 Task: Design a Vector Pattern for a Space Travel Advertisement.
Action: Mouse moved to (163, 132)
Screenshot: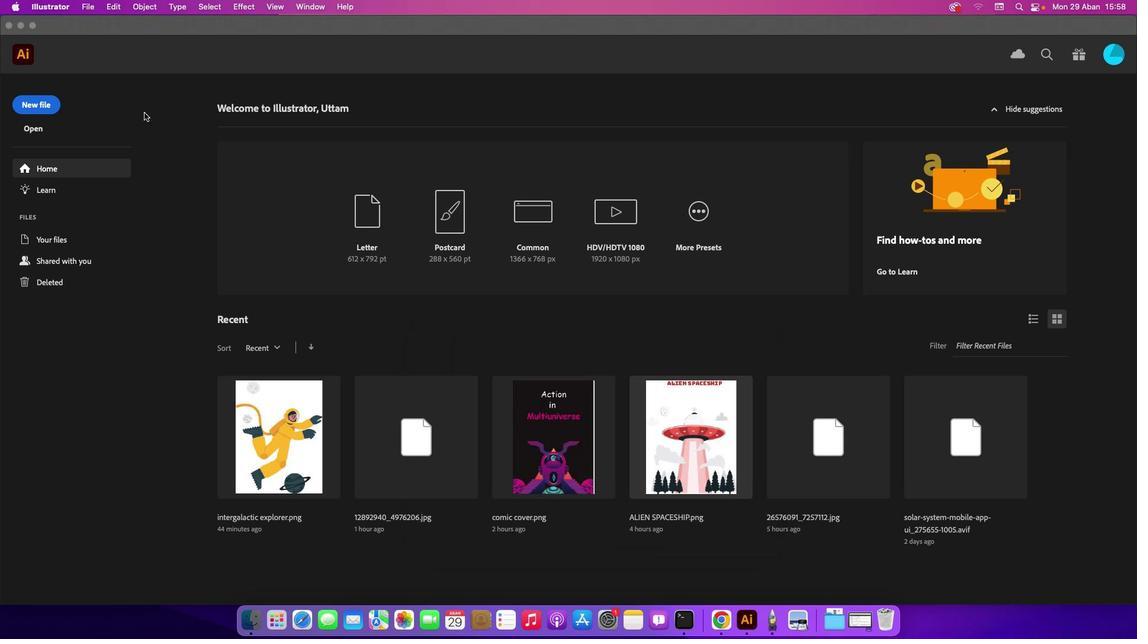 
Action: Mouse pressed left at (163, 132)
Screenshot: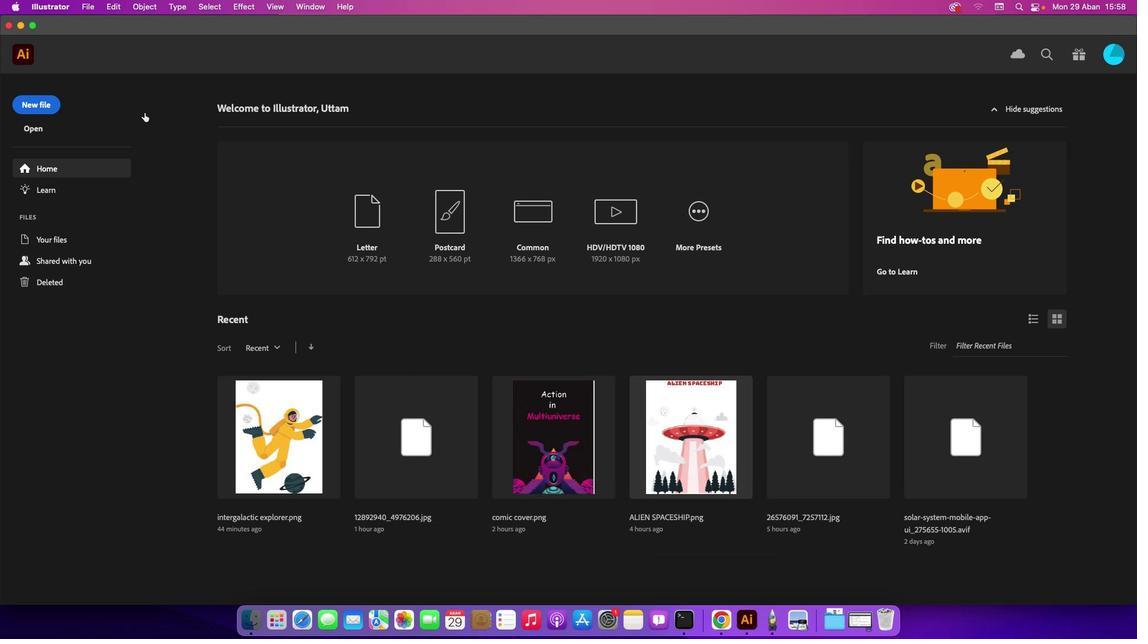 
Action: Mouse moved to (55, 121)
Screenshot: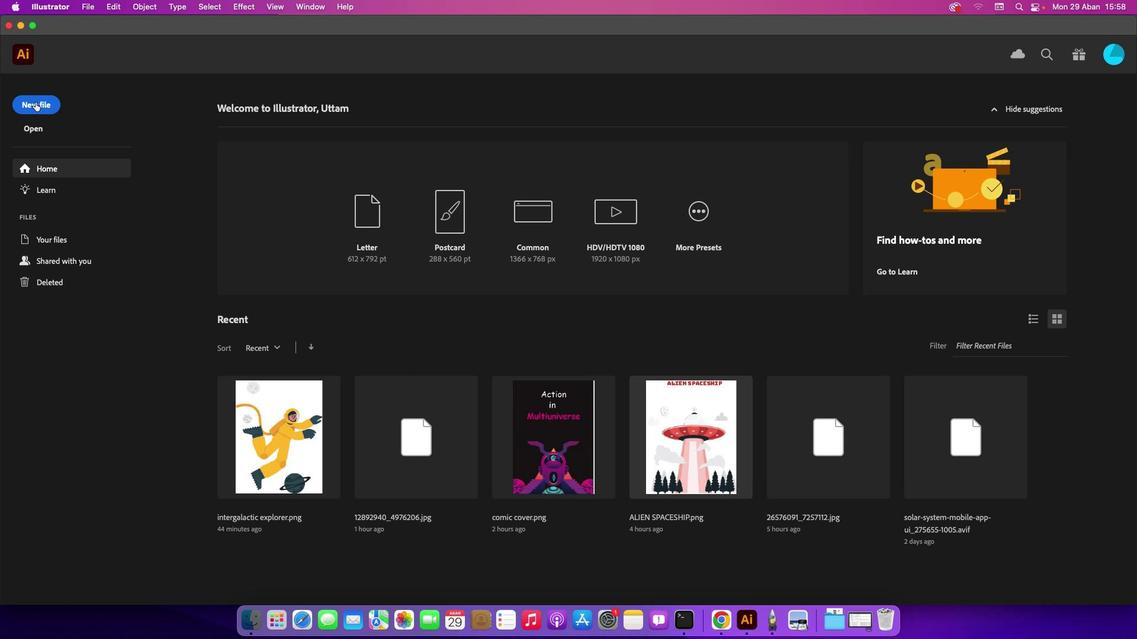 
Action: Mouse pressed left at (55, 121)
Screenshot: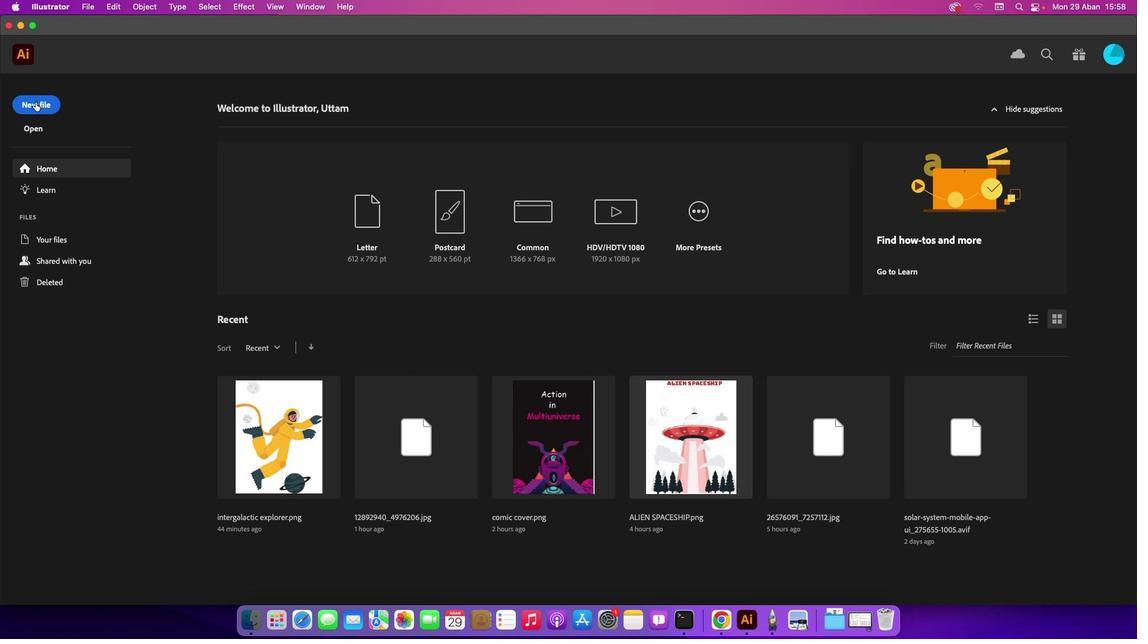 
Action: Mouse moved to (842, 507)
Screenshot: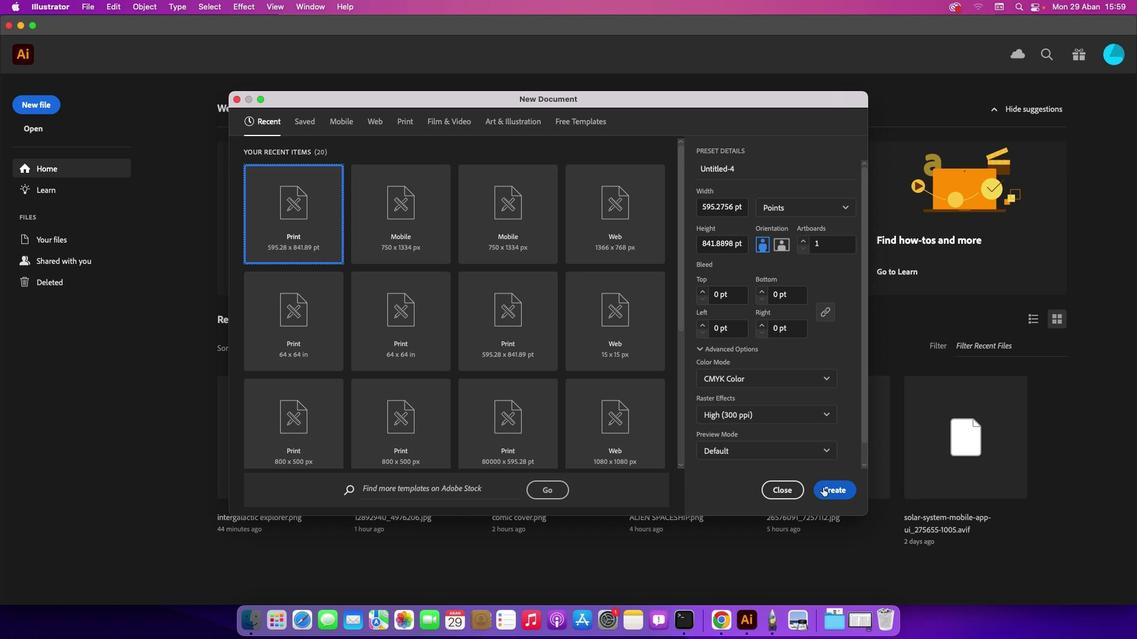 
Action: Mouse pressed left at (842, 507)
Screenshot: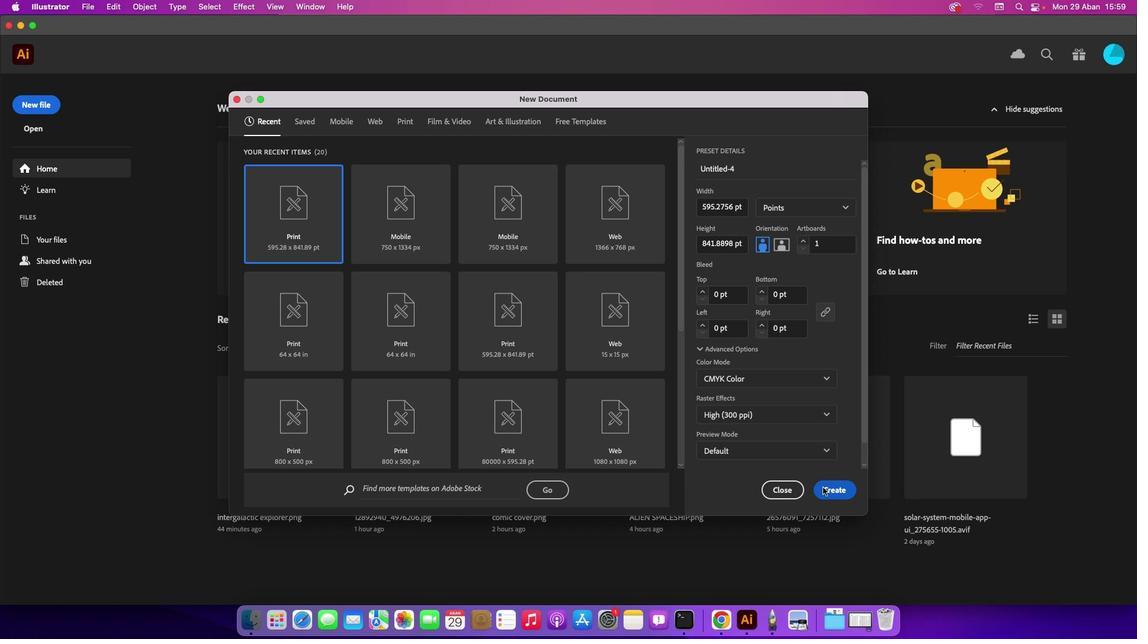 
Action: Mouse moved to (111, 25)
Screenshot: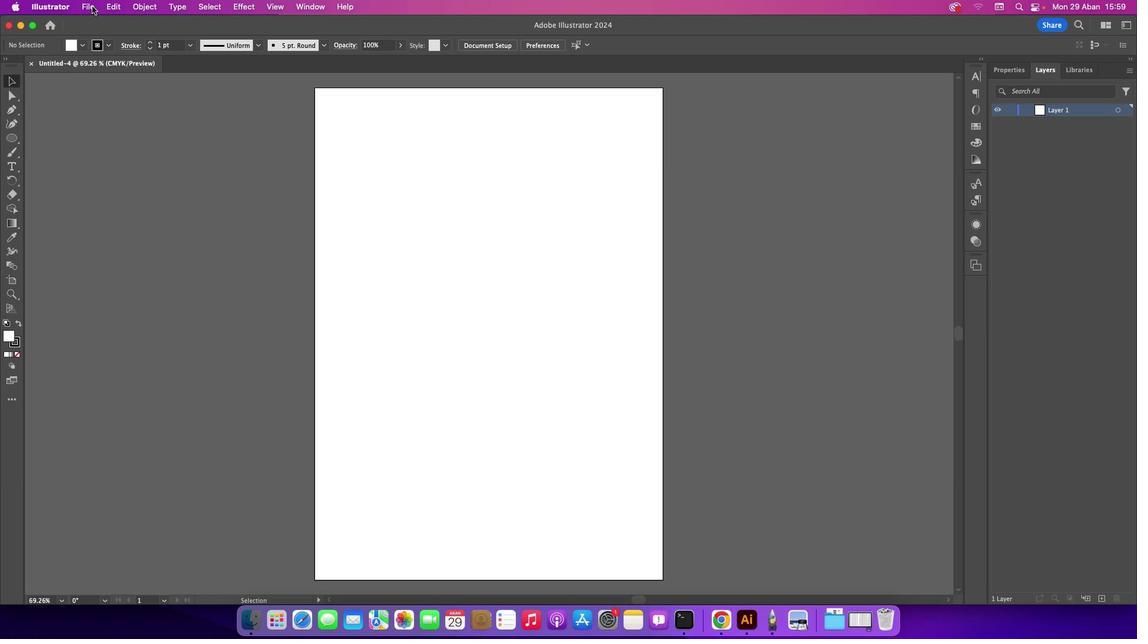 
Action: Mouse pressed left at (111, 25)
Screenshot: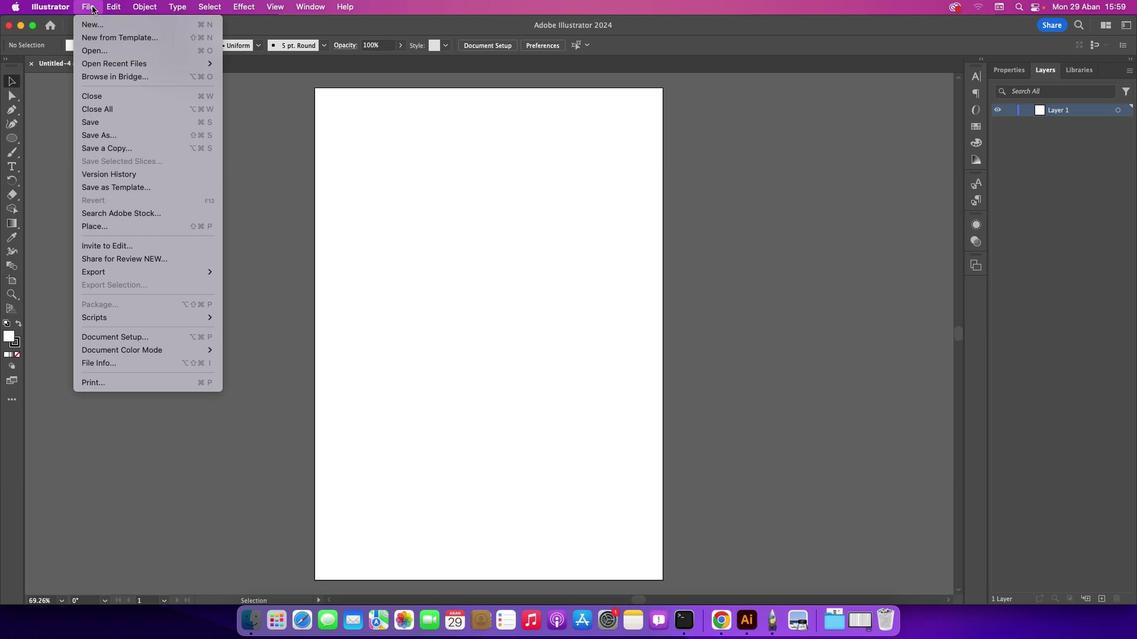 
Action: Mouse moved to (125, 69)
Screenshot: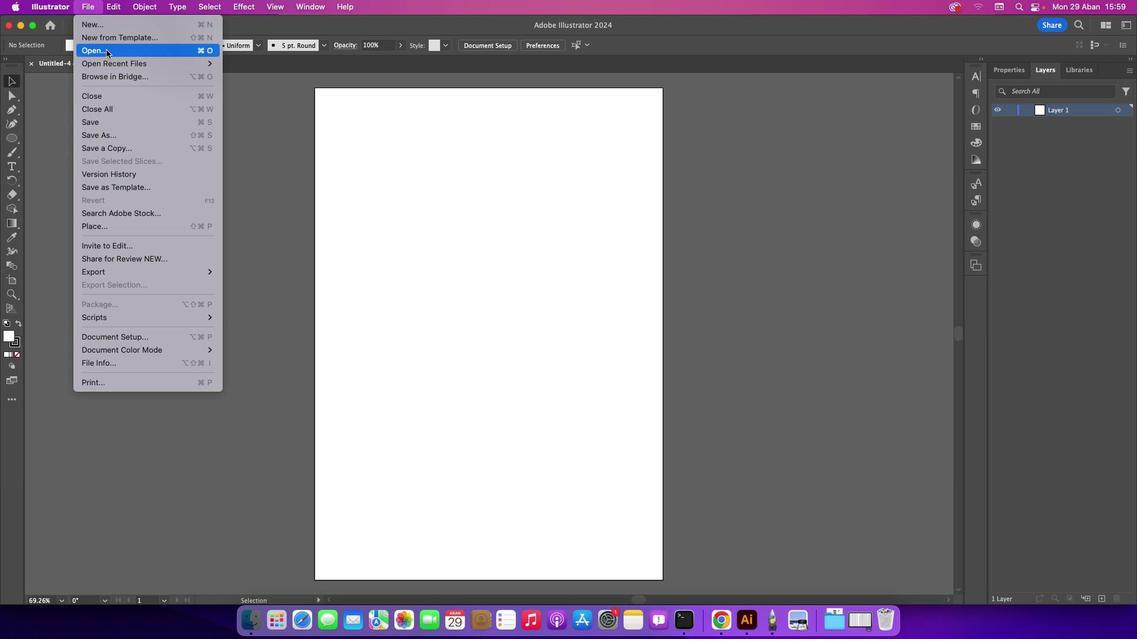 
Action: Mouse pressed left at (125, 69)
Screenshot: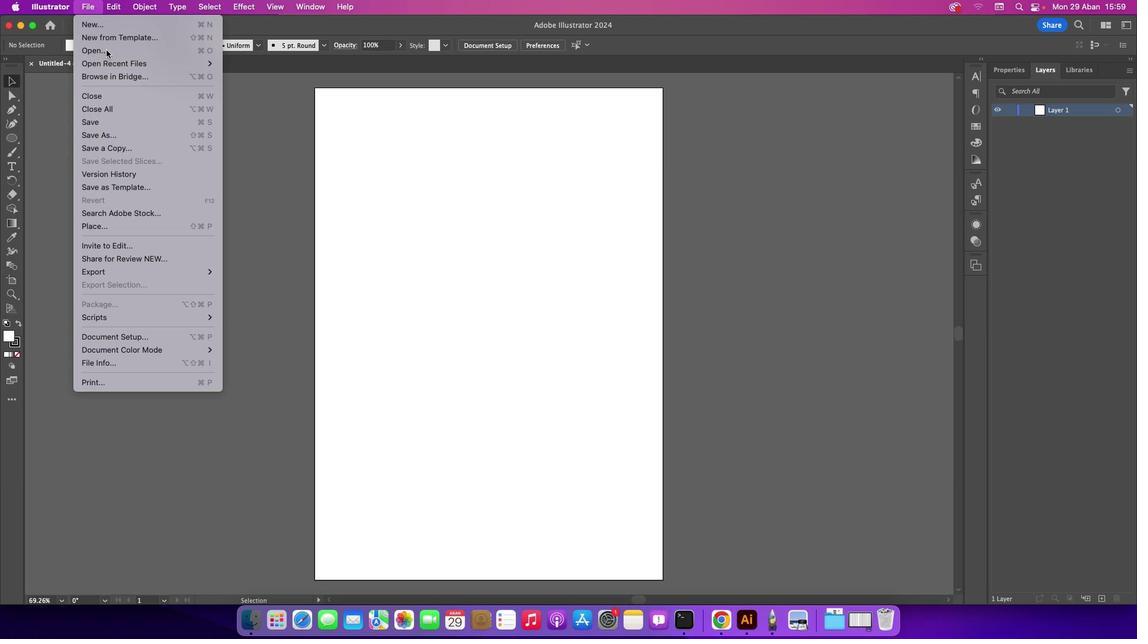 
Action: Mouse moved to (529, 183)
Screenshot: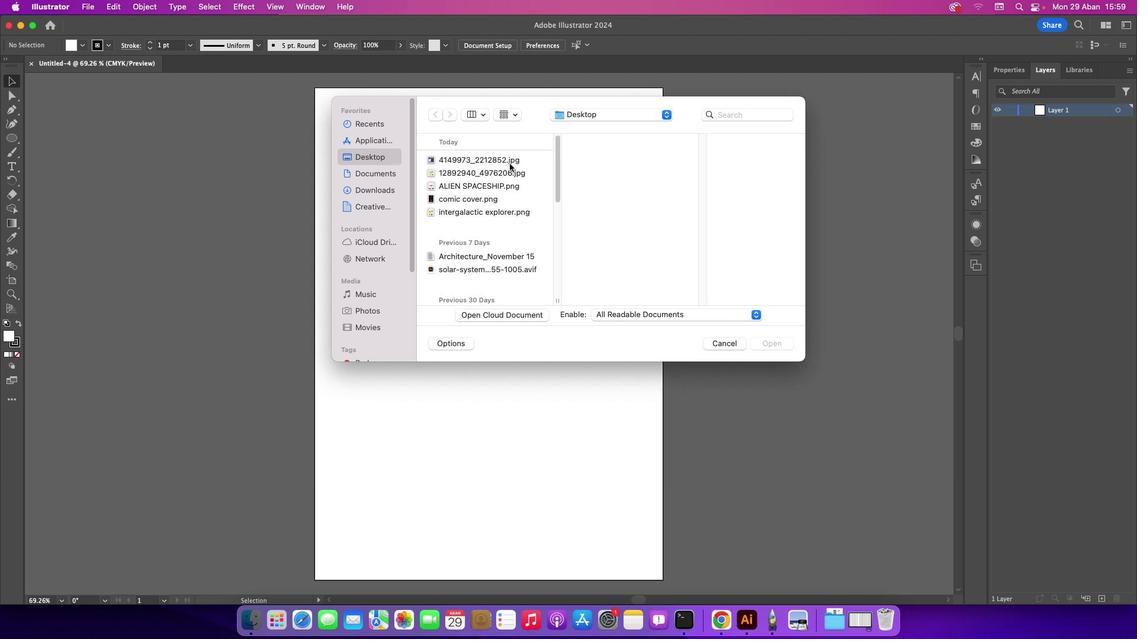 
Action: Mouse pressed left at (529, 183)
Screenshot: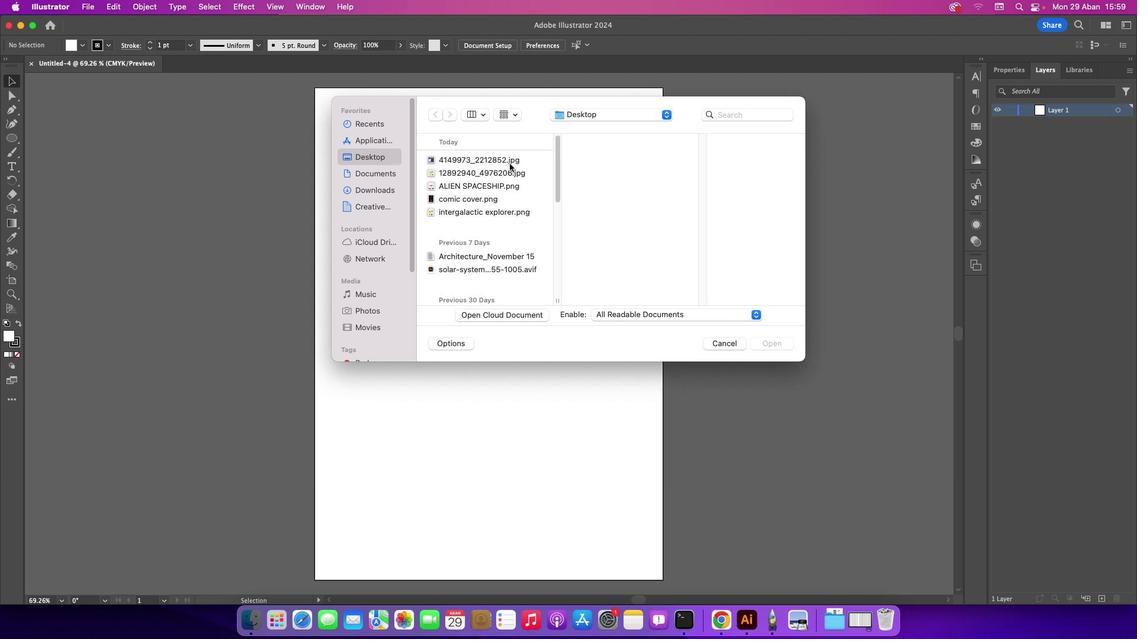 
Action: Mouse moved to (787, 360)
Screenshot: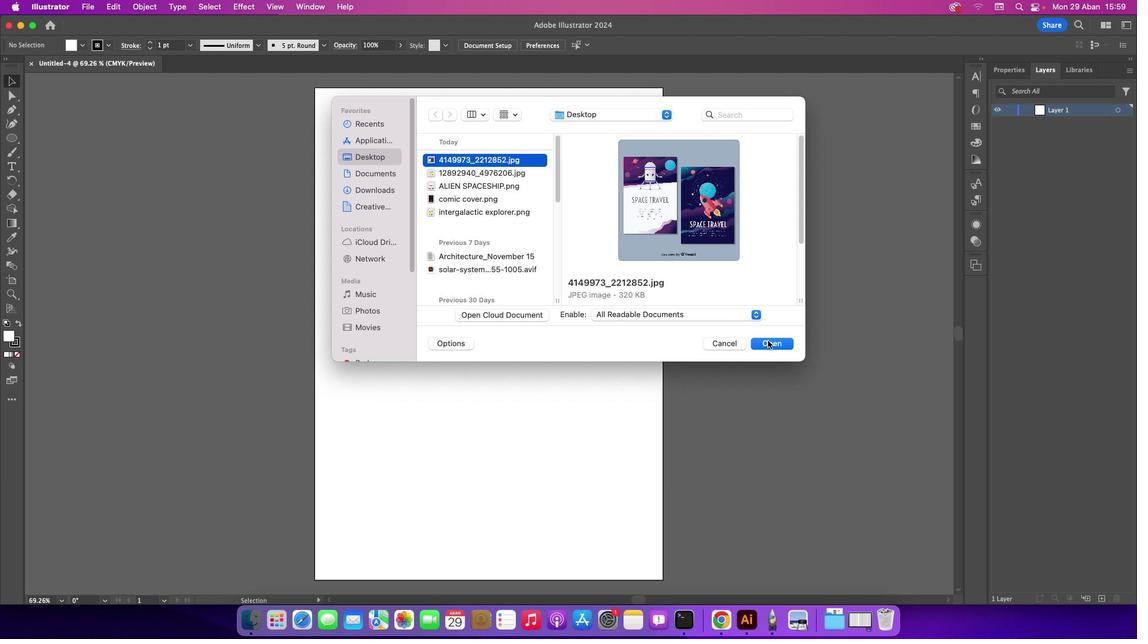 
Action: Mouse pressed left at (787, 360)
Screenshot: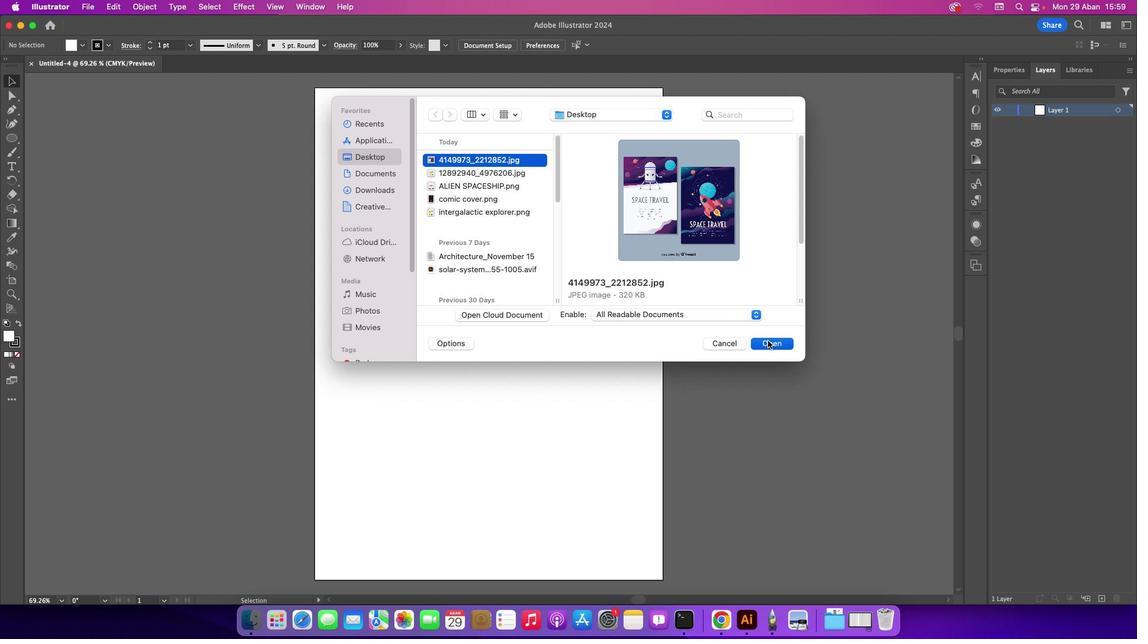 
Action: Mouse moved to (1045, 130)
Screenshot: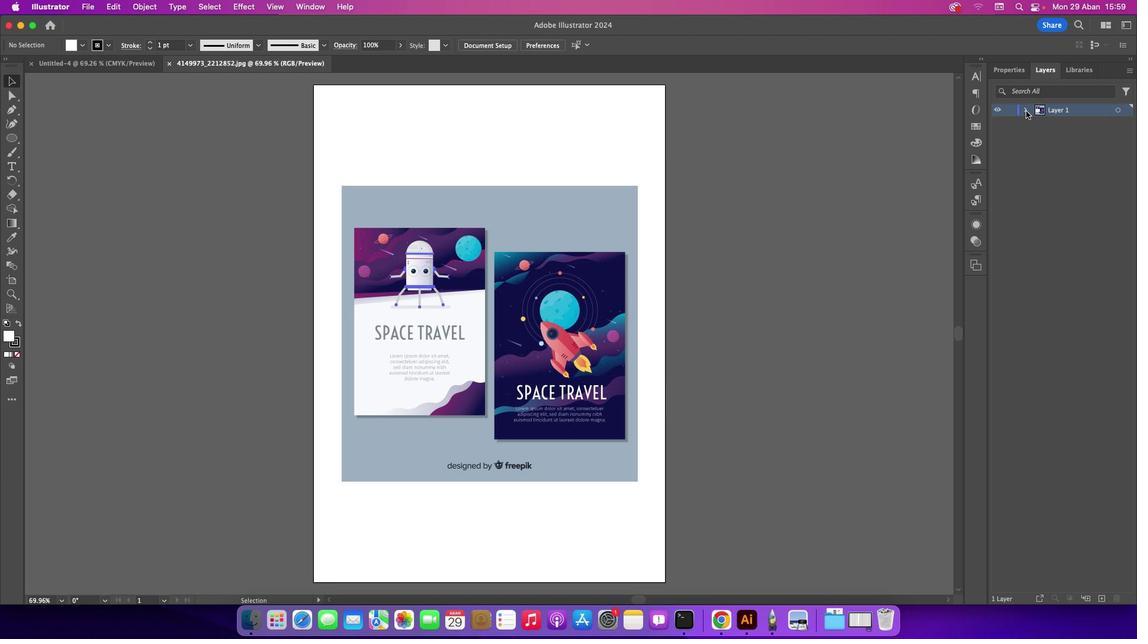 
Action: Mouse pressed left at (1045, 130)
Screenshot: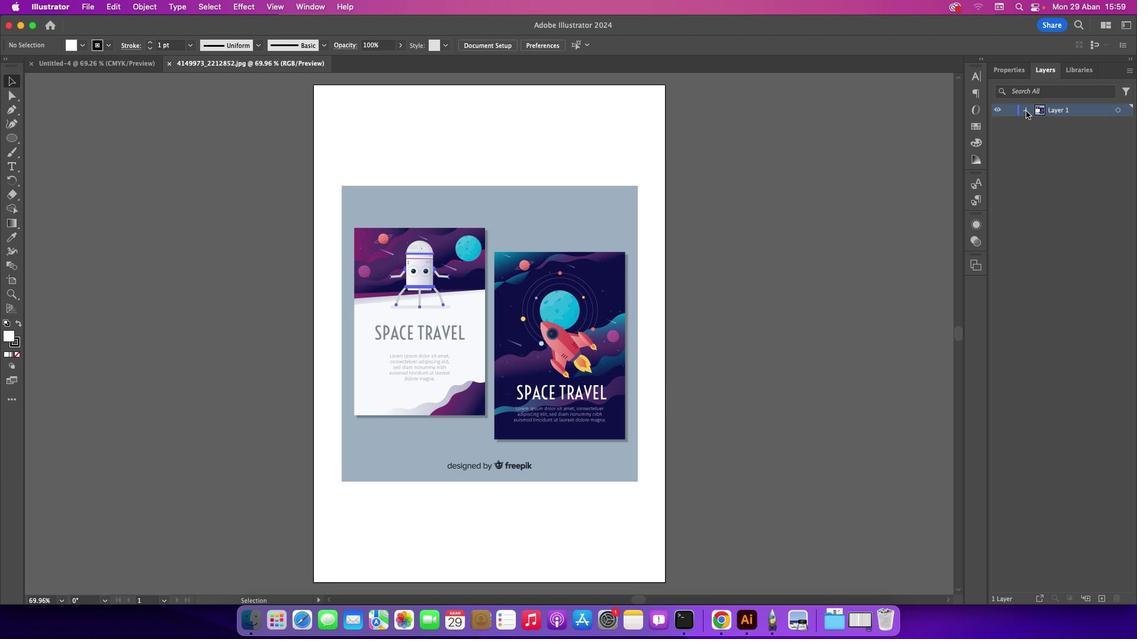 
Action: Mouse moved to (1033, 146)
Screenshot: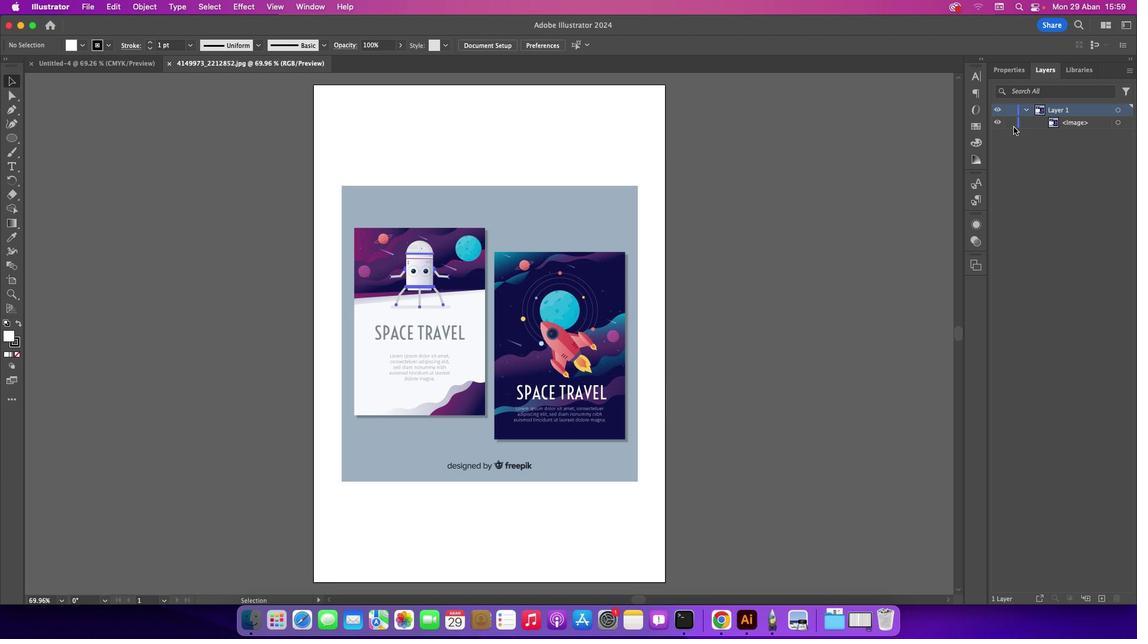 
Action: Mouse pressed left at (1033, 146)
Screenshot: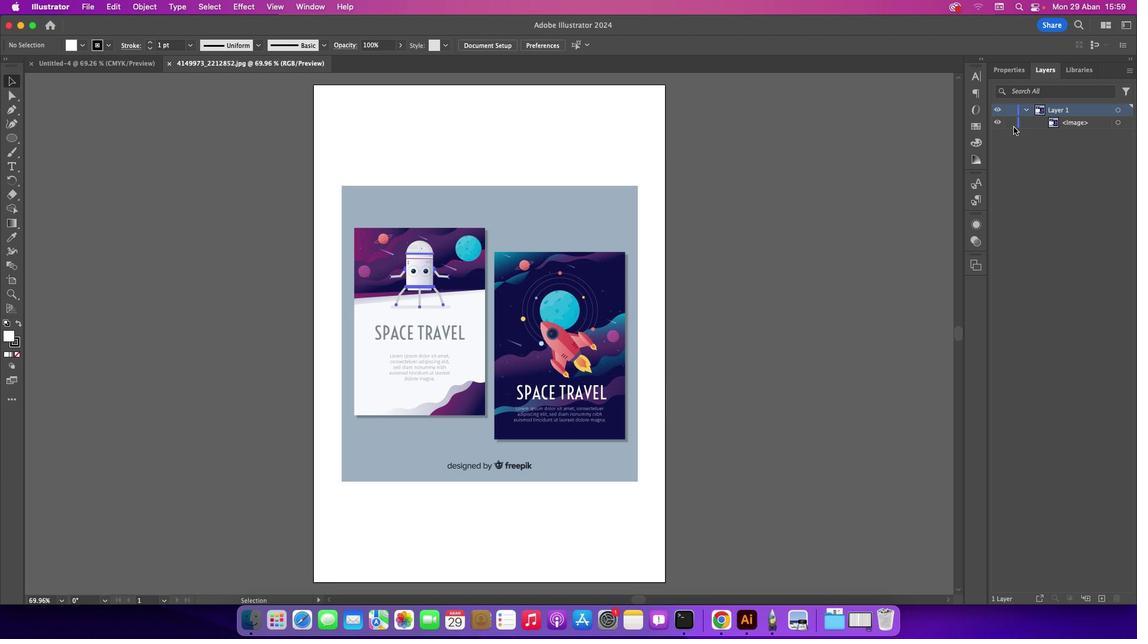 
Action: Mouse moved to (1029, 145)
Screenshot: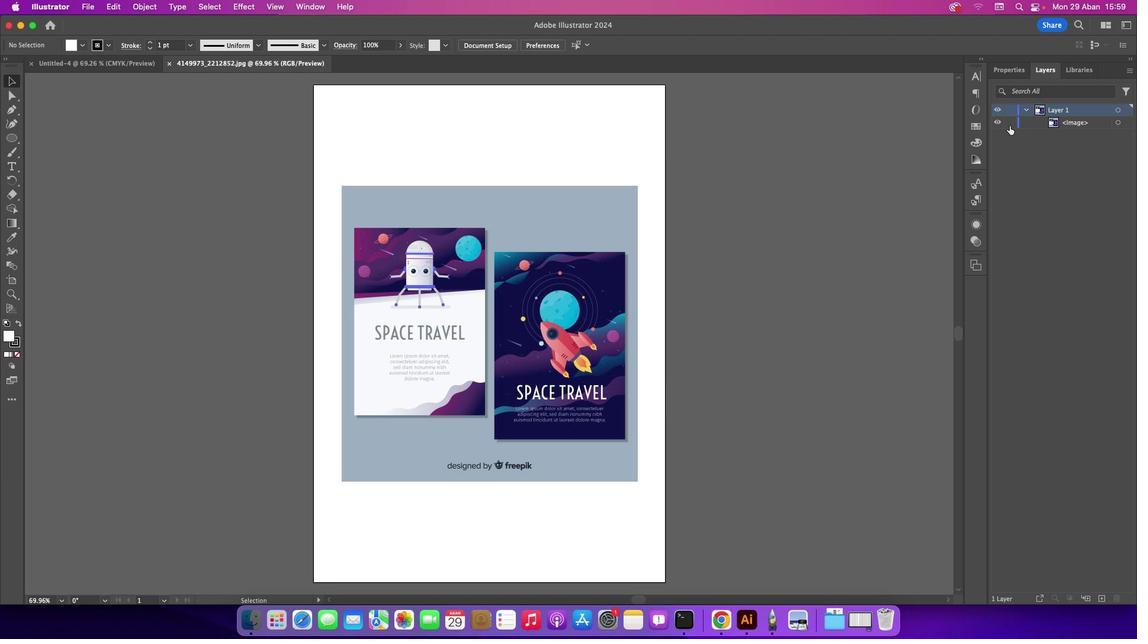 
Action: Mouse pressed left at (1029, 145)
Screenshot: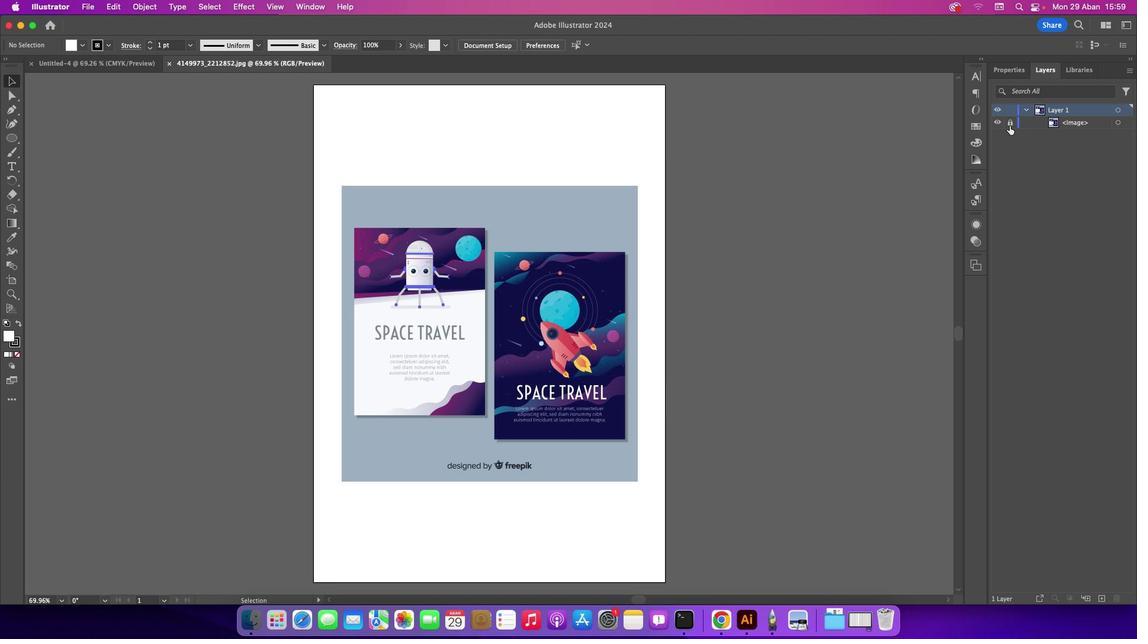 
Action: Mouse moved to (786, 256)
Screenshot: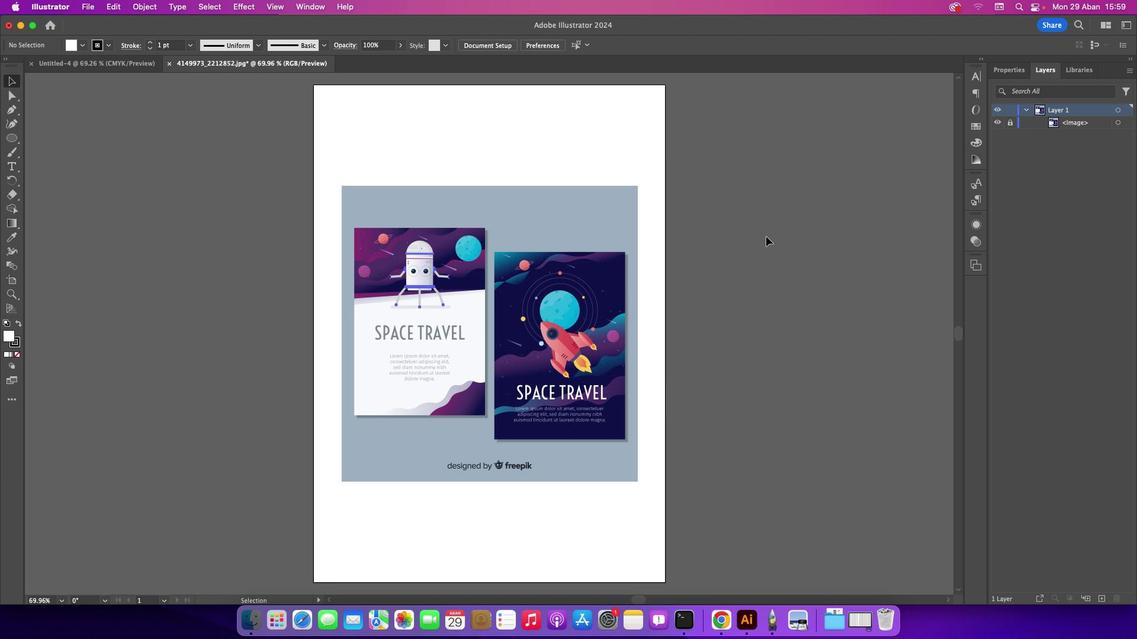 
Action: Mouse pressed left at (786, 256)
Screenshot: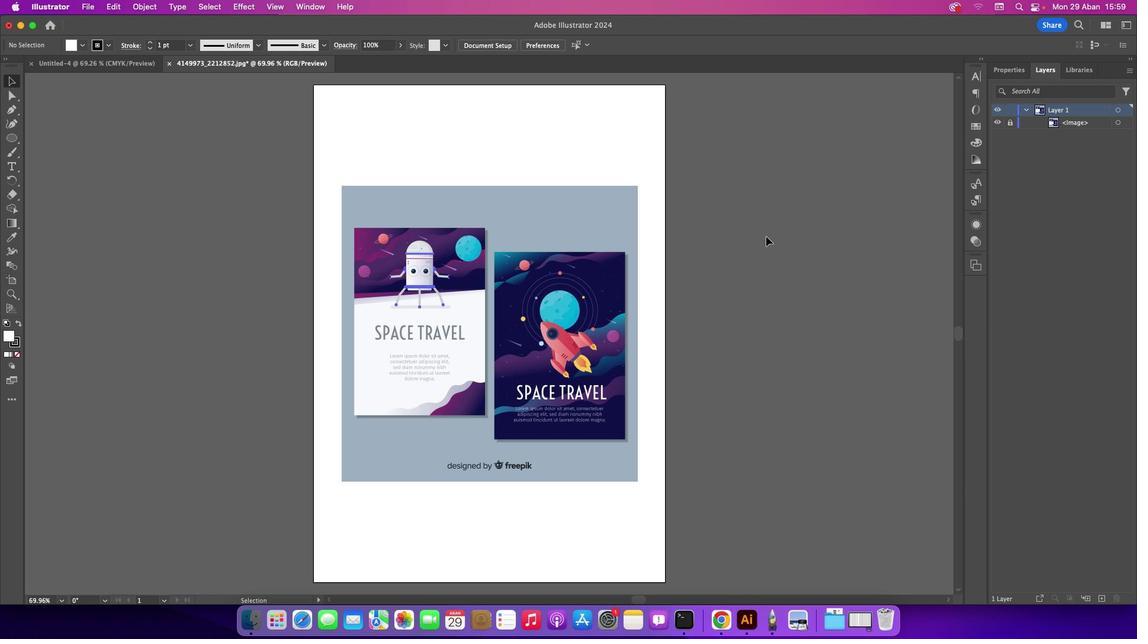 
Action: Mouse moved to (721, 382)
Screenshot: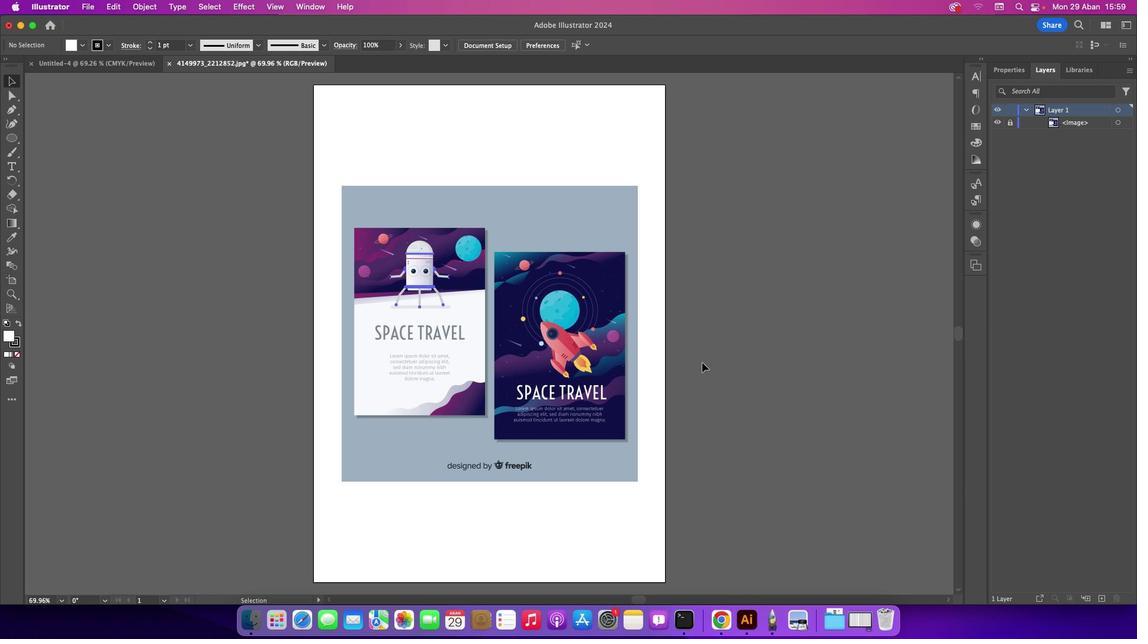 
Action: Key pressed Key.cmd_r'=''=''='
Screenshot: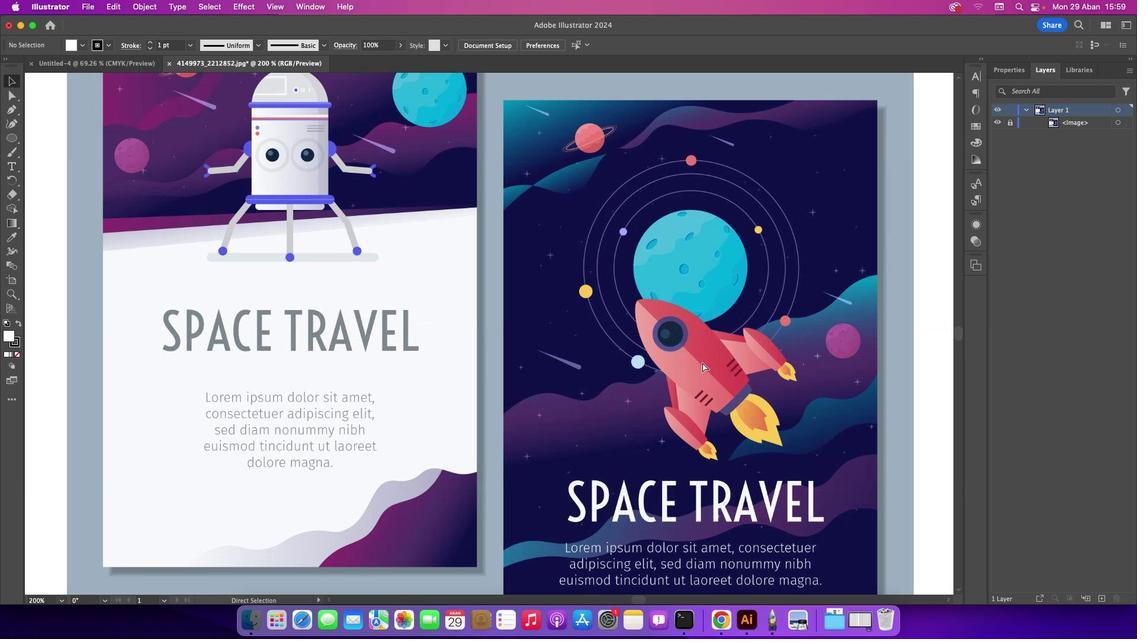 
Action: Mouse moved to (656, 621)
Screenshot: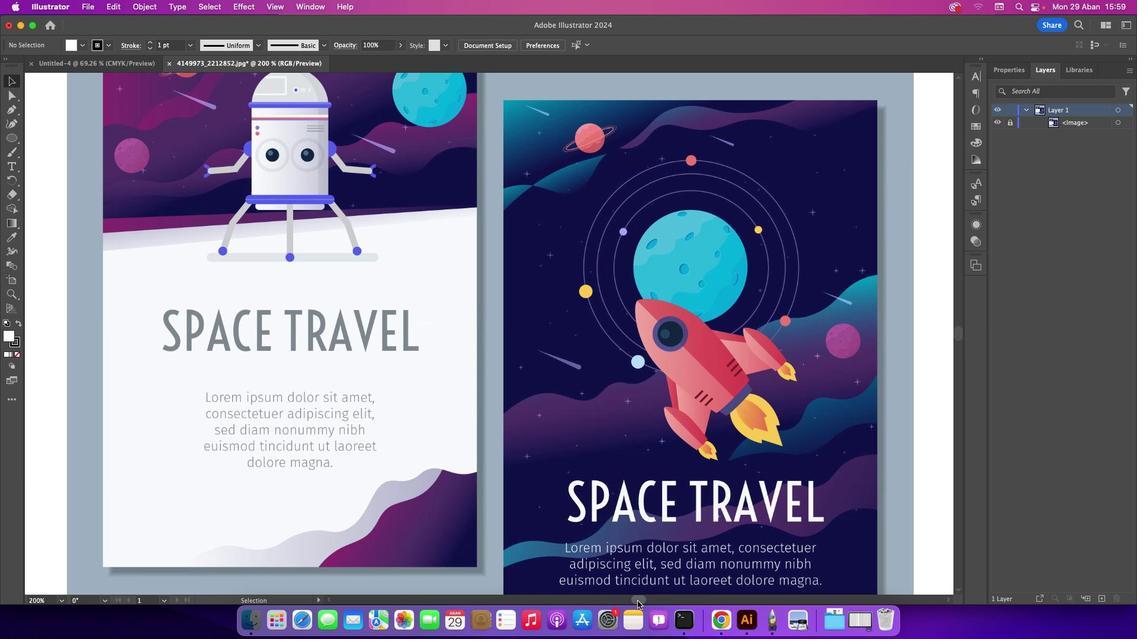 
Action: Mouse pressed left at (656, 621)
Screenshot: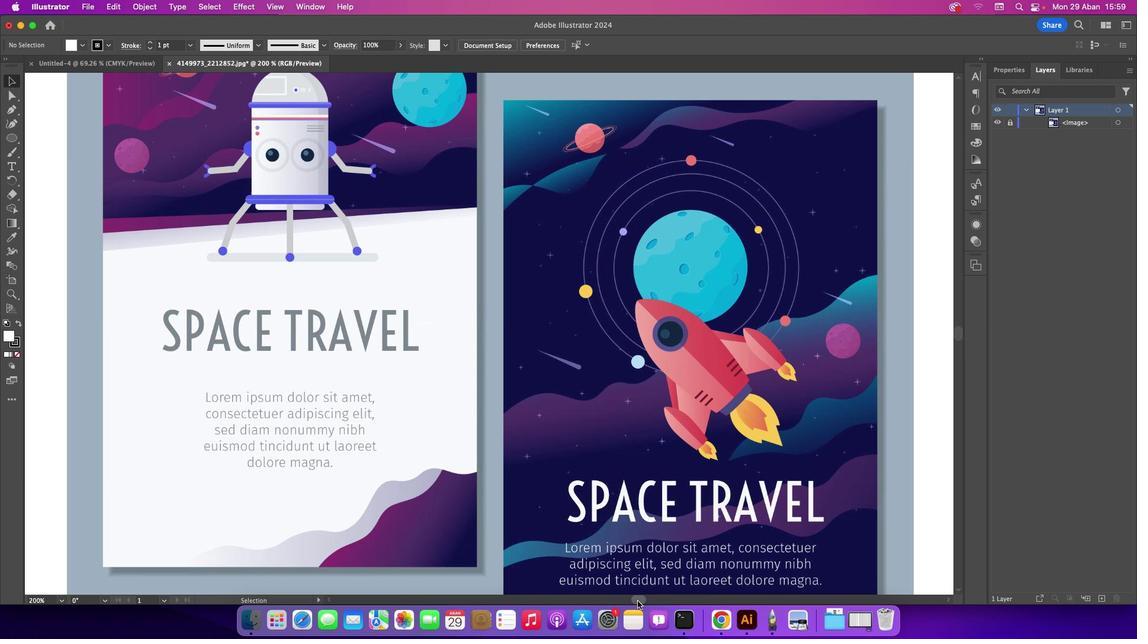 
Action: Mouse moved to (594, 520)
Screenshot: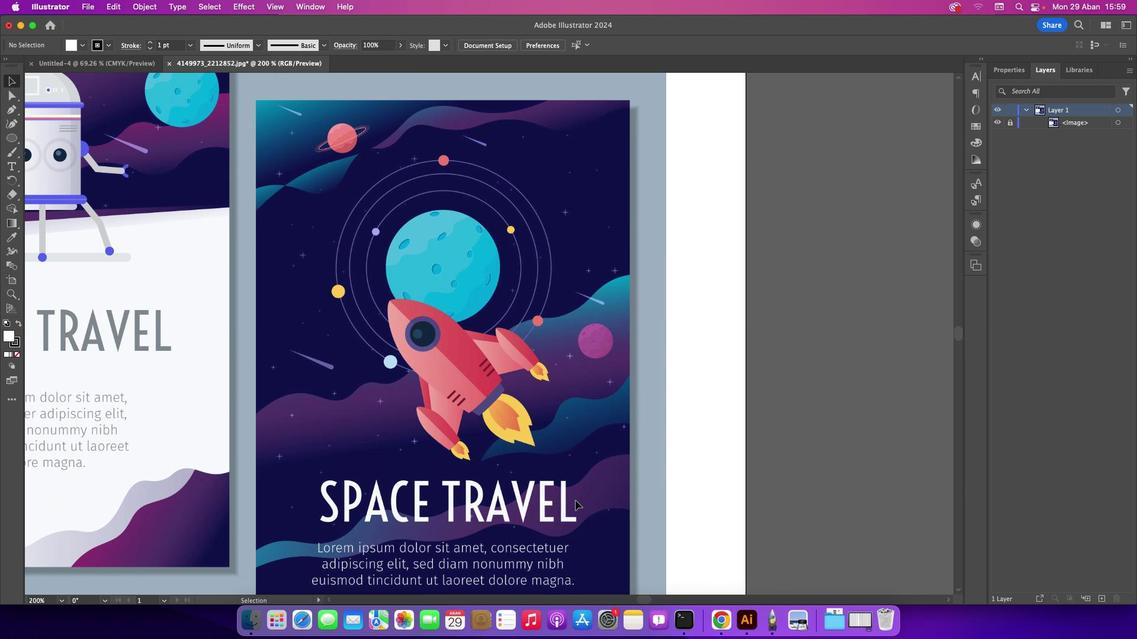 
Action: Key pressed Key.cmd_r'=''='
Screenshot: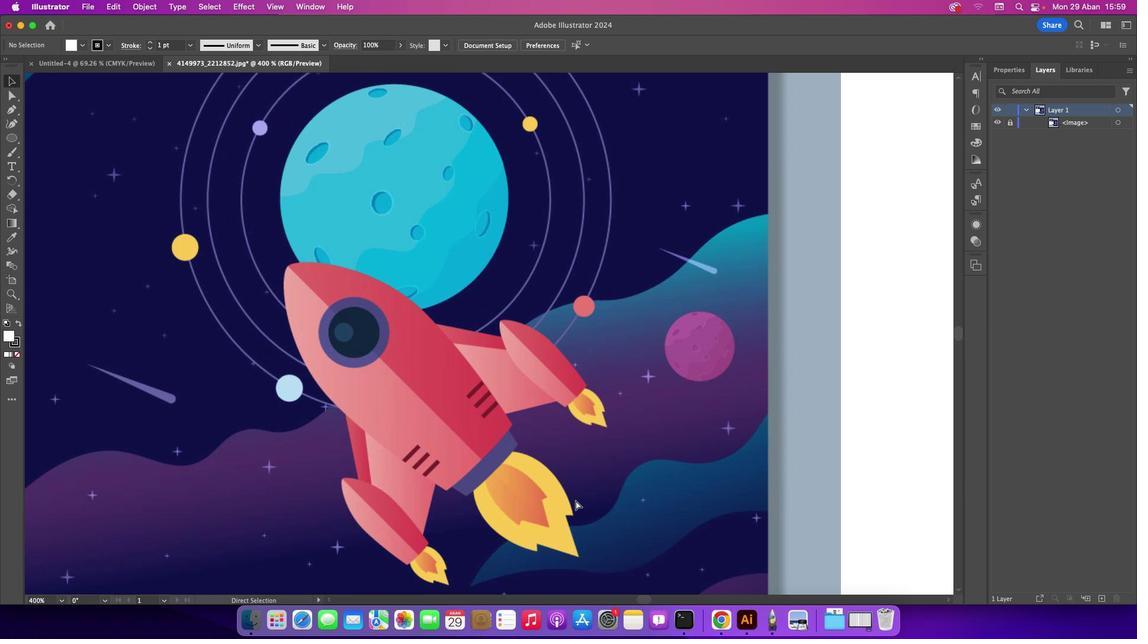 
Action: Mouse scrolled (594, 520) with delta (19, 18)
Screenshot: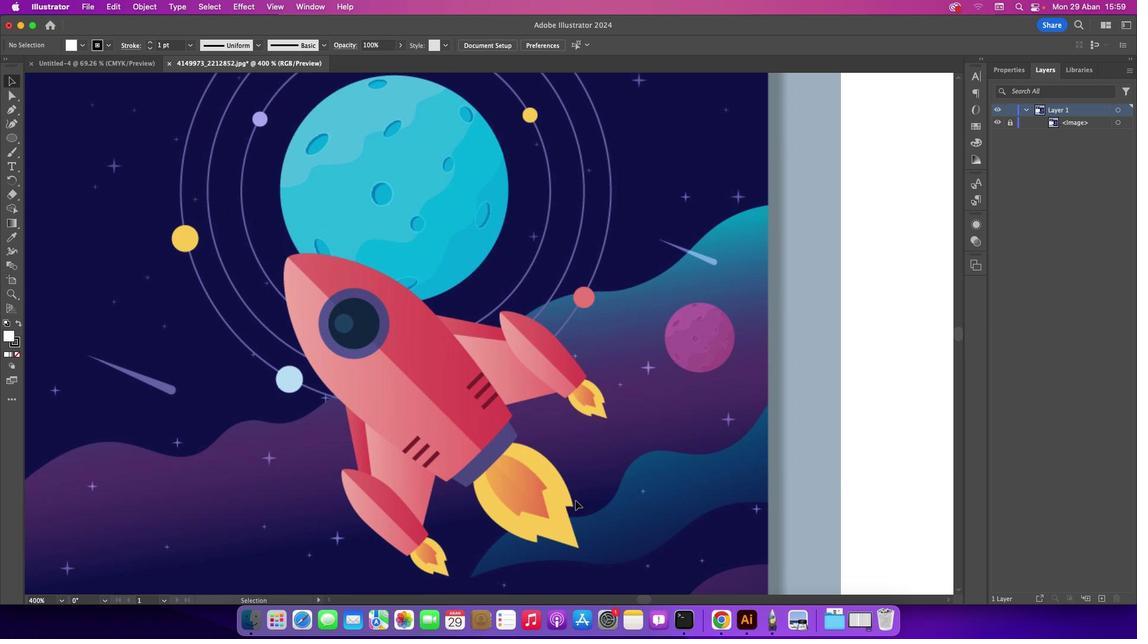 
Action: Mouse scrolled (594, 520) with delta (19, 18)
Screenshot: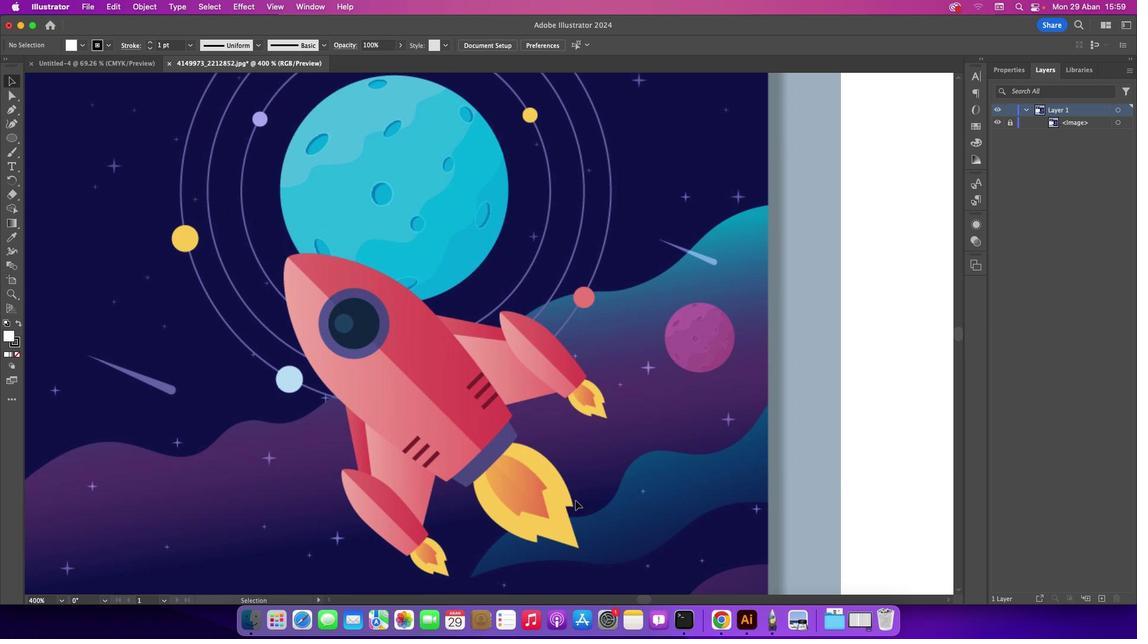 
Action: Mouse scrolled (594, 520) with delta (19, 18)
Screenshot: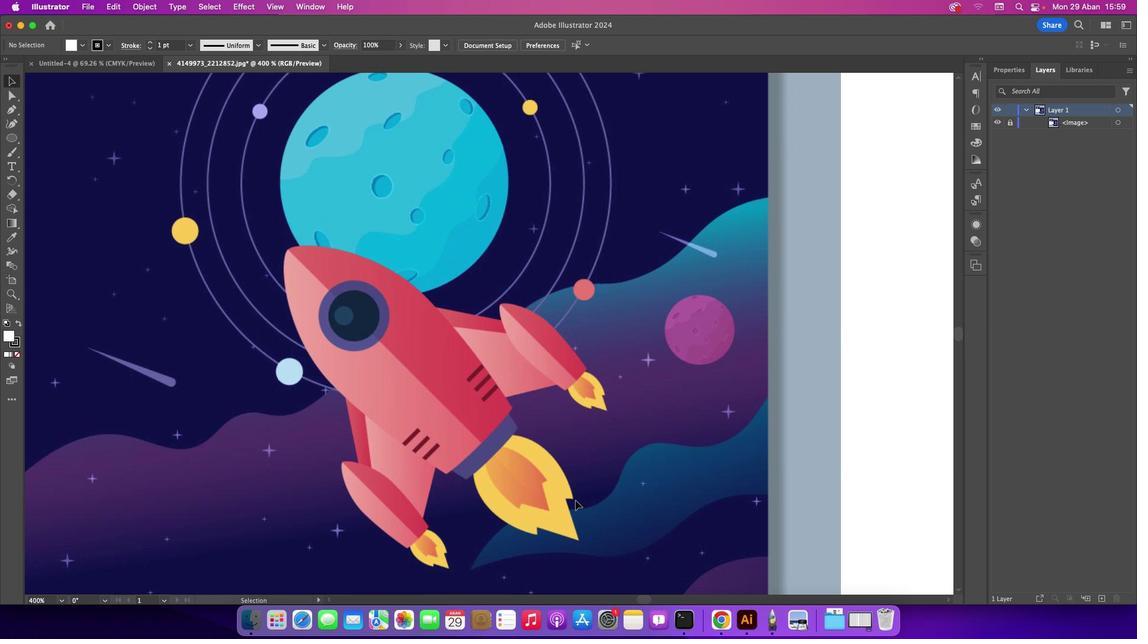 
Action: Mouse scrolled (594, 520) with delta (19, 17)
Screenshot: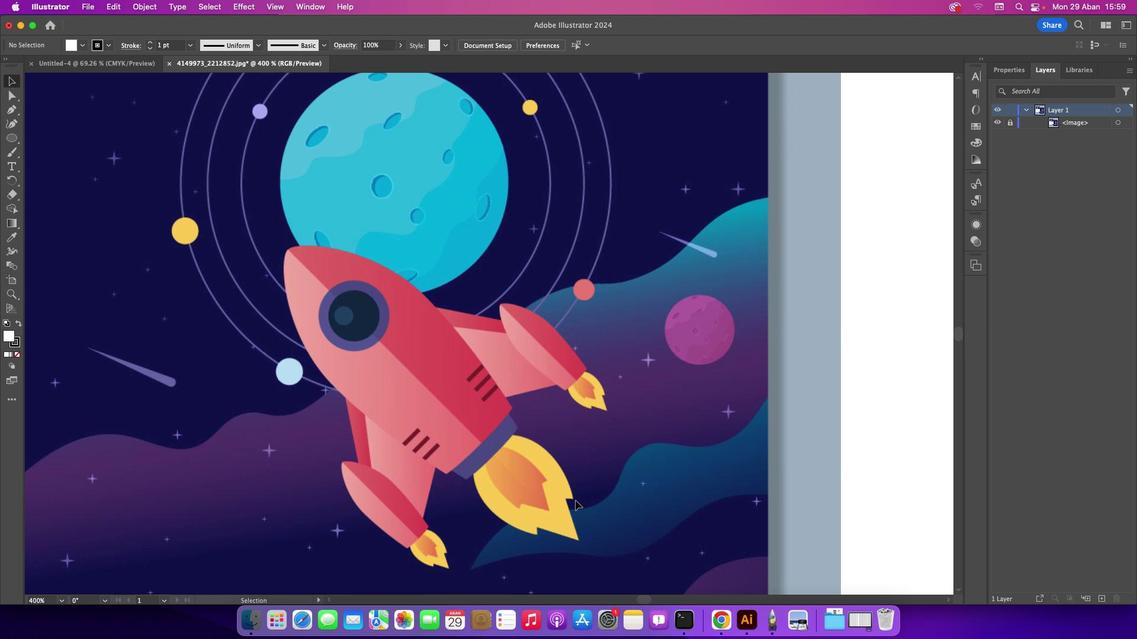 
Action: Mouse scrolled (594, 520) with delta (19, 18)
Screenshot: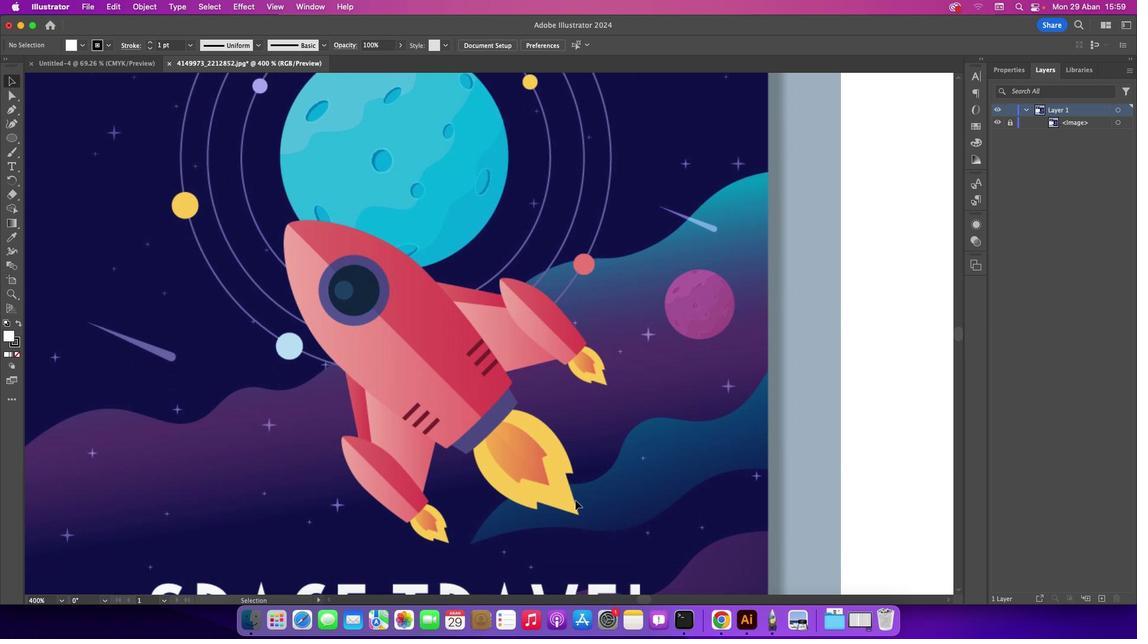
Action: Mouse scrolled (594, 520) with delta (19, 18)
Screenshot: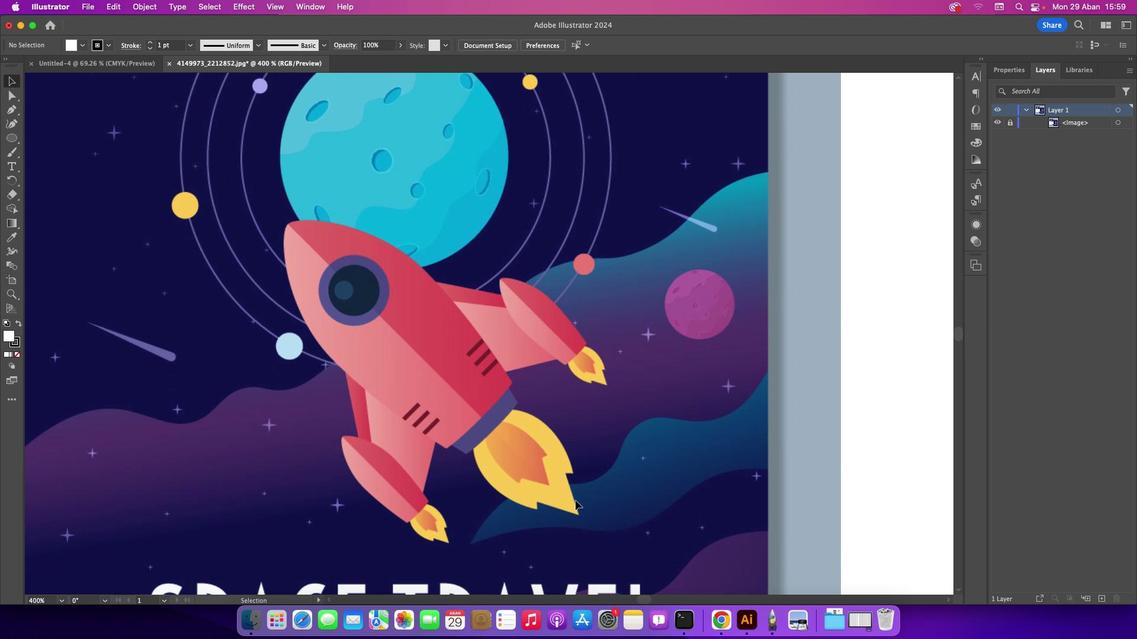 
Action: Mouse scrolled (594, 520) with delta (19, 17)
Screenshot: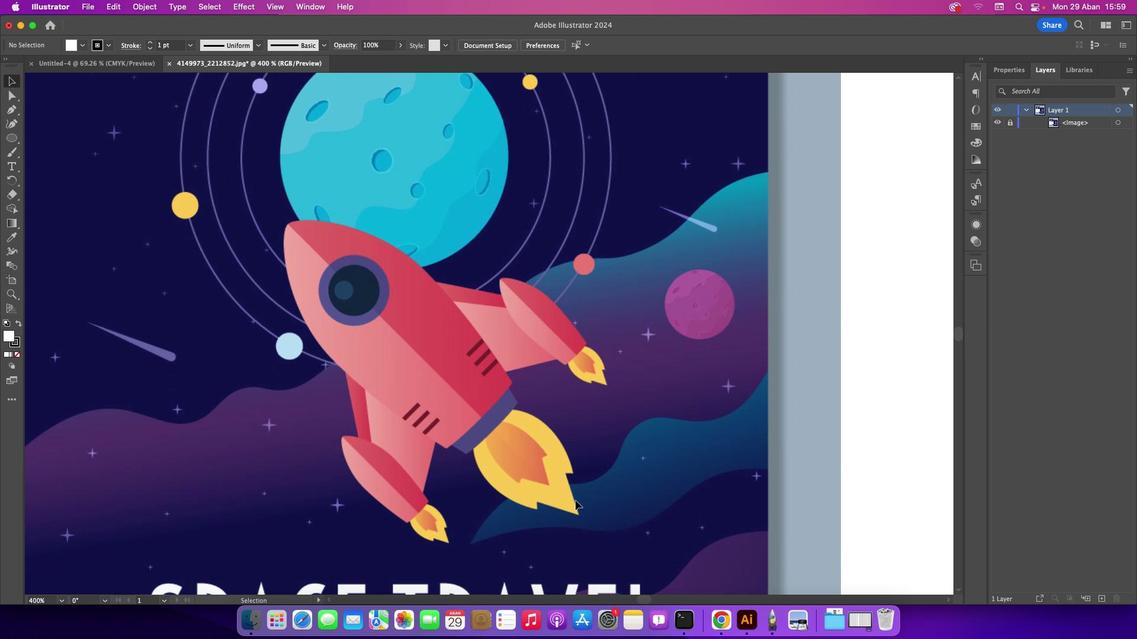
Action: Mouse scrolled (594, 520) with delta (19, 16)
Screenshot: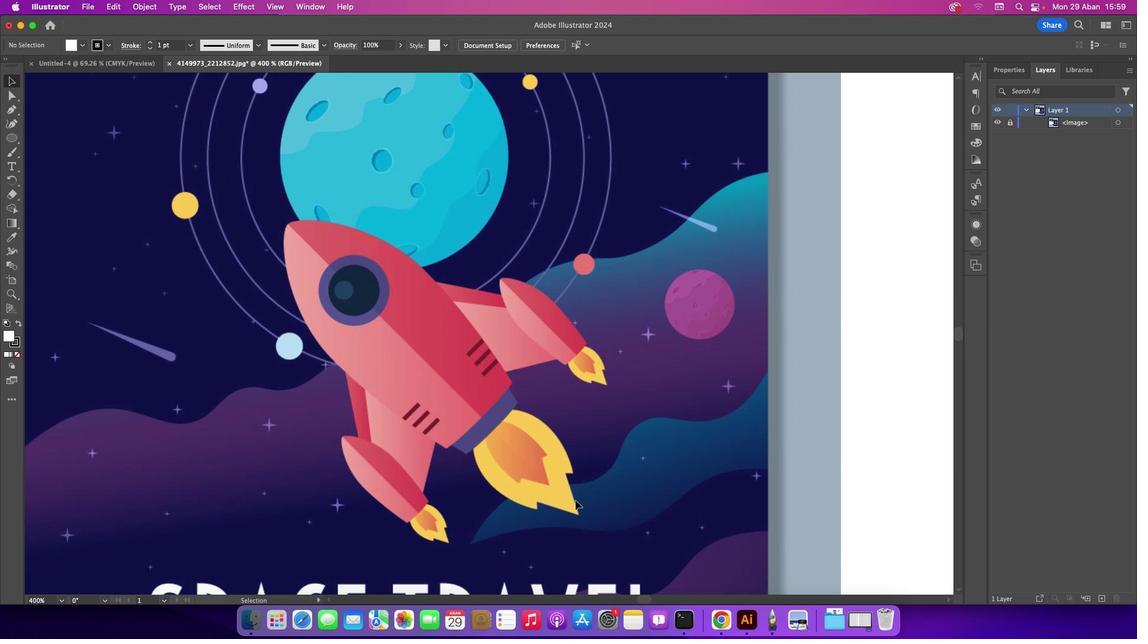 
Action: Mouse moved to (37, 133)
Screenshot: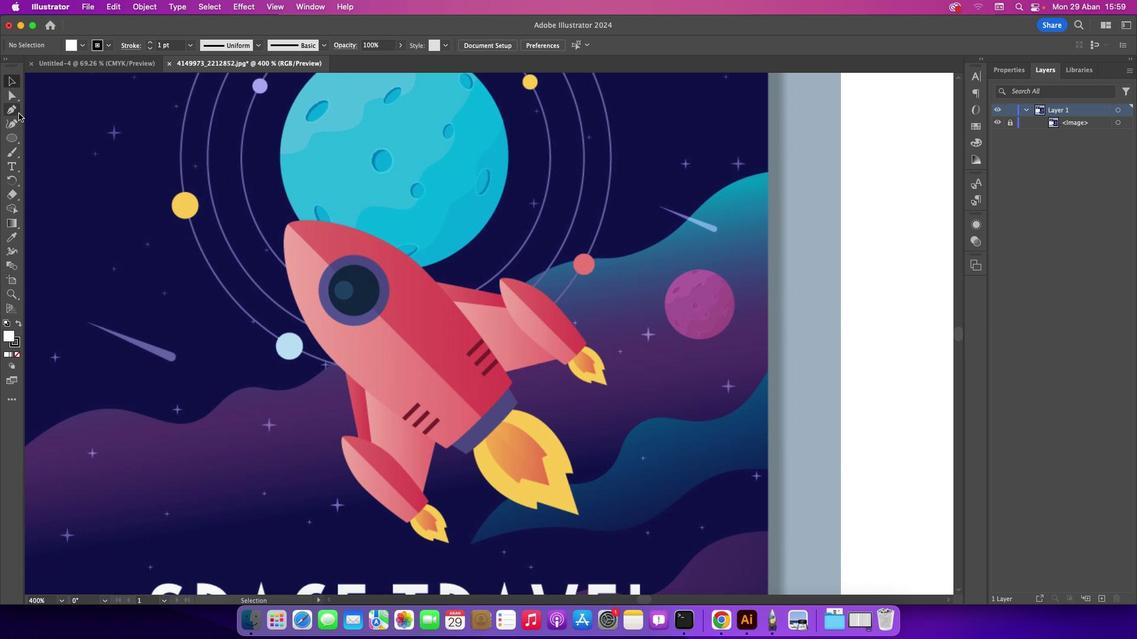 
Action: Mouse pressed left at (37, 133)
Screenshot: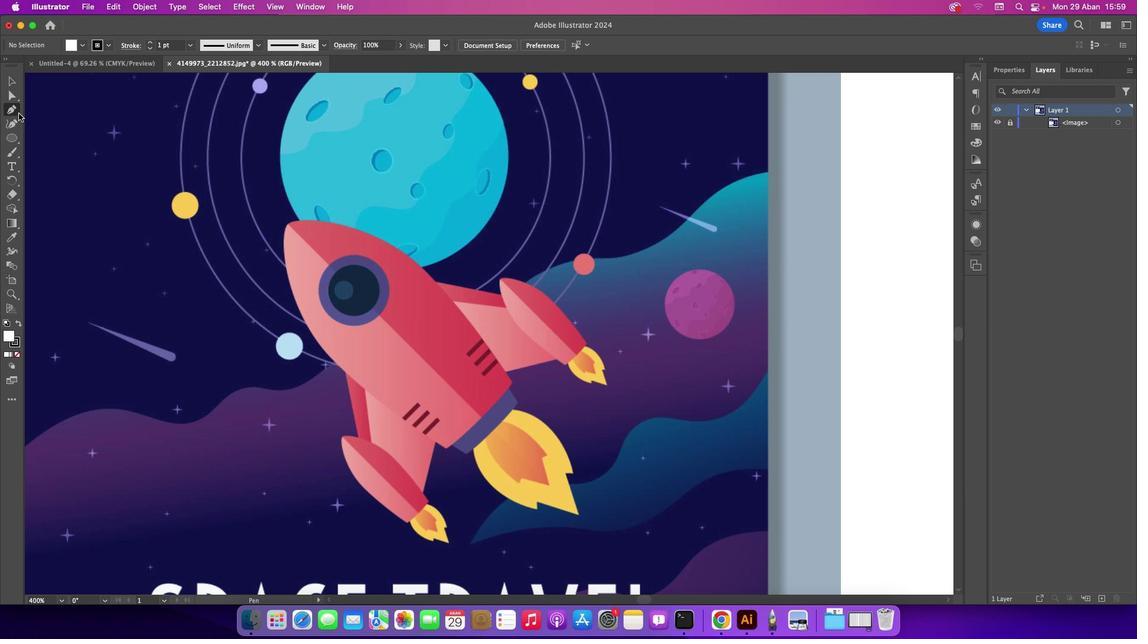 
Action: Mouse moved to (366, 249)
Screenshot: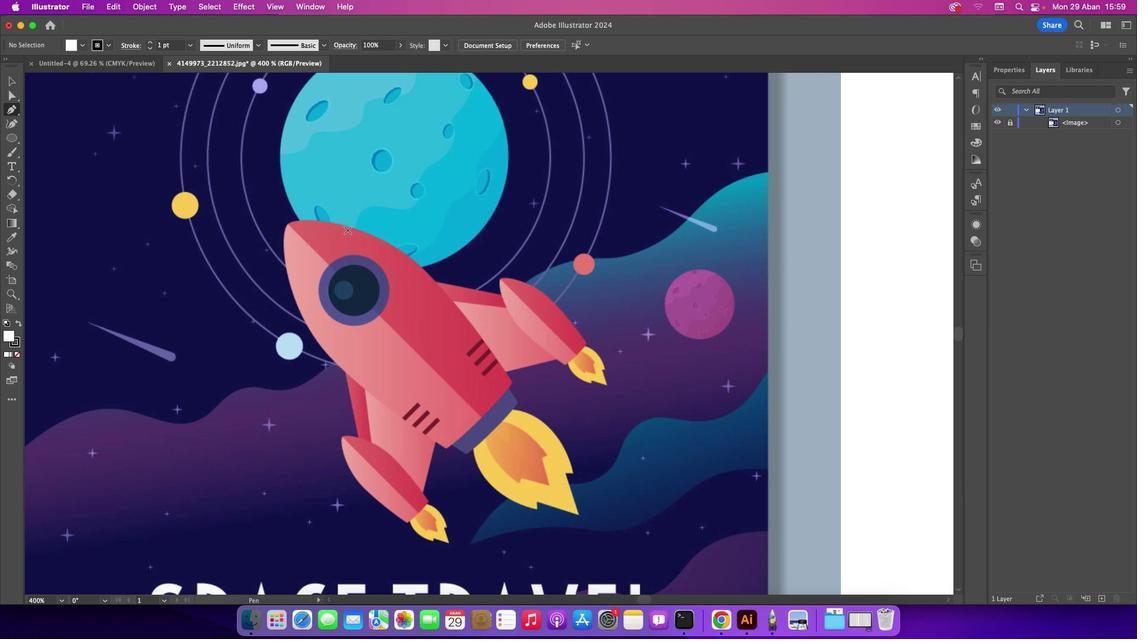 
Action: Key pressed Key.caps_lock
Screenshot: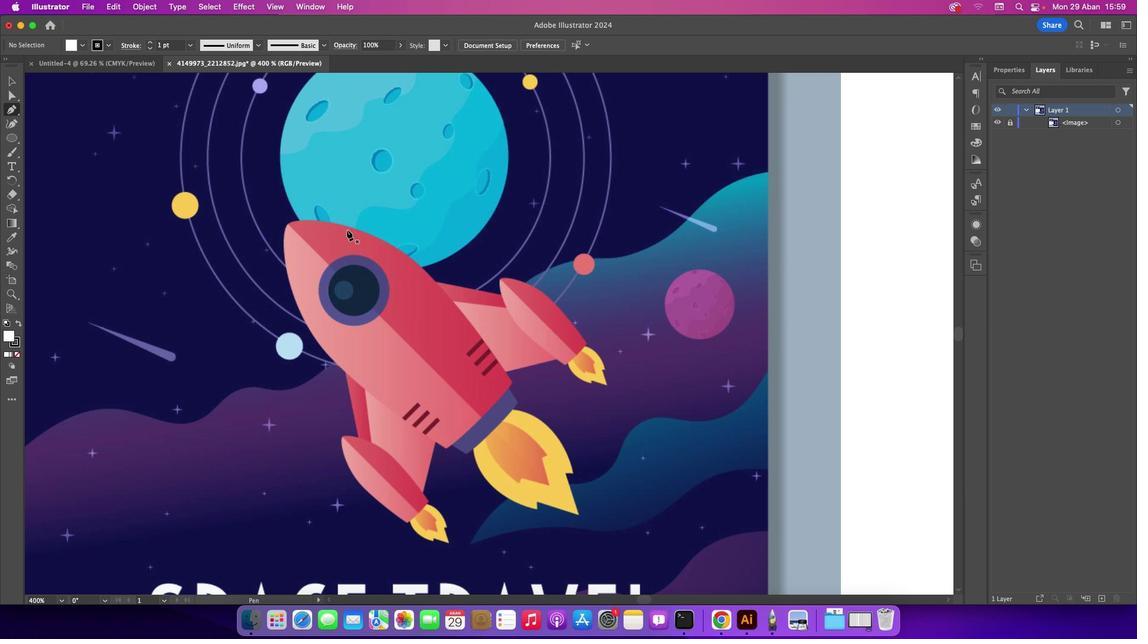 
Action: Mouse moved to (306, 244)
Screenshot: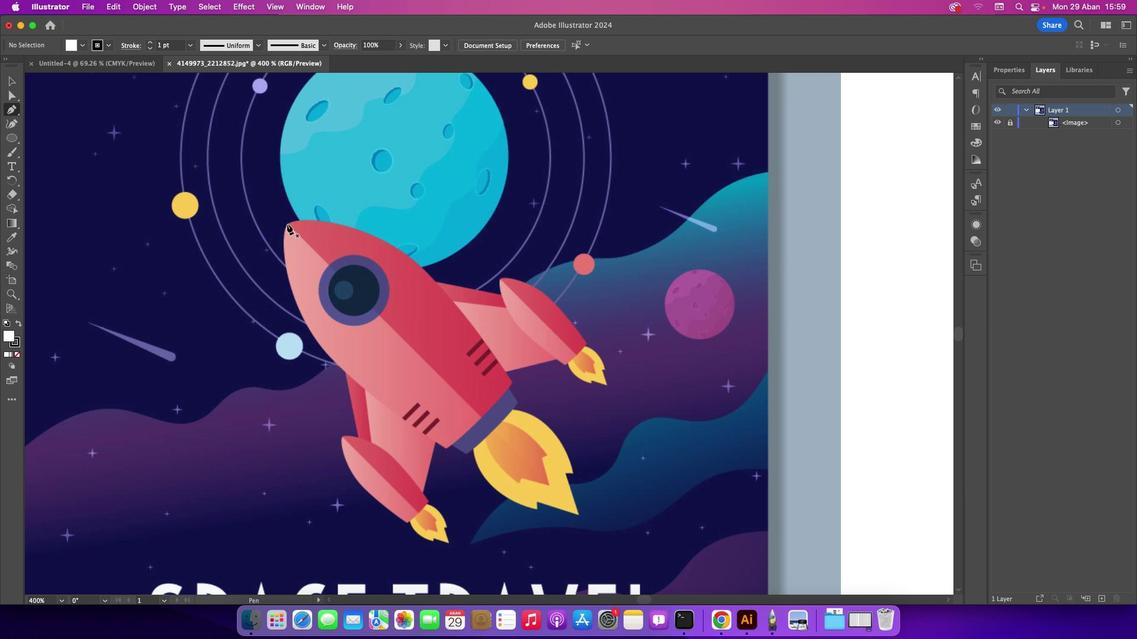 
Action: Mouse pressed left at (306, 244)
Screenshot: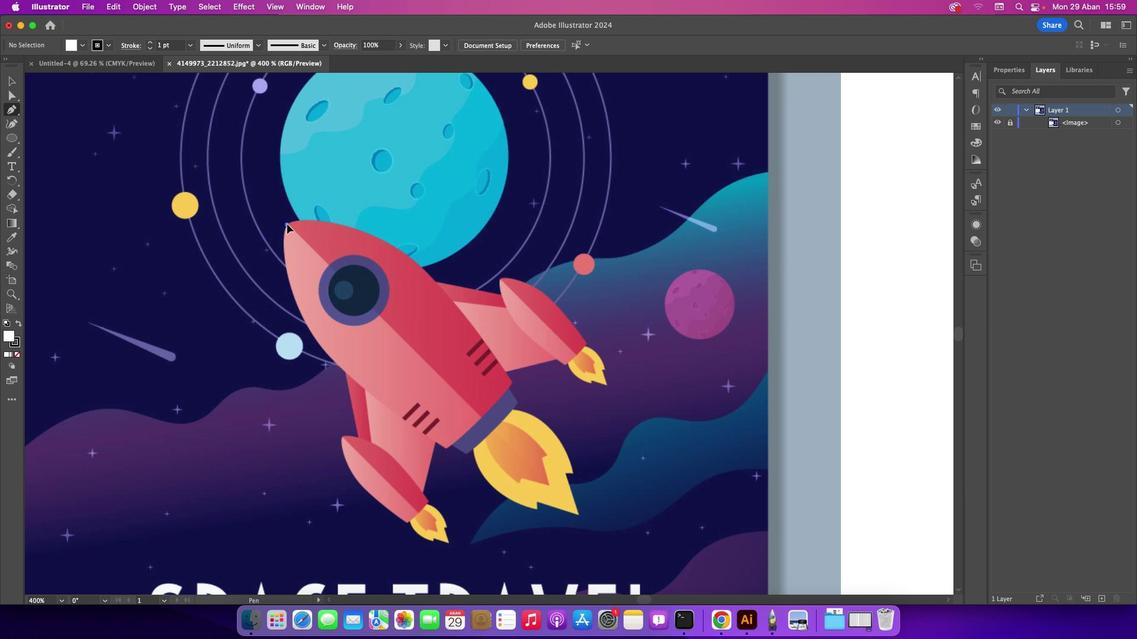 
Action: Mouse moved to (500, 437)
Screenshot: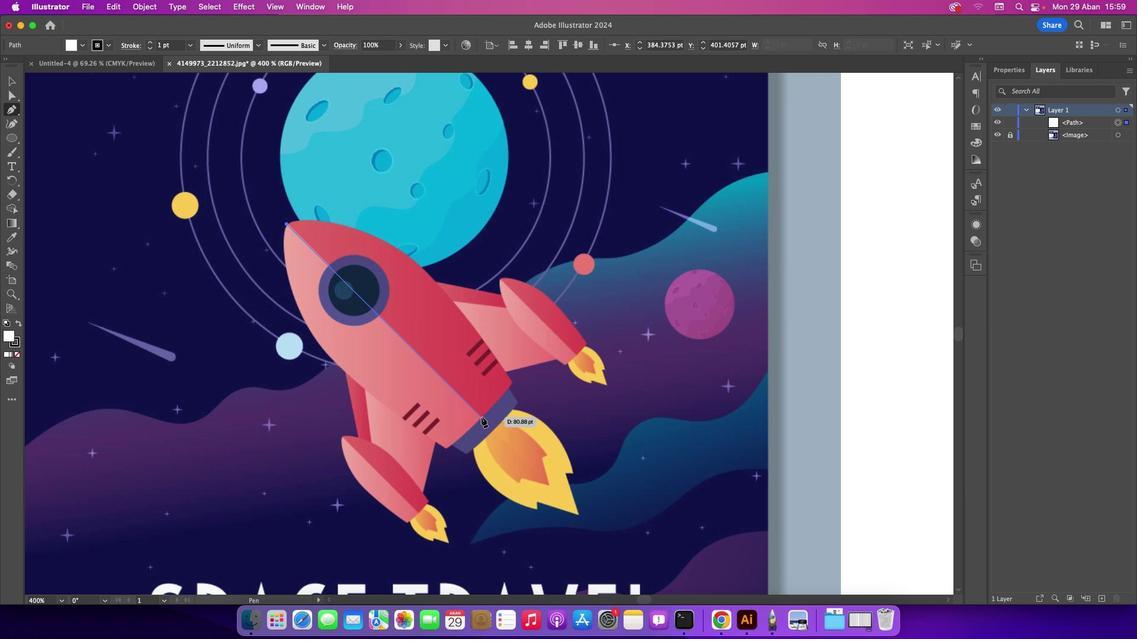 
Action: Mouse pressed left at (500, 437)
Screenshot: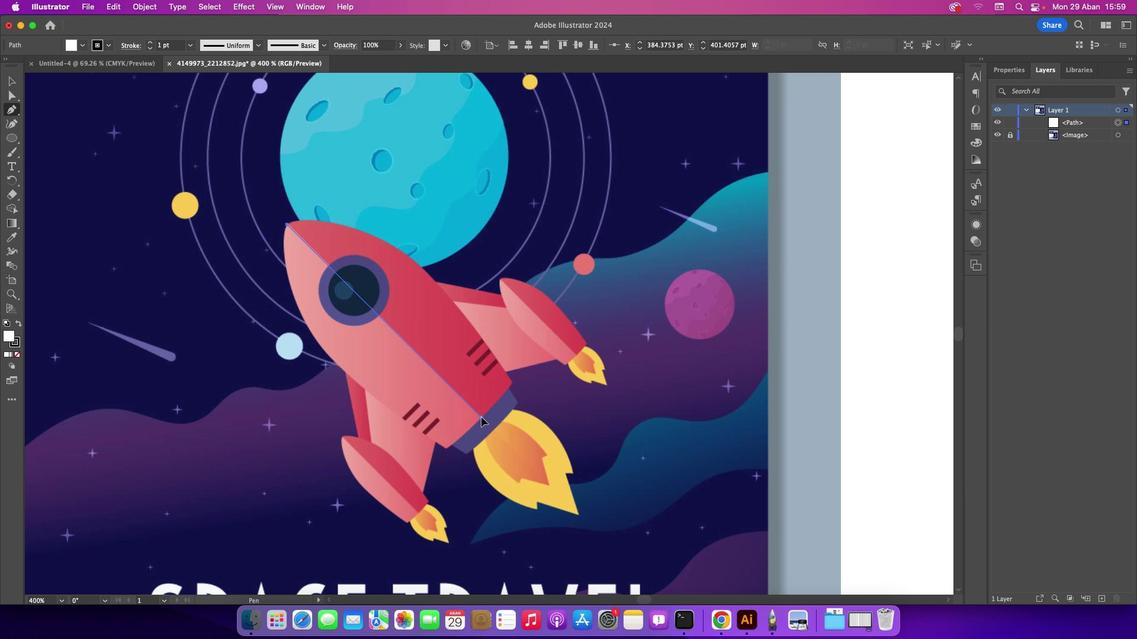 
Action: Mouse moved to (533, 402)
Screenshot: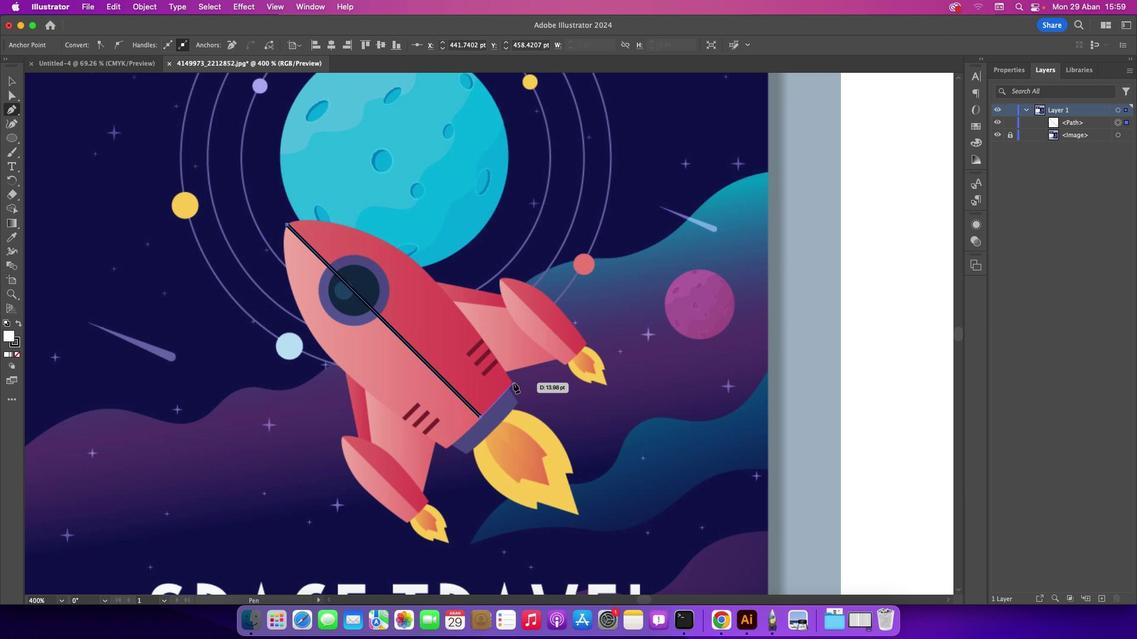 
Action: Mouse pressed left at (533, 402)
Screenshot: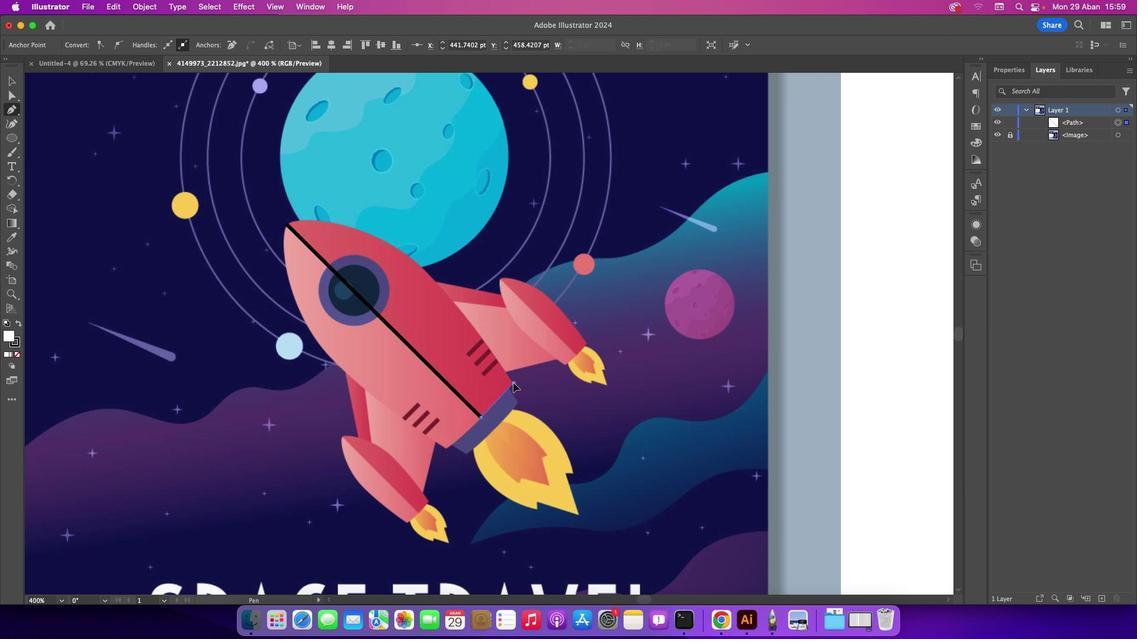 
Action: Mouse moved to (379, 250)
Screenshot: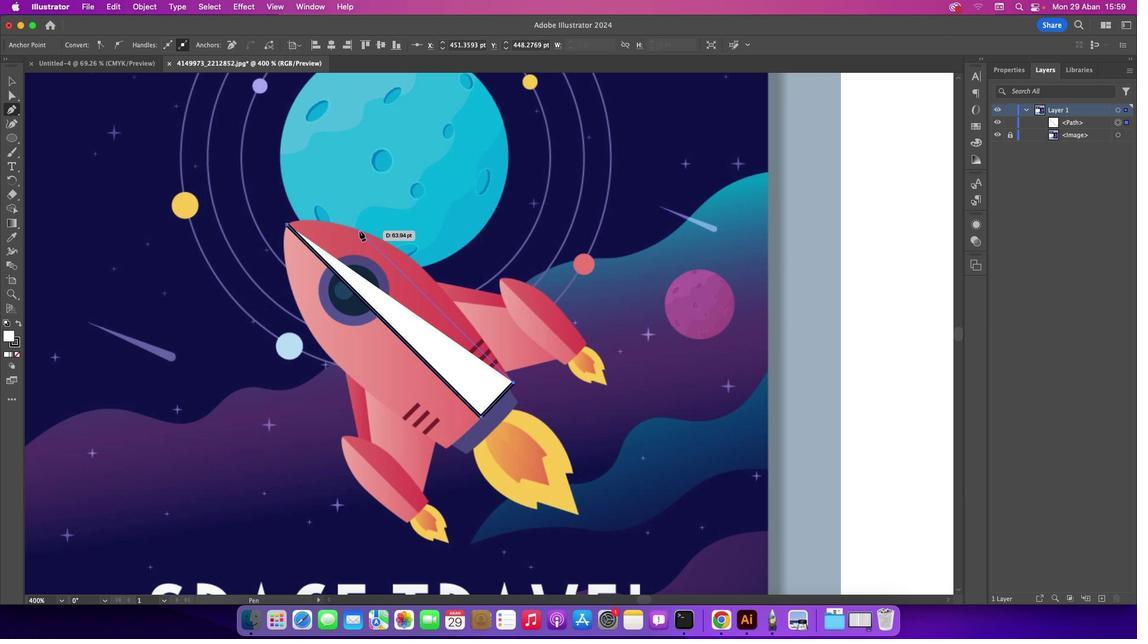 
Action: Mouse pressed left at (379, 250)
Screenshot: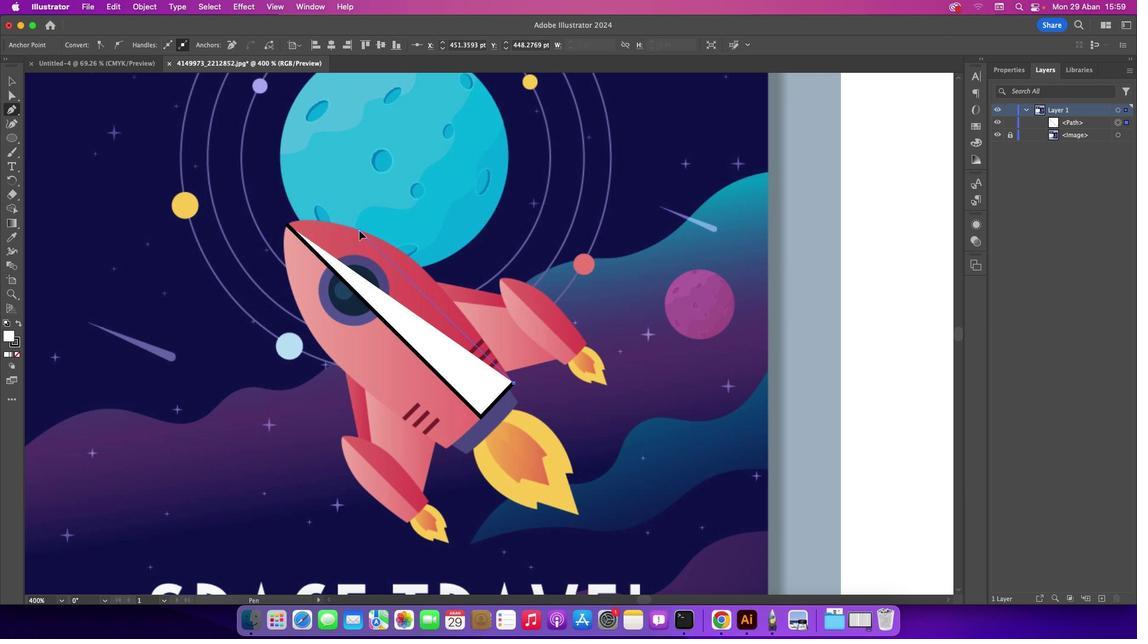 
Action: Mouse moved to (380, 251)
Screenshot: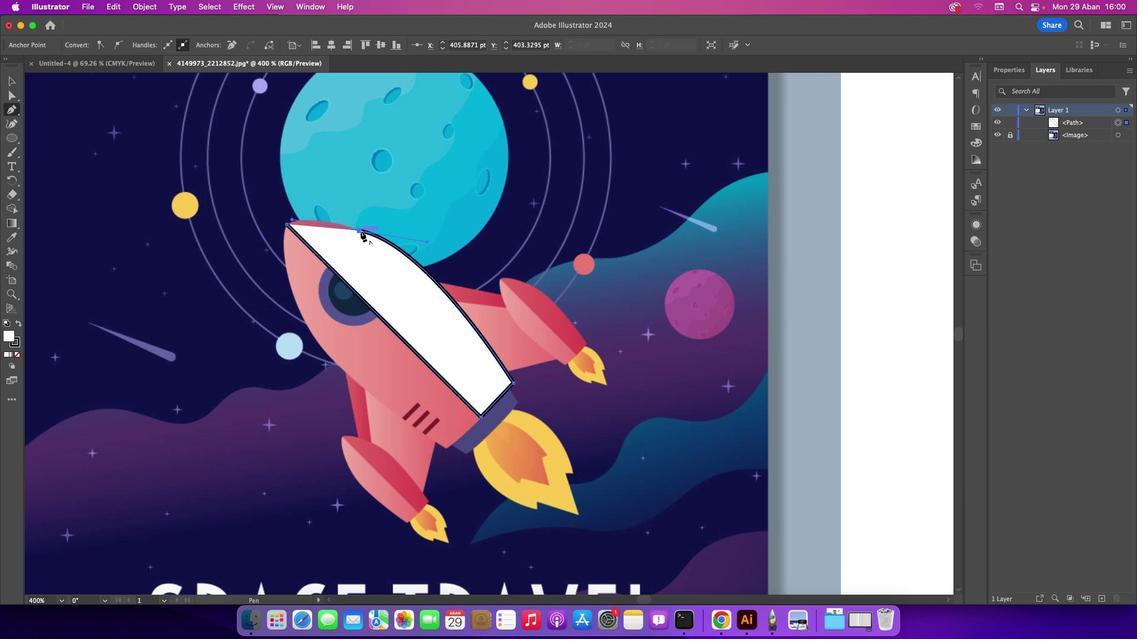 
Action: Mouse pressed left at (380, 251)
Screenshot: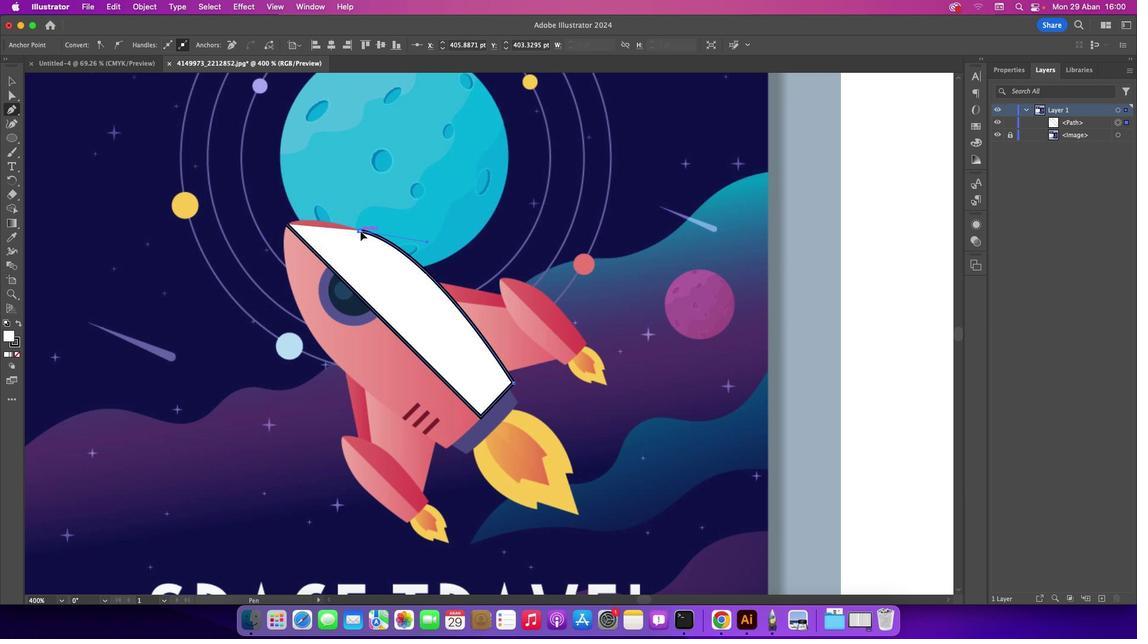 
Action: Mouse moved to (306, 242)
Screenshot: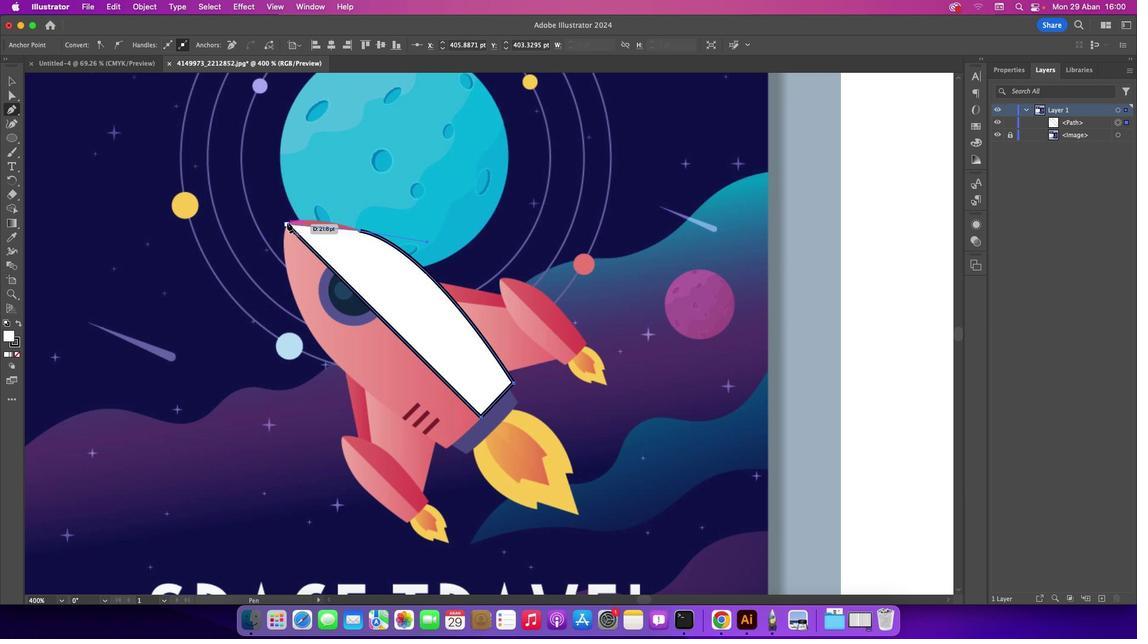 
Action: Mouse pressed left at (306, 242)
Screenshot: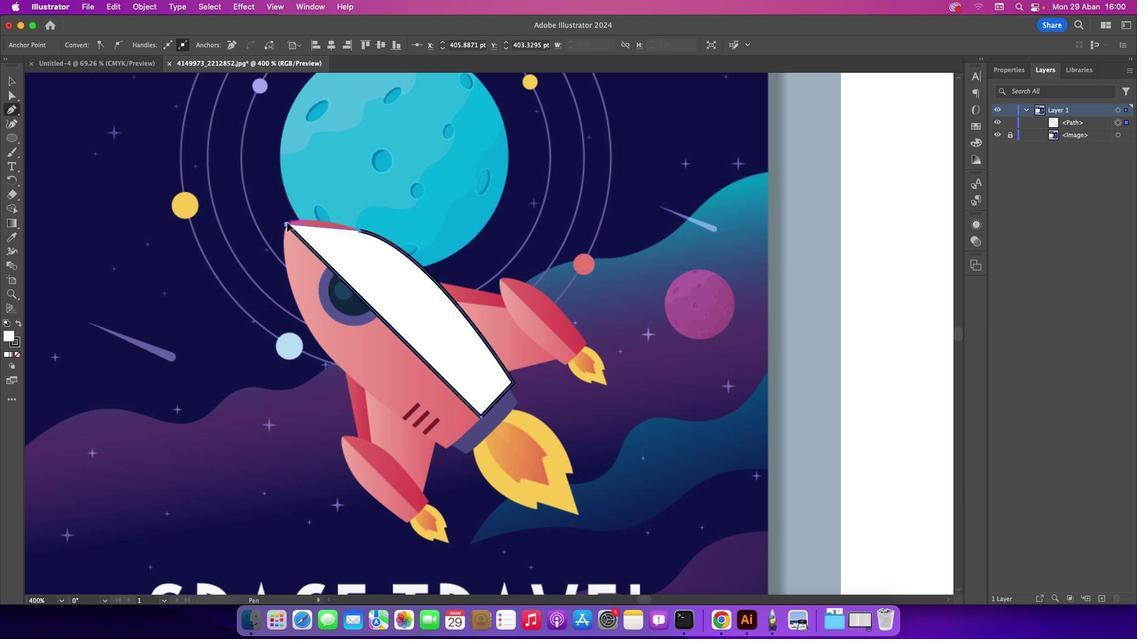
Action: Mouse moved to (33, 97)
Screenshot: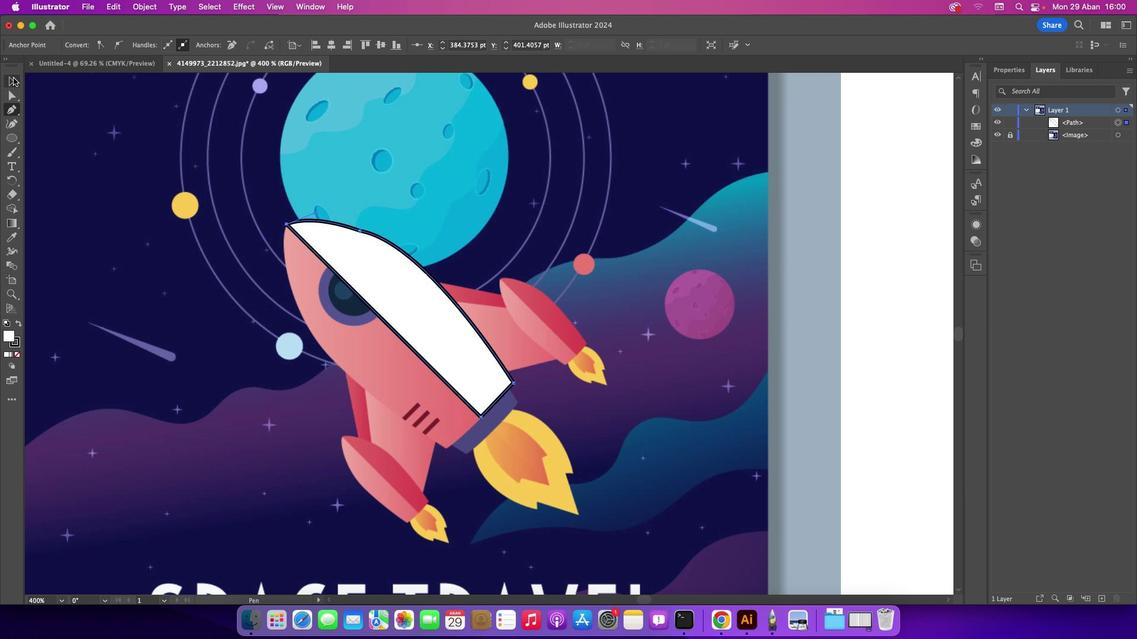 
Action: Mouse pressed left at (33, 97)
Screenshot: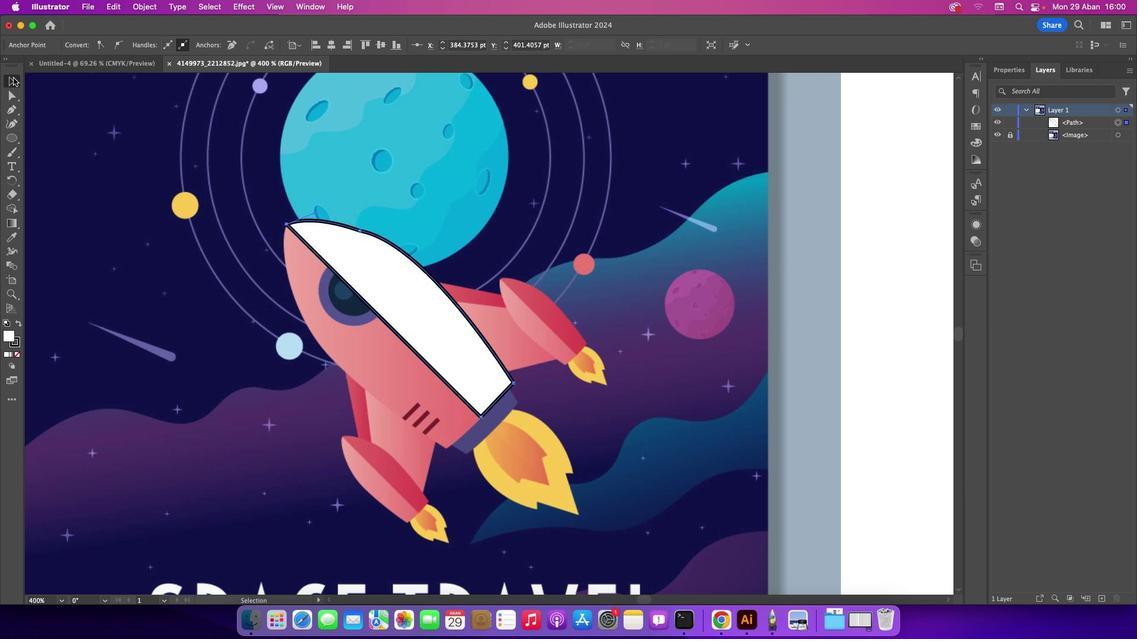 
Action: Mouse moved to (245, 208)
Screenshot: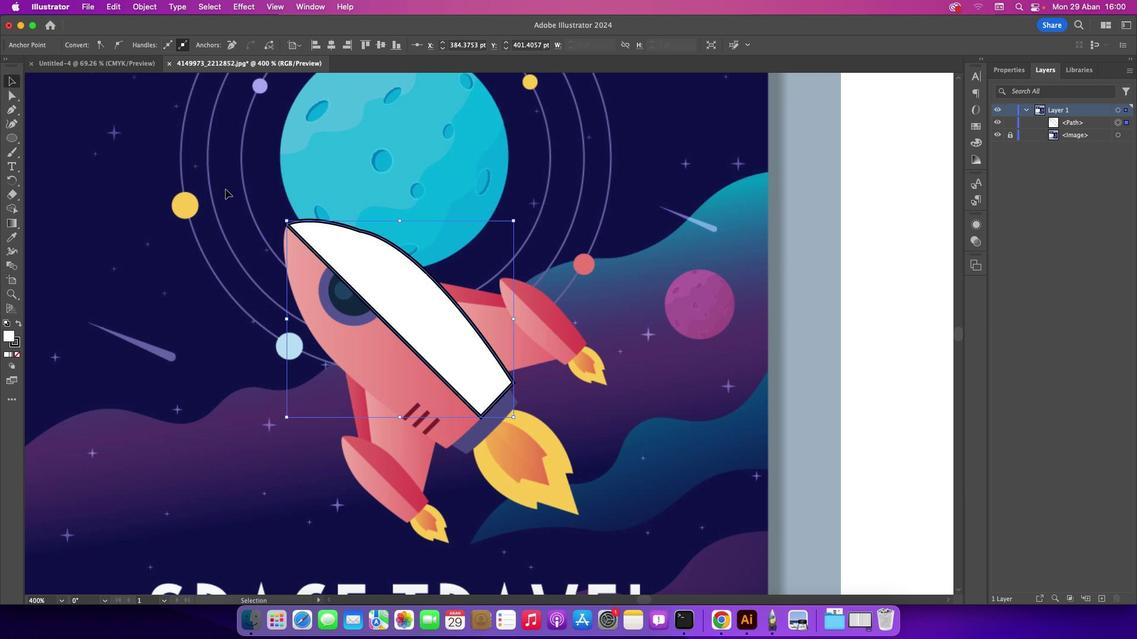 
Action: Mouse pressed left at (245, 208)
Screenshot: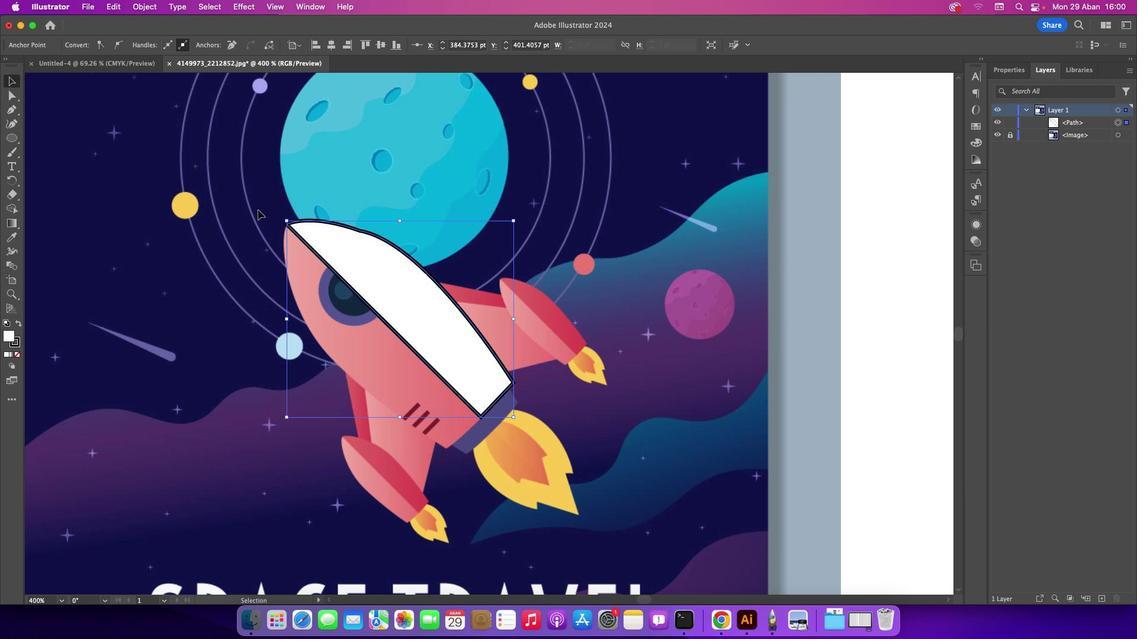 
Action: Mouse moved to (448, 293)
Screenshot: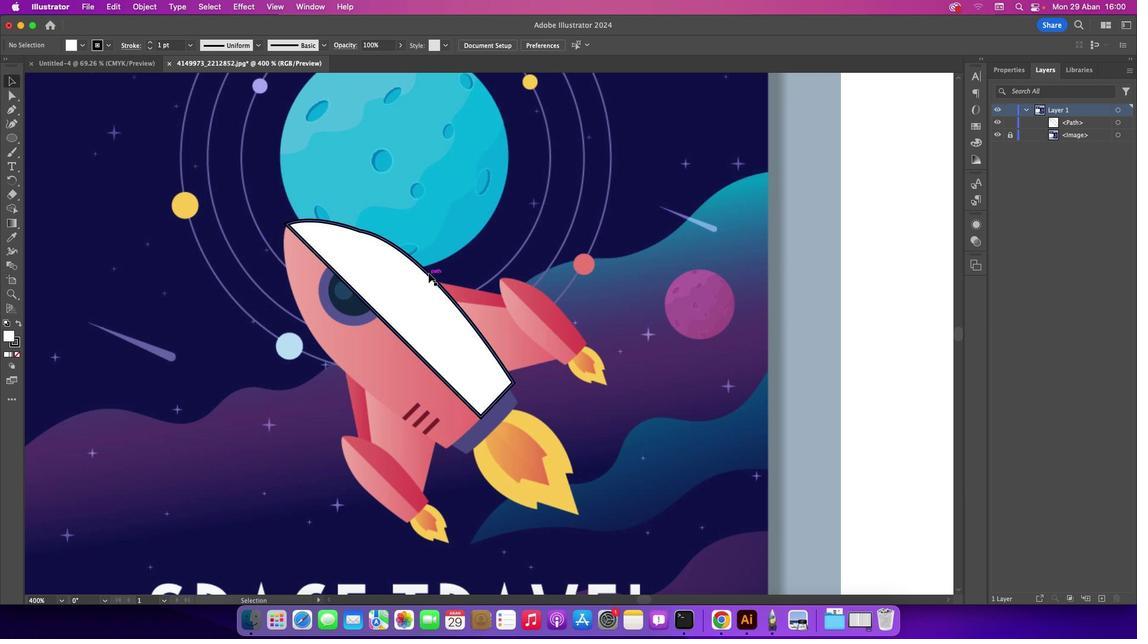 
Action: Mouse pressed left at (448, 293)
Screenshot: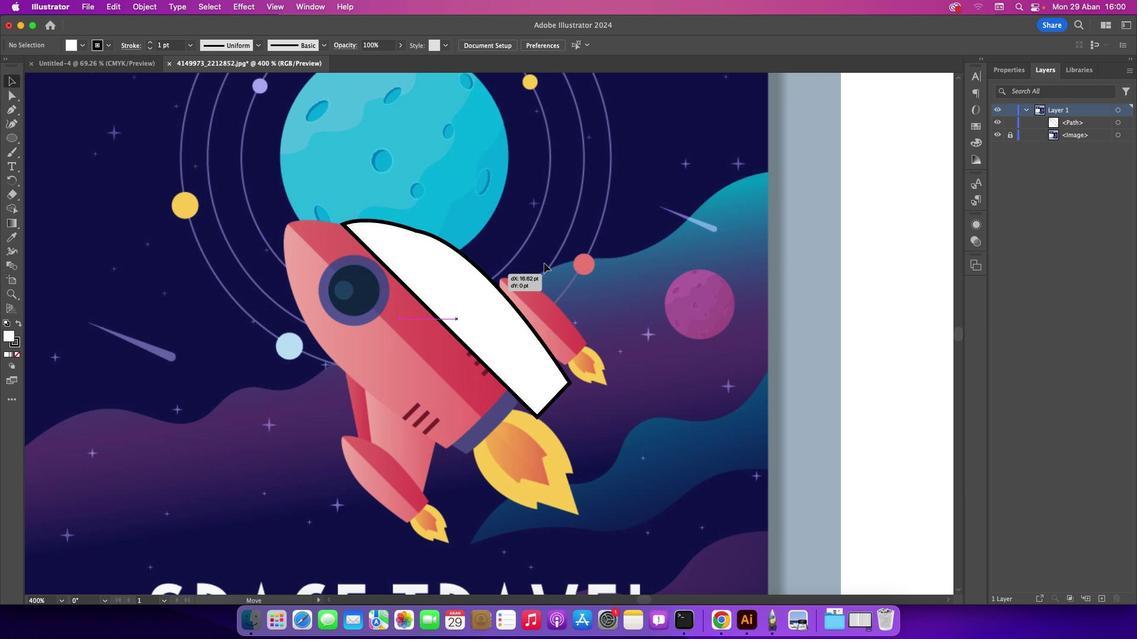 
Action: Mouse moved to (34, 256)
Screenshot: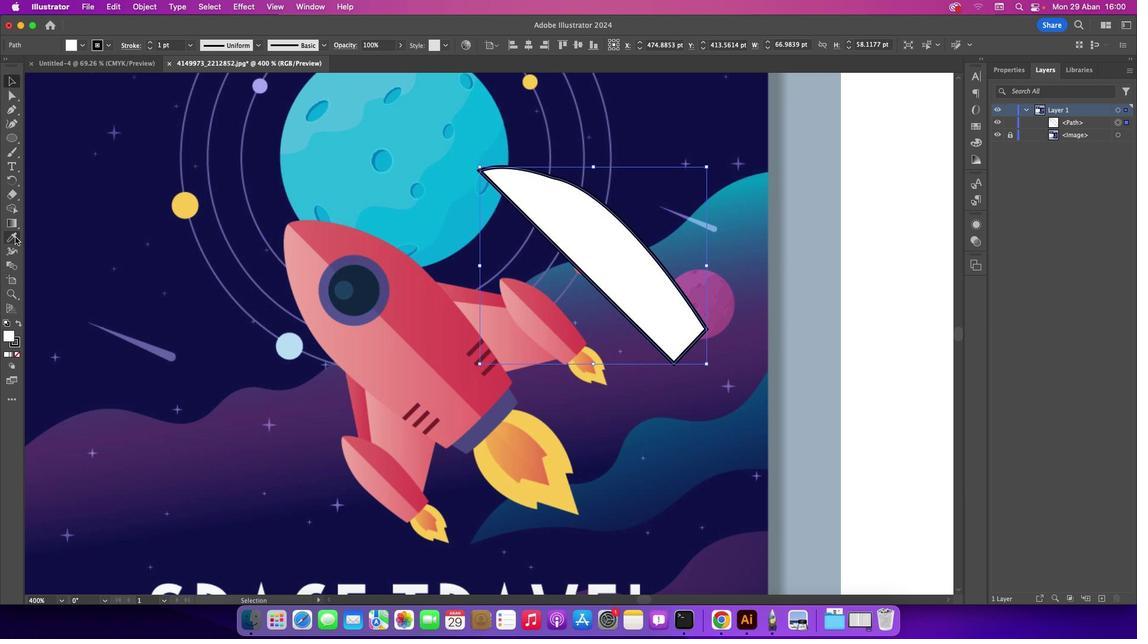 
Action: Mouse pressed left at (34, 256)
Screenshot: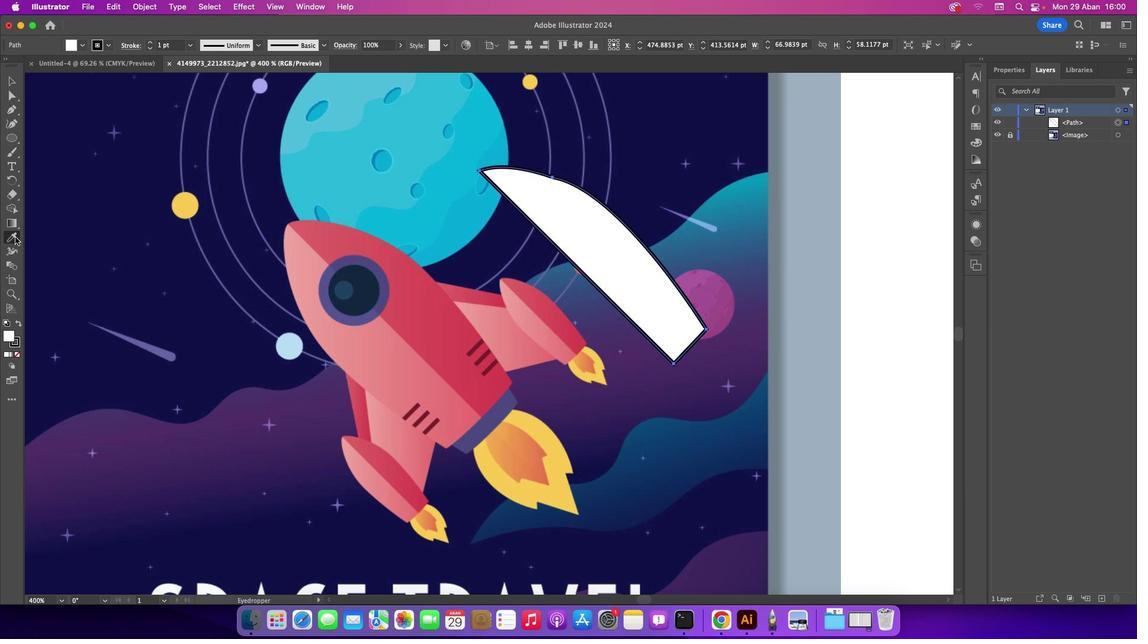 
Action: Mouse moved to (440, 320)
Screenshot: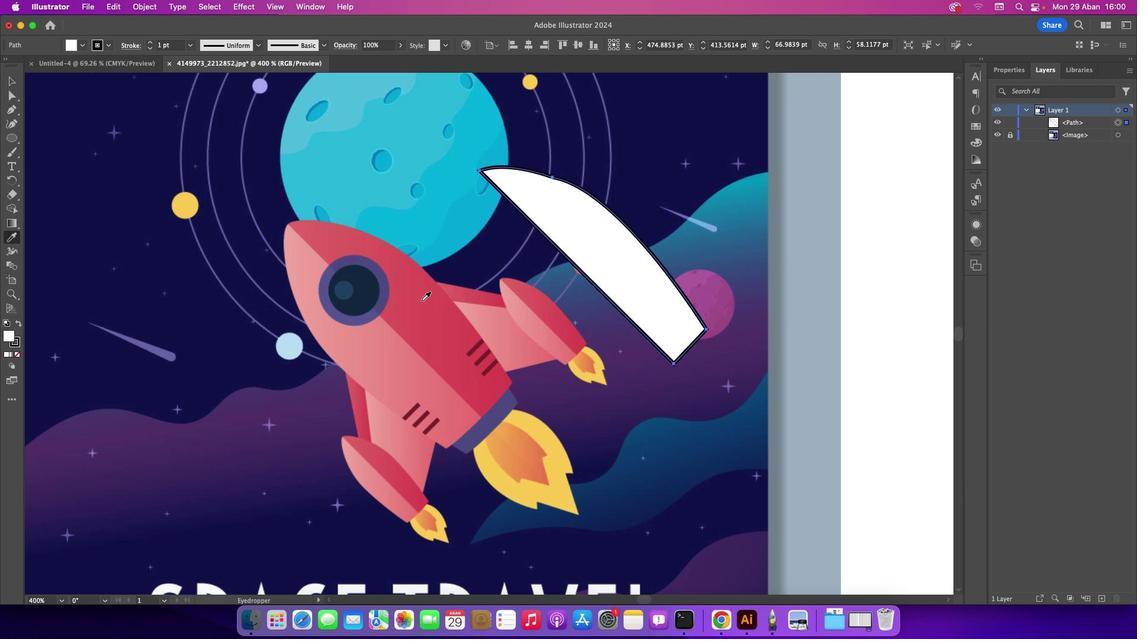 
Action: Mouse pressed left at (440, 320)
Screenshot: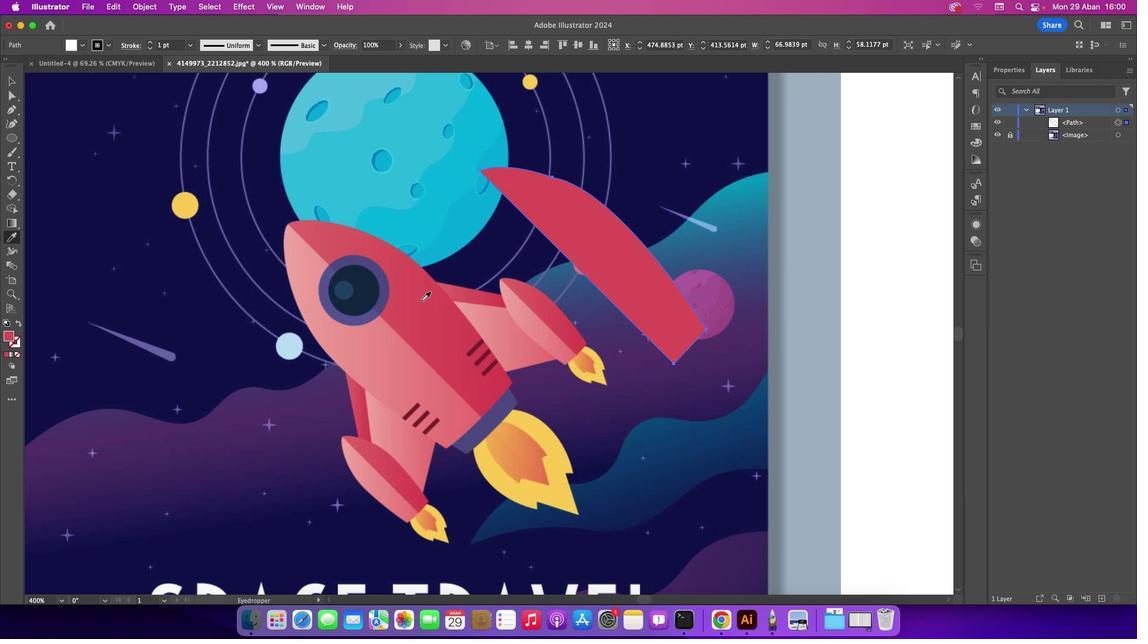 
Action: Mouse moved to (33, 103)
Screenshot: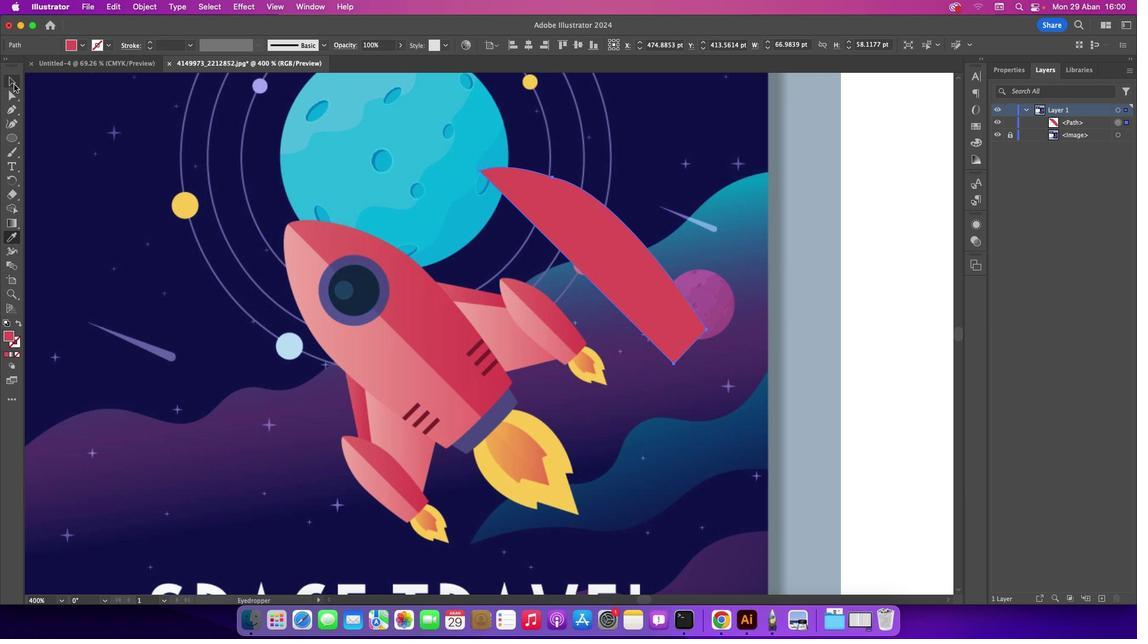 
Action: Mouse pressed left at (33, 103)
Screenshot: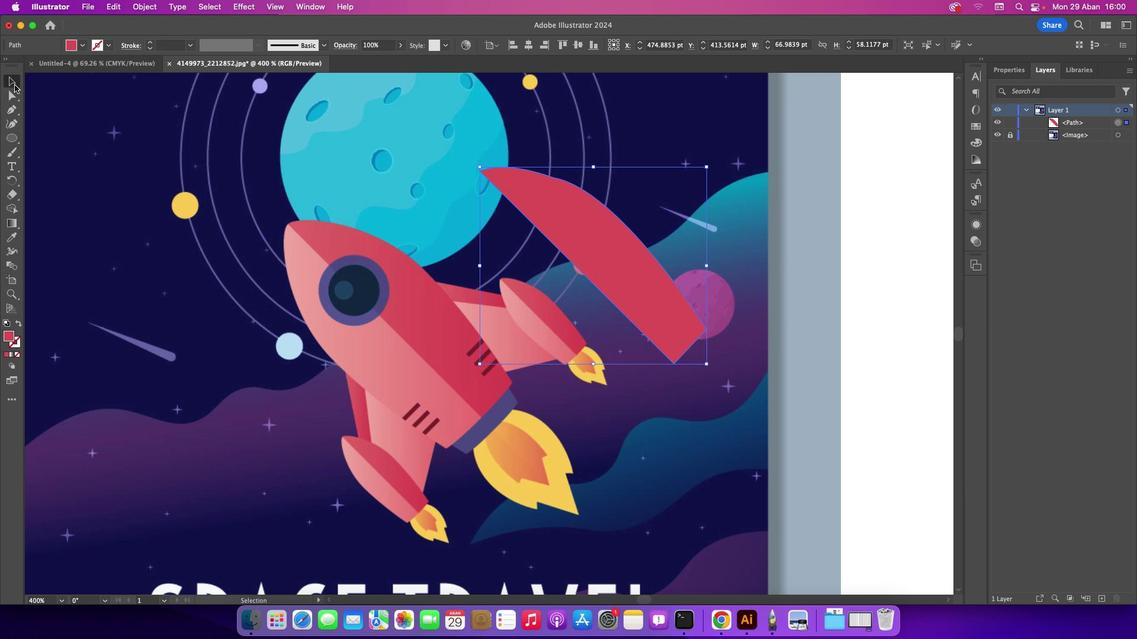 
Action: Mouse moved to (123, 158)
Screenshot: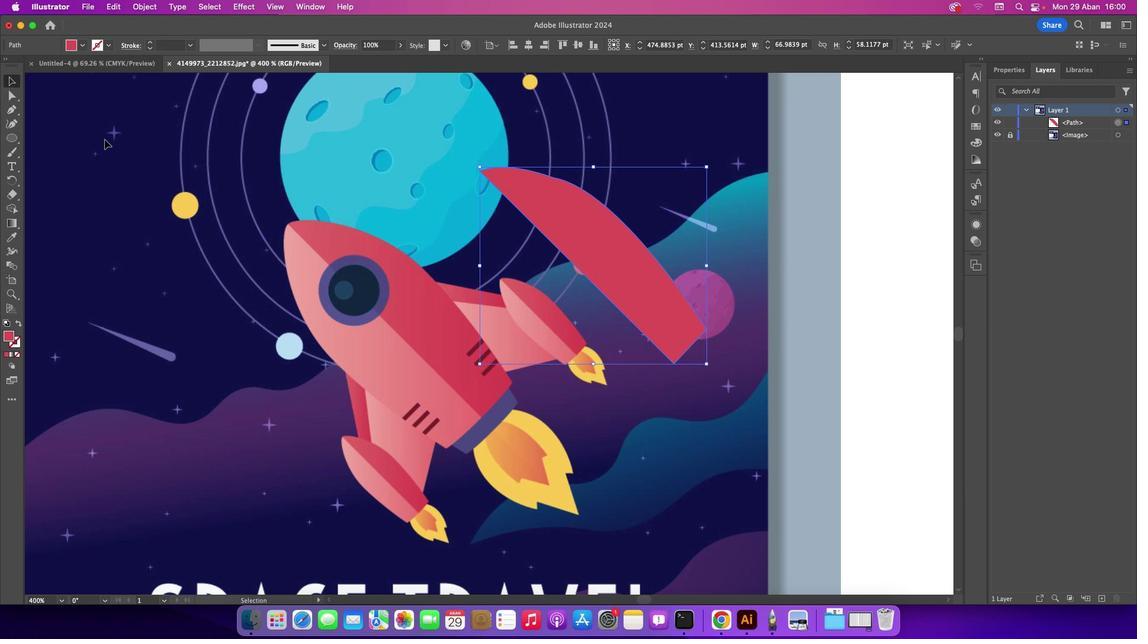 
Action: Mouse pressed left at (123, 158)
Screenshot: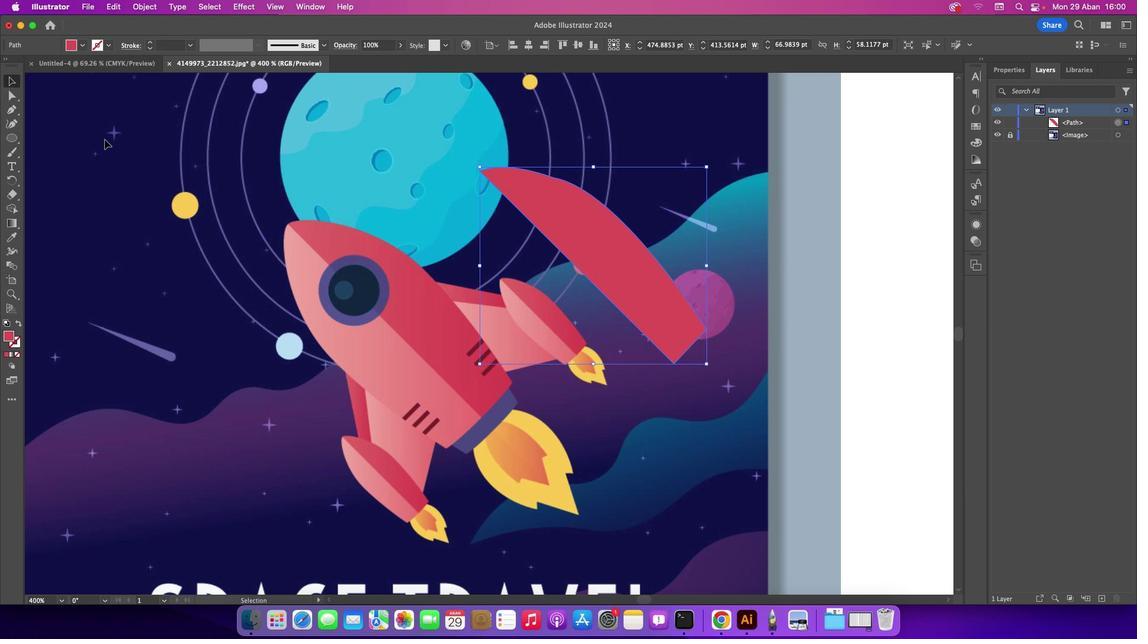 
Action: Mouse moved to (675, 338)
Screenshot: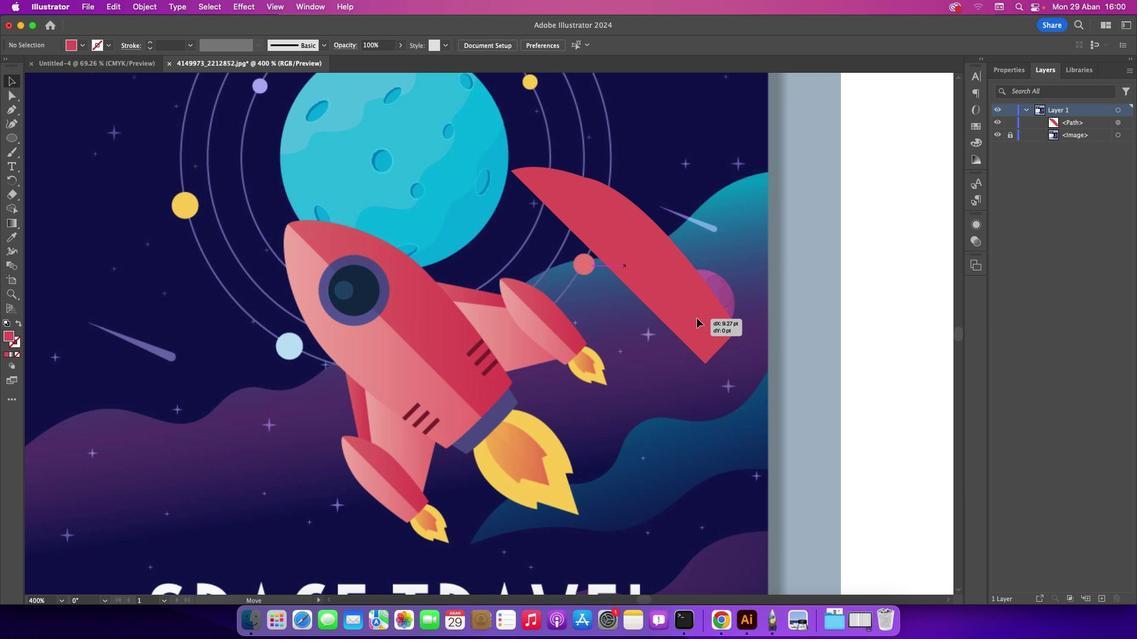 
Action: Mouse pressed left at (675, 338)
Screenshot: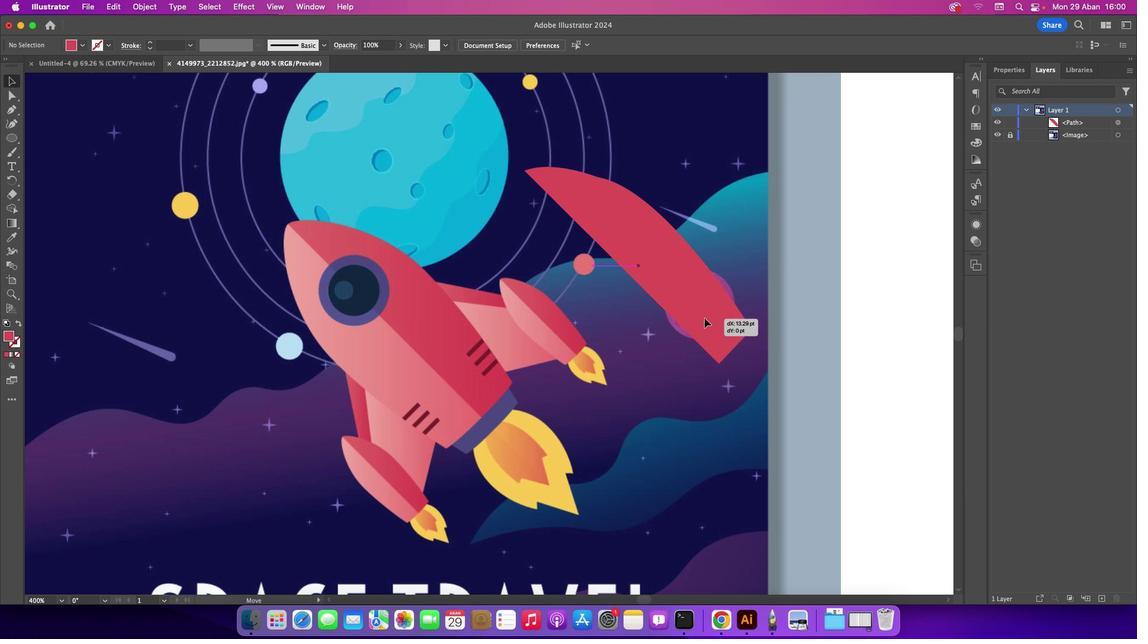 
Action: Mouse moved to (726, 317)
Screenshot: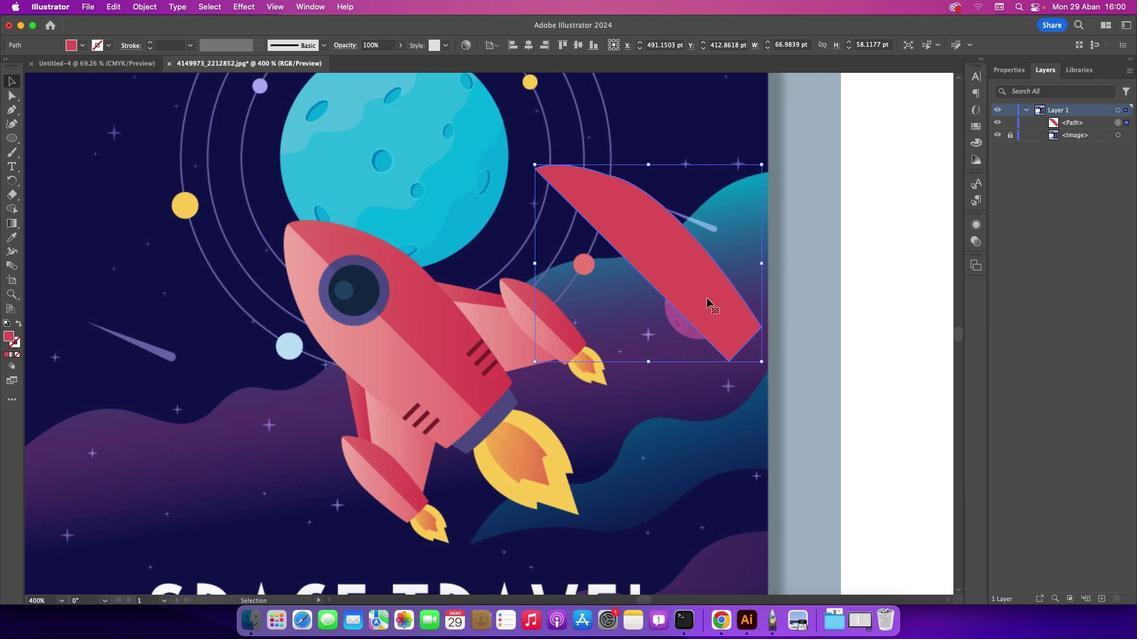 
Action: Mouse pressed left at (726, 317)
Screenshot: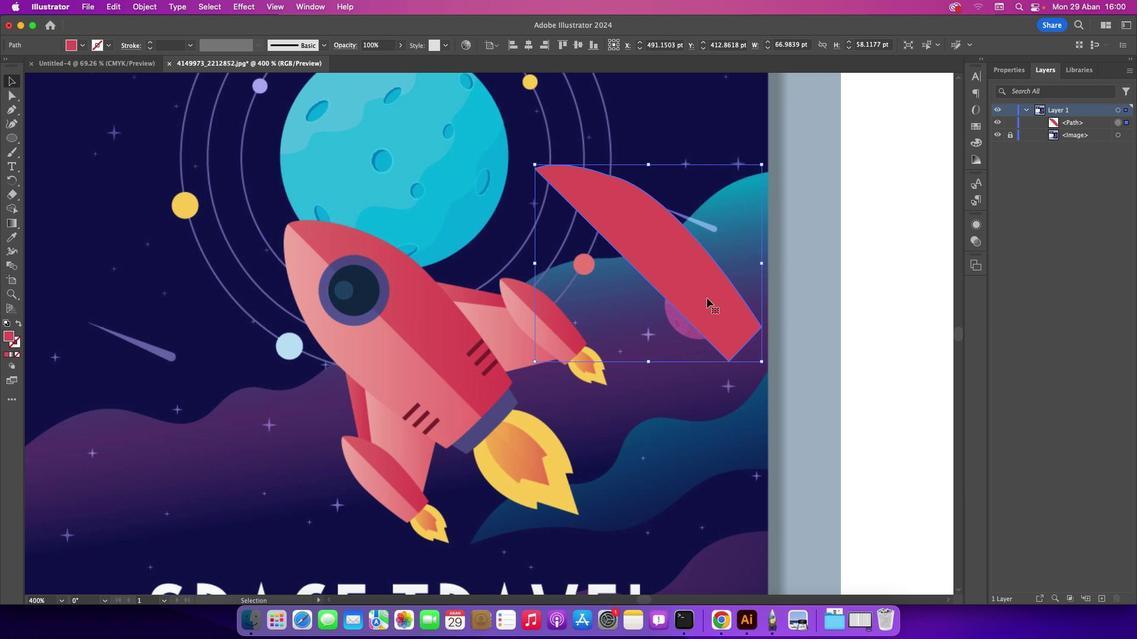 
Action: Key pressed Key.alt
Screenshot: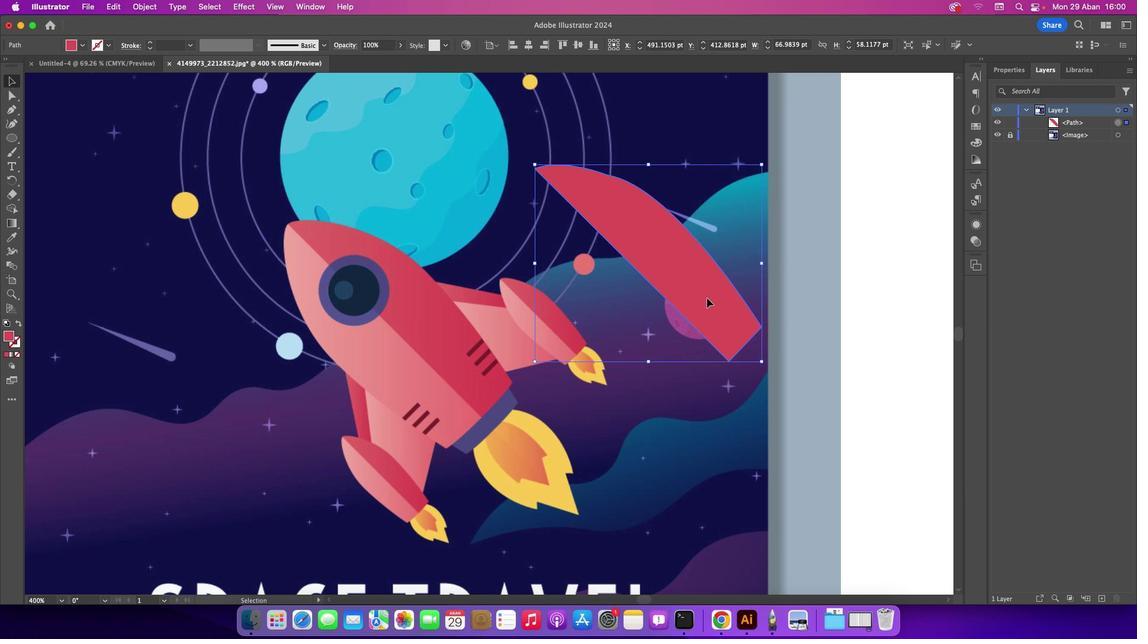 
Action: Mouse pressed left at (726, 317)
Screenshot: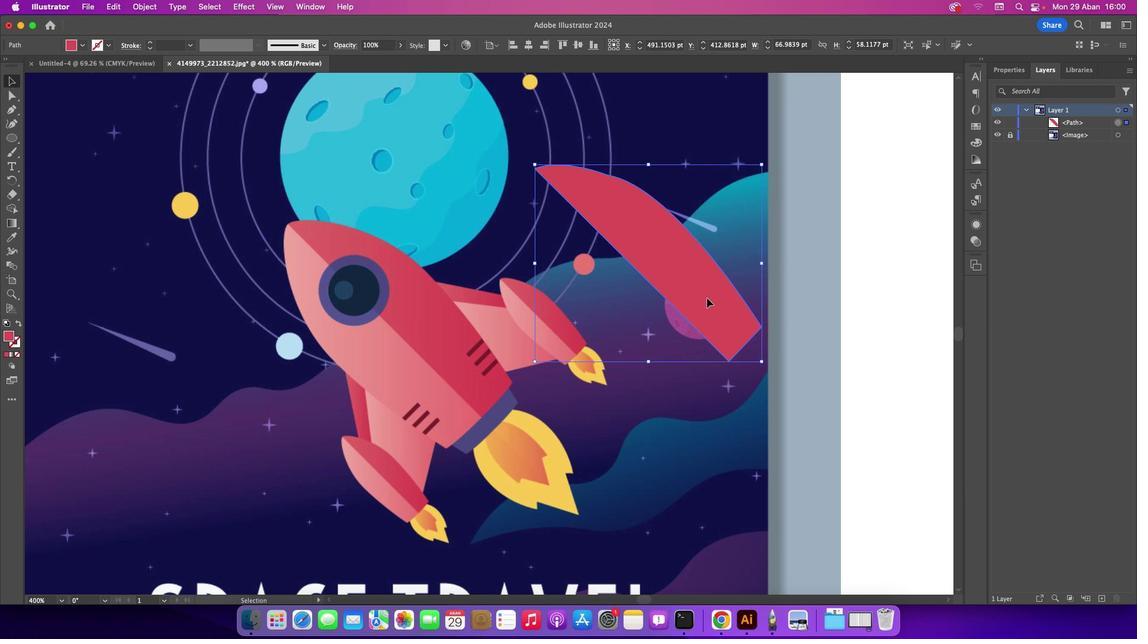 
Action: Mouse moved to (661, 375)
Screenshot: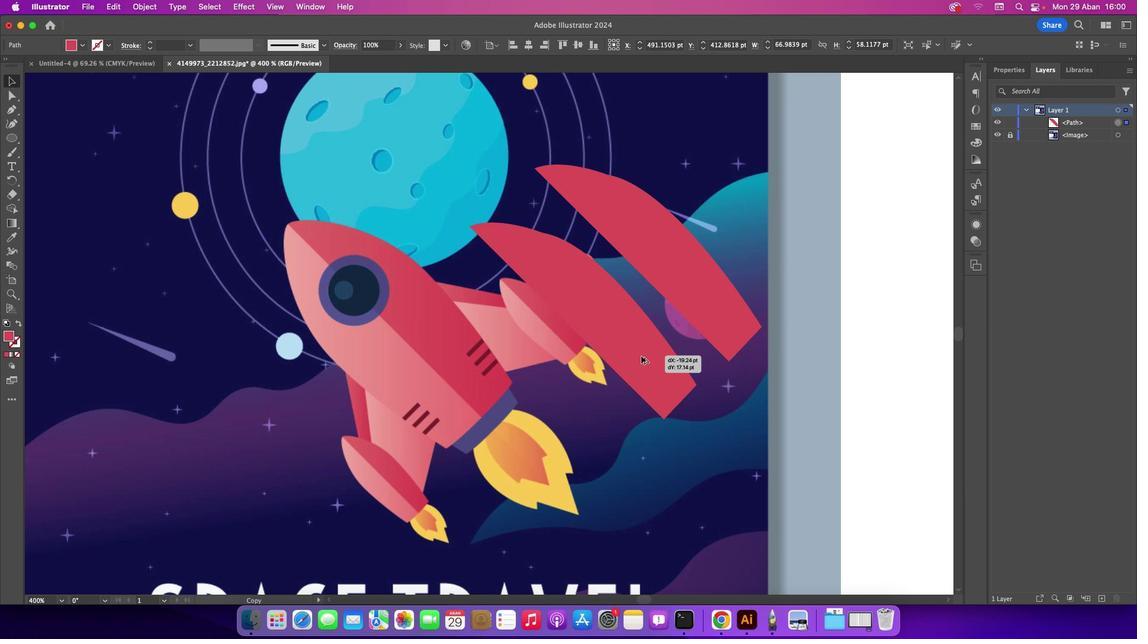 
Action: Mouse pressed right at (661, 375)
Screenshot: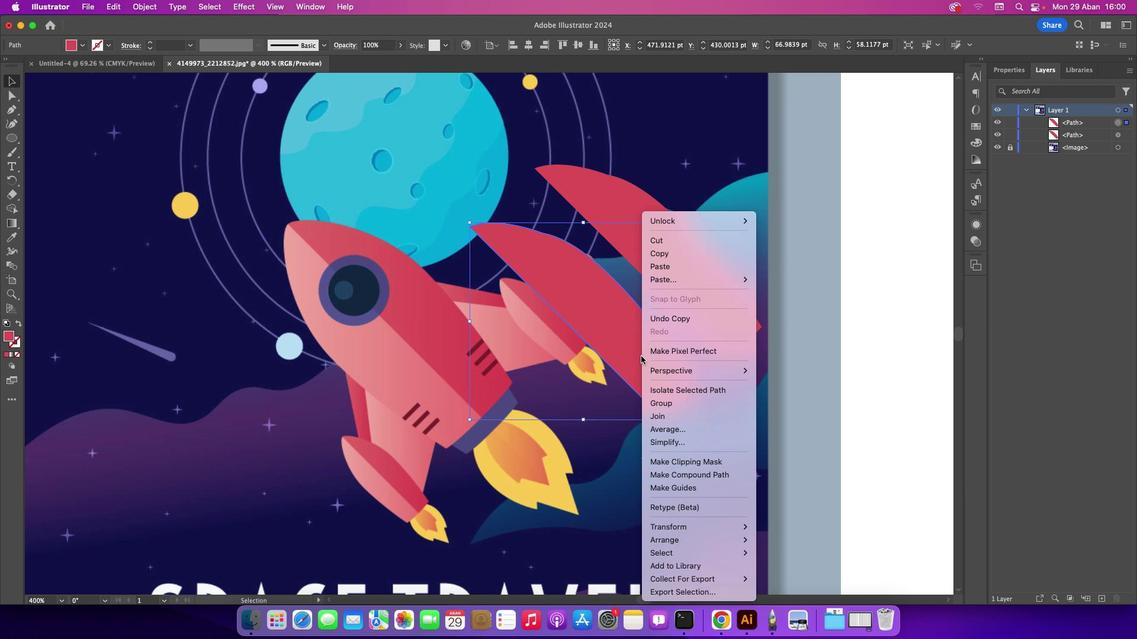 
Action: Mouse moved to (814, 543)
Screenshot: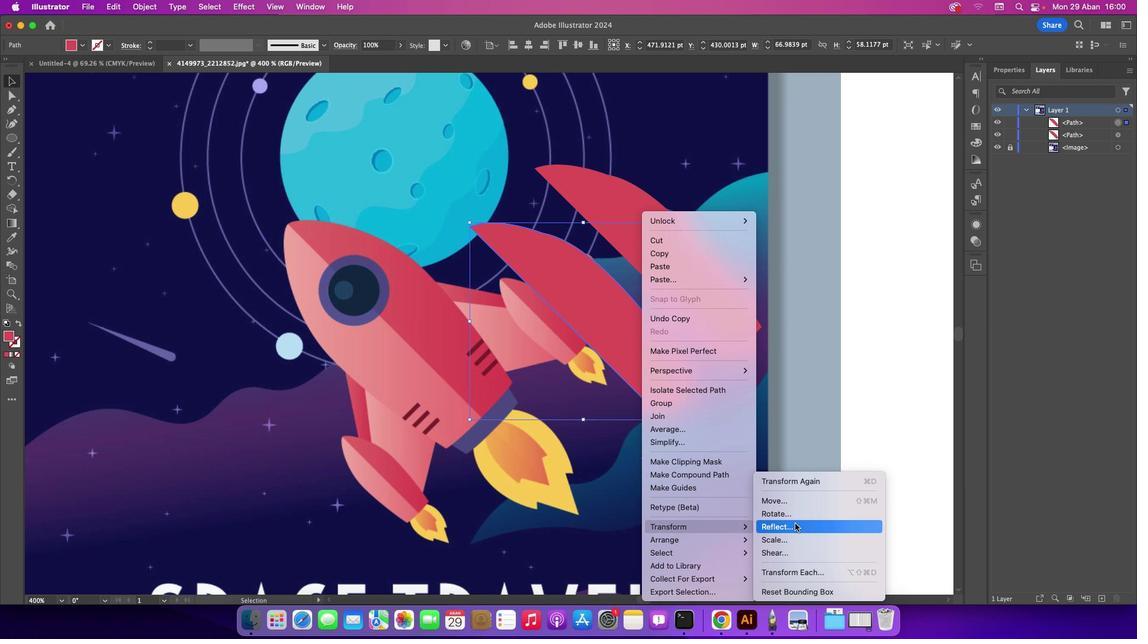 
Action: Mouse pressed left at (814, 543)
Screenshot: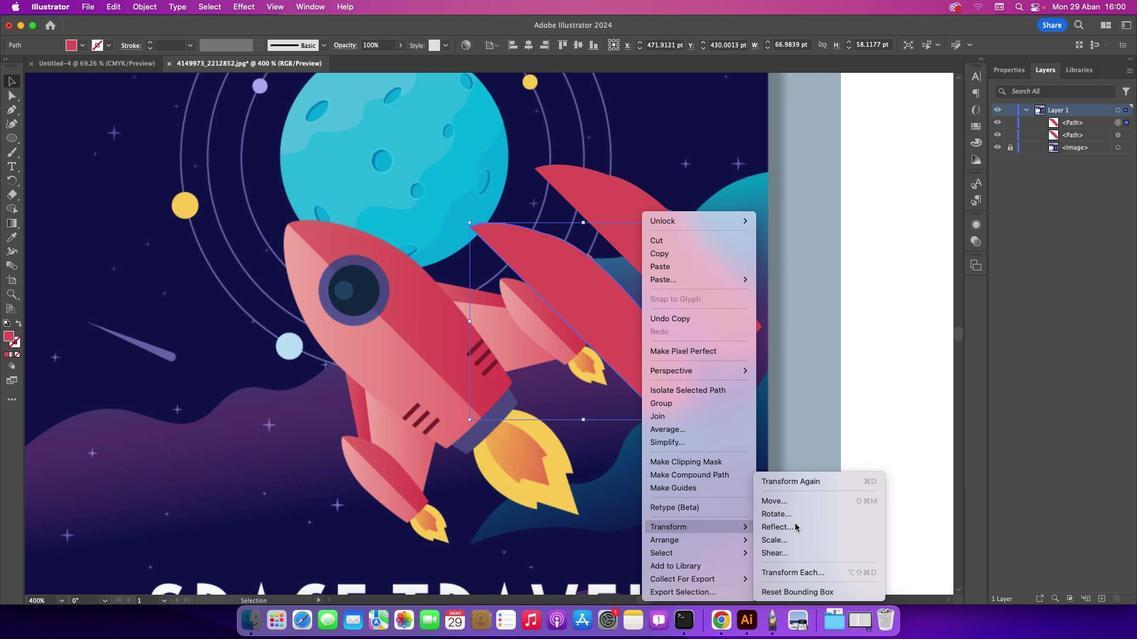 
Action: Mouse moved to (880, 528)
Screenshot: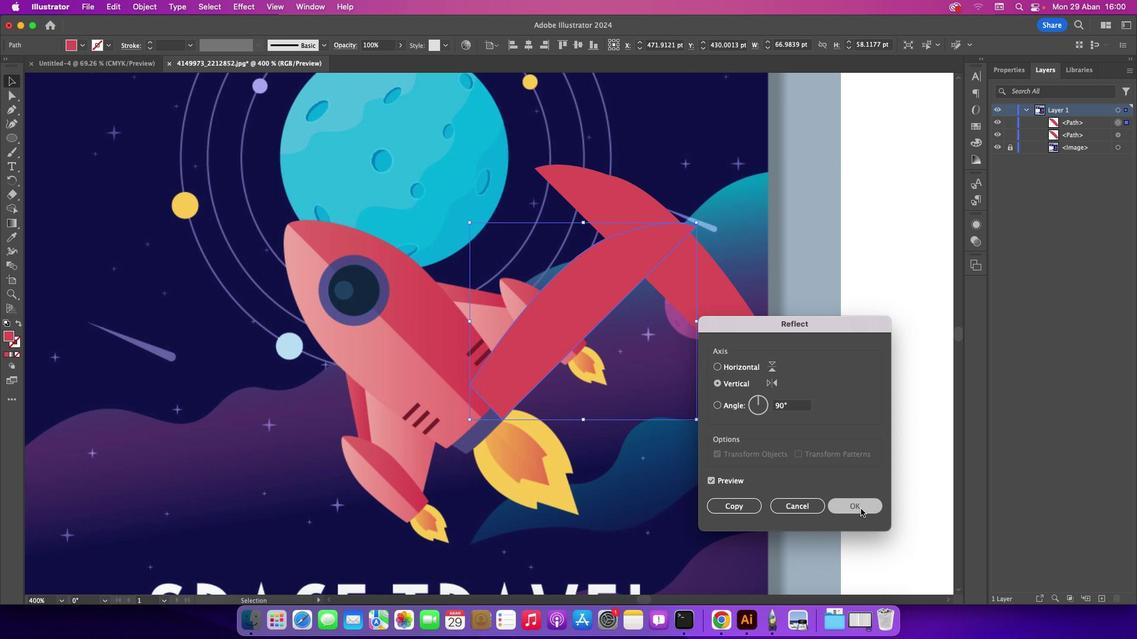 
Action: Mouse pressed left at (880, 528)
Screenshot: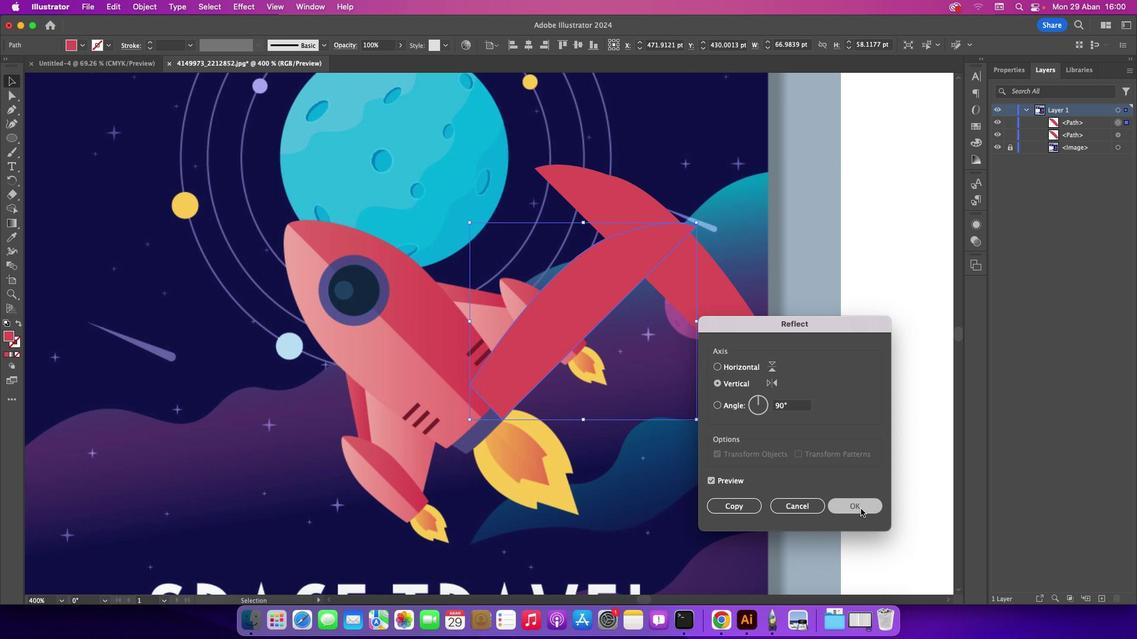 
Action: Mouse moved to (717, 235)
Screenshot: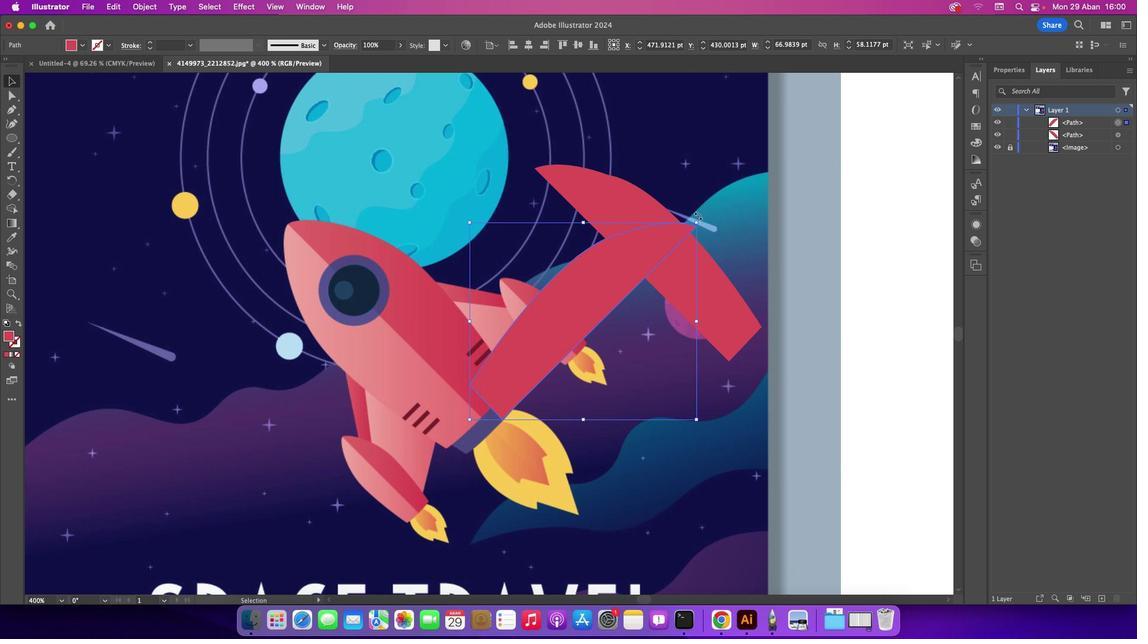 
Action: Mouse pressed left at (717, 235)
Screenshot: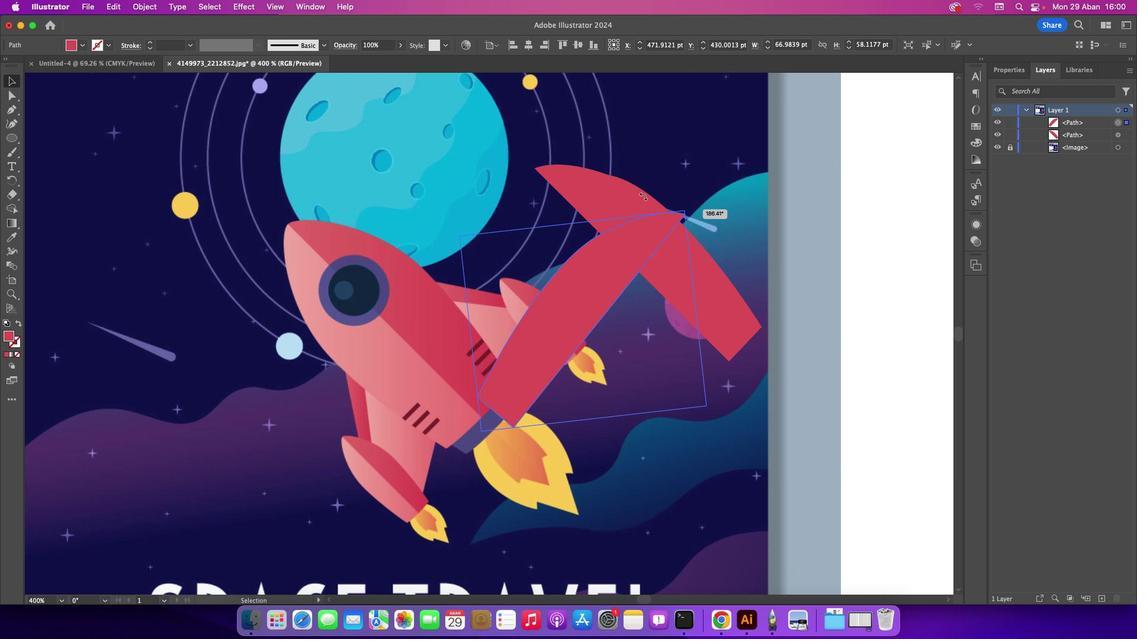 
Action: Mouse moved to (575, 355)
Screenshot: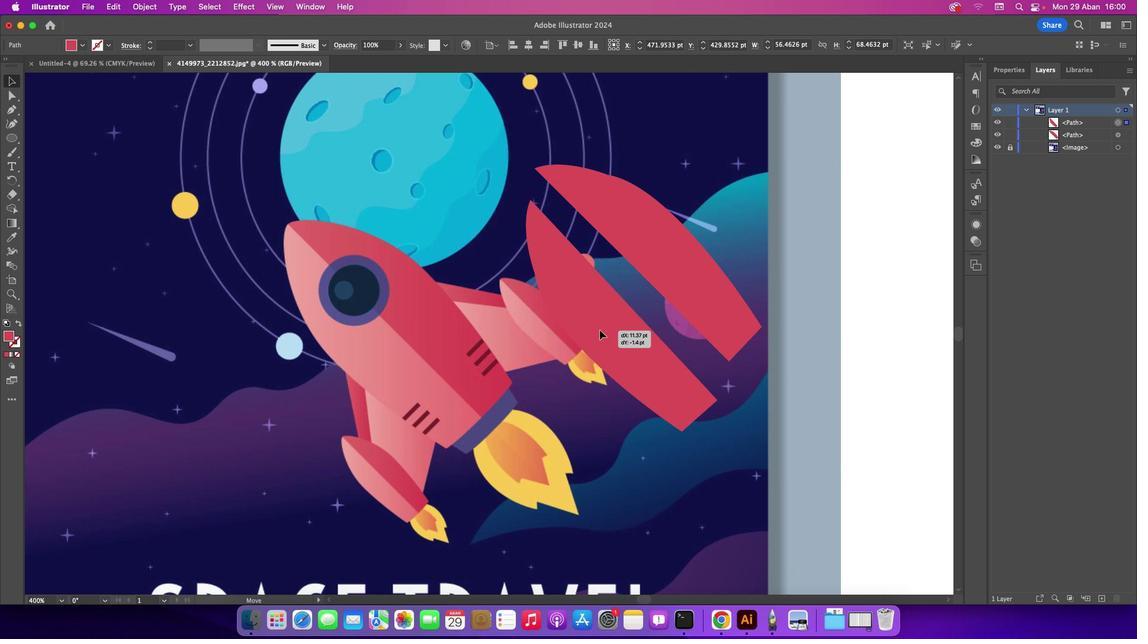 
Action: Mouse pressed left at (575, 355)
Screenshot: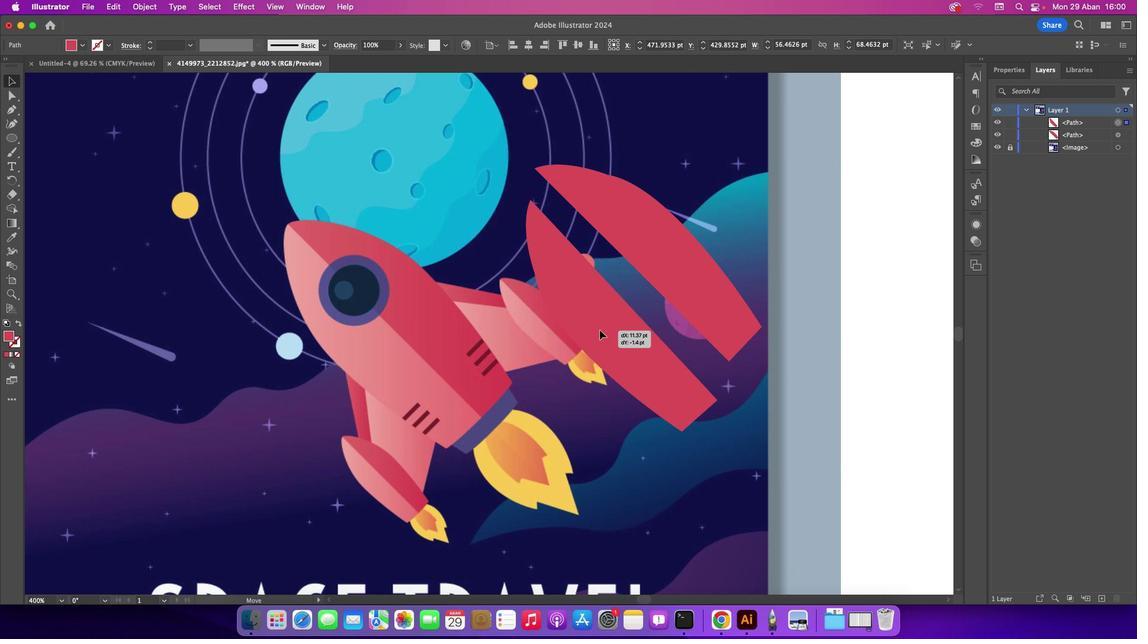 
Action: Mouse moved to (743, 425)
Screenshot: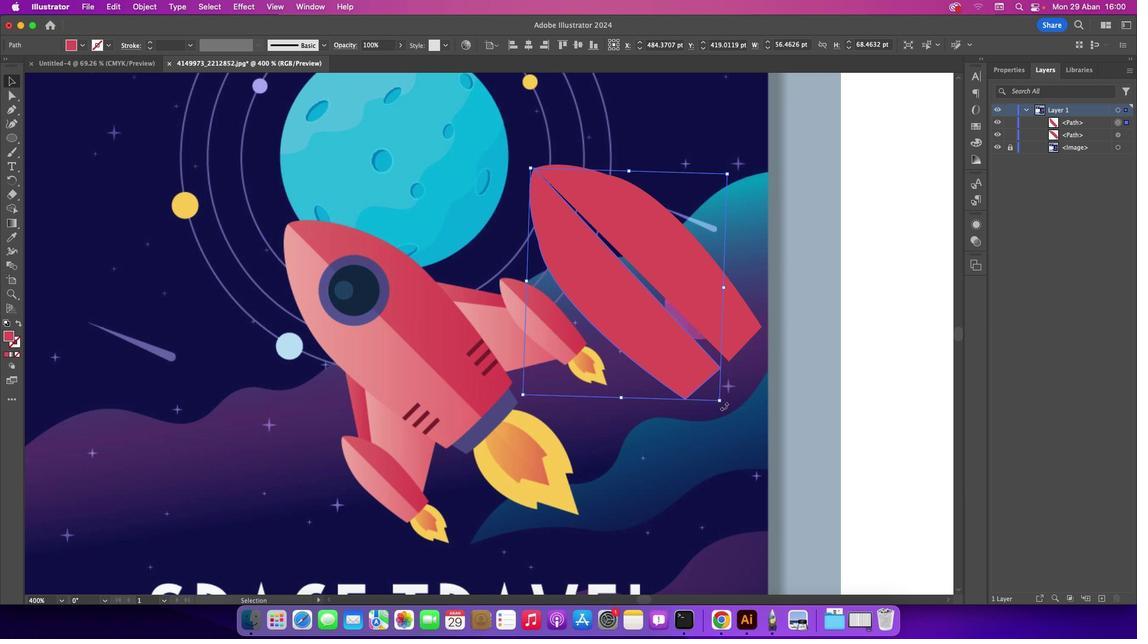 
Action: Mouse pressed left at (743, 425)
Screenshot: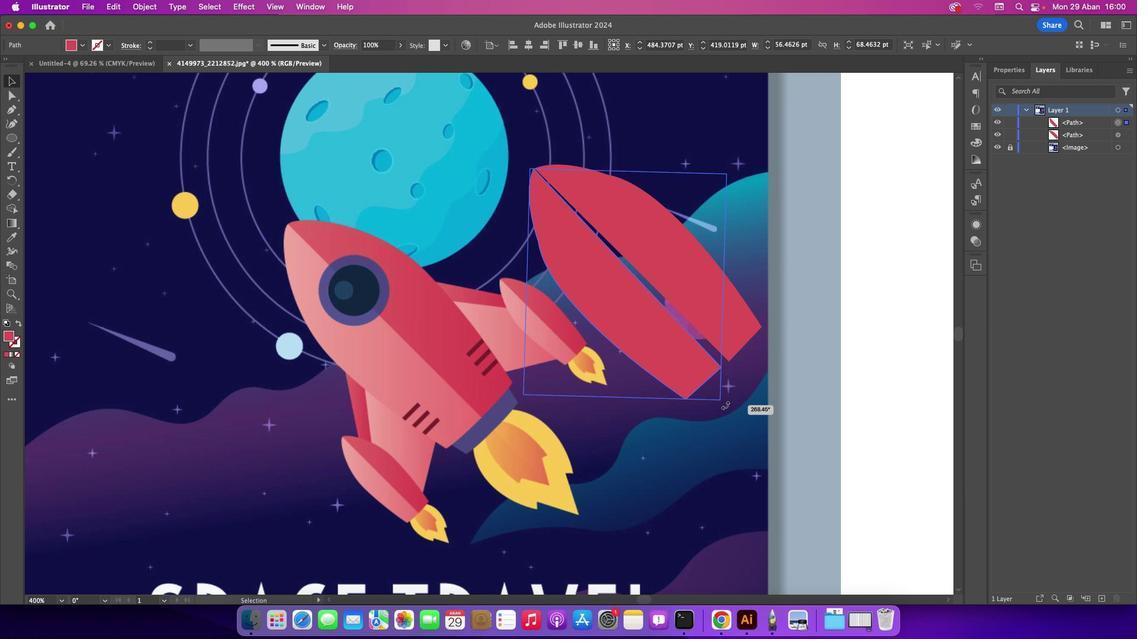
Action: Mouse moved to (650, 326)
Screenshot: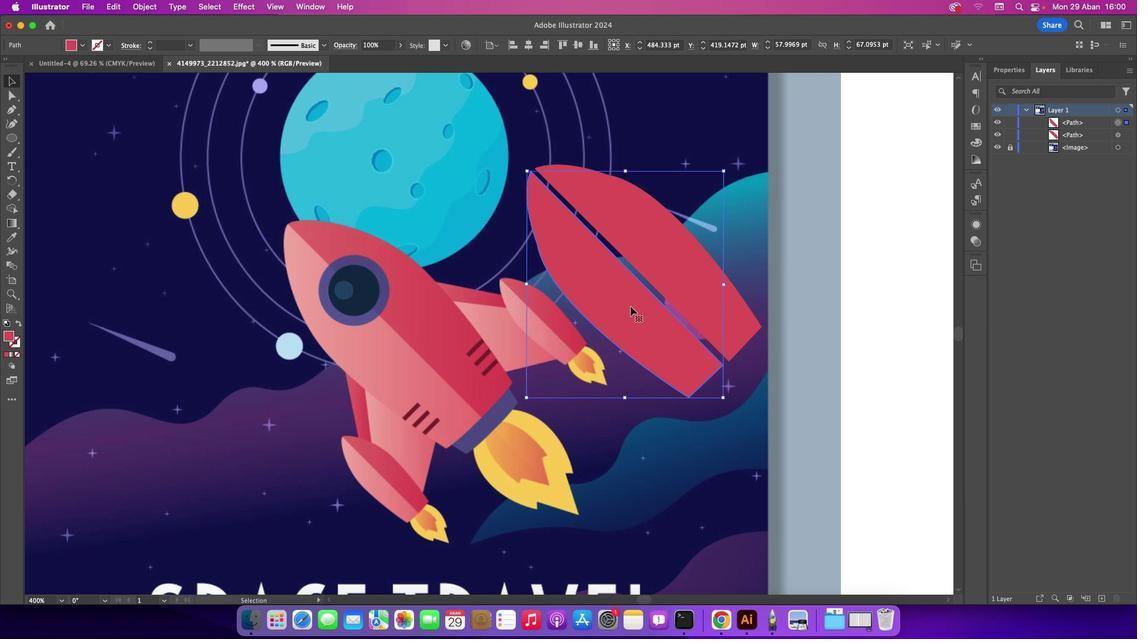 
Action: Mouse pressed left at (650, 326)
Screenshot: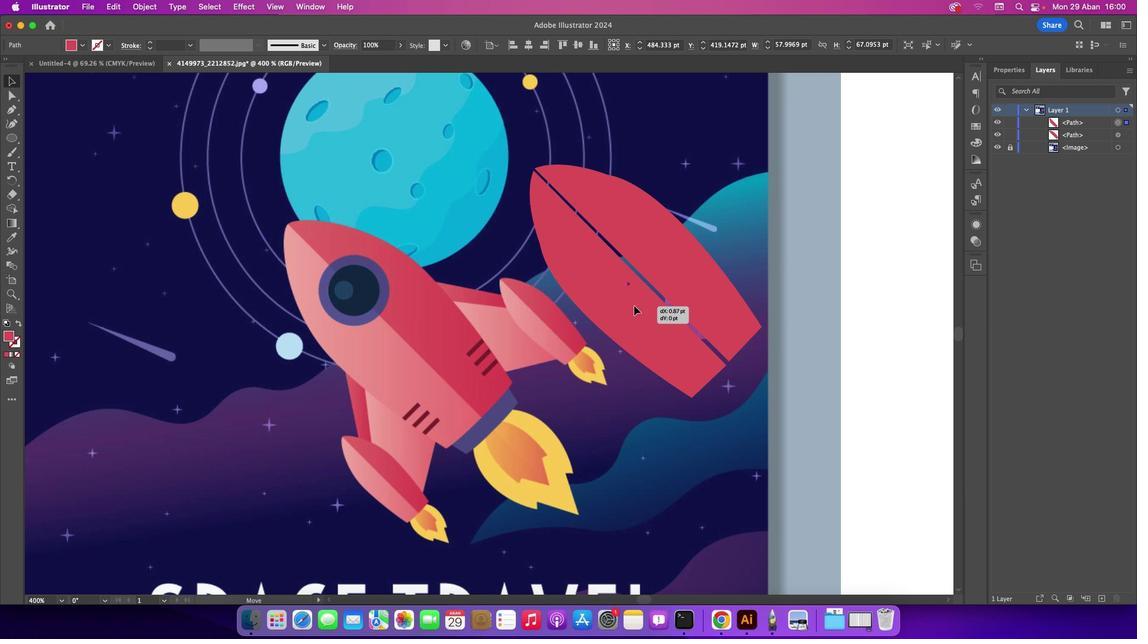 
Action: Mouse moved to (702, 456)
Screenshot: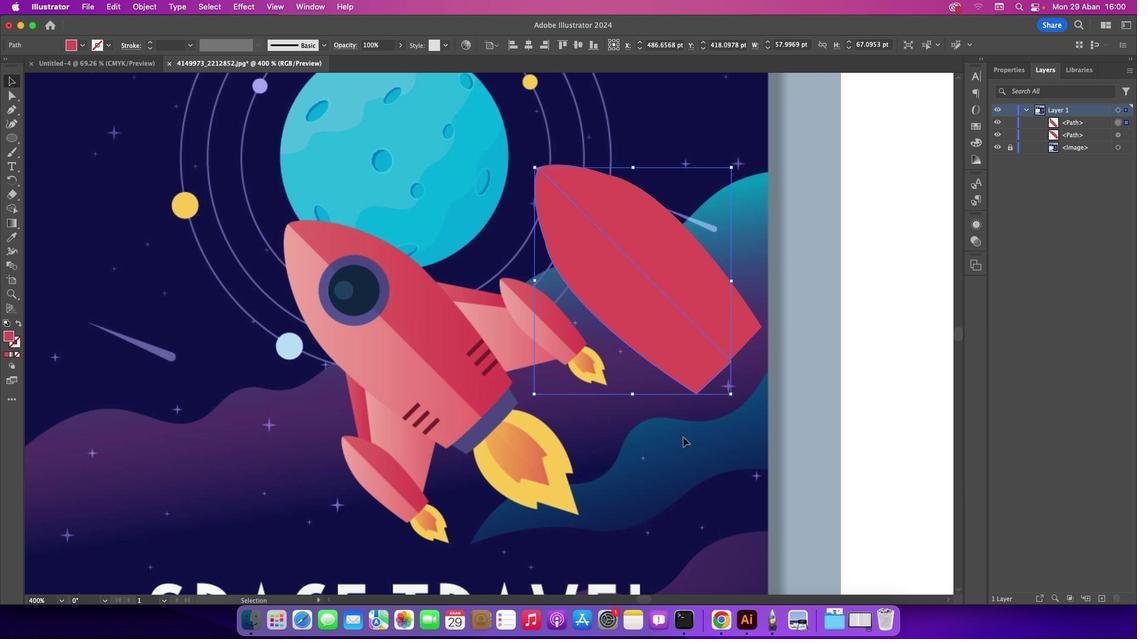 
Action: Key pressed Key.up
Screenshot: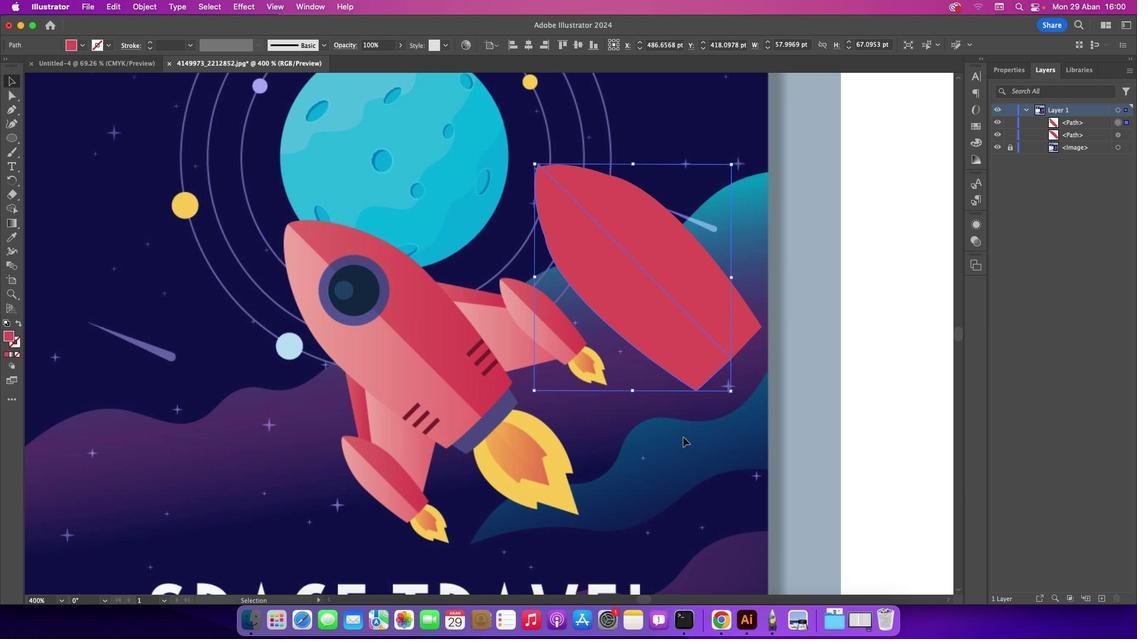 
Action: Mouse moved to (701, 456)
Screenshot: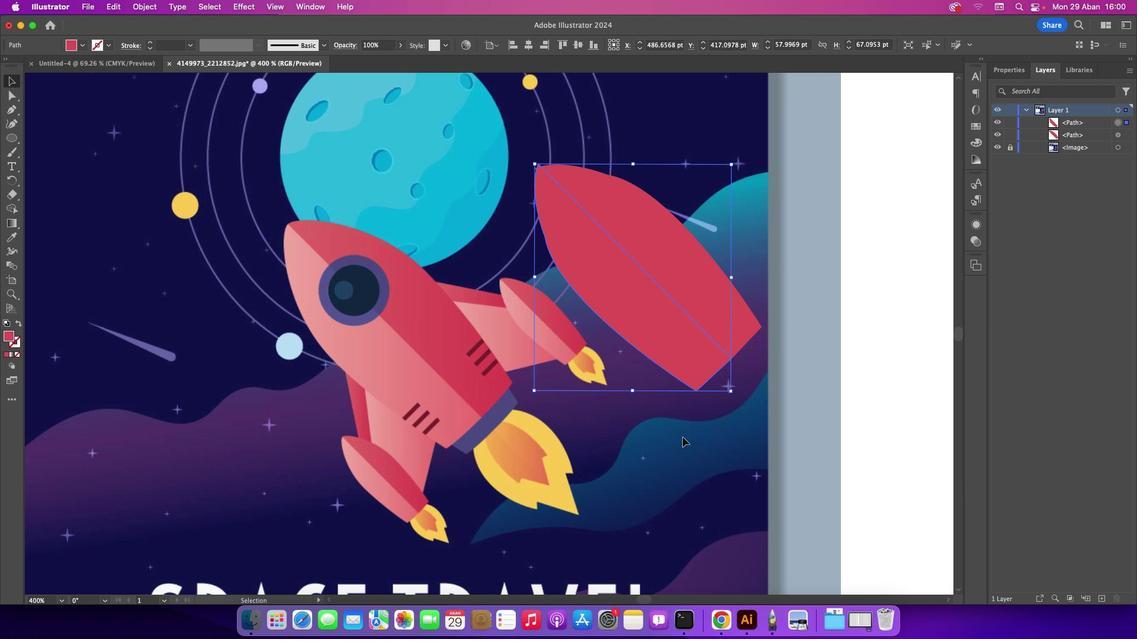 
Action: Mouse pressed left at (701, 456)
Screenshot: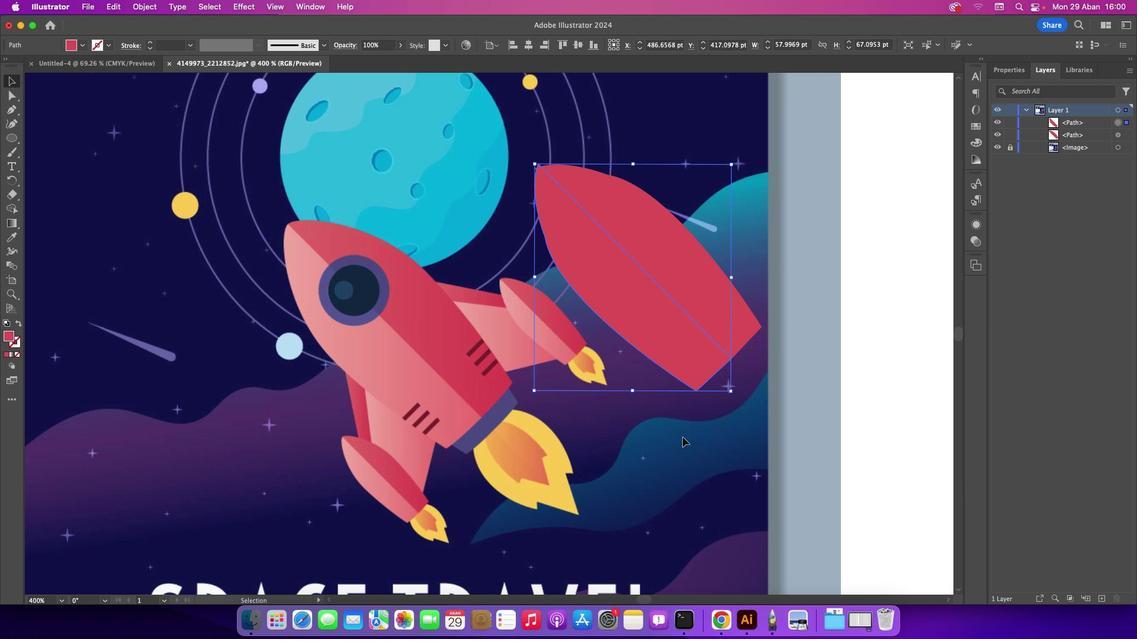 
Action: Mouse moved to (641, 228)
Screenshot: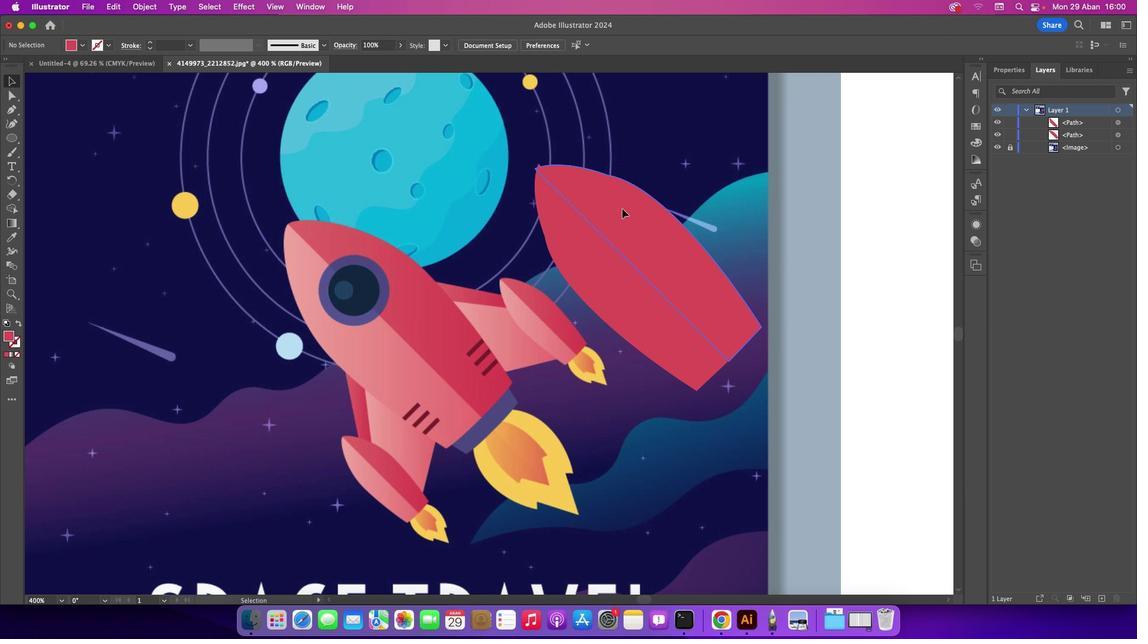 
Action: Mouse pressed left at (641, 228)
Screenshot: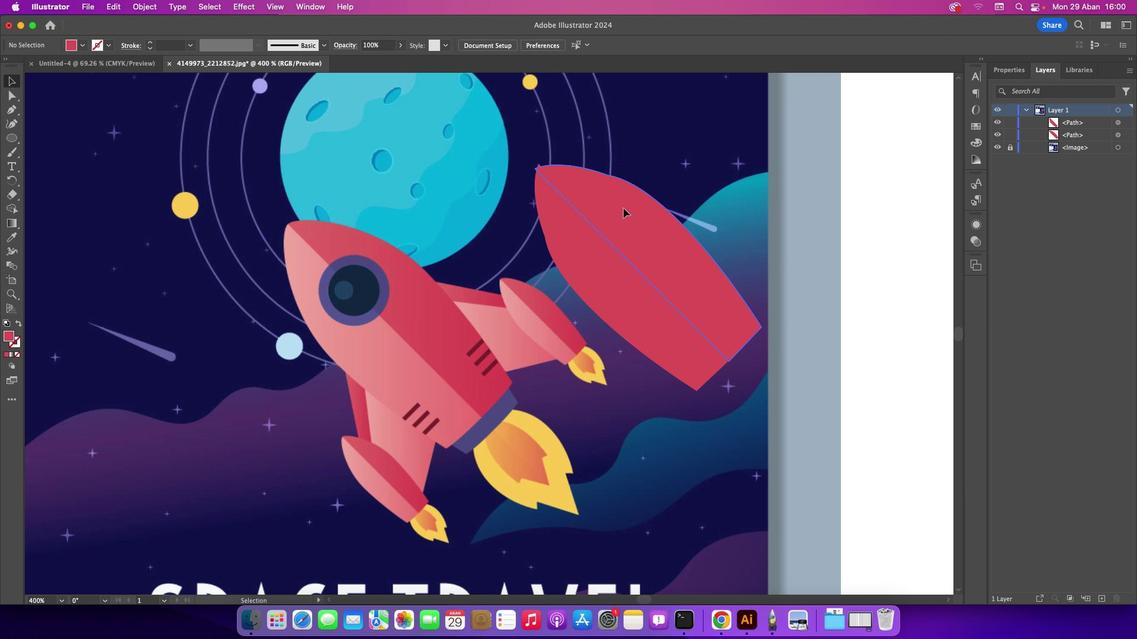 
Action: Mouse moved to (645, 225)
Screenshot: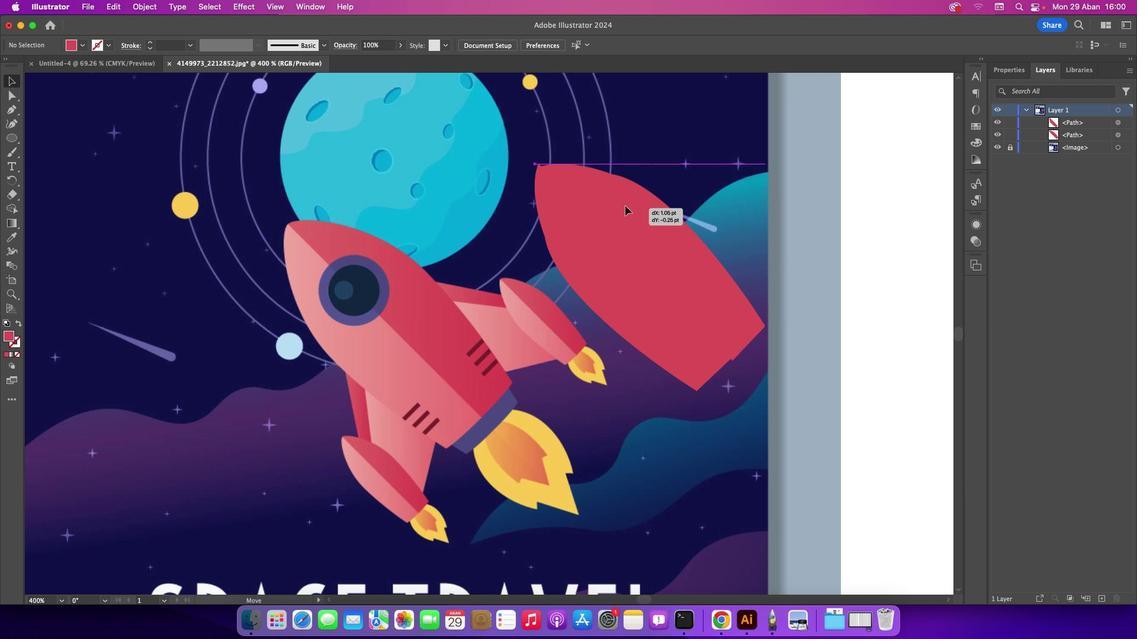 
Action: Key pressed Key.up
Screenshot: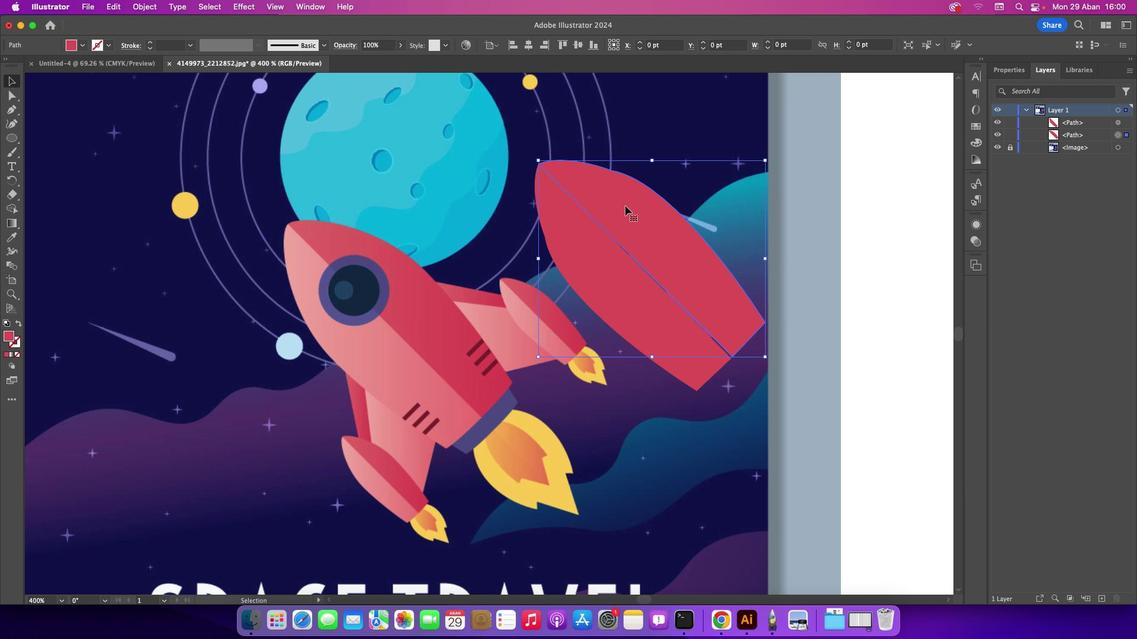 
Action: Mouse moved to (786, 380)
Screenshot: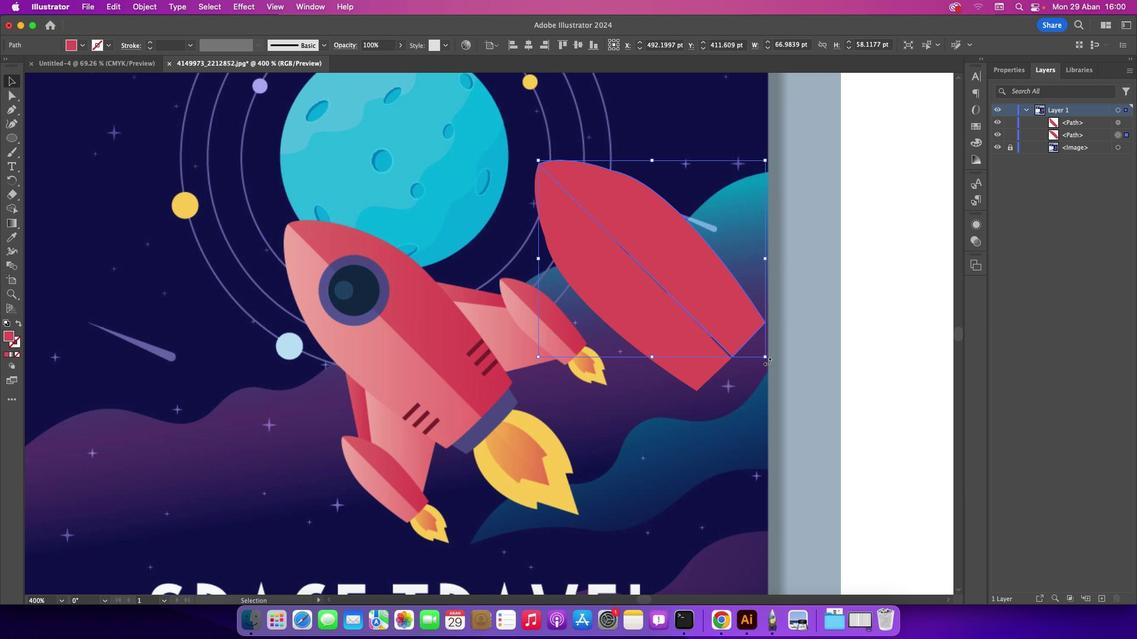 
Action: Mouse pressed left at (786, 380)
Screenshot: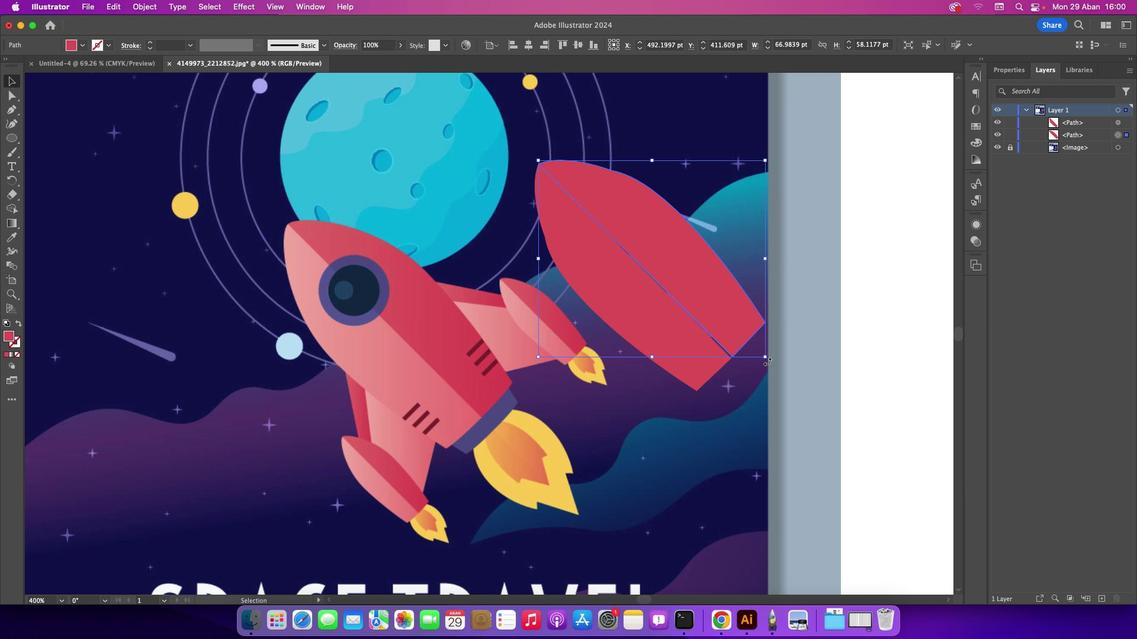 
Action: Mouse moved to (450, 259)
Screenshot: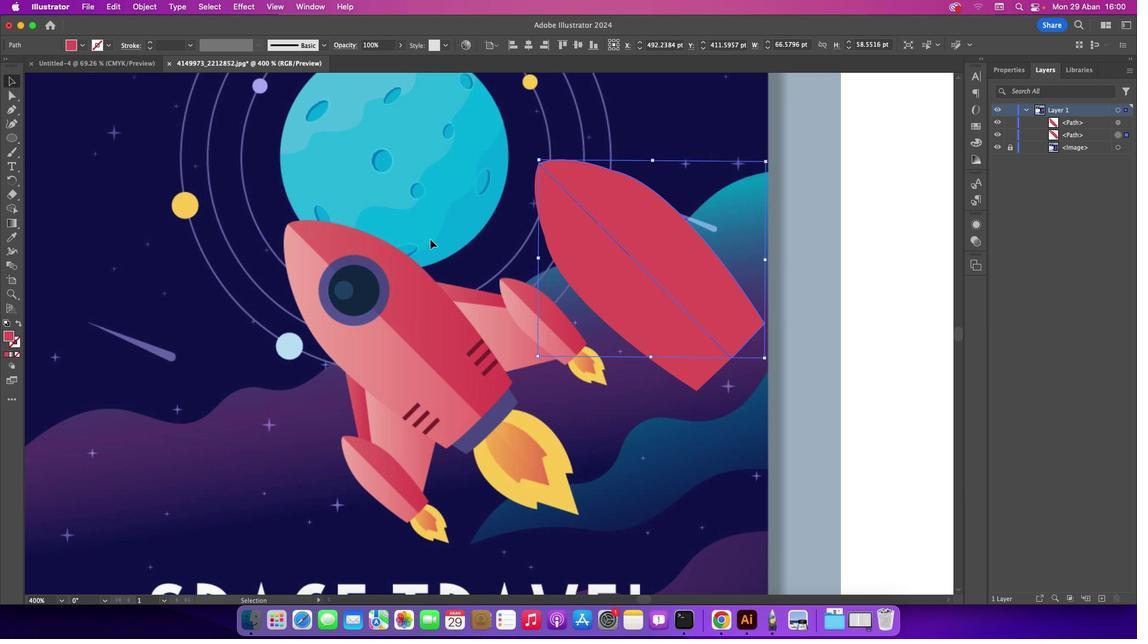 
Action: Mouse pressed left at (450, 259)
Screenshot: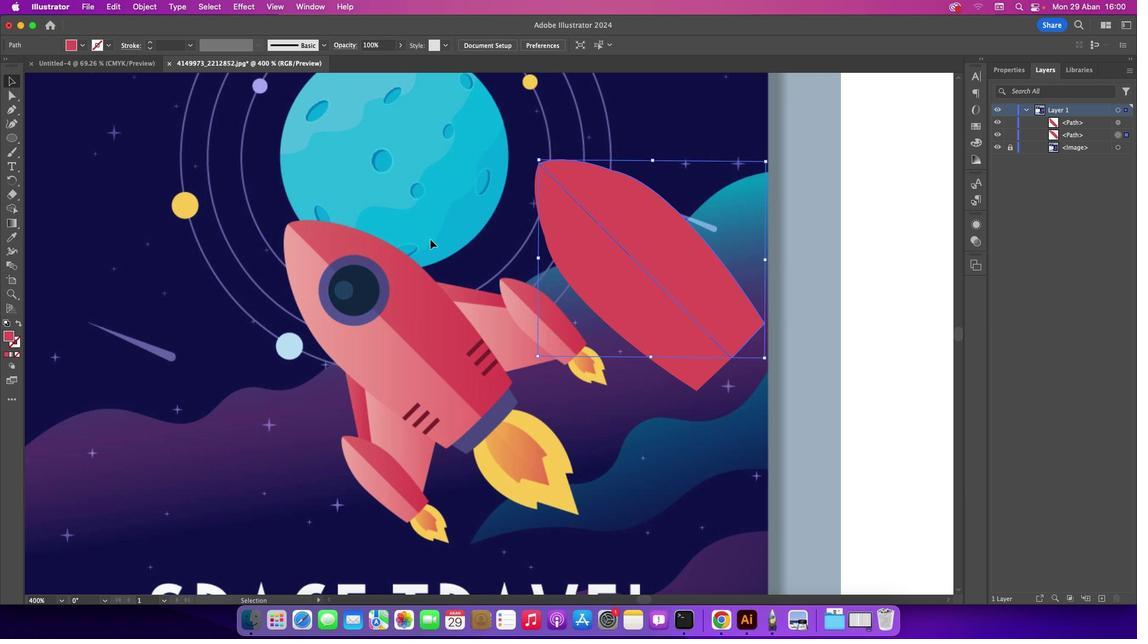
Action: Mouse moved to (657, 253)
Screenshot: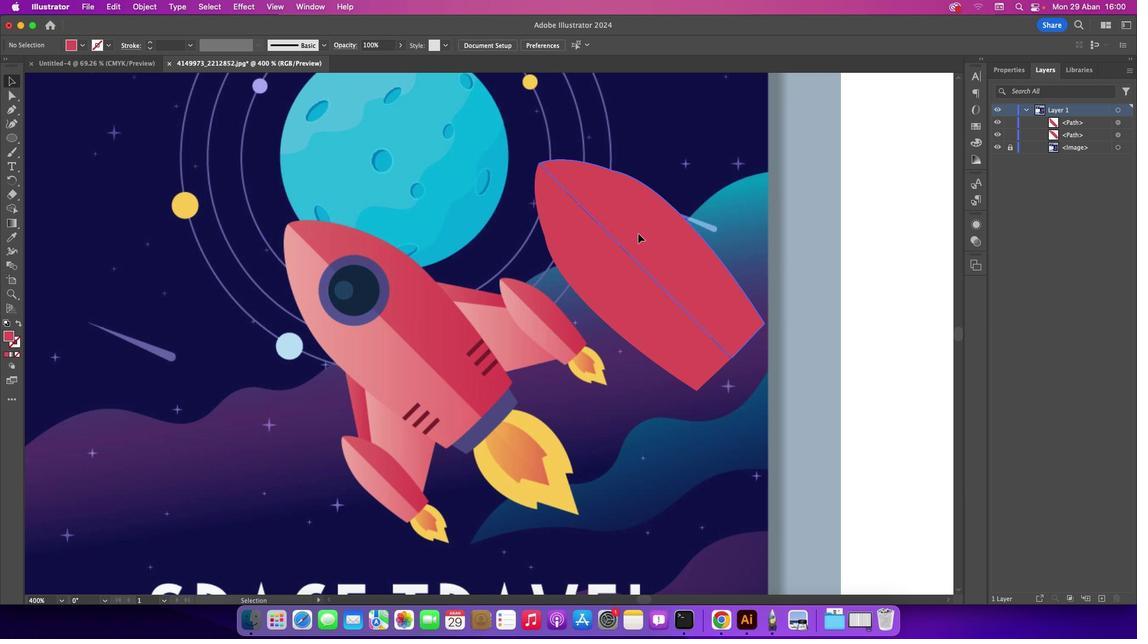 
Action: Mouse pressed left at (657, 253)
Screenshot: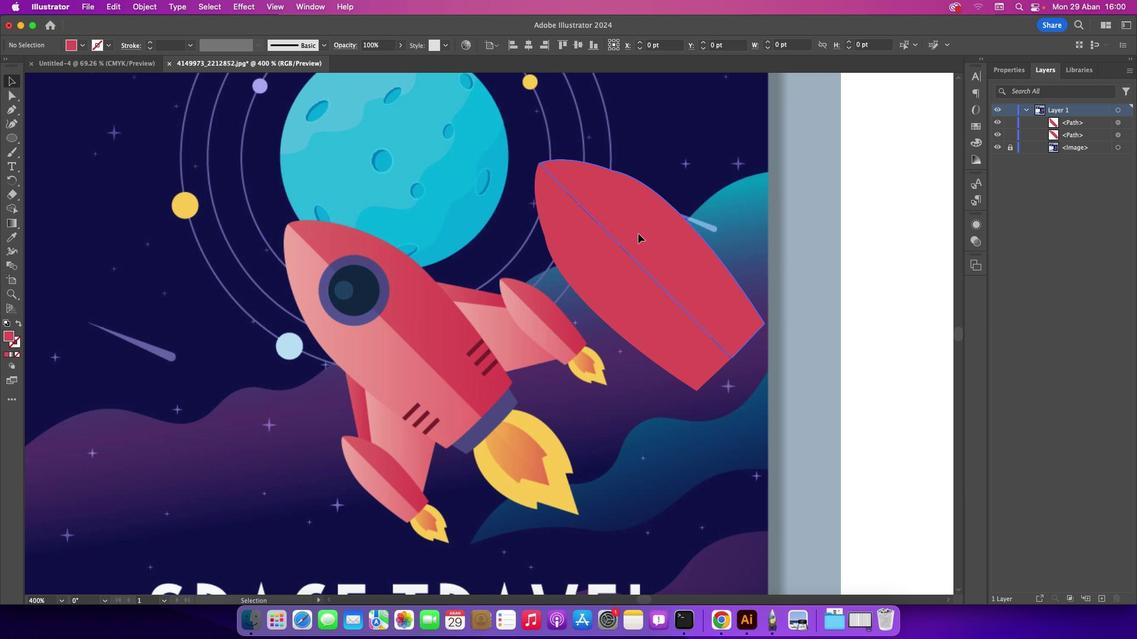 
Action: Mouse moved to (656, 253)
Screenshot: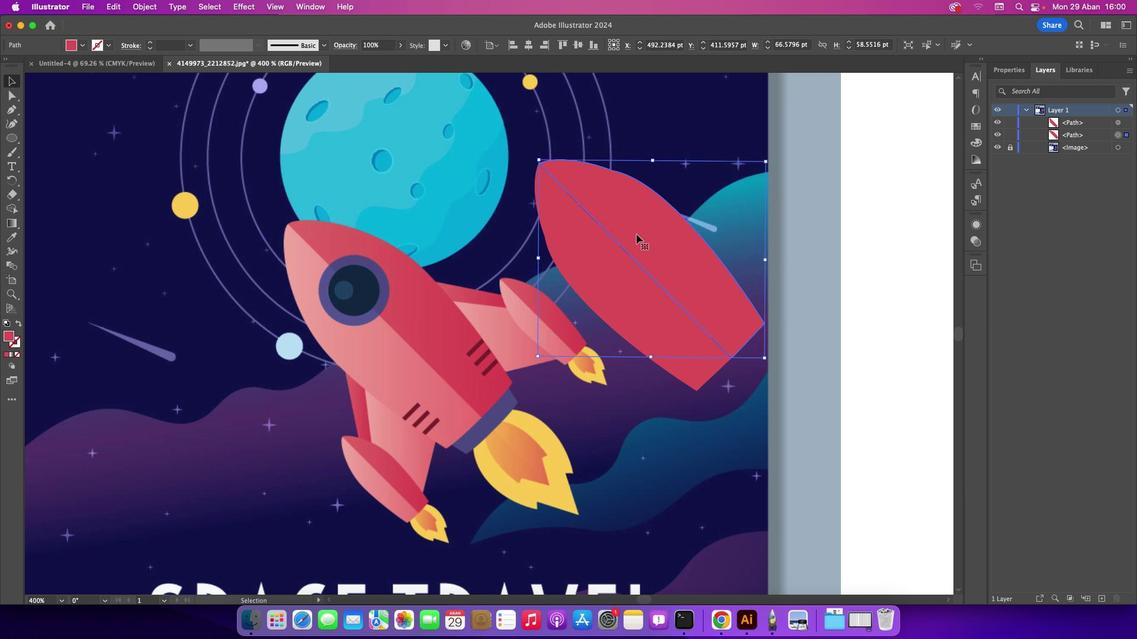 
Action: Key pressed Key.left
Screenshot: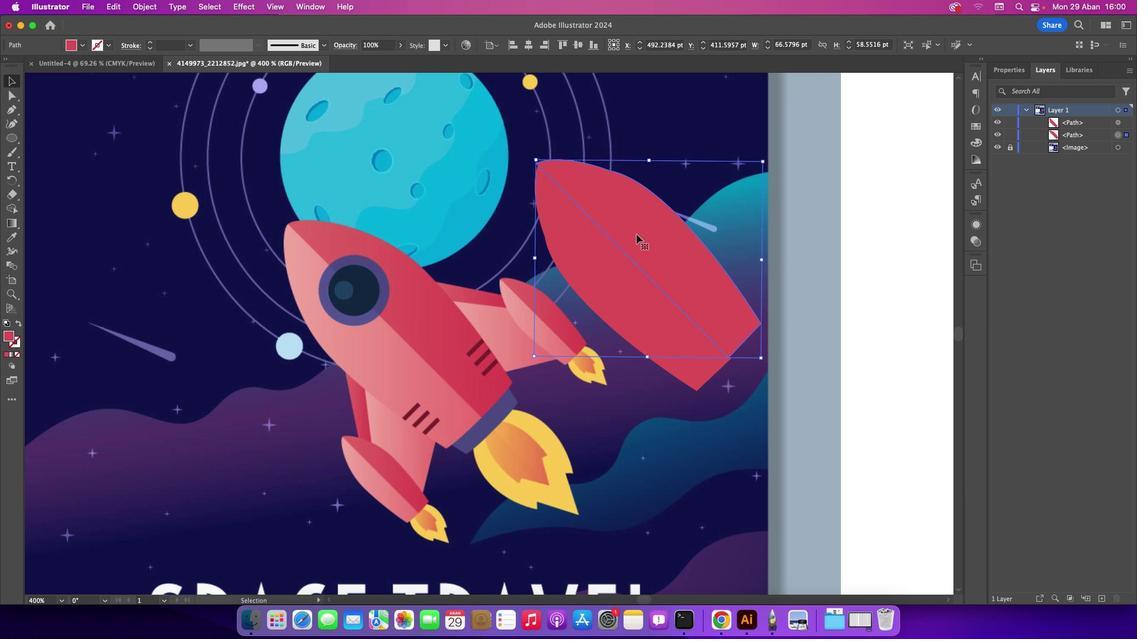 
Action: Mouse moved to (449, 249)
Screenshot: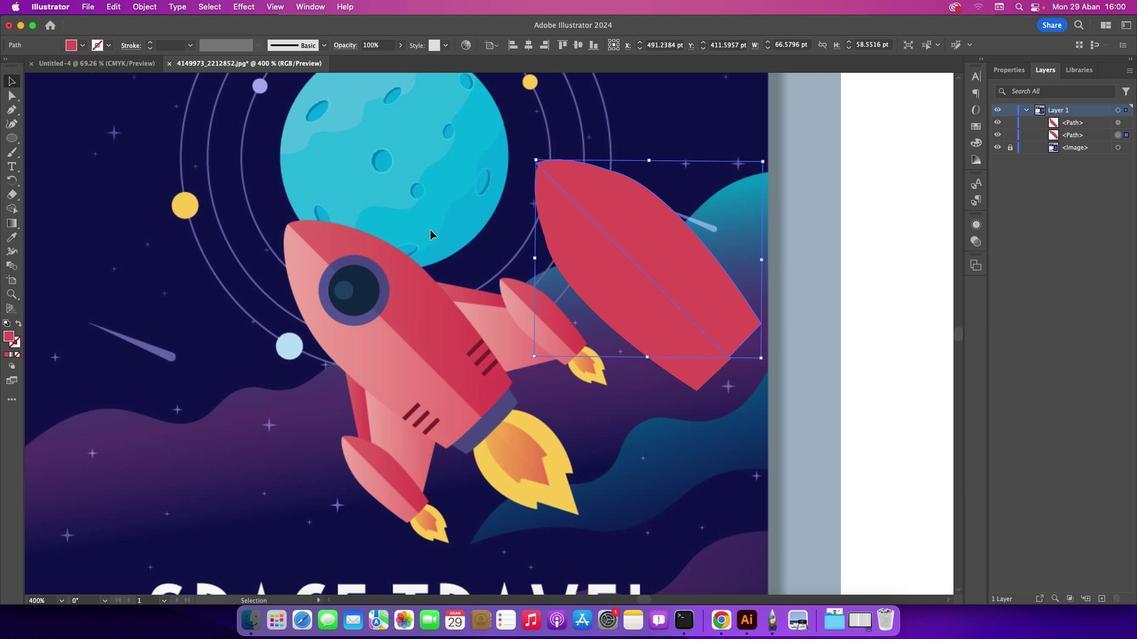 
Action: Mouse pressed left at (449, 249)
Screenshot: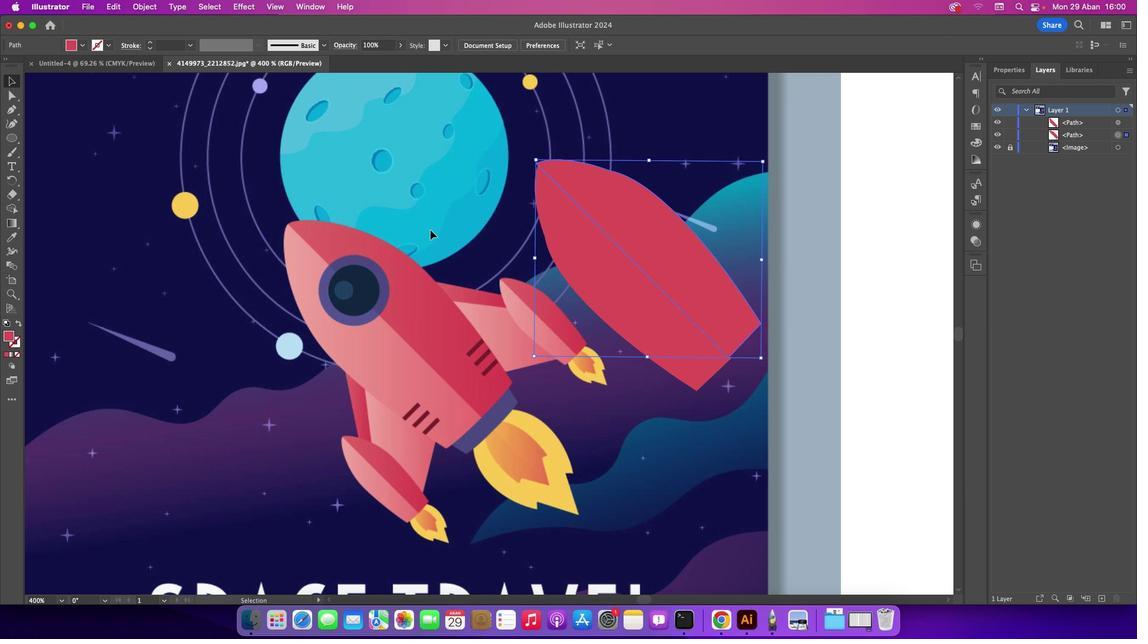 
Action: Mouse moved to (689, 245)
Screenshot: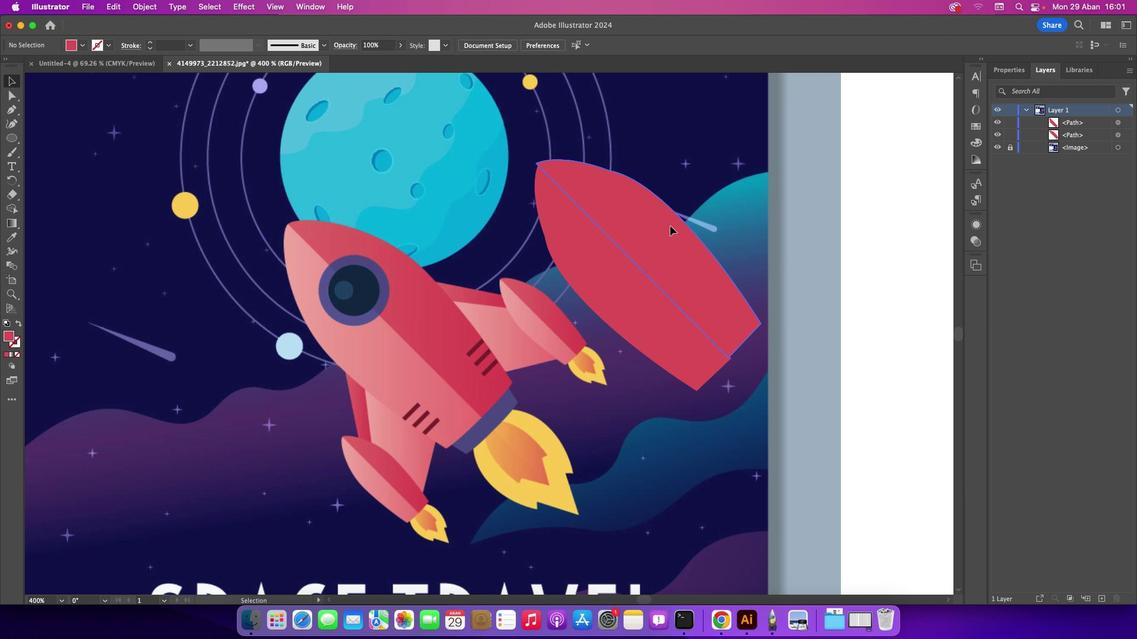 
Action: Mouse pressed left at (689, 245)
Screenshot: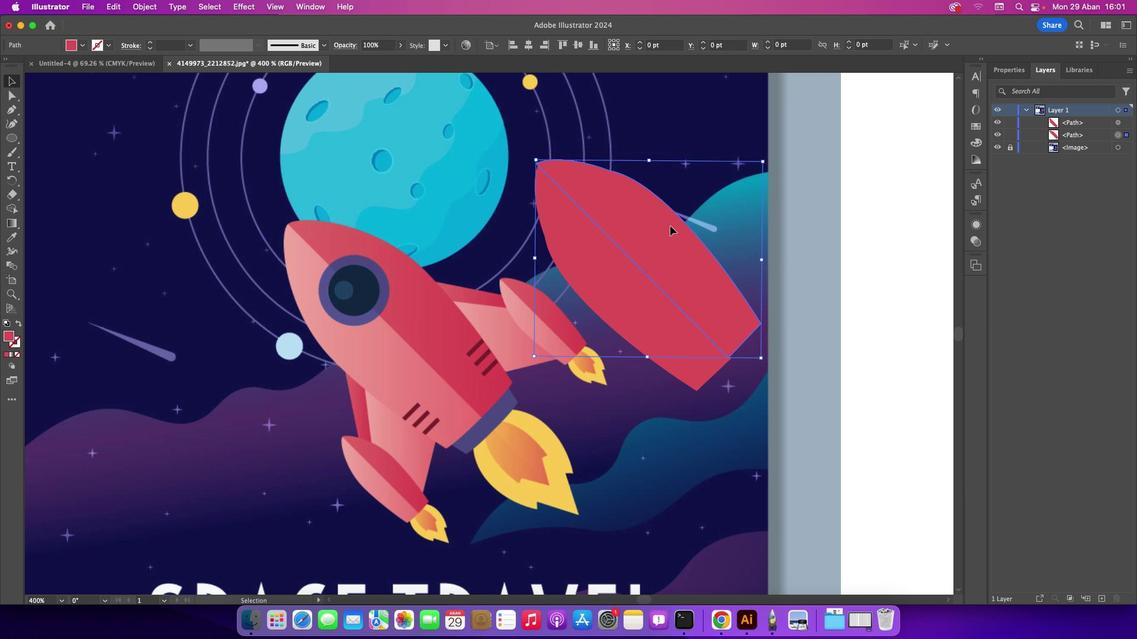 
Action: Mouse moved to (689, 245)
Screenshot: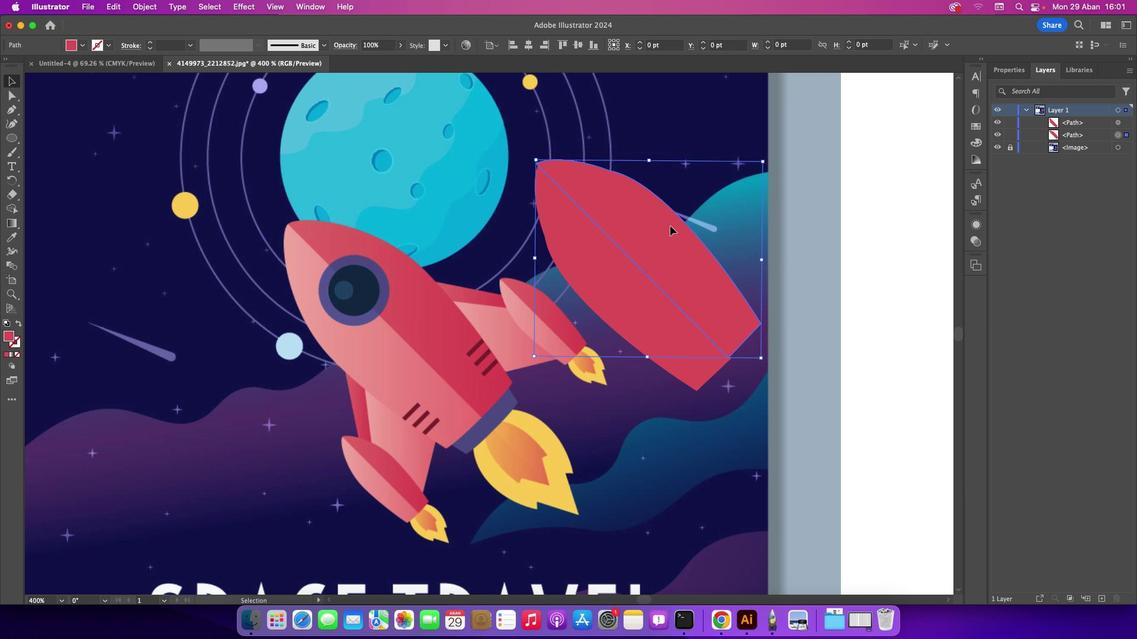 
Action: Key pressed Key.down
Screenshot: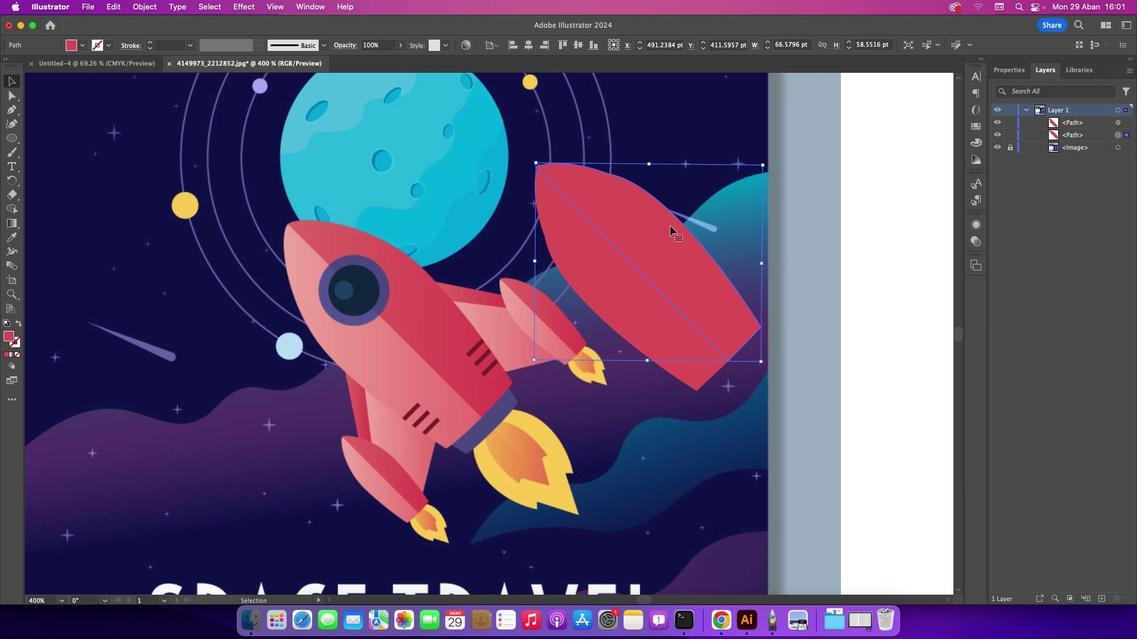 
Action: Mouse moved to (512, 264)
Screenshot: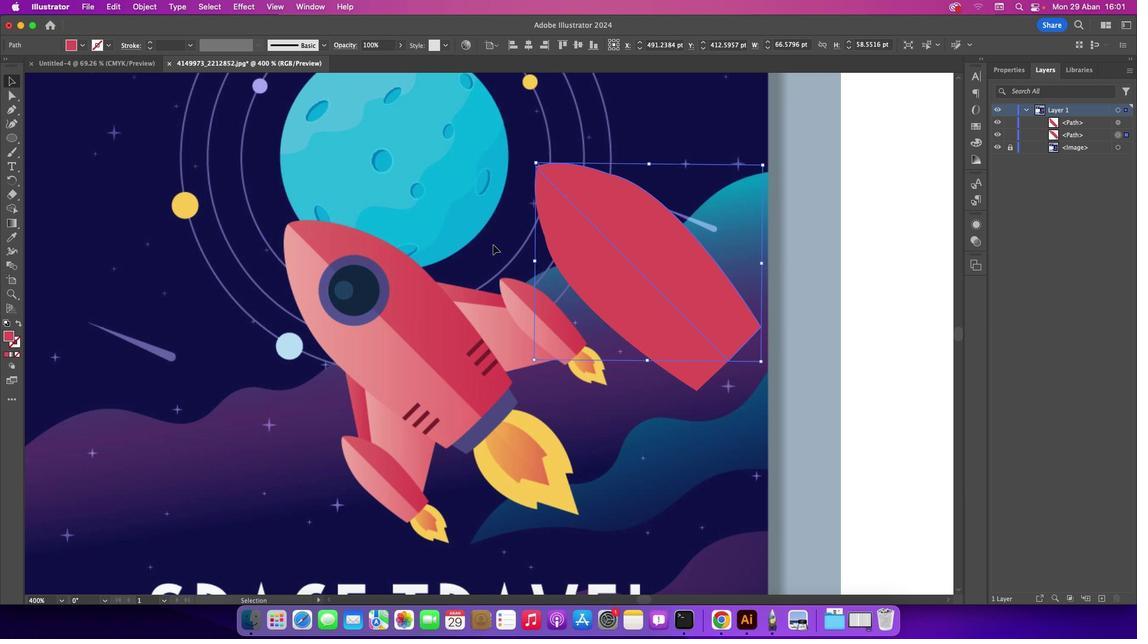 
Action: Mouse pressed left at (512, 264)
Screenshot: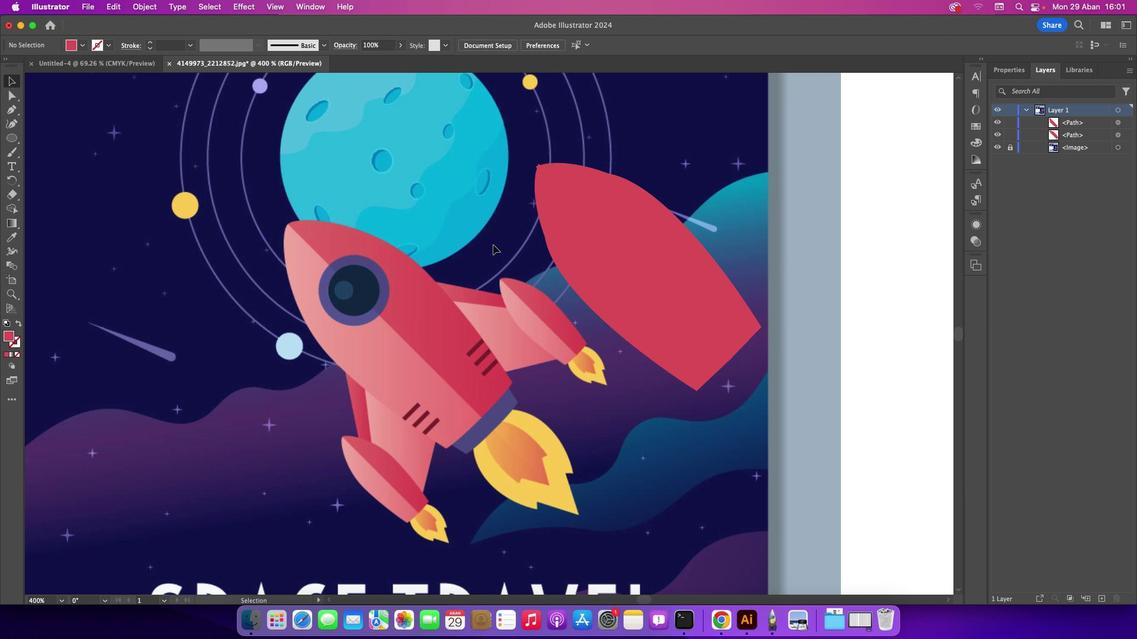 
Action: Mouse moved to (525, 183)
Screenshot: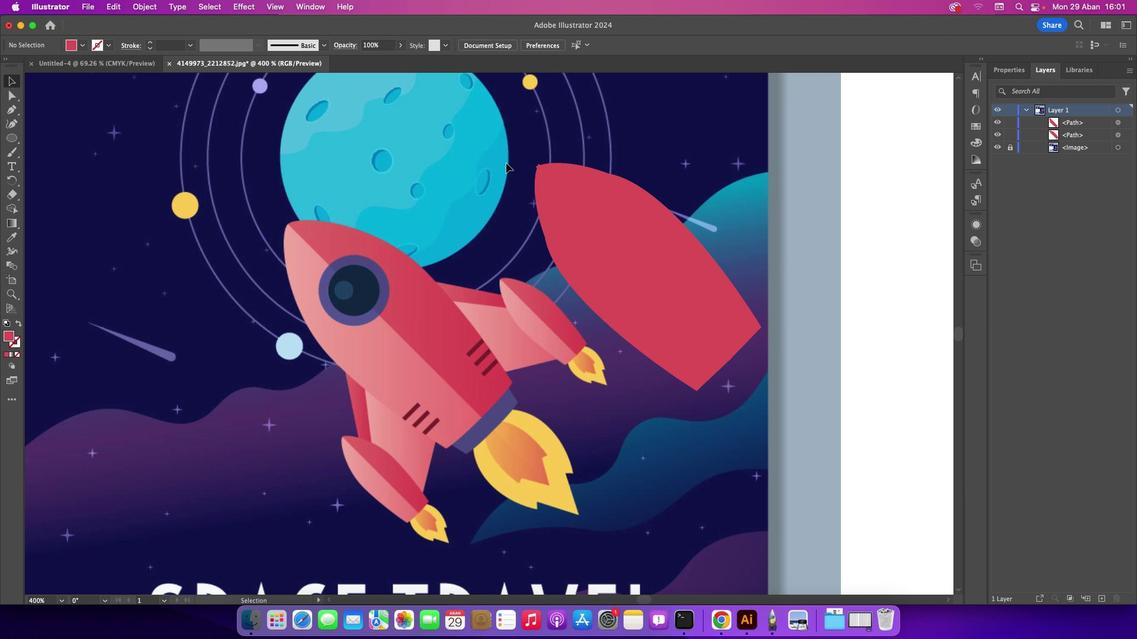 
Action: Mouse pressed left at (525, 183)
Screenshot: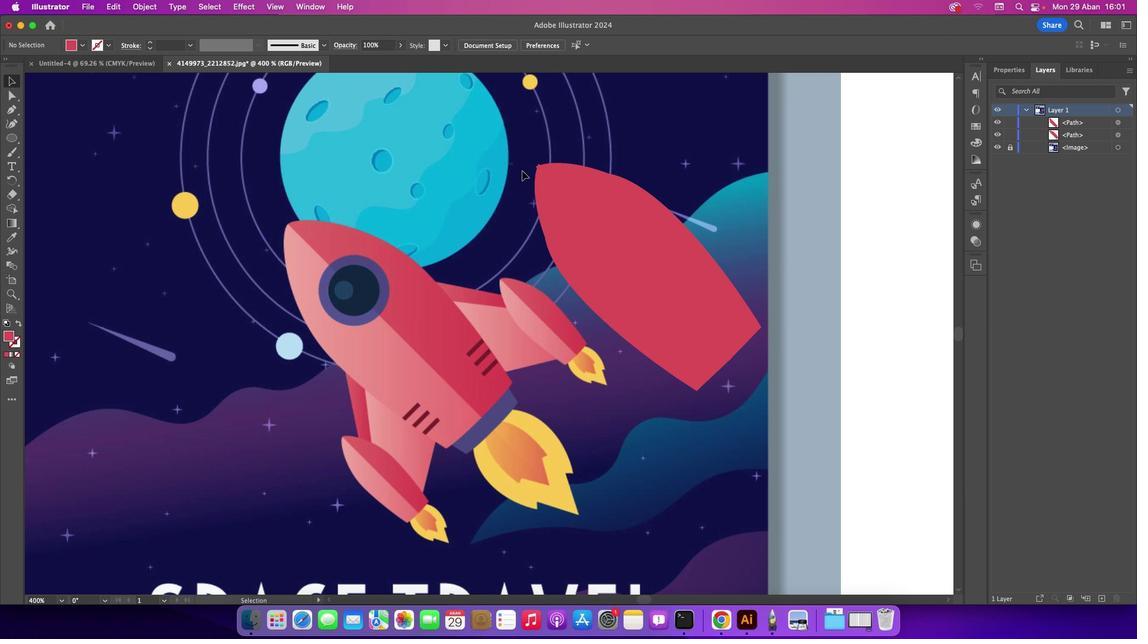 
Action: Mouse moved to (611, 232)
Screenshot: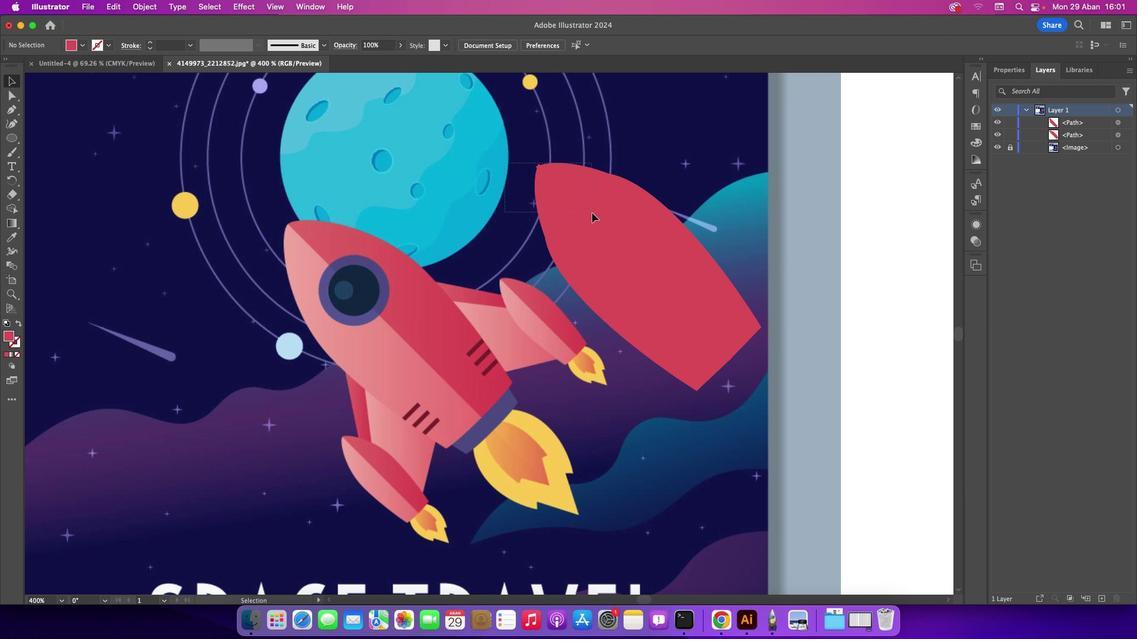 
Action: Key pressed Key.down
Screenshot: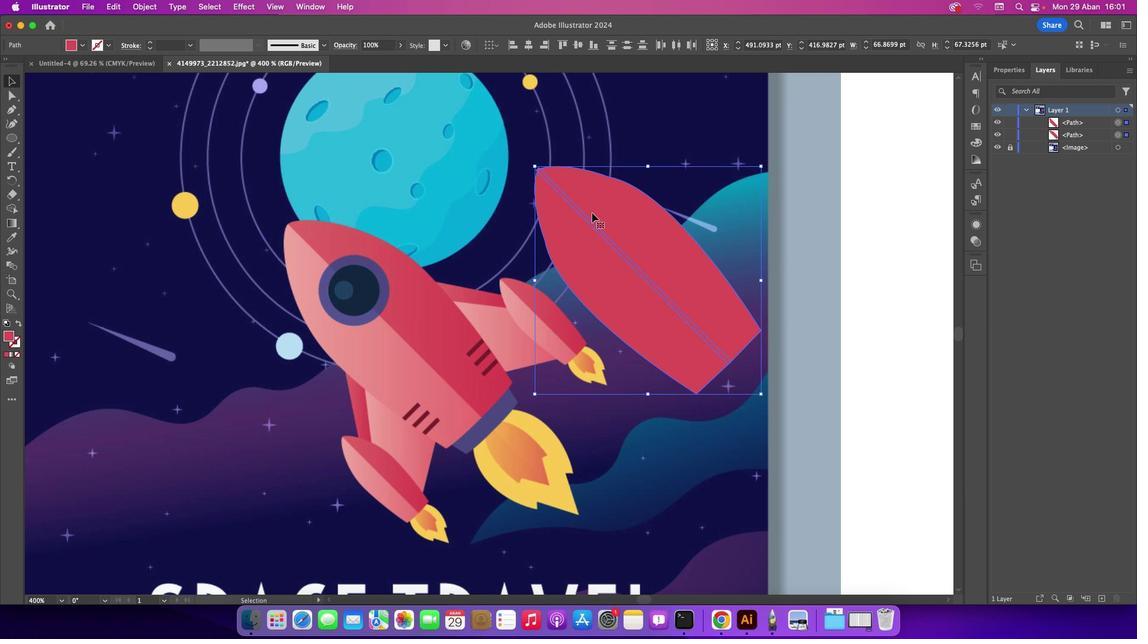 
Action: Mouse moved to (502, 199)
Screenshot: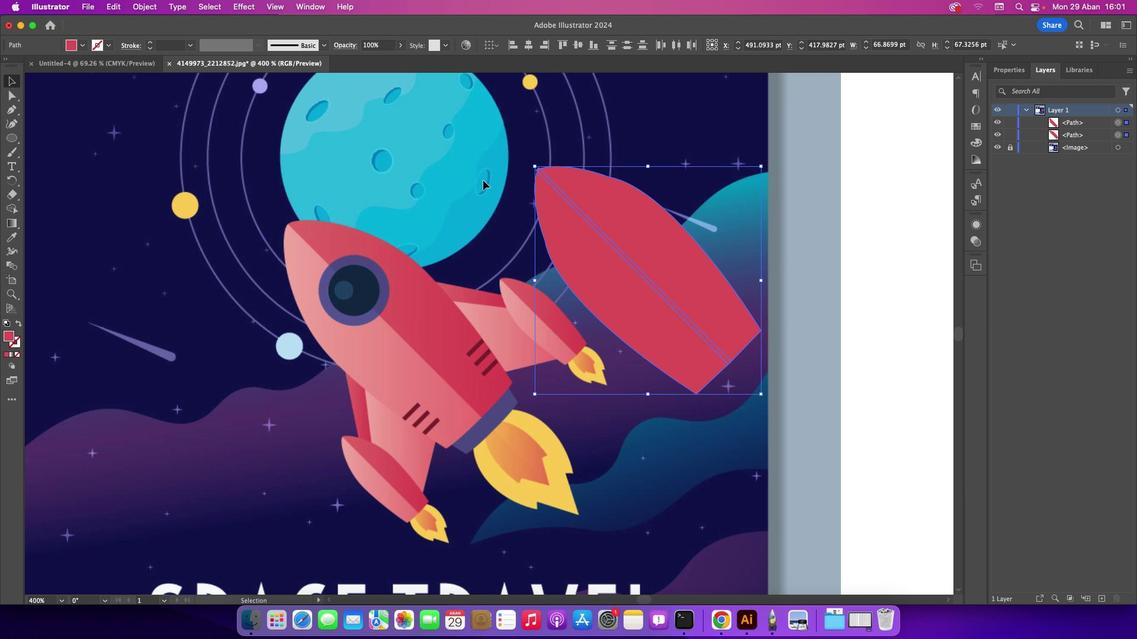 
Action: Mouse pressed left at (502, 199)
Screenshot: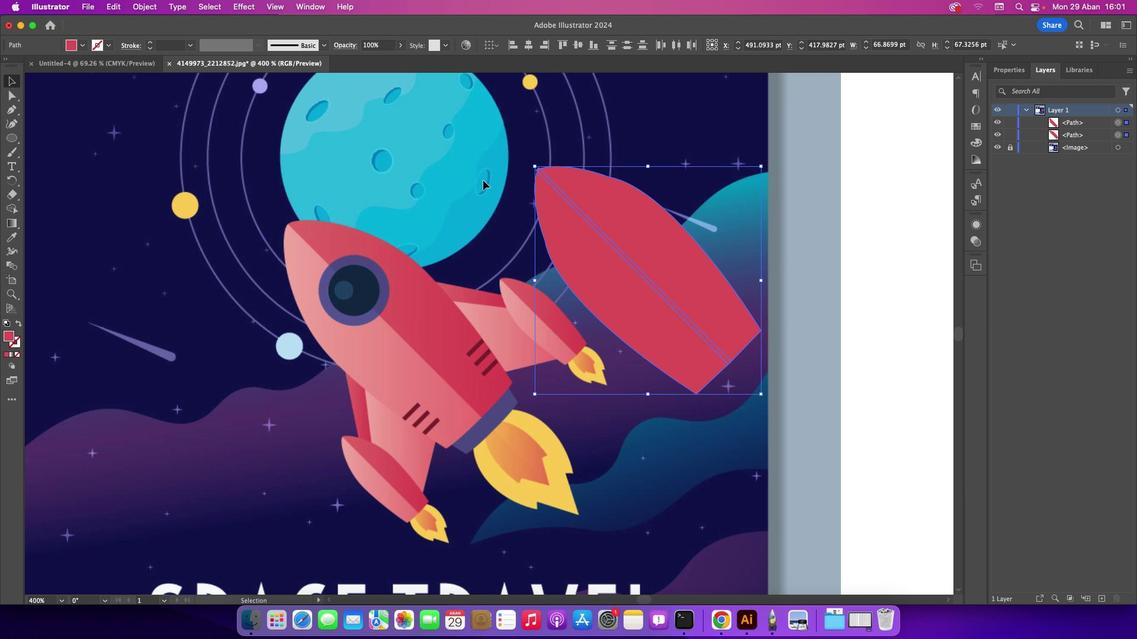 
Action: Mouse moved to (656, 232)
Screenshot: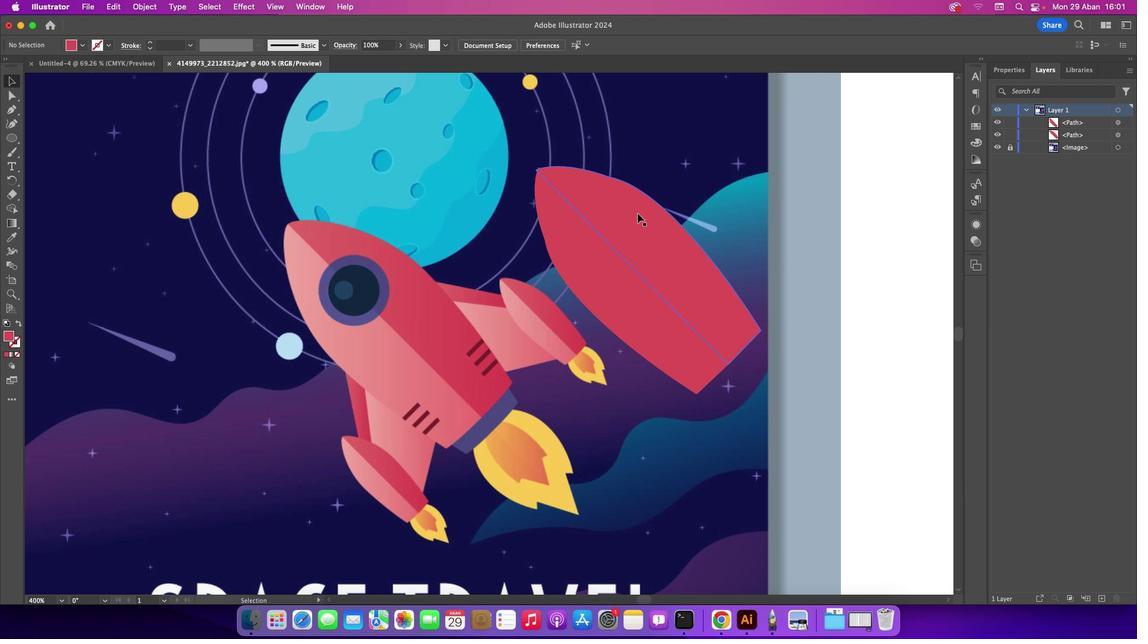 
Action: Mouse pressed left at (656, 232)
Screenshot: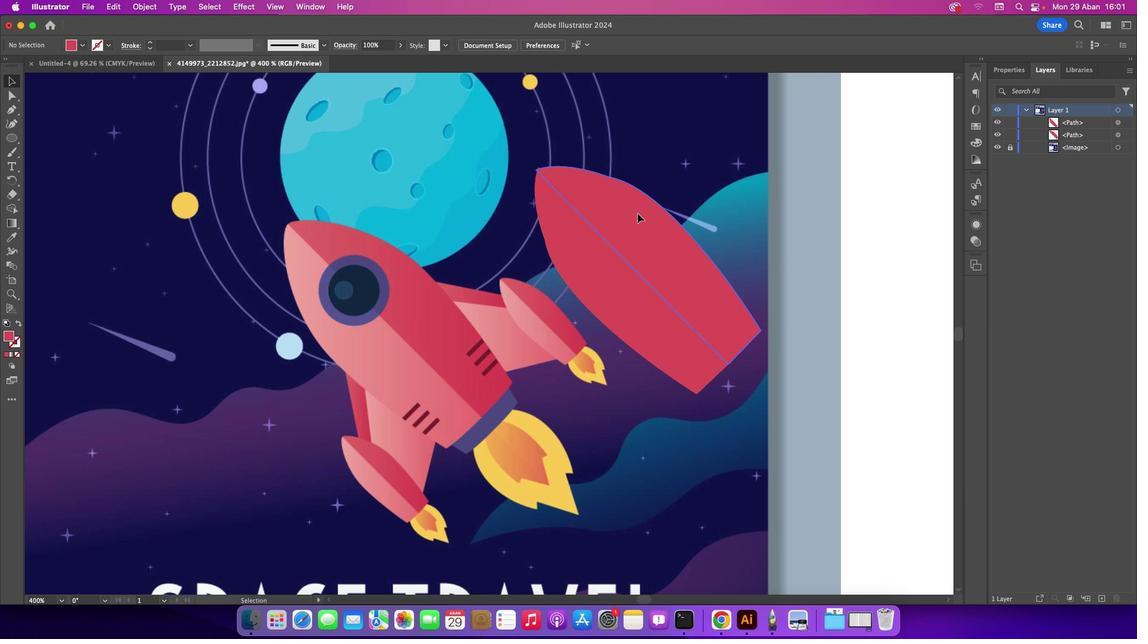 
Action: Mouse moved to (528, 215)
Screenshot: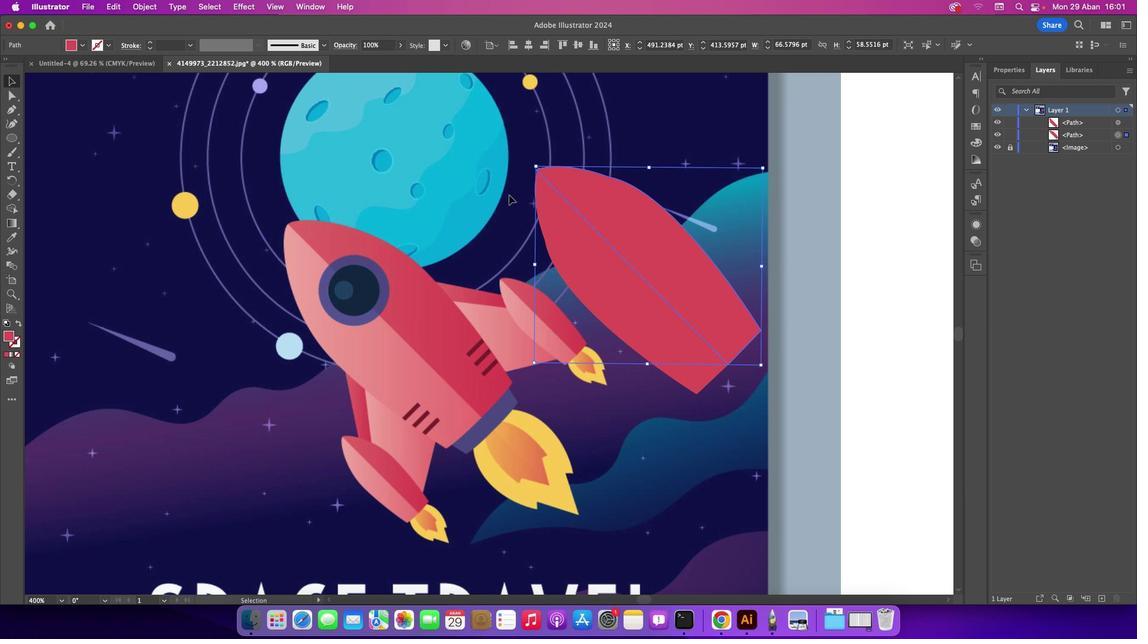 
Action: Mouse pressed left at (528, 215)
Screenshot: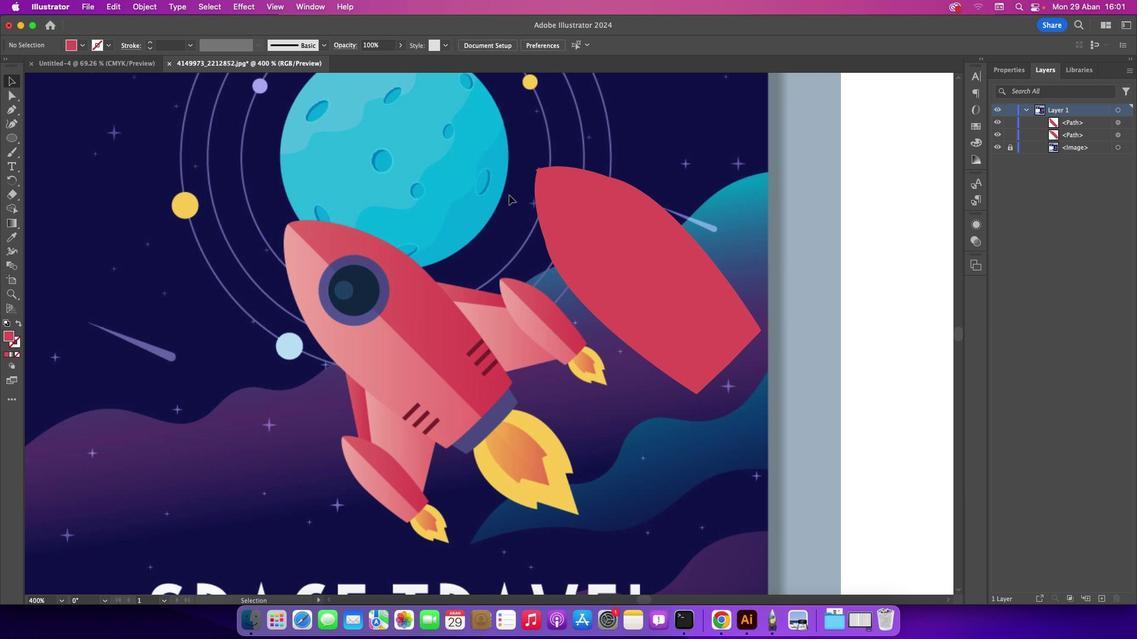 
Action: Mouse moved to (613, 293)
Screenshot: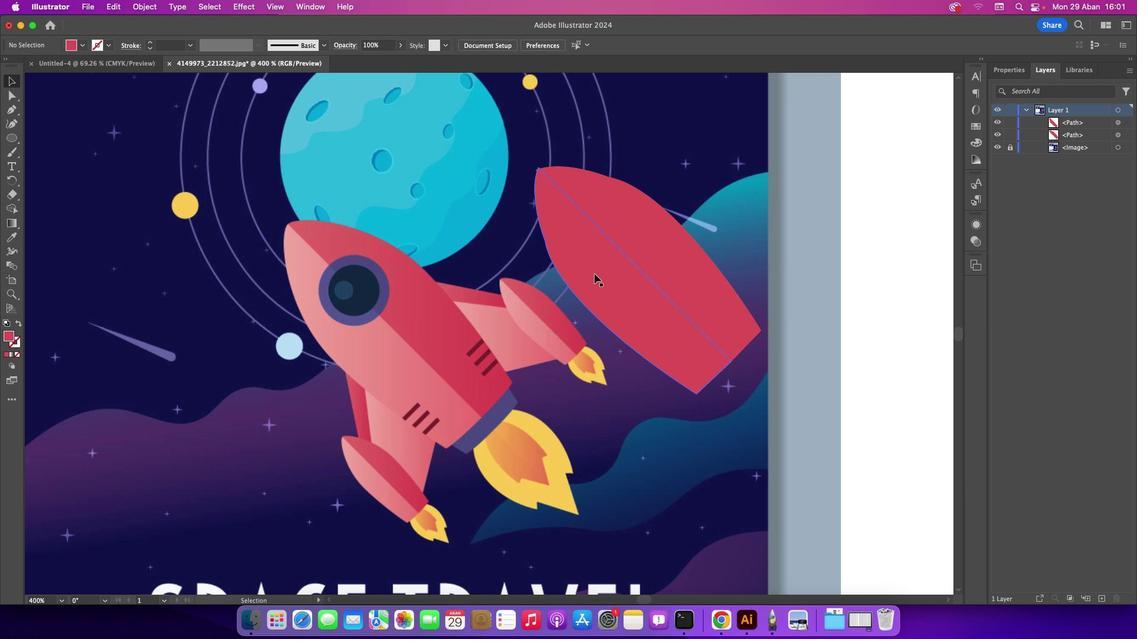 
Action: Mouse pressed left at (613, 293)
Screenshot: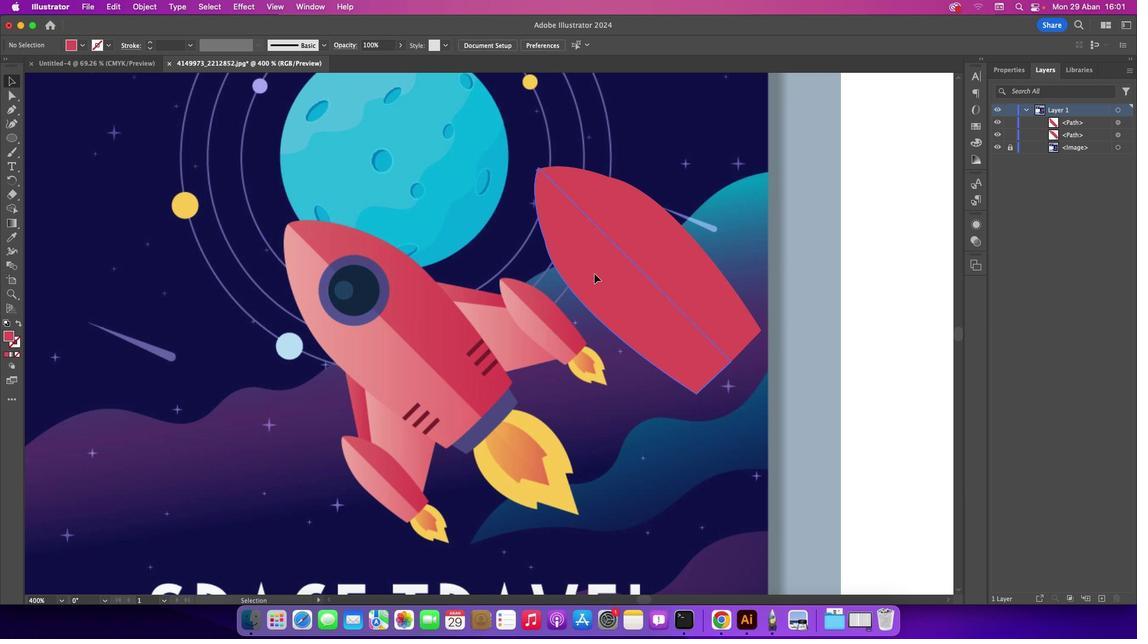 
Action: Key pressed Key.left
Screenshot: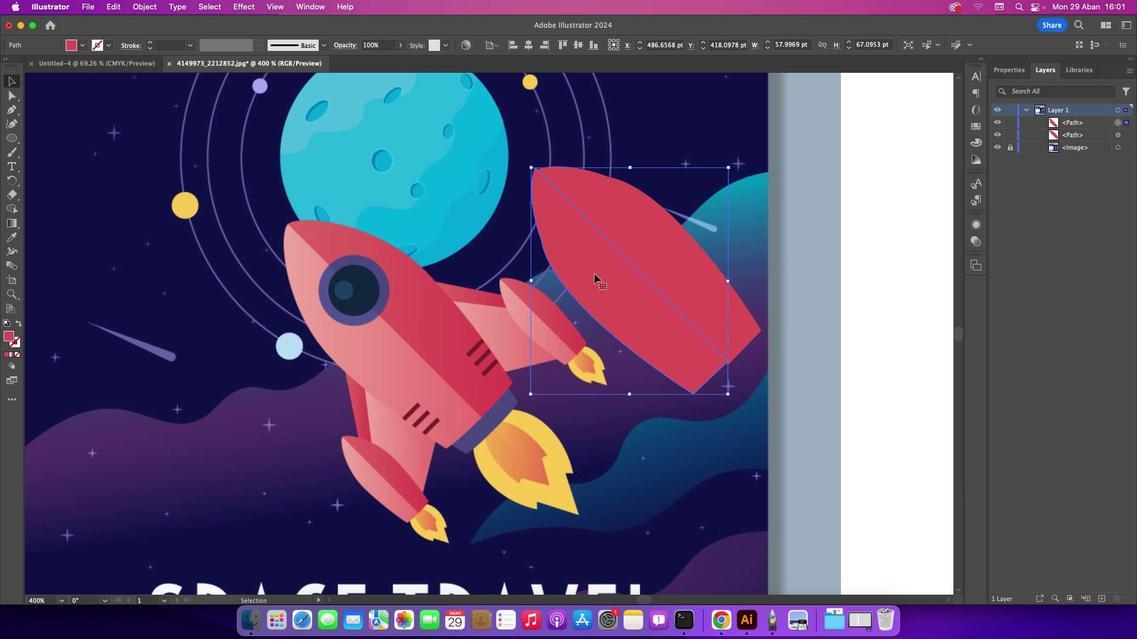 
Action: Mouse moved to (645, 172)
Screenshot: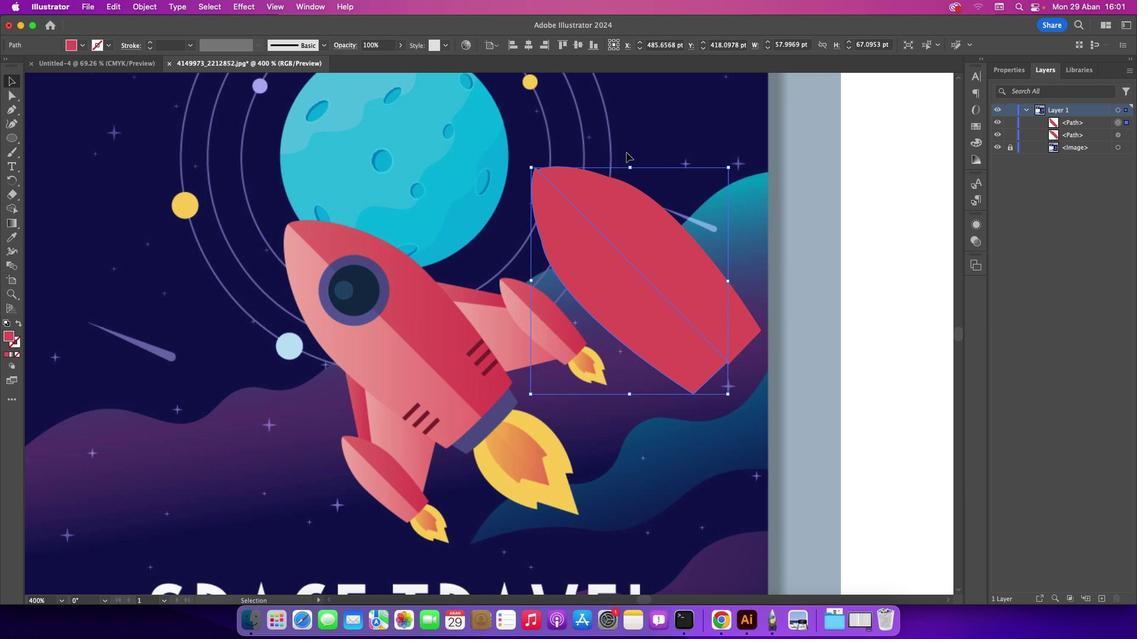 
Action: Mouse pressed left at (645, 172)
Screenshot: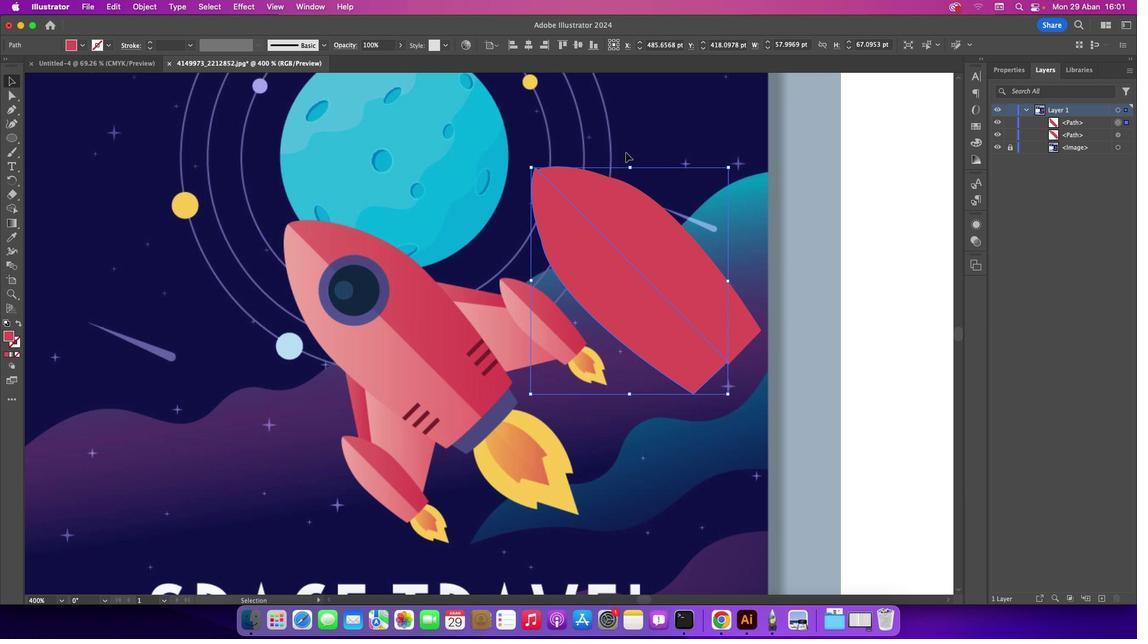 
Action: Mouse moved to (633, 242)
Screenshot: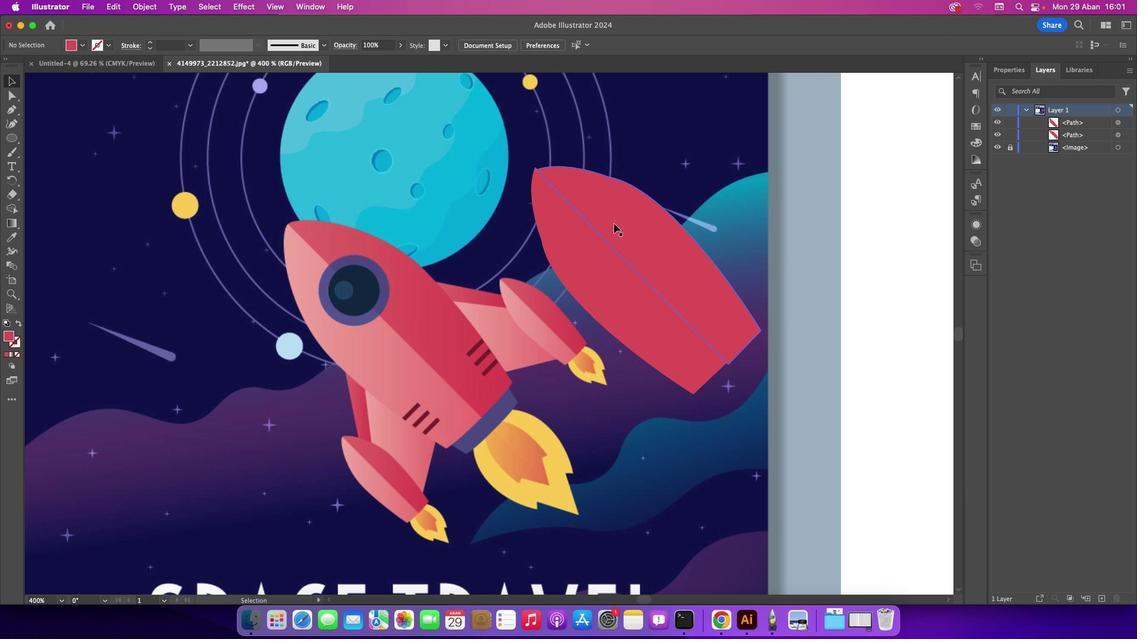 
Action: Mouse pressed left at (633, 242)
Screenshot: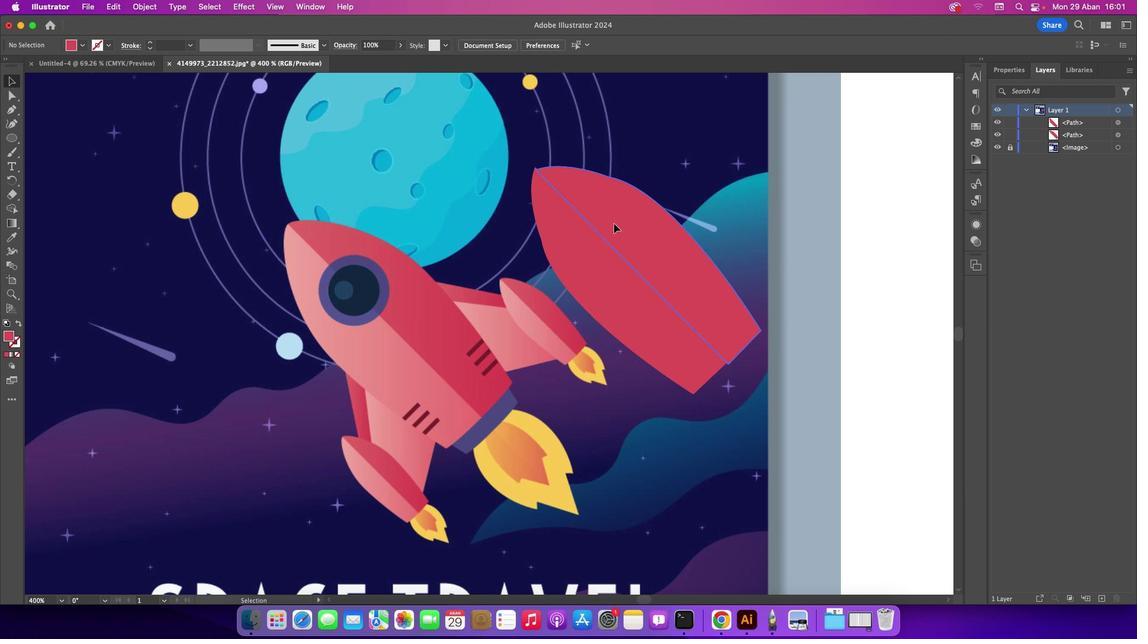 
Action: Key pressed Key.rightKey.upKey.left
Screenshot: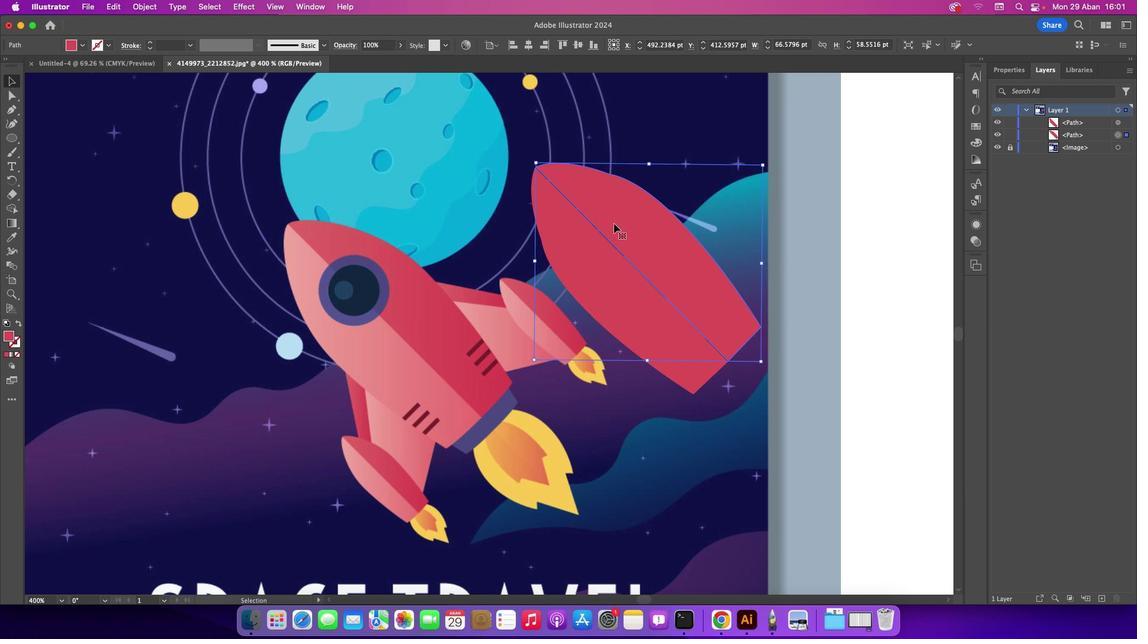 
Action: Mouse moved to (524, 197)
Screenshot: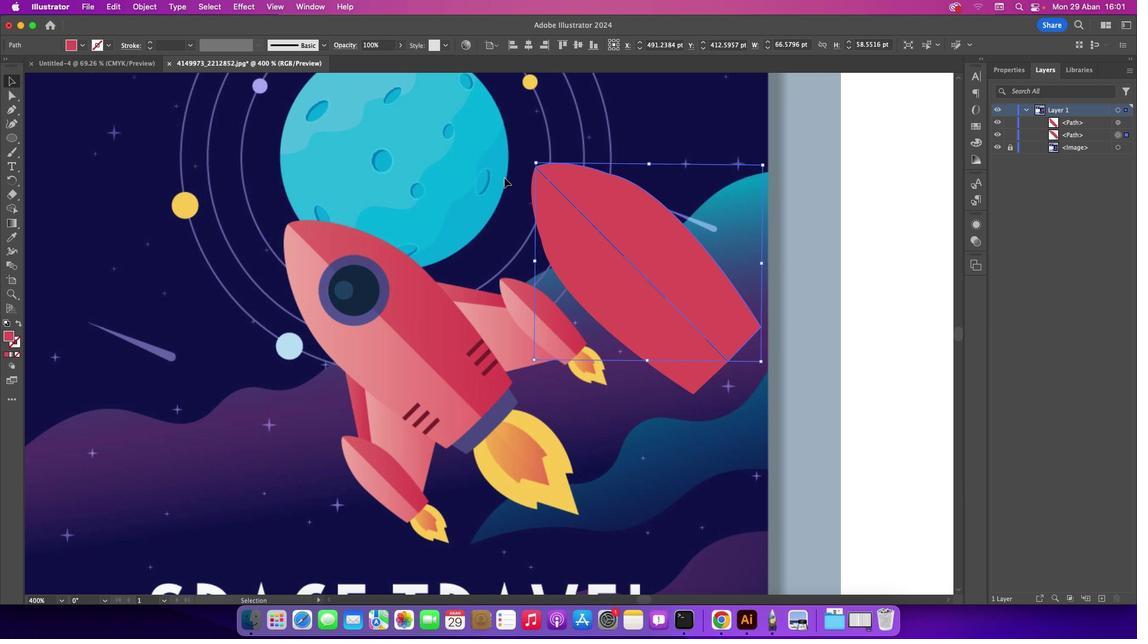 
Action: Mouse pressed left at (524, 197)
Screenshot: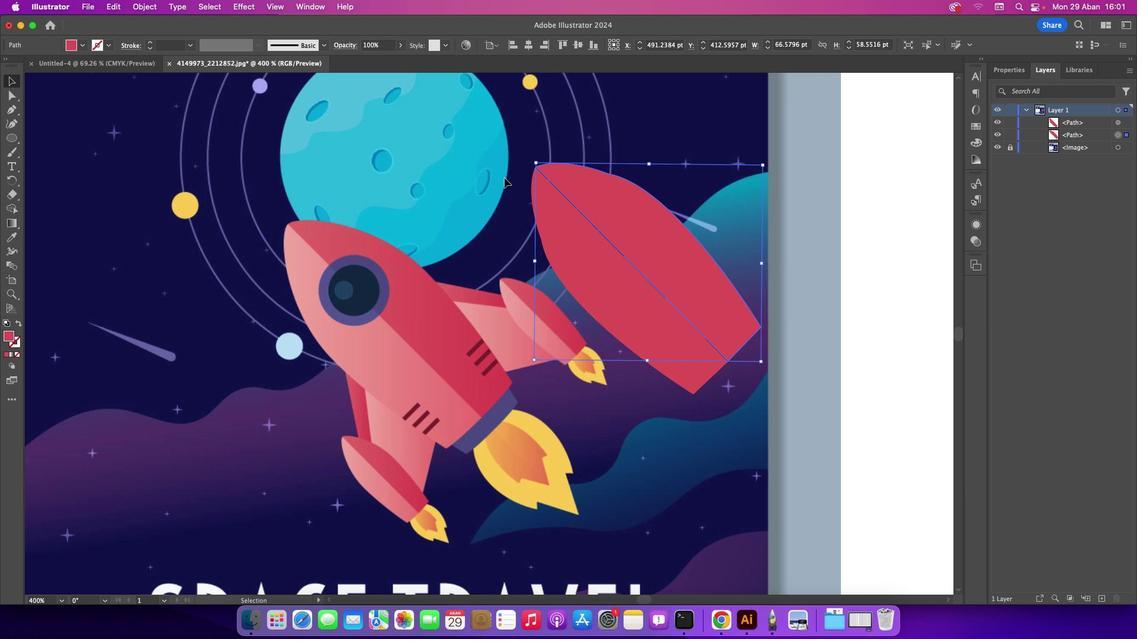 
Action: Mouse moved to (684, 250)
Screenshot: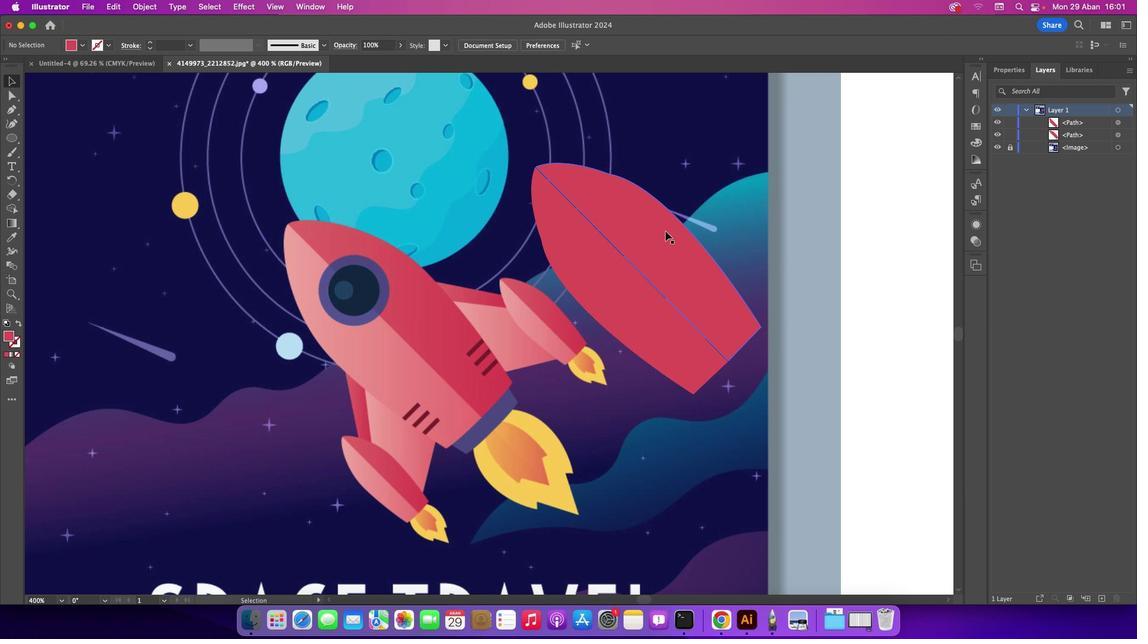 
Action: Mouse pressed left at (684, 250)
Screenshot: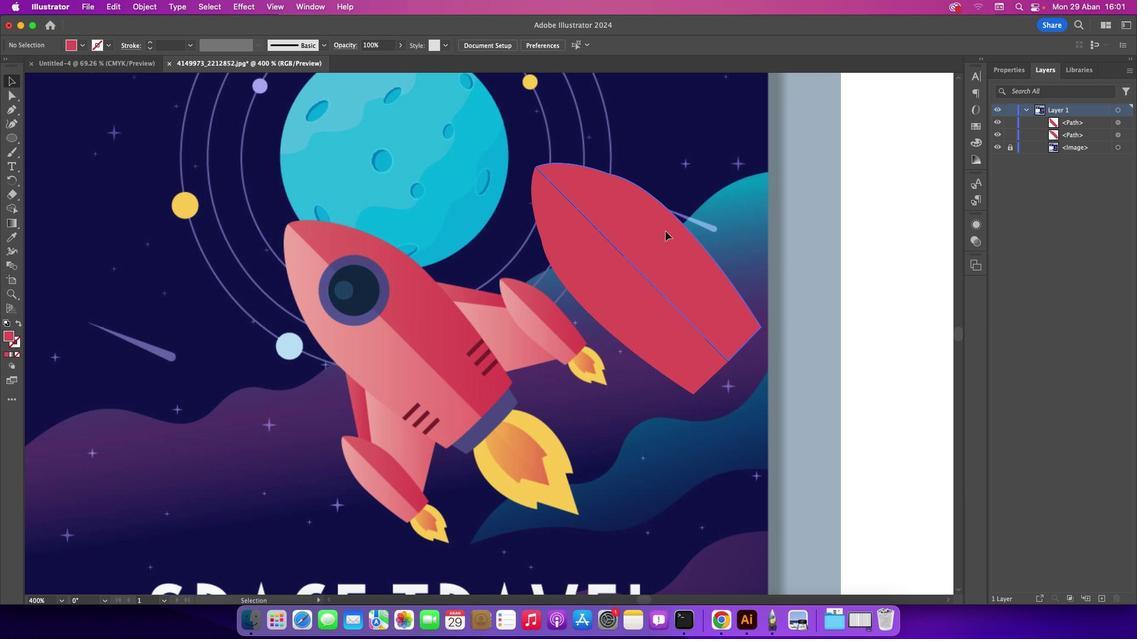 
Action: Key pressed Key.left
Screenshot: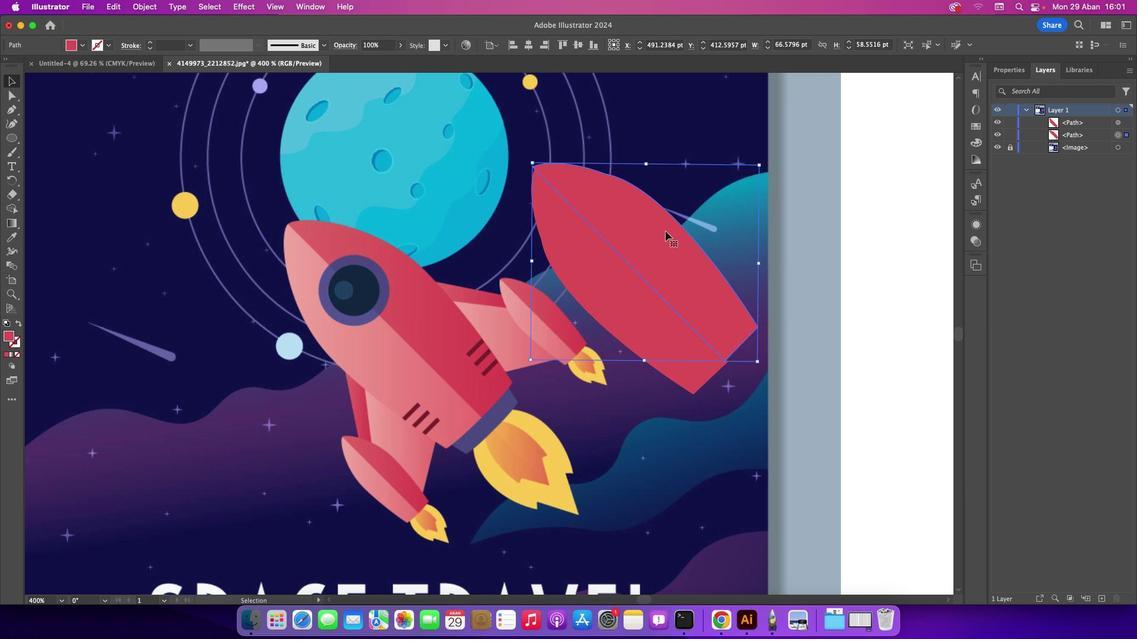 
Action: Mouse moved to (557, 203)
Screenshot: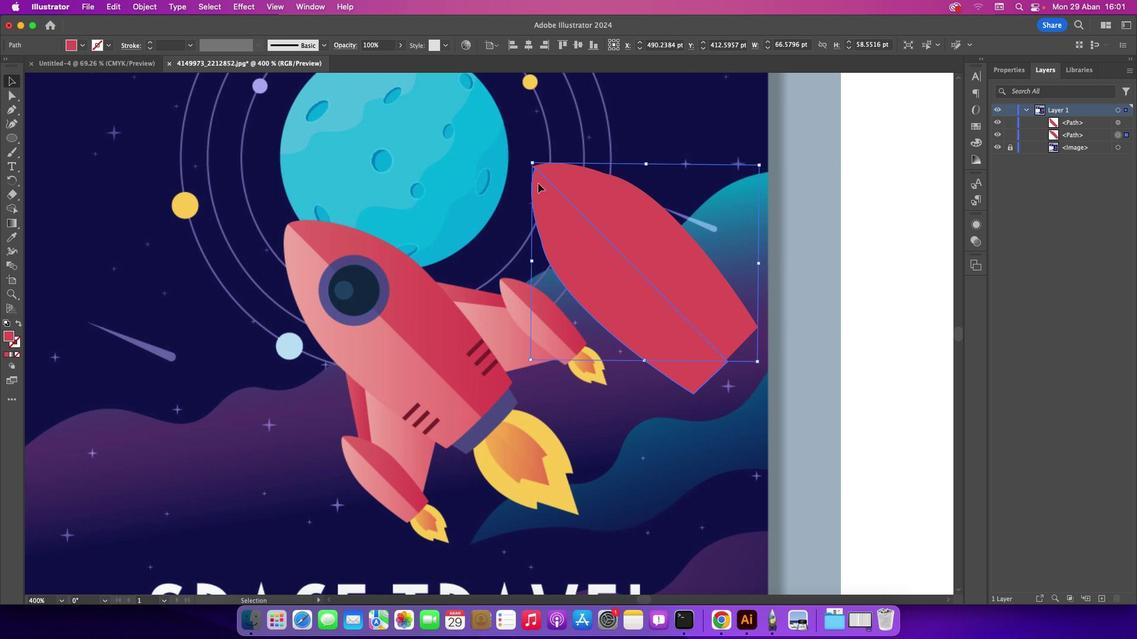 
Action: Mouse pressed left at (557, 203)
Screenshot: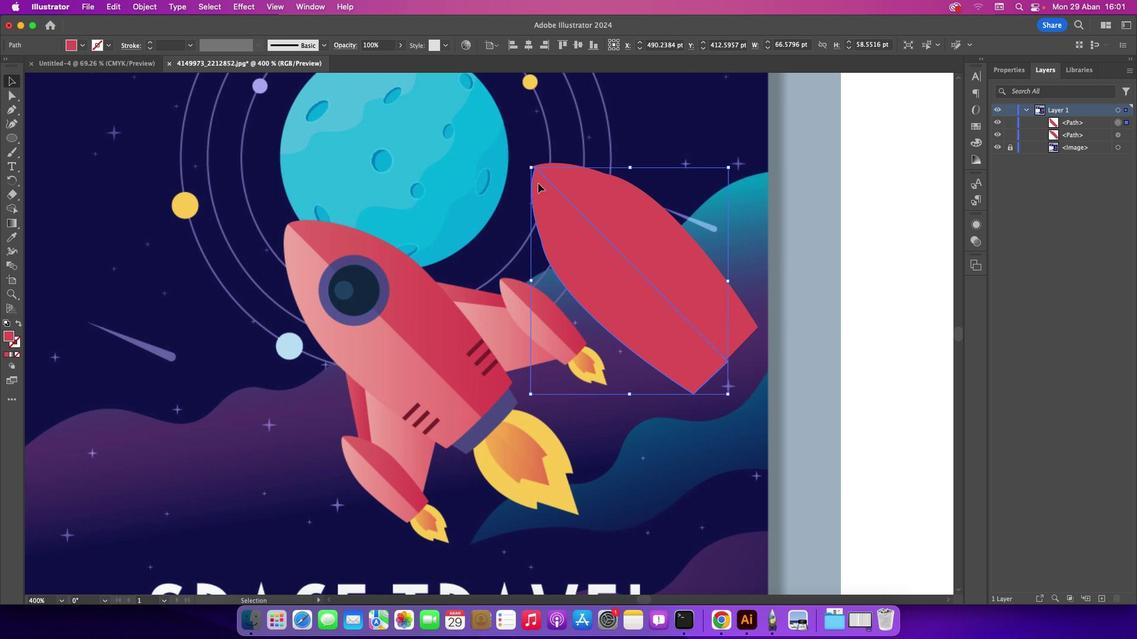 
Action: Mouse moved to (498, 196)
Screenshot: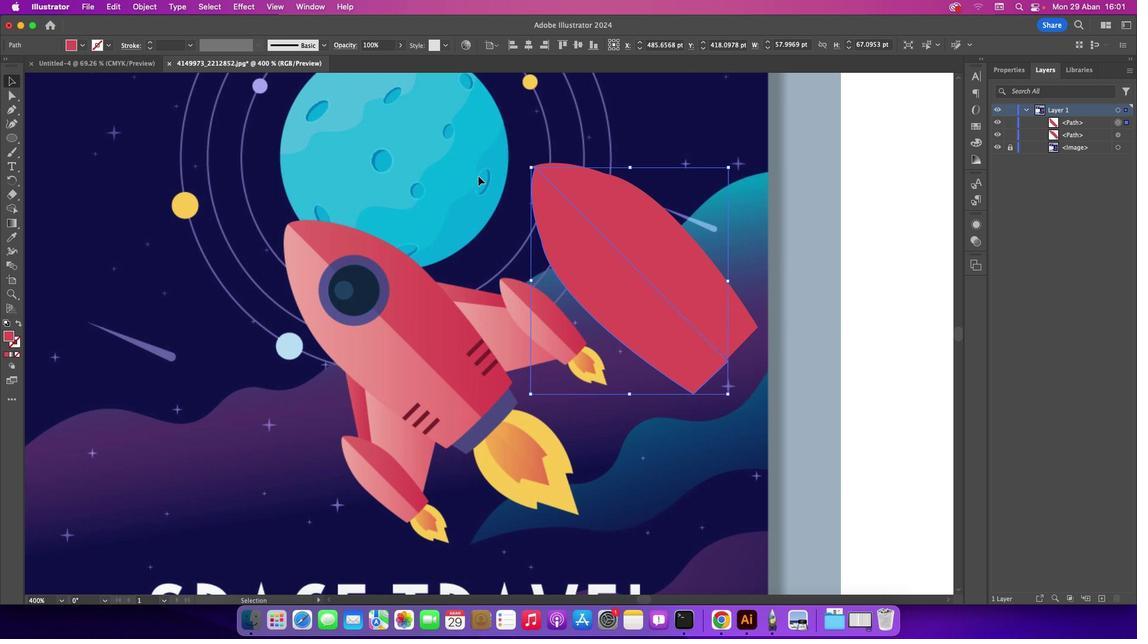
Action: Mouse pressed left at (498, 196)
Screenshot: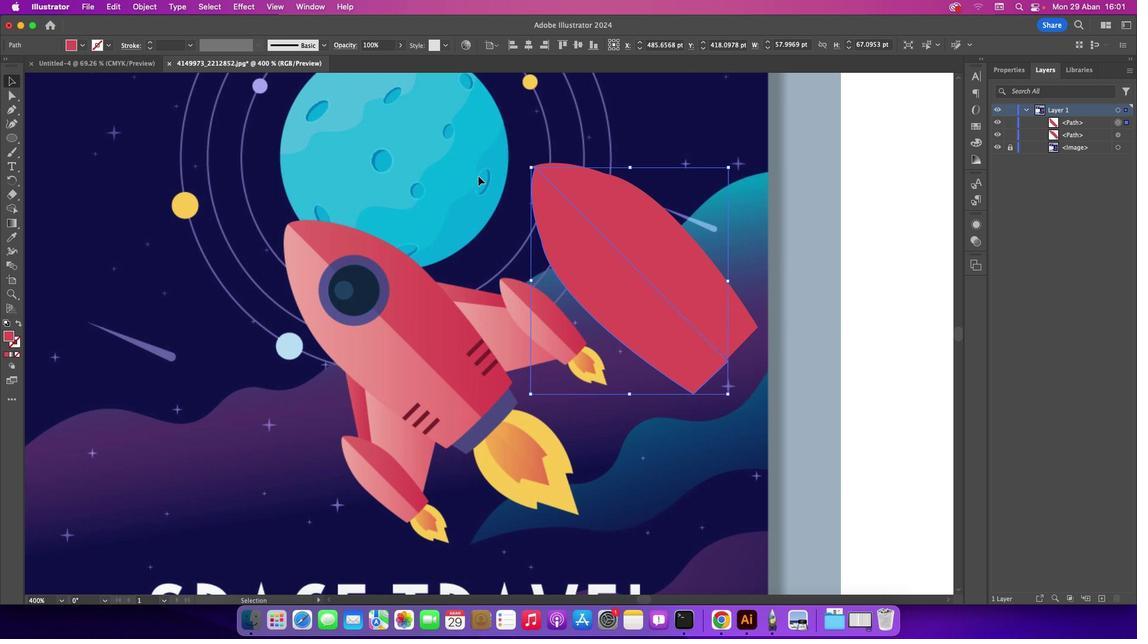 
Action: Mouse moved to (627, 278)
Screenshot: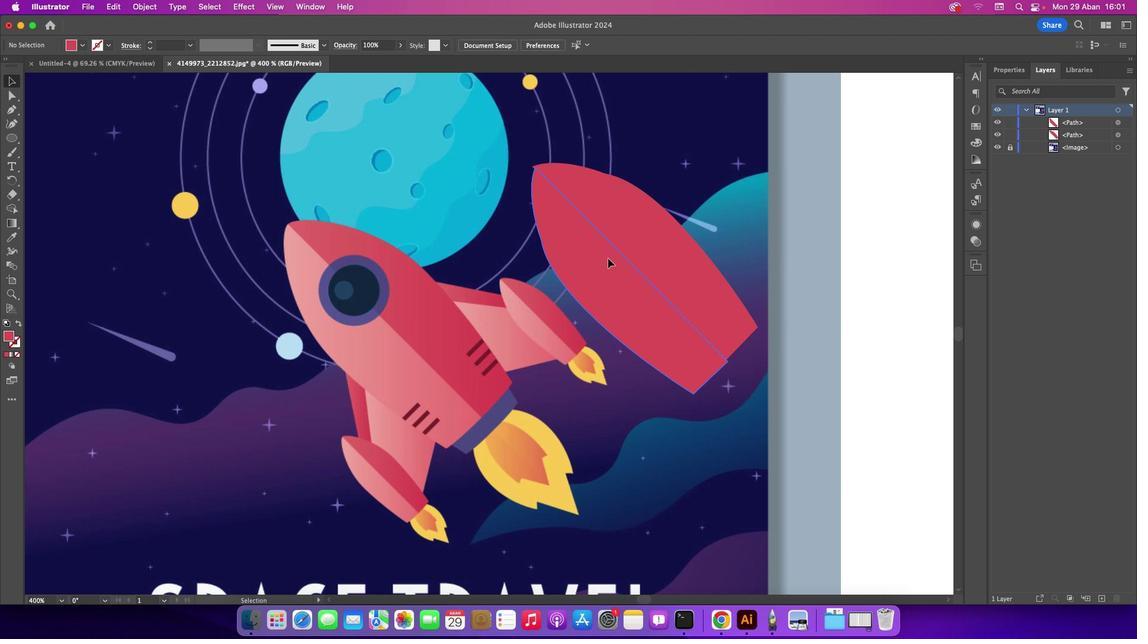 
Action: Mouse pressed left at (627, 278)
Screenshot: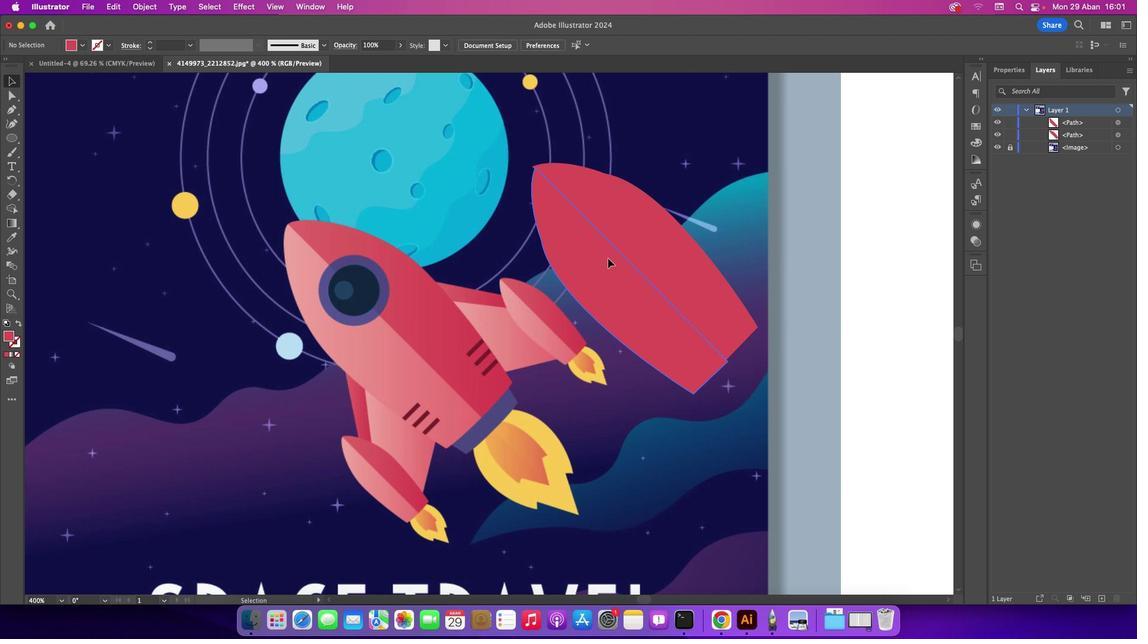 
Action: Key pressed Key.upKey.upKey.down
Screenshot: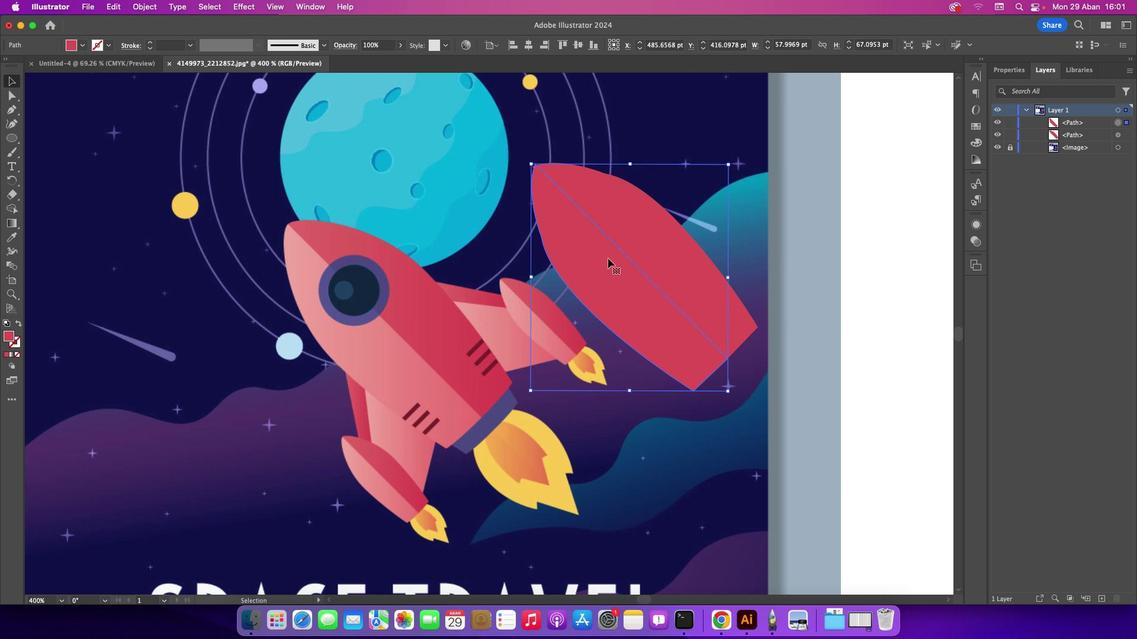 
Action: Mouse moved to (476, 228)
Screenshot: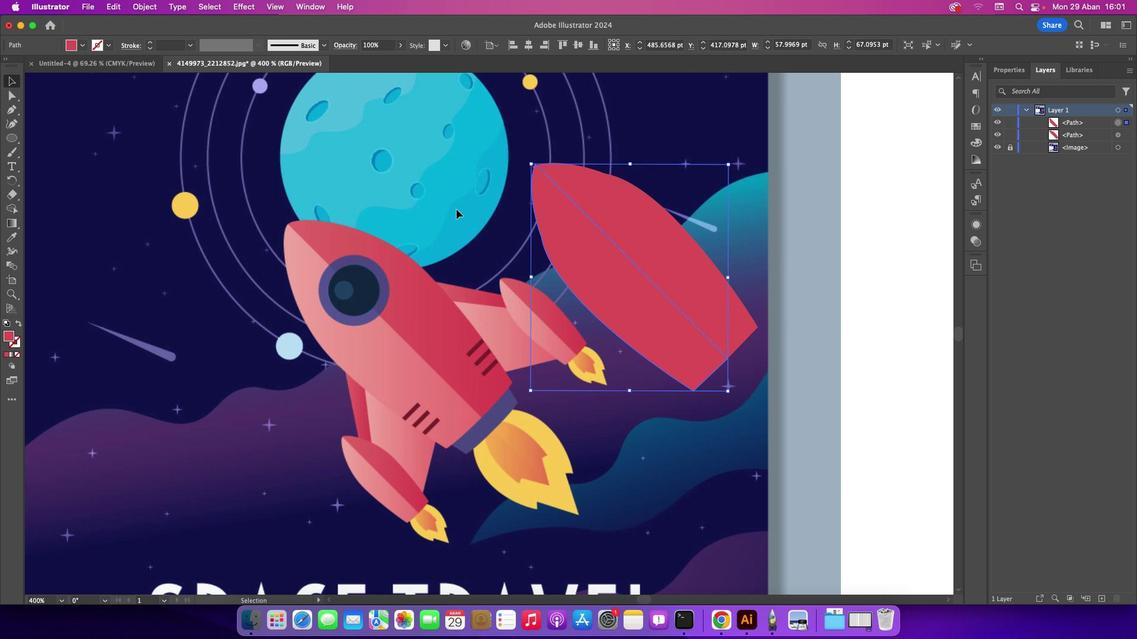 
Action: Mouse pressed left at (476, 228)
Screenshot: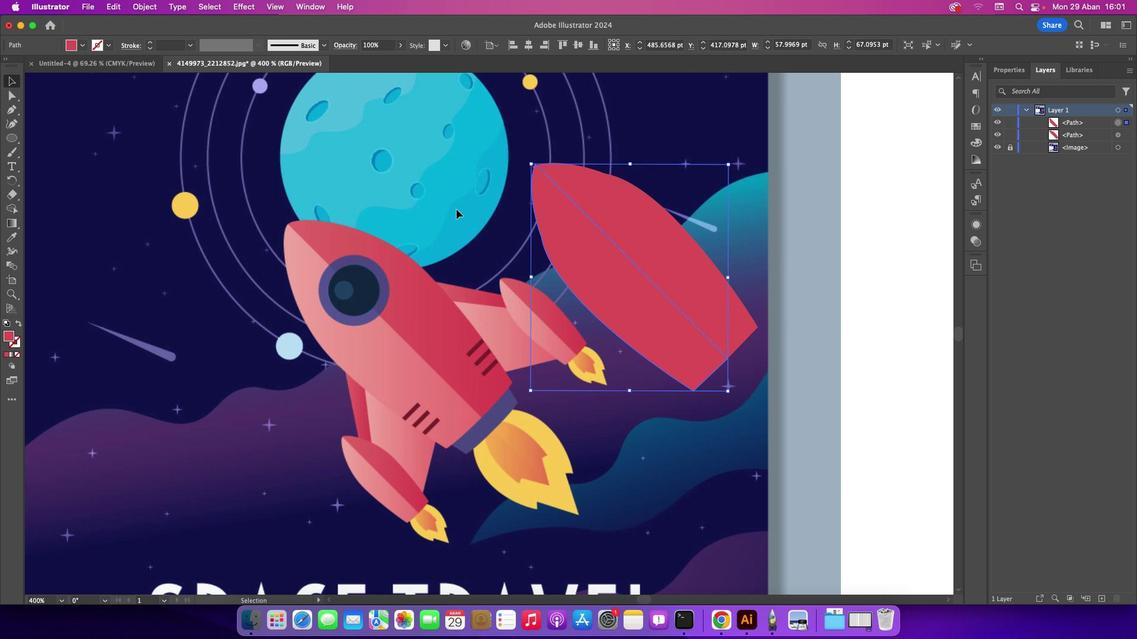 
Action: Mouse moved to (592, 245)
Screenshot: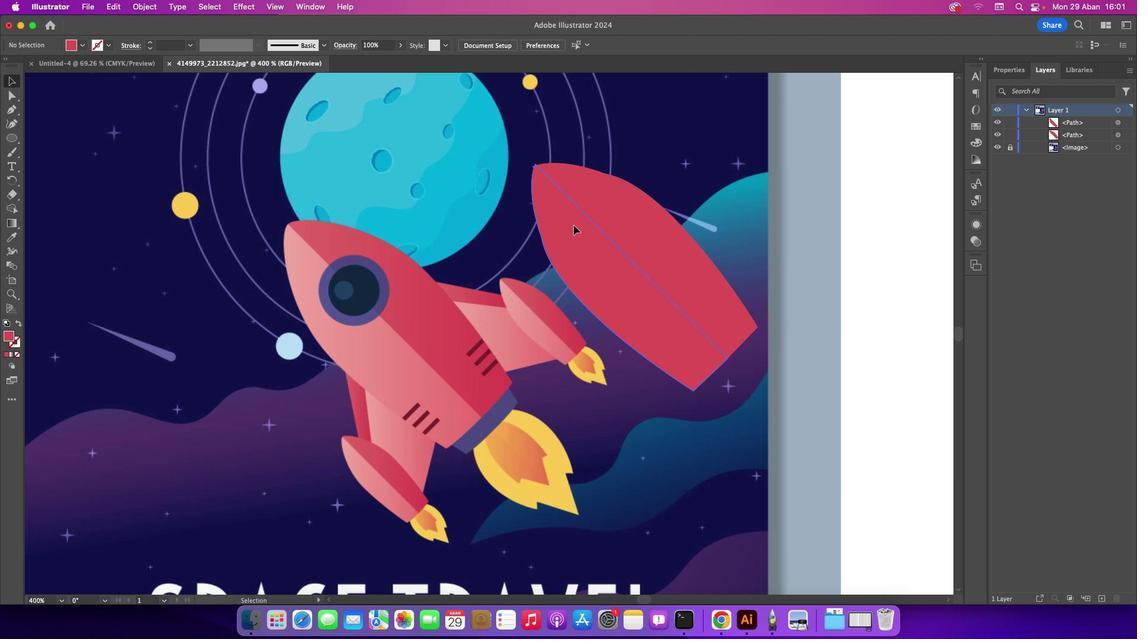 
Action: Mouse pressed left at (592, 245)
Screenshot: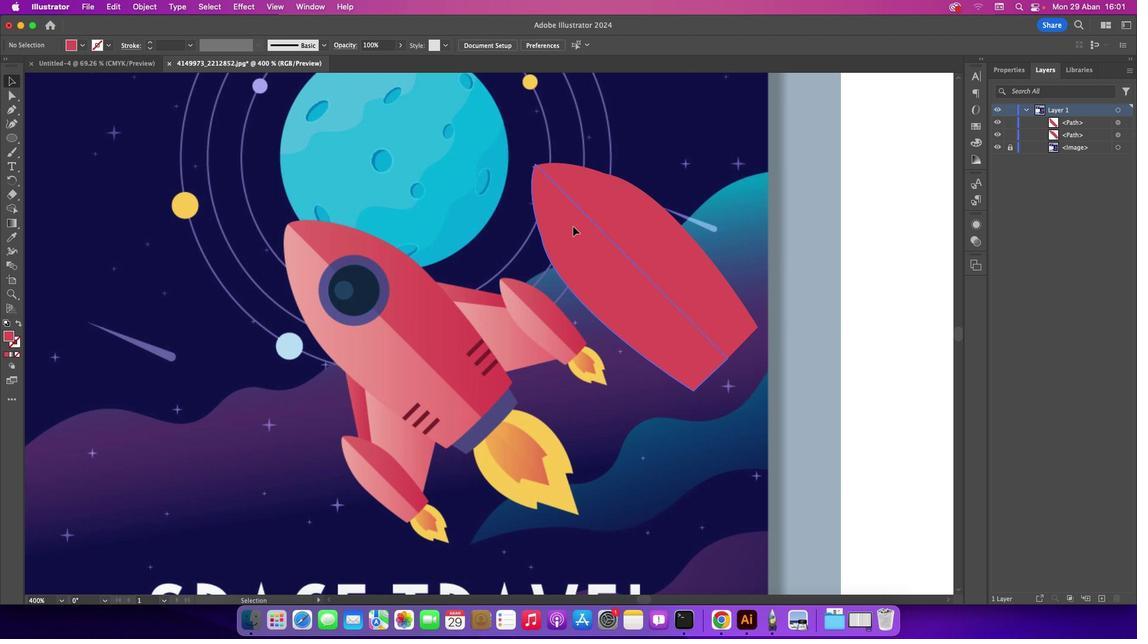 
Action: Mouse moved to (589, 248)
Screenshot: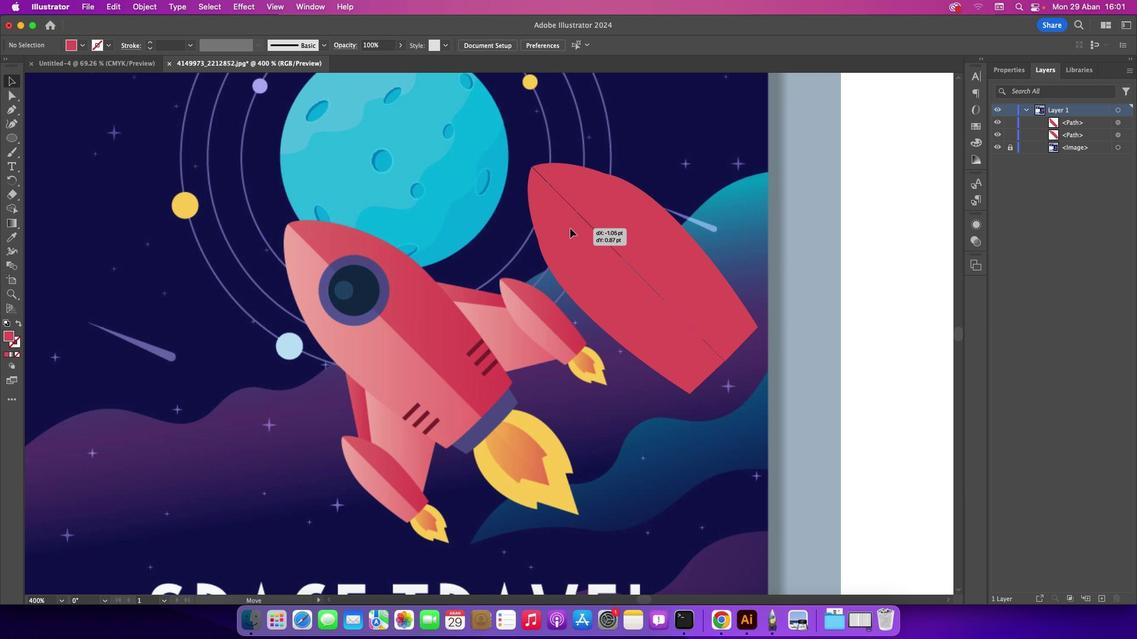 
Action: Key pressed Key.right
Screenshot: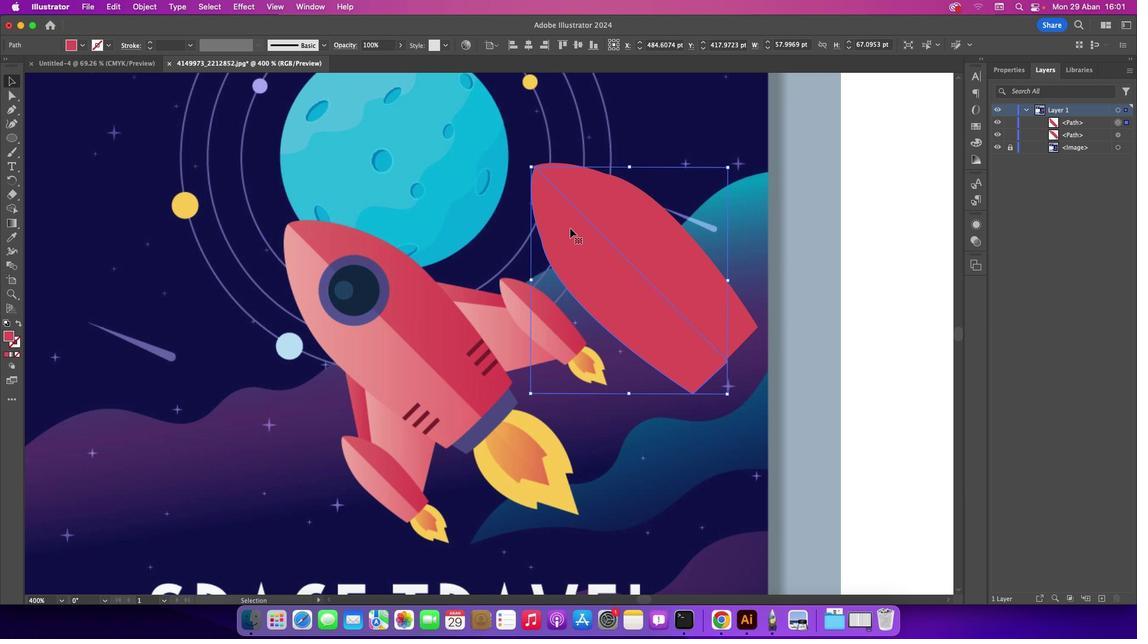 
Action: Mouse moved to (451, 212)
Screenshot: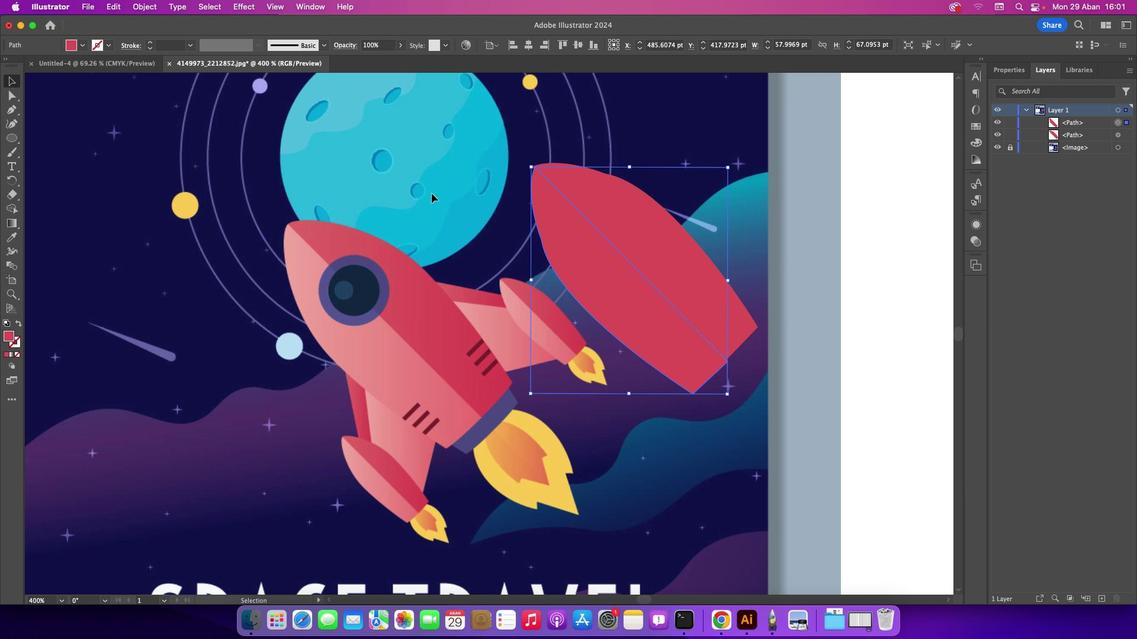 
Action: Mouse pressed left at (451, 212)
Screenshot: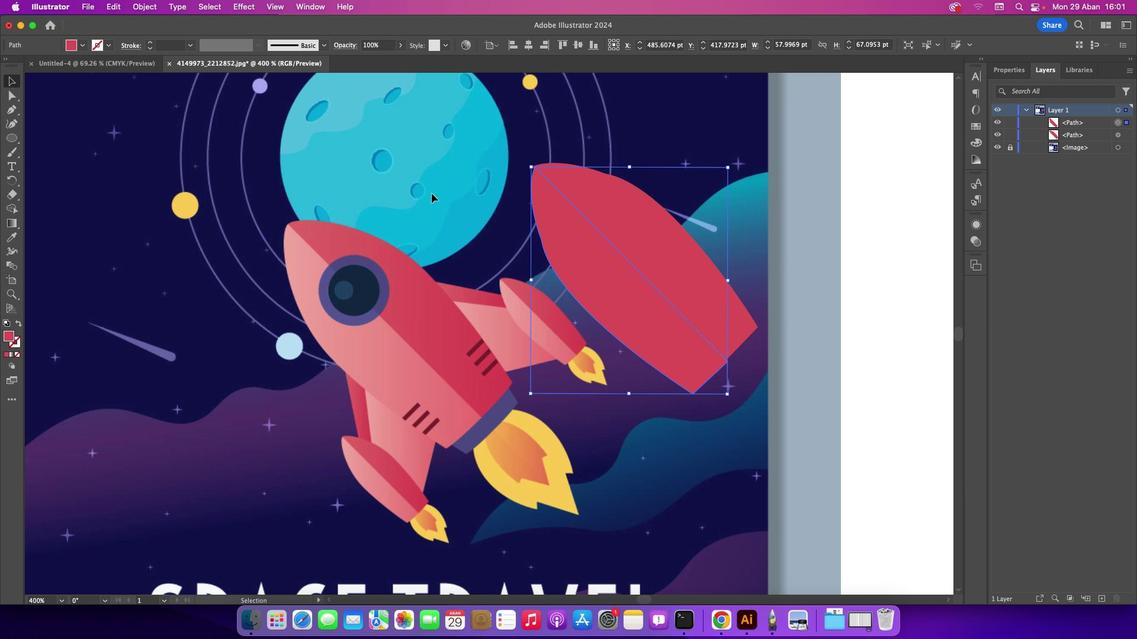 
Action: Mouse moved to (629, 302)
Screenshot: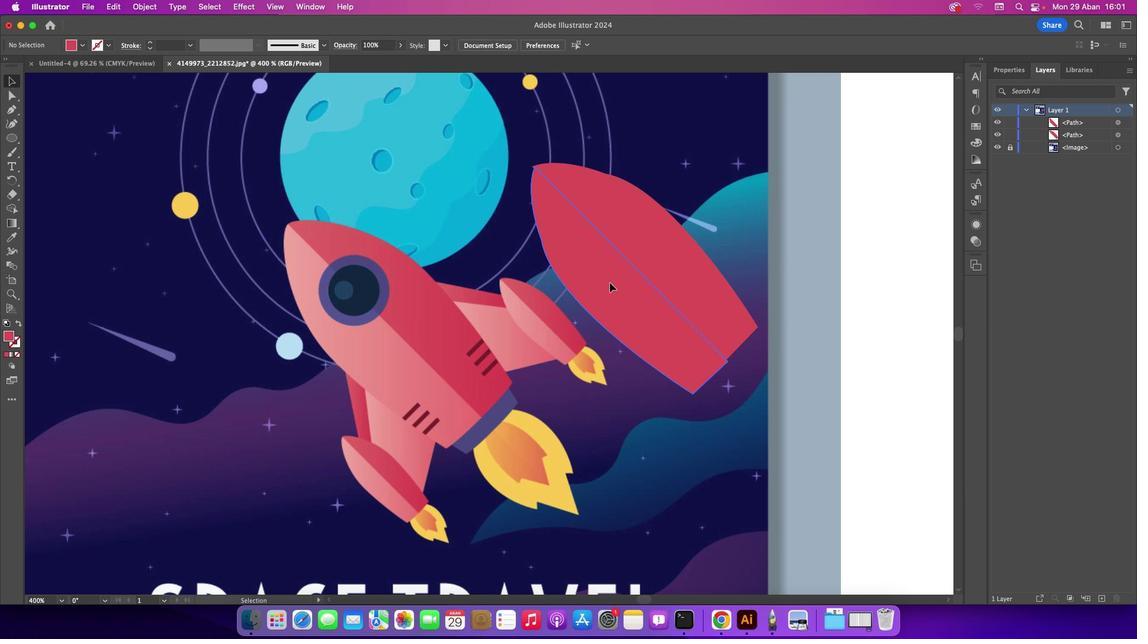 
Action: Mouse pressed left at (629, 302)
Screenshot: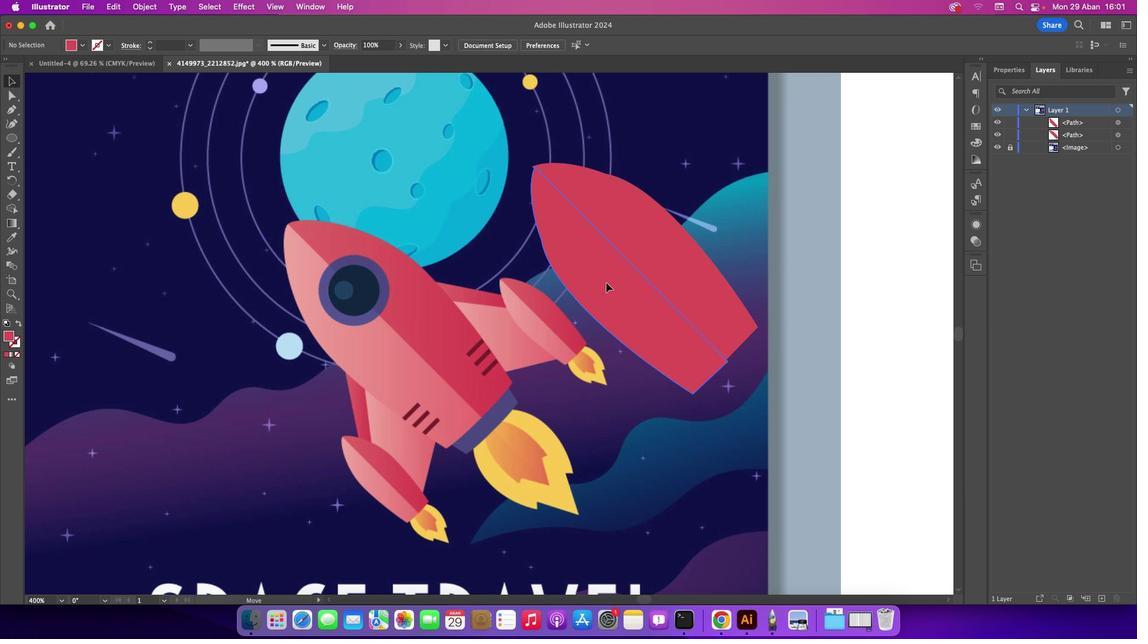 
Action: Mouse moved to (743, 187)
Screenshot: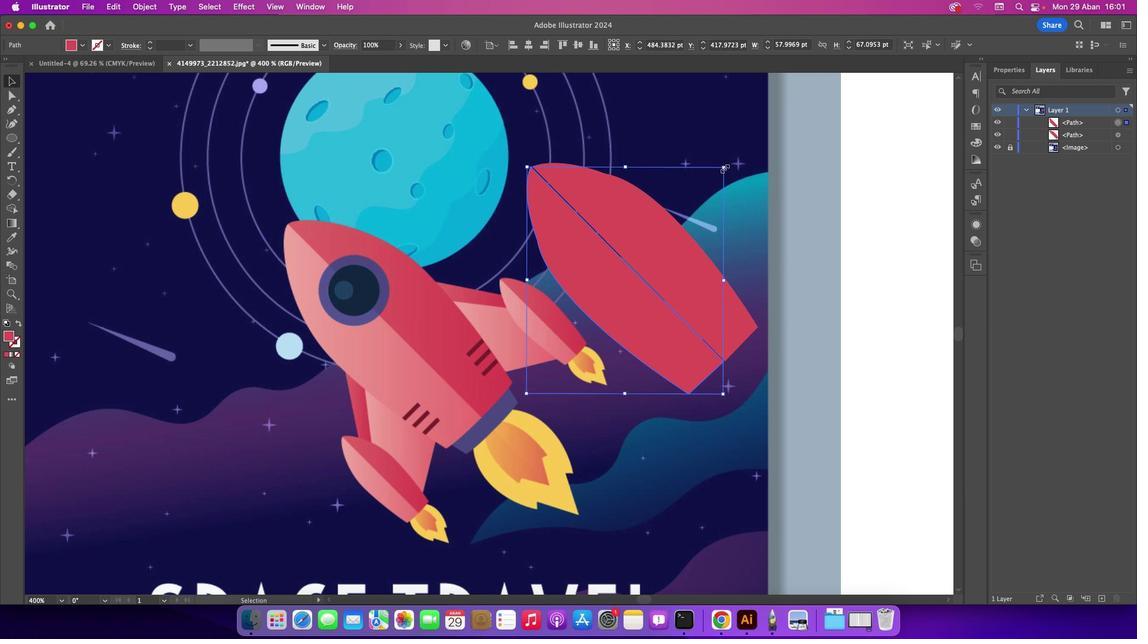 
Action: Mouse pressed left at (743, 187)
Screenshot: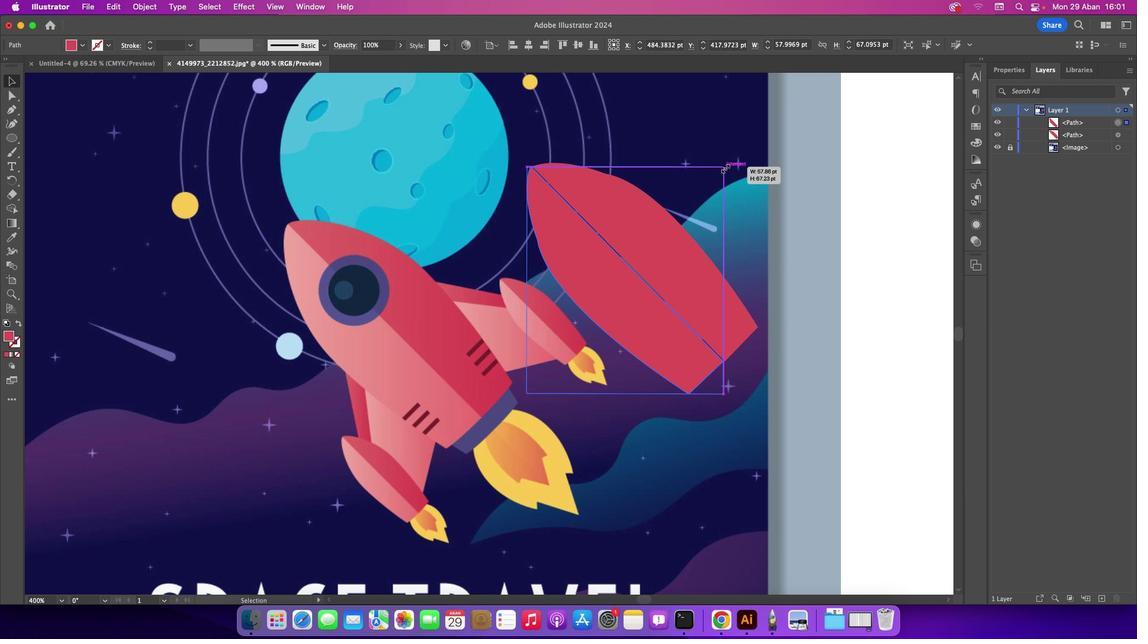 
Action: Mouse moved to (546, 185)
Screenshot: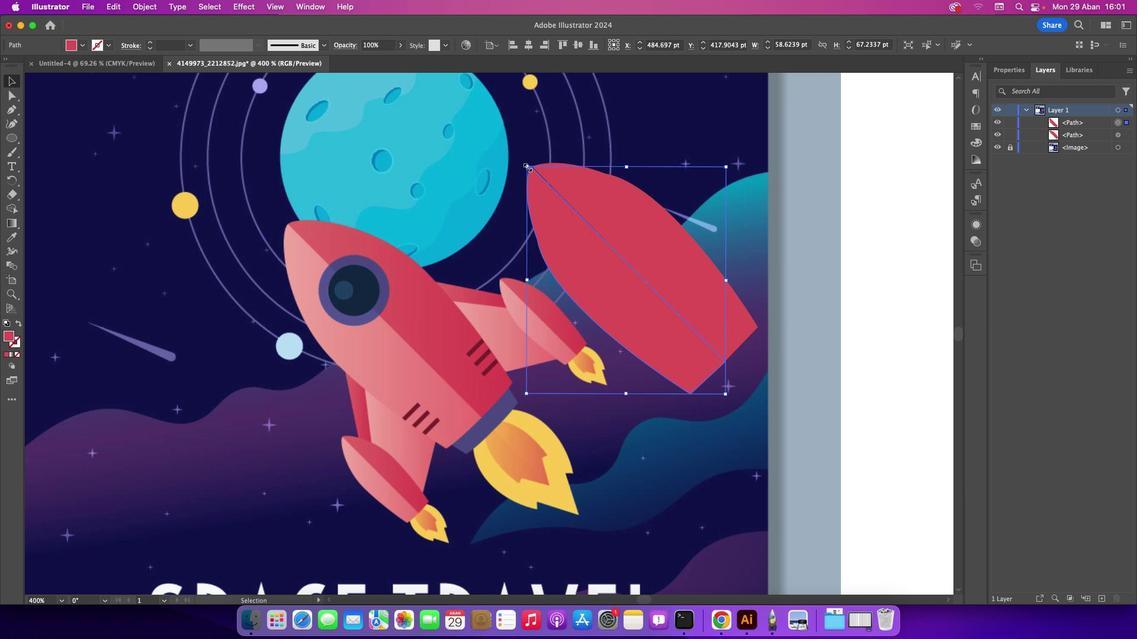 
Action: Mouse pressed left at (546, 185)
Screenshot: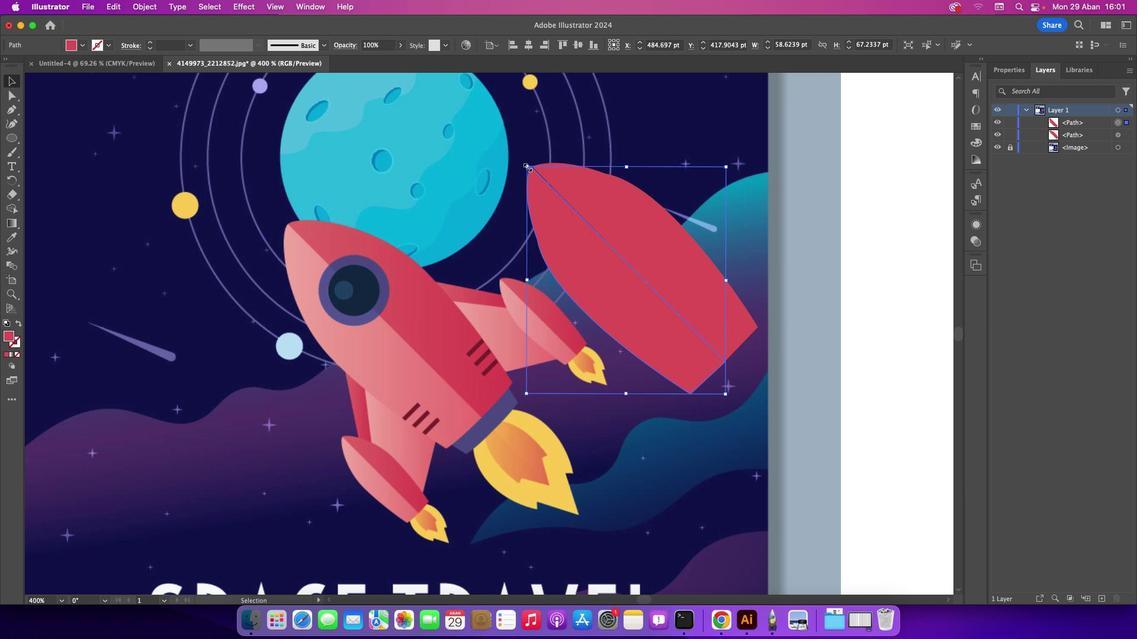 
Action: Mouse moved to (496, 164)
Screenshot: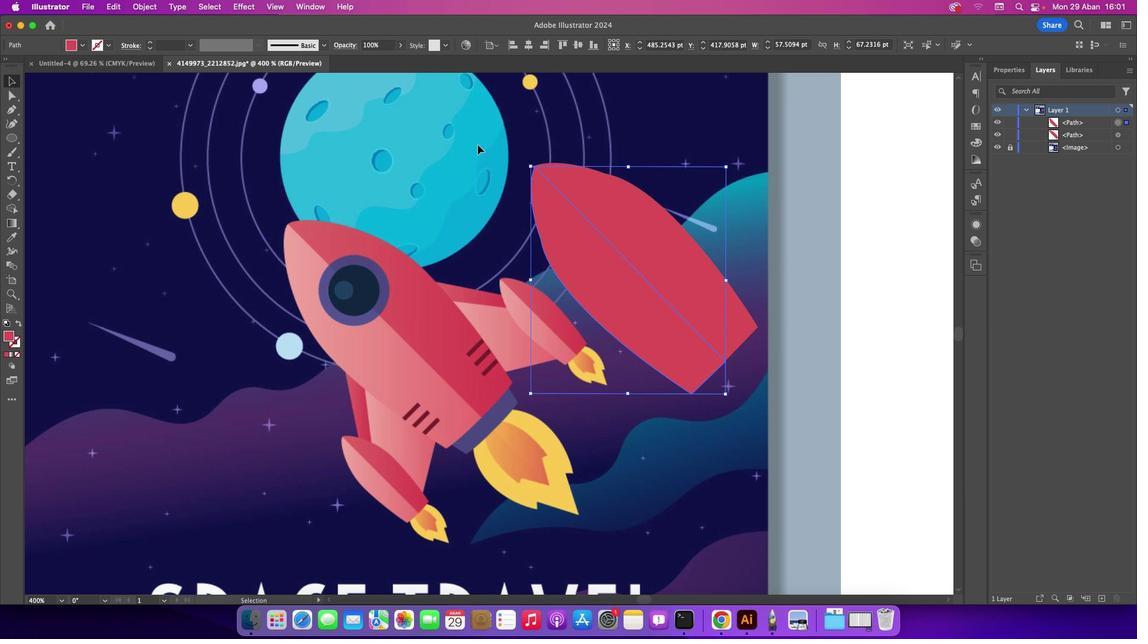 
Action: Mouse pressed left at (496, 164)
Screenshot: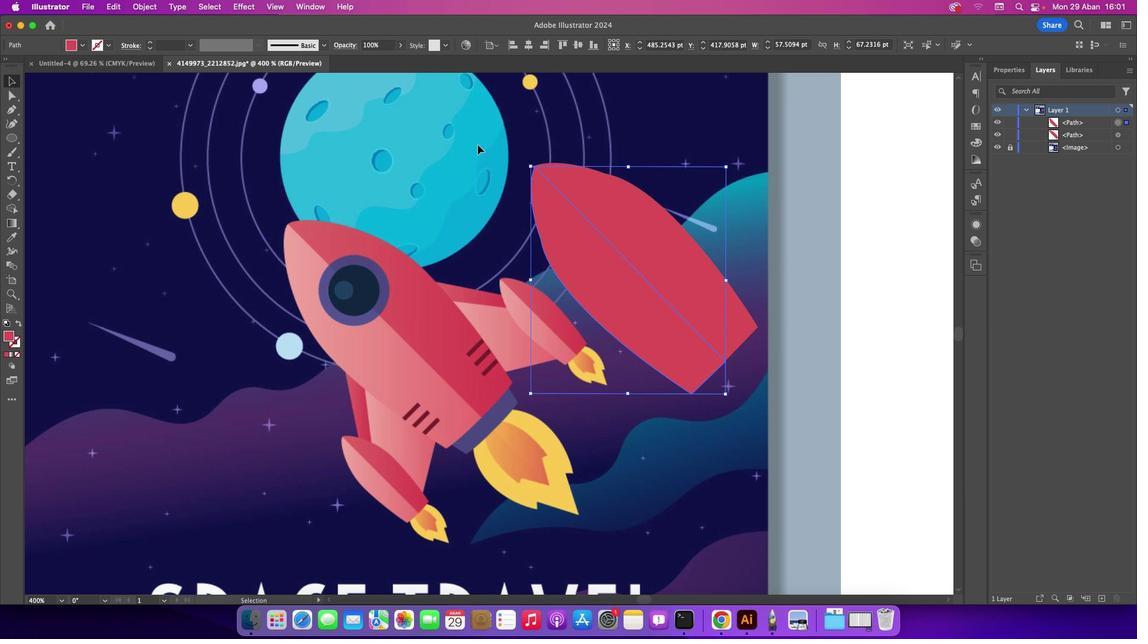 
Action: Mouse moved to (602, 248)
Screenshot: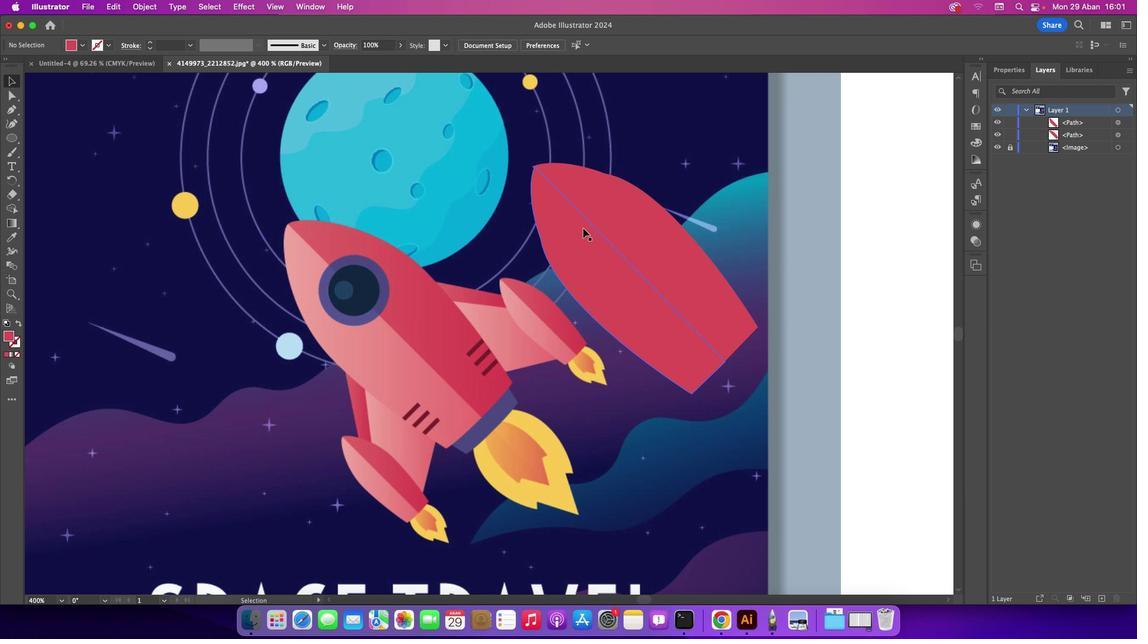 
Action: Mouse pressed left at (602, 248)
Screenshot: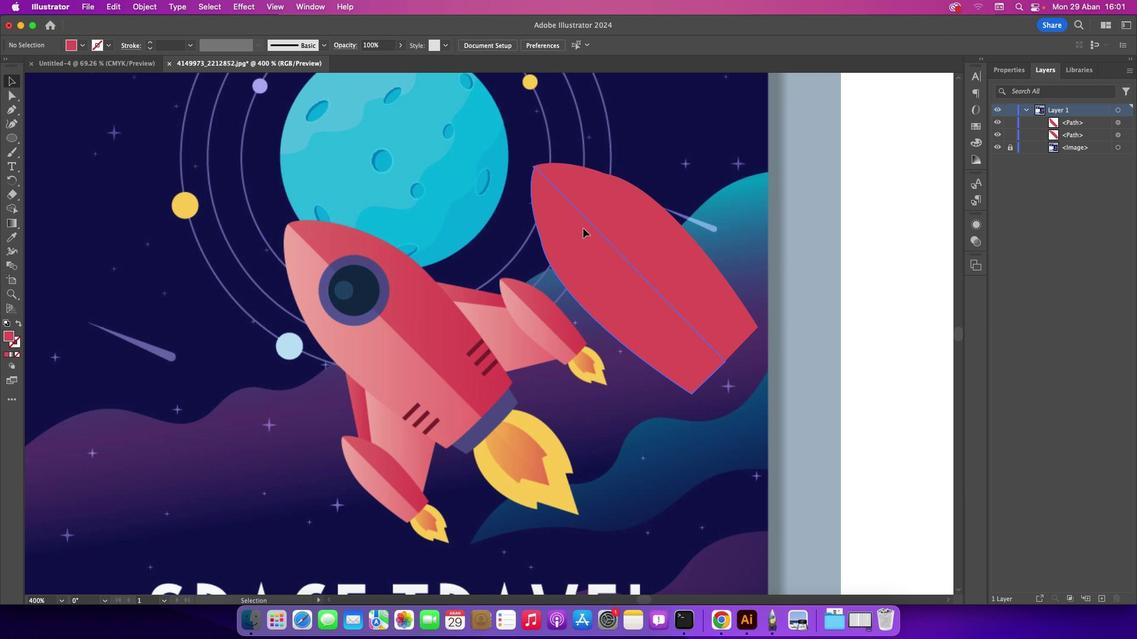 
Action: Mouse moved to (34, 260)
Screenshot: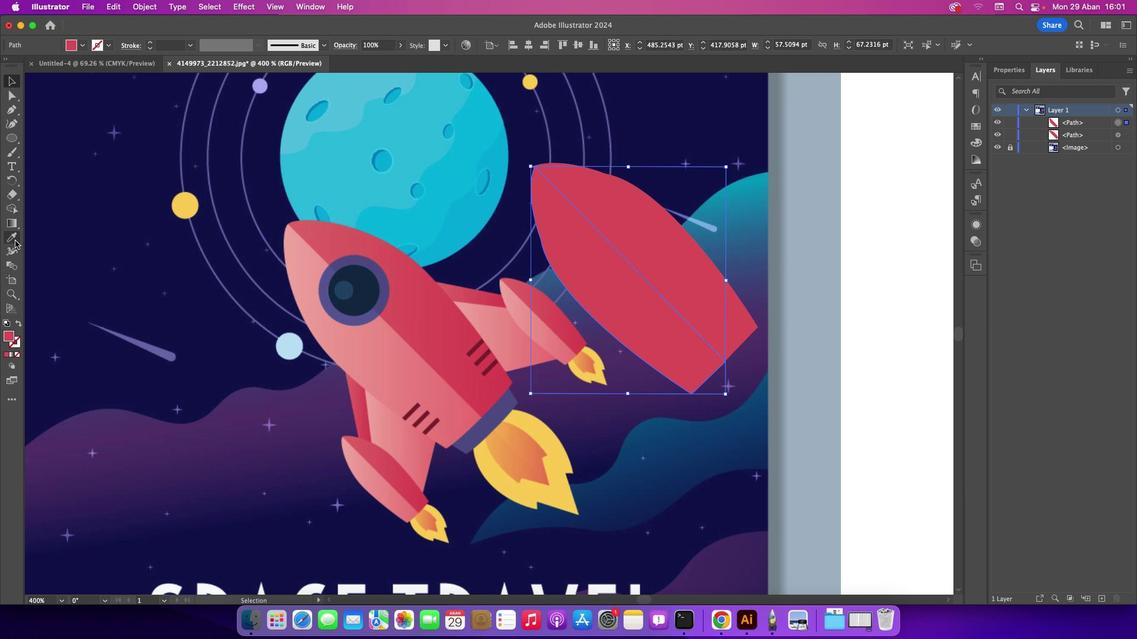 
Action: Mouse pressed left at (34, 260)
Screenshot: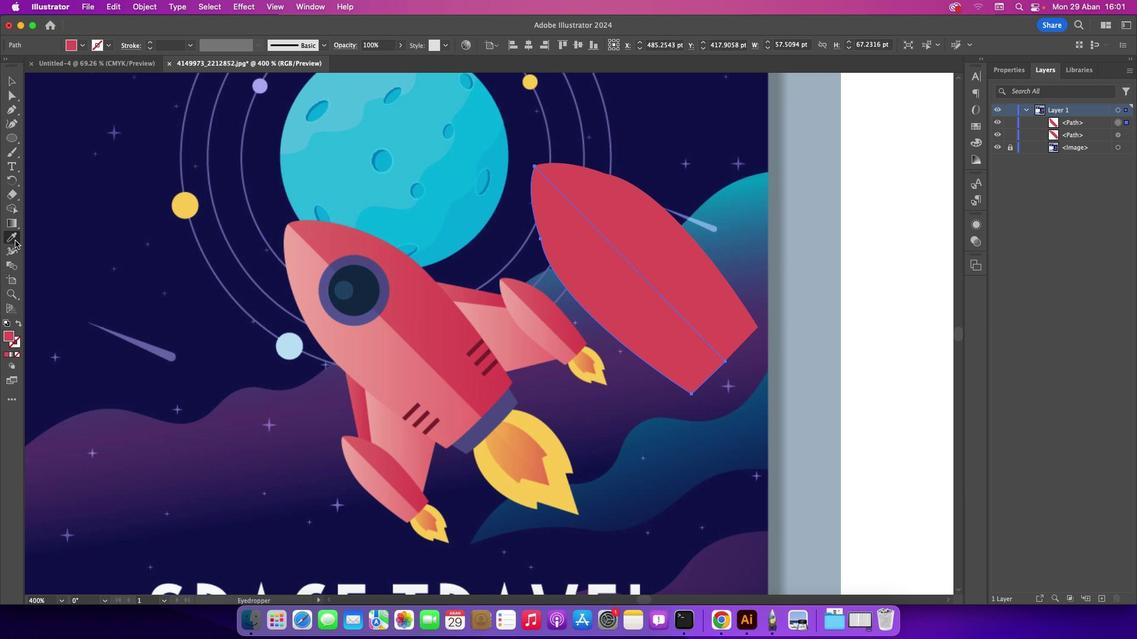 
Action: Mouse moved to (316, 287)
Screenshot: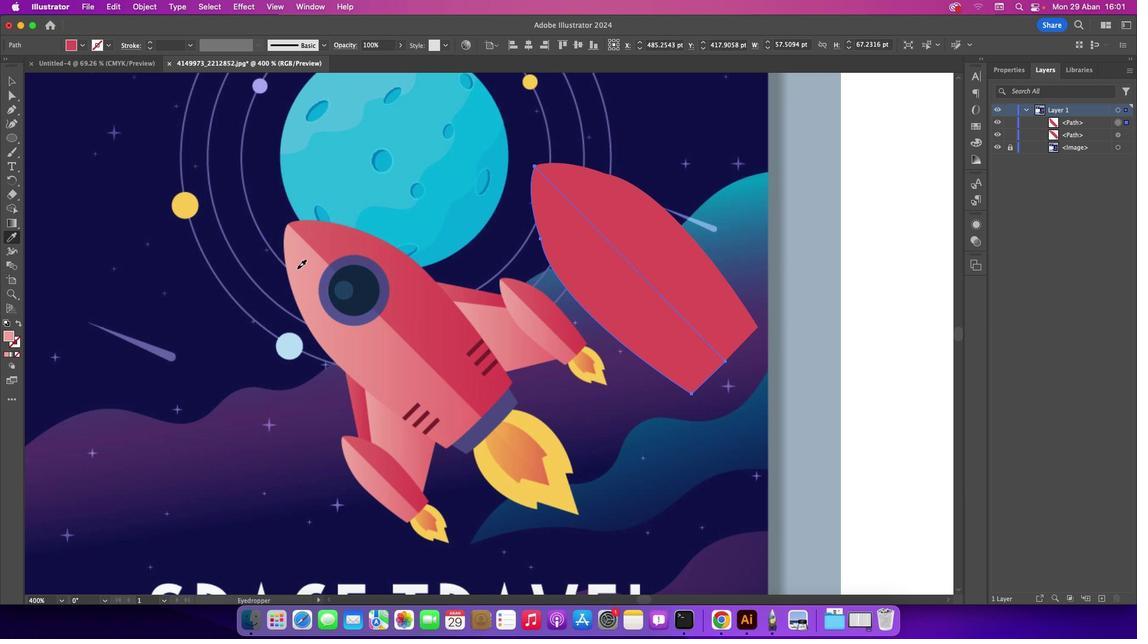 
Action: Mouse pressed left at (316, 287)
Screenshot: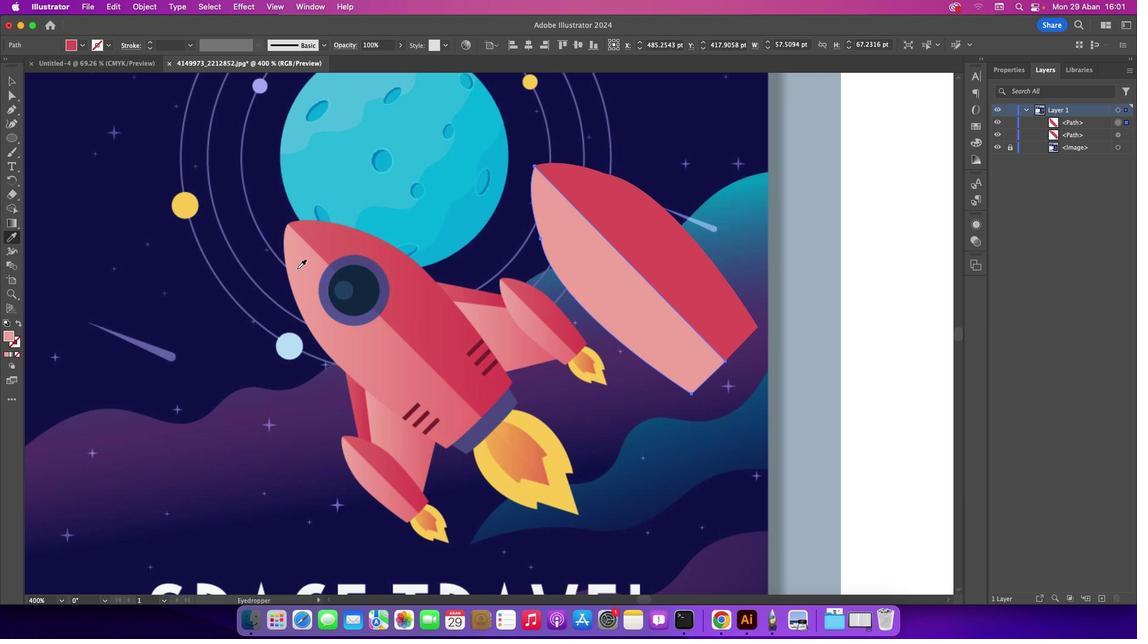 
Action: Mouse moved to (24, 98)
Screenshot: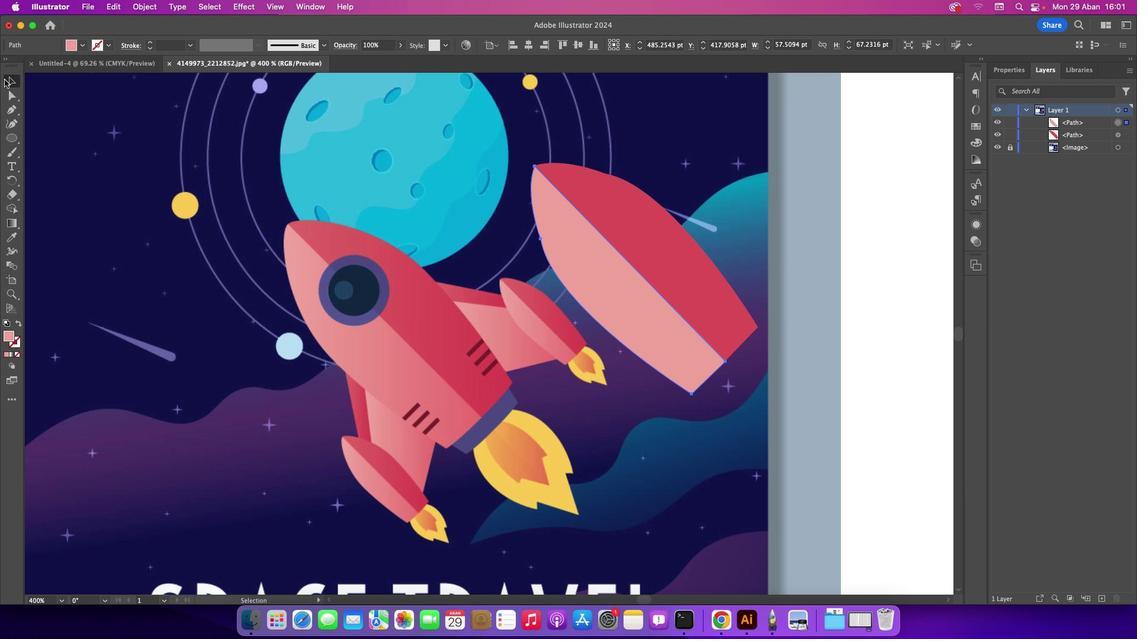 
Action: Mouse pressed left at (24, 98)
Screenshot: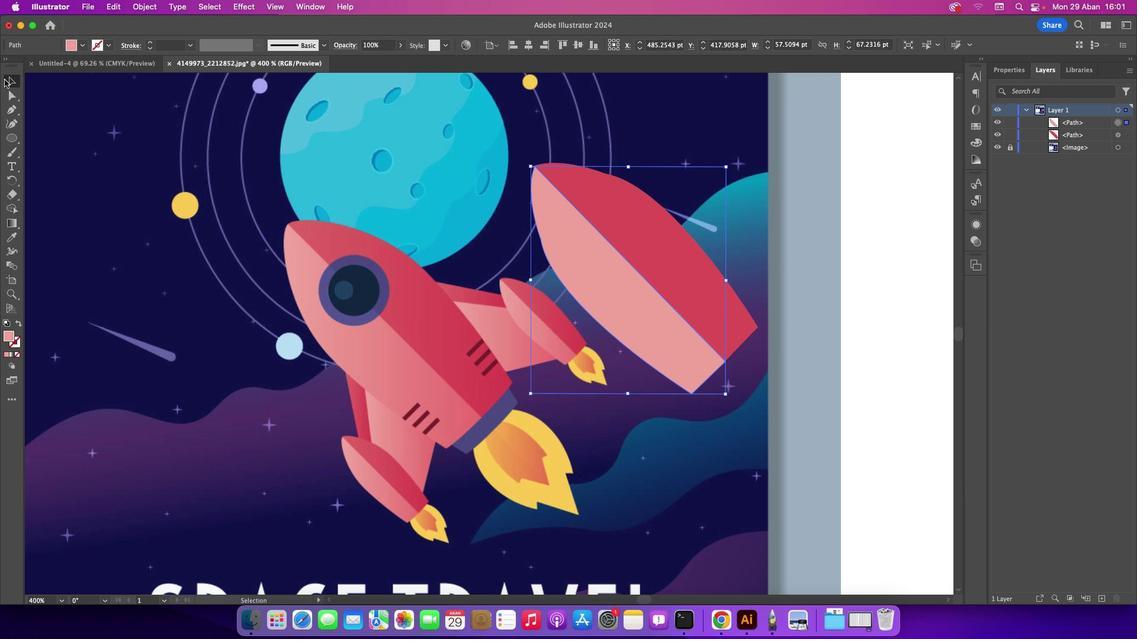 
Action: Mouse moved to (548, 184)
Screenshot: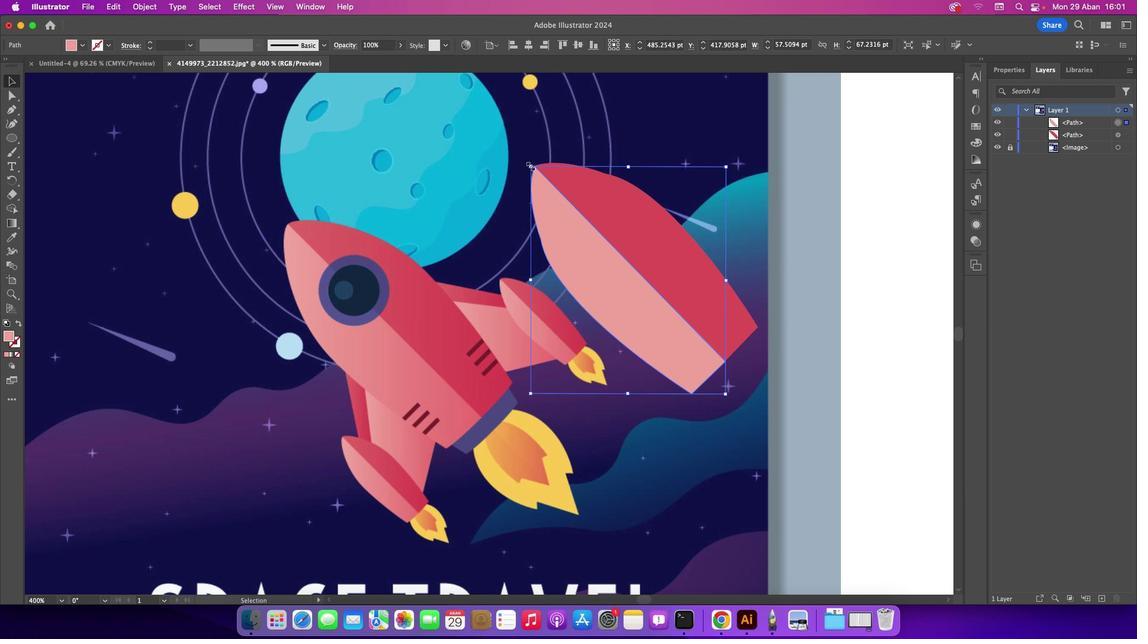 
Action: Mouse pressed left at (548, 184)
Screenshot: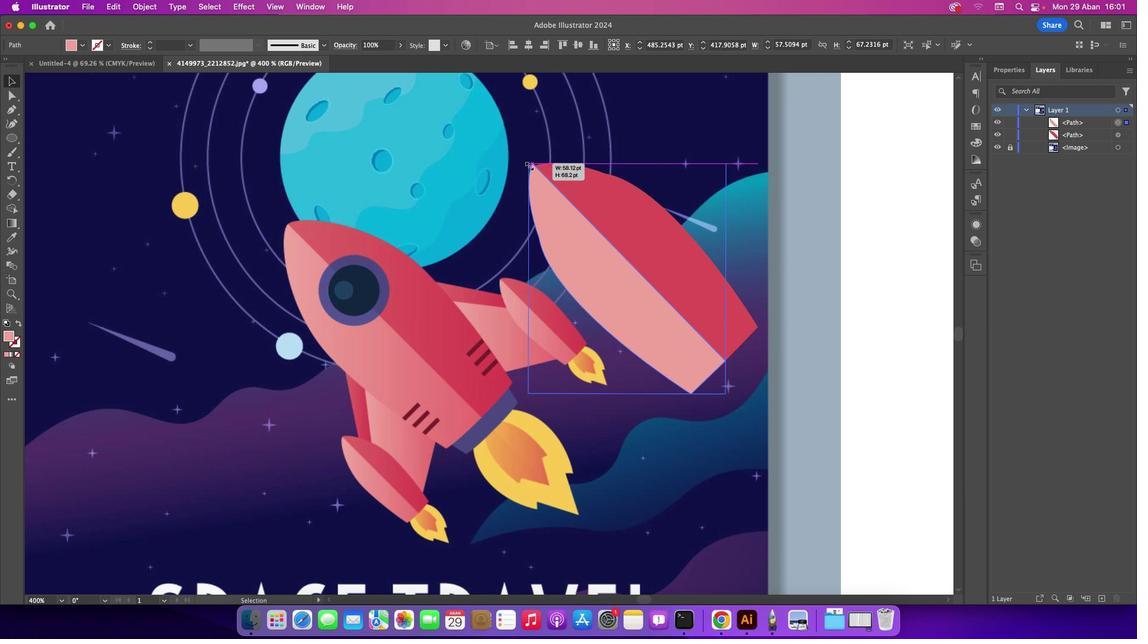 
Action: Mouse moved to (452, 168)
Screenshot: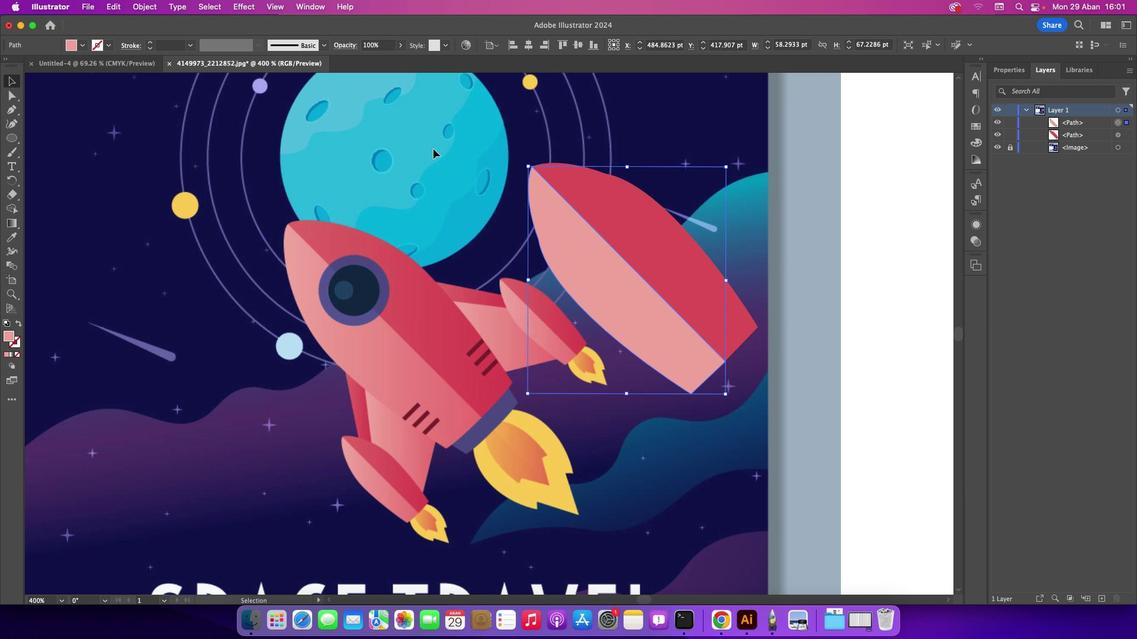 
Action: Mouse pressed left at (452, 168)
Screenshot: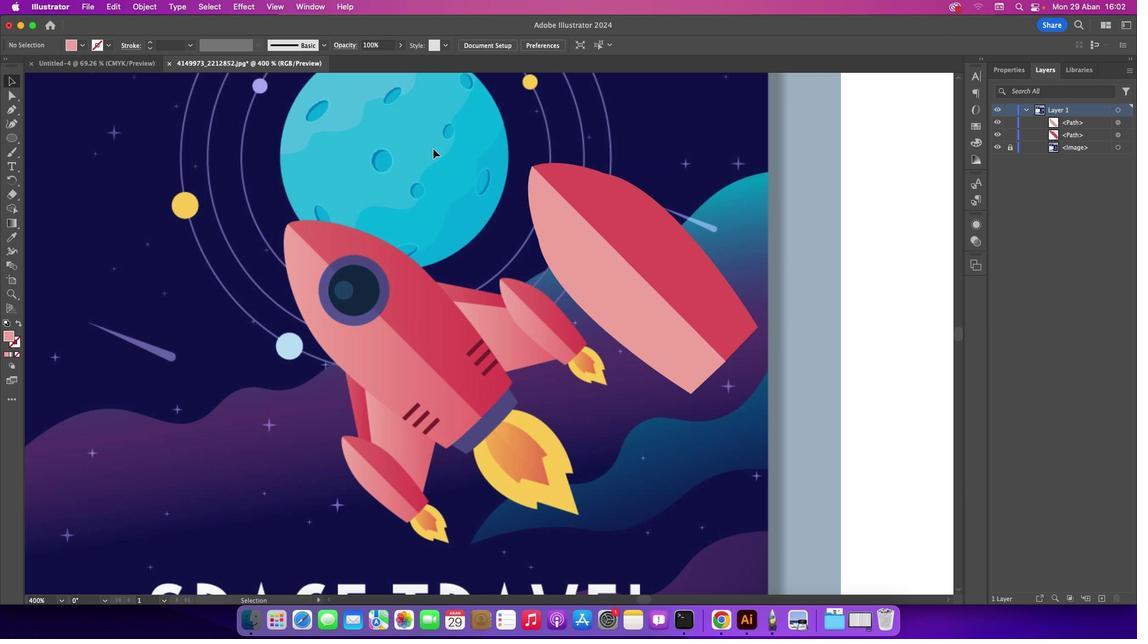 
Action: Mouse moved to (33, 158)
Screenshot: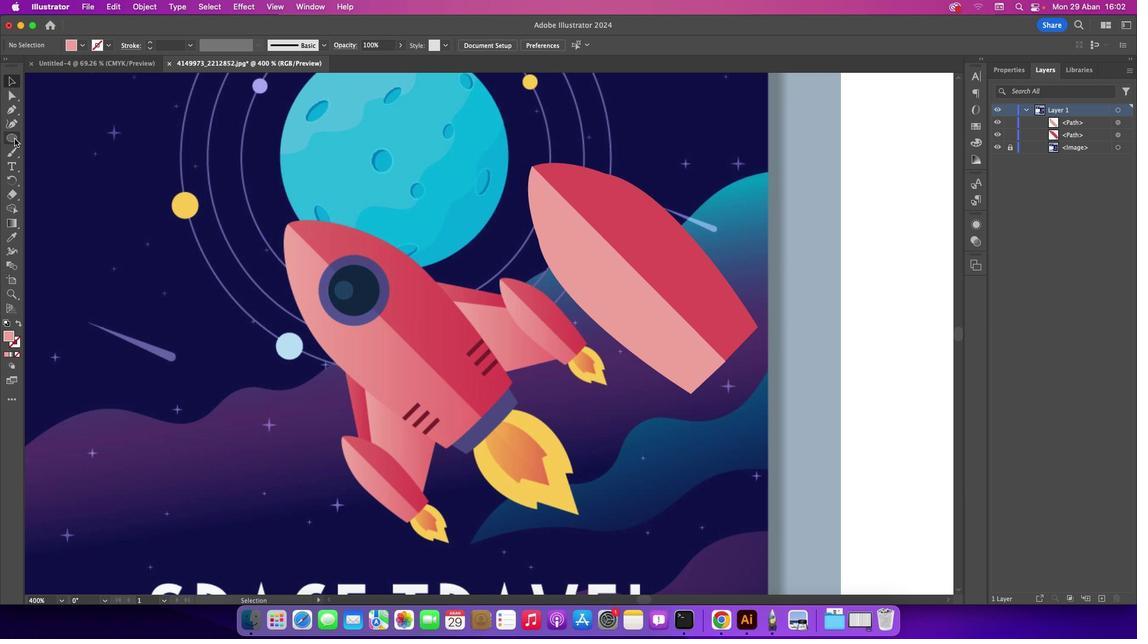 
Action: Mouse pressed left at (33, 158)
Screenshot: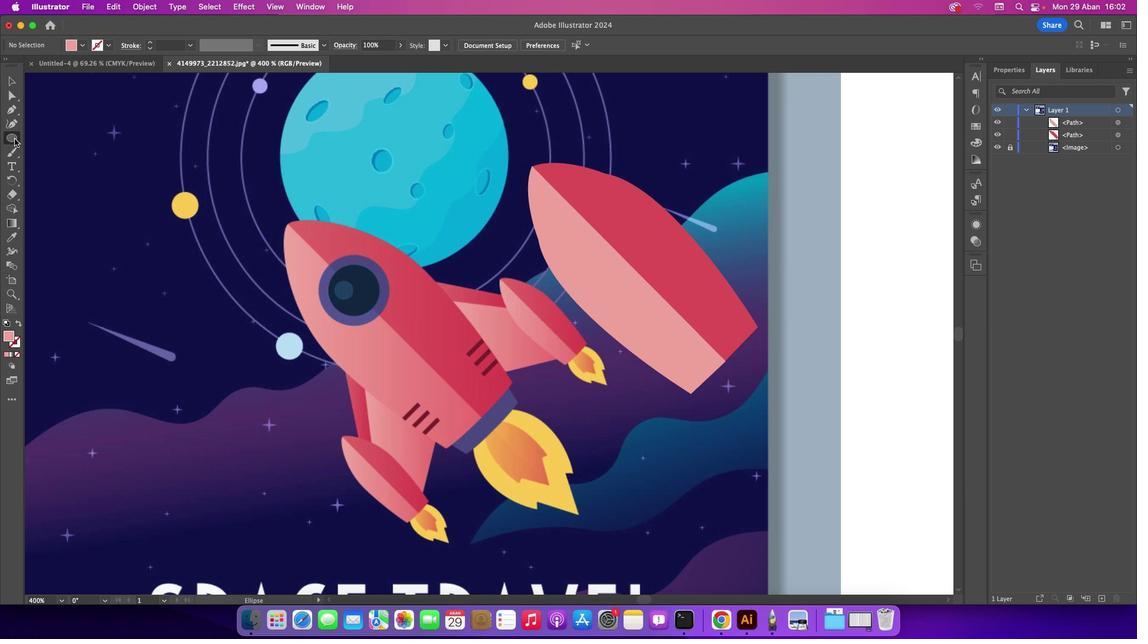 
Action: Mouse moved to (356, 335)
Screenshot: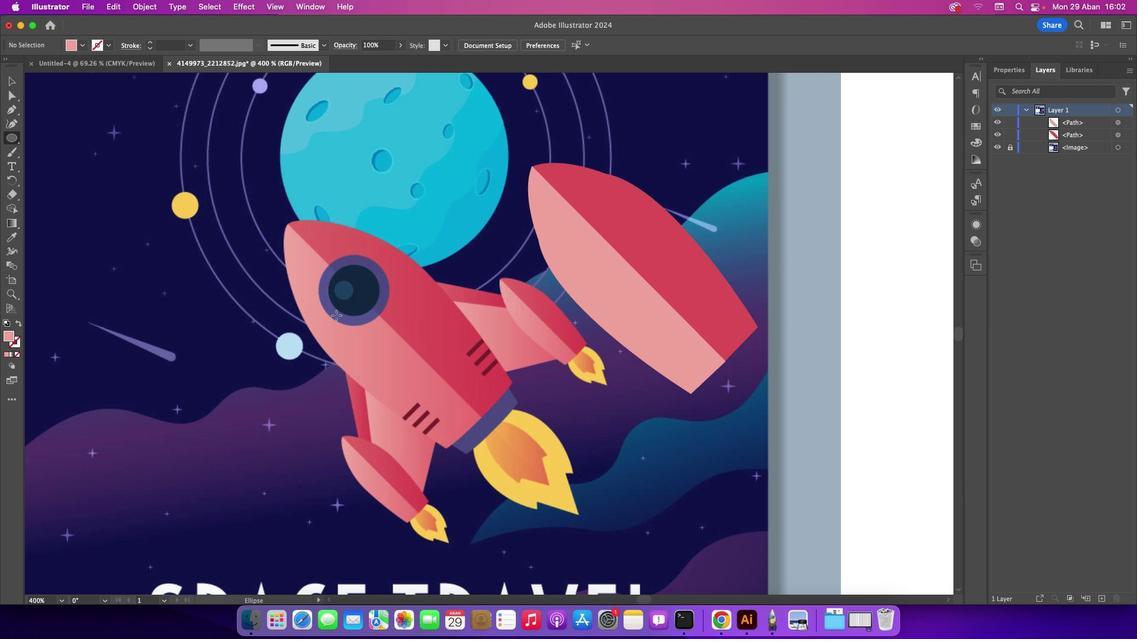 
Action: Mouse pressed left at (356, 335)
Screenshot: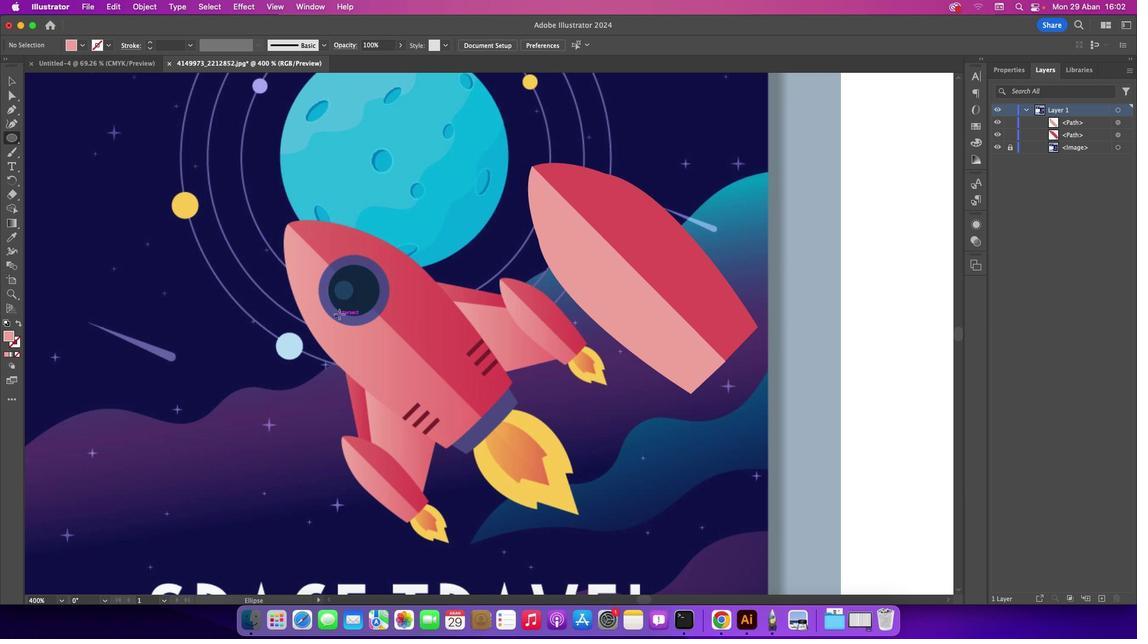 
Action: Mouse moved to (35, 102)
Screenshot: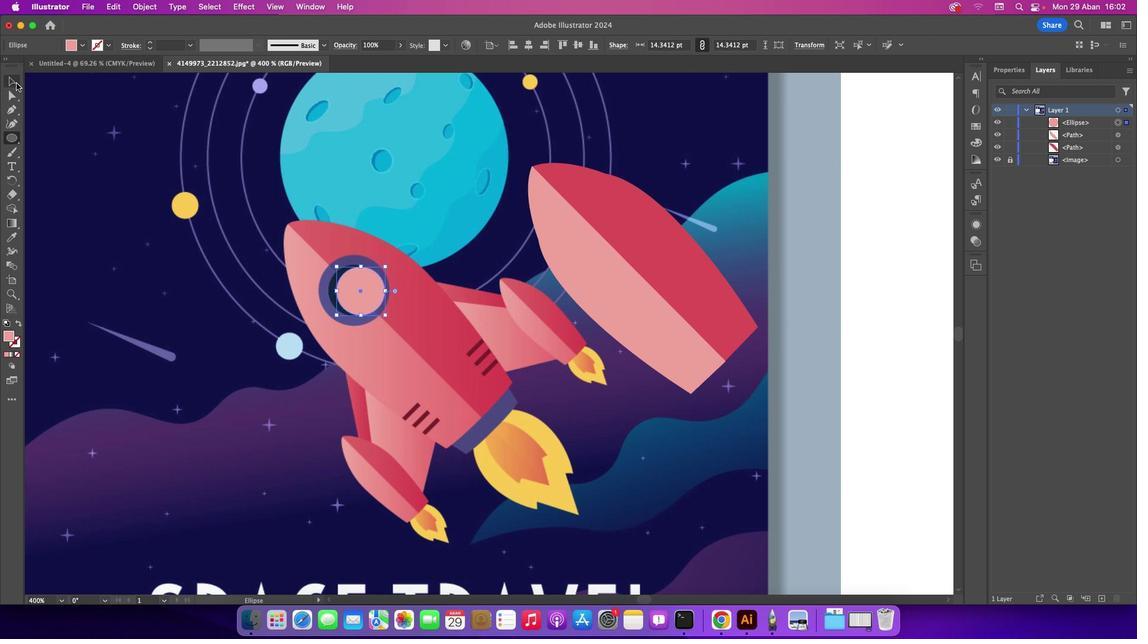 
Action: Mouse pressed left at (35, 102)
Screenshot: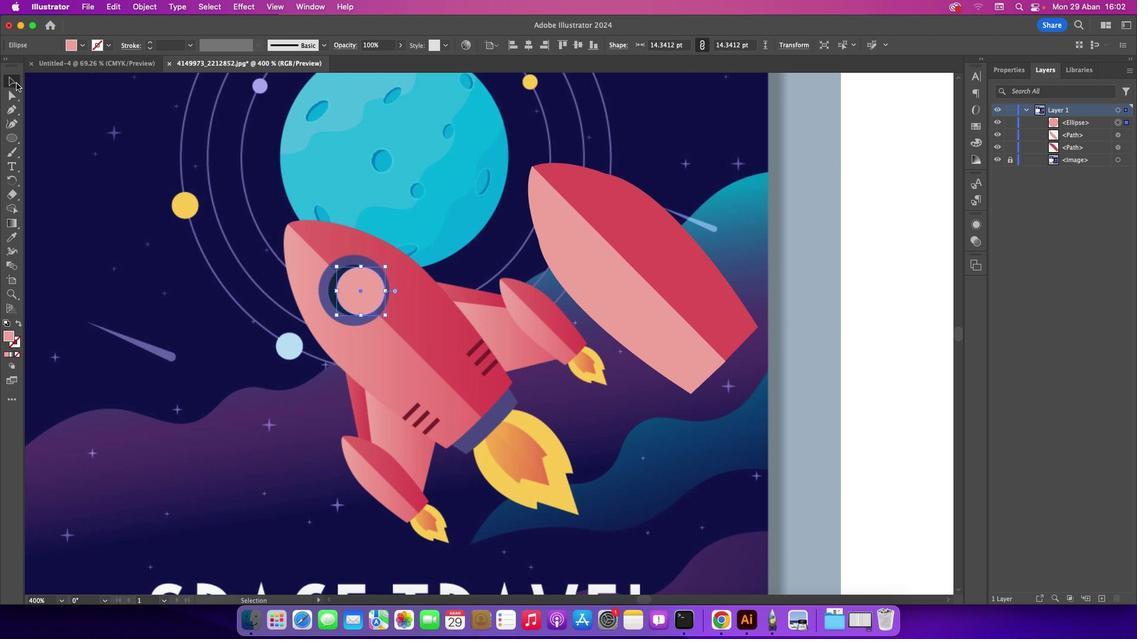 
Action: Mouse moved to (118, 140)
Screenshot: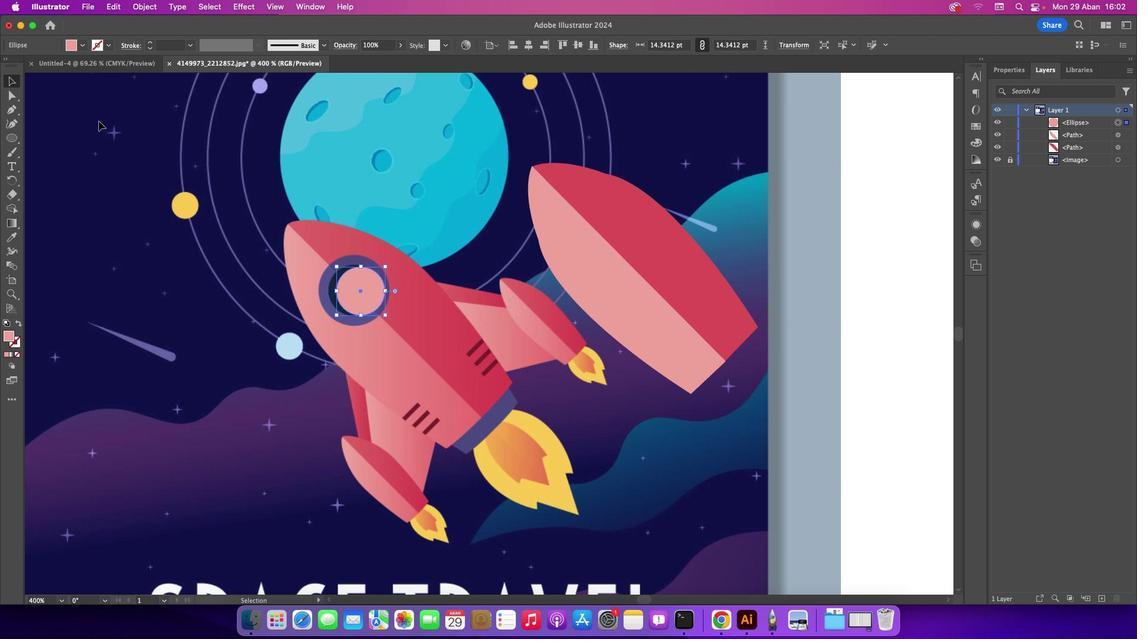 
Action: Mouse pressed left at (118, 140)
Screenshot: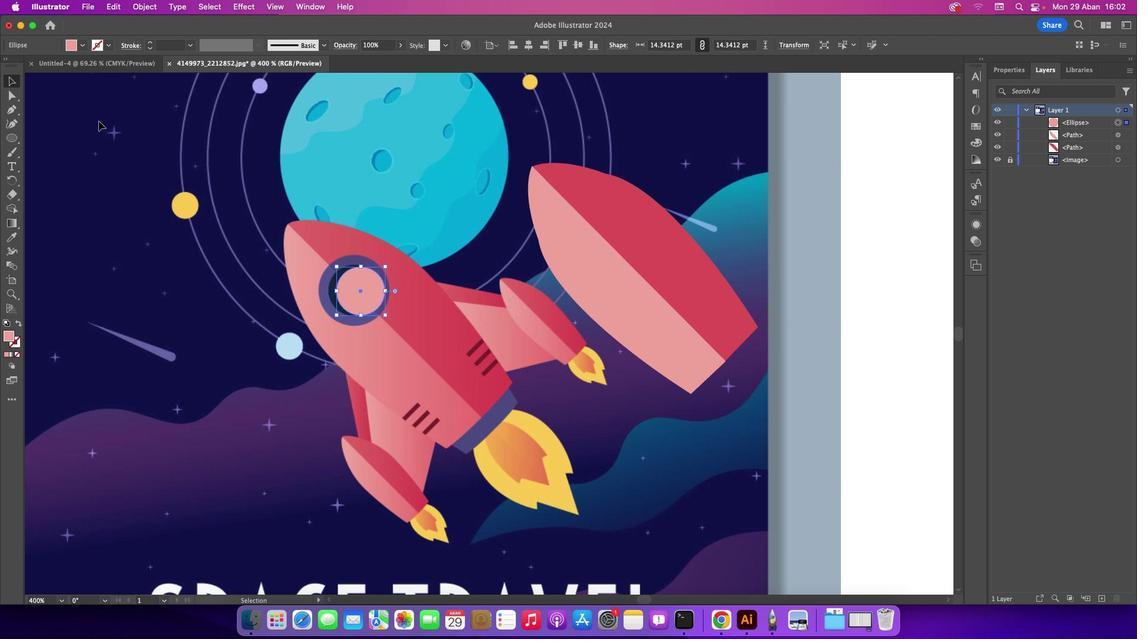 
Action: Mouse moved to (377, 317)
Screenshot: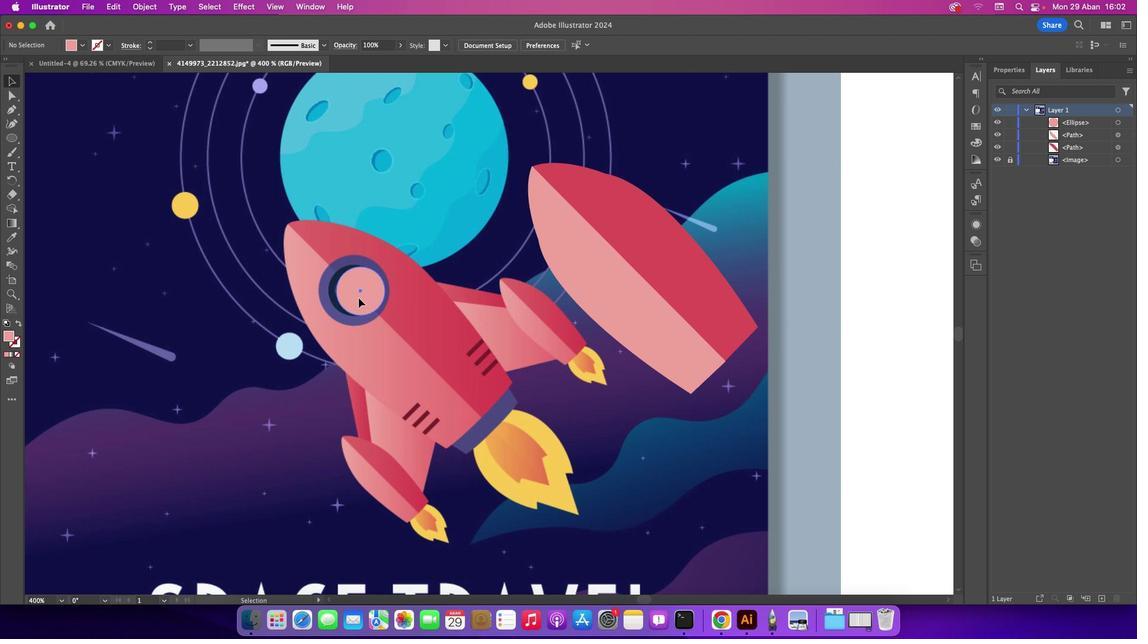 
Action: Mouse pressed left at (377, 317)
Screenshot: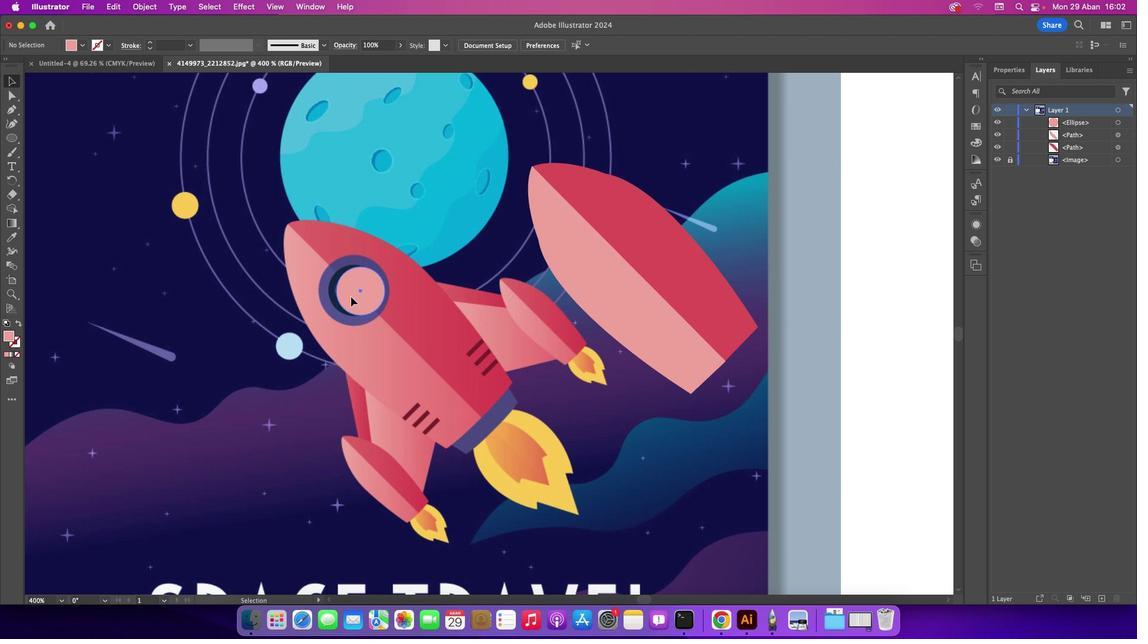 
Action: Mouse moved to (32, 262)
Screenshot: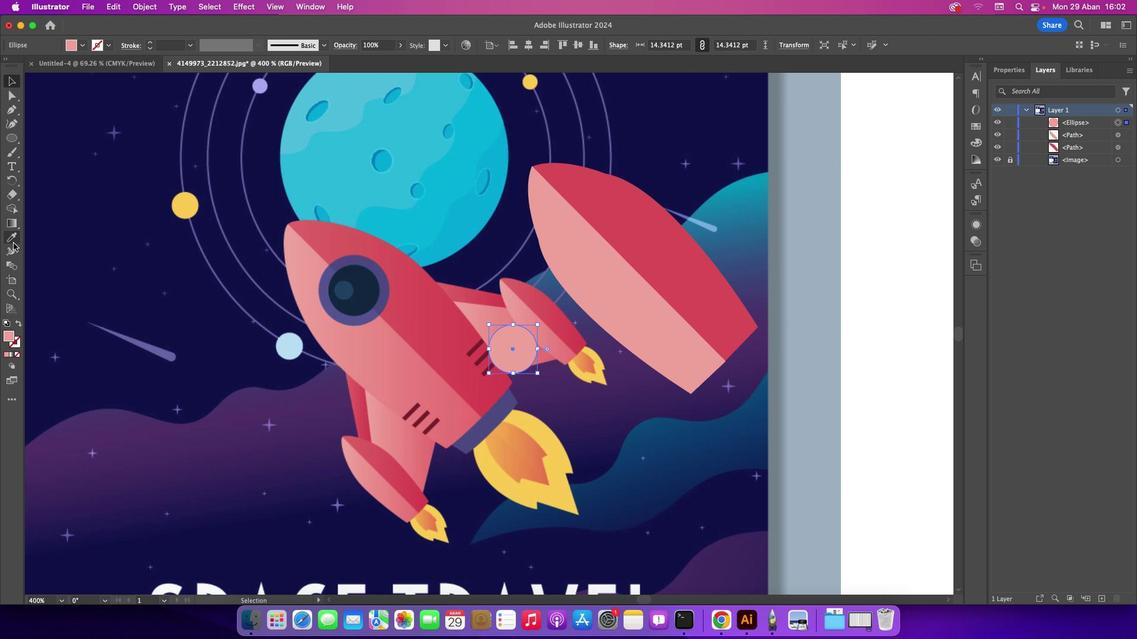 
Action: Mouse pressed left at (32, 262)
Screenshot: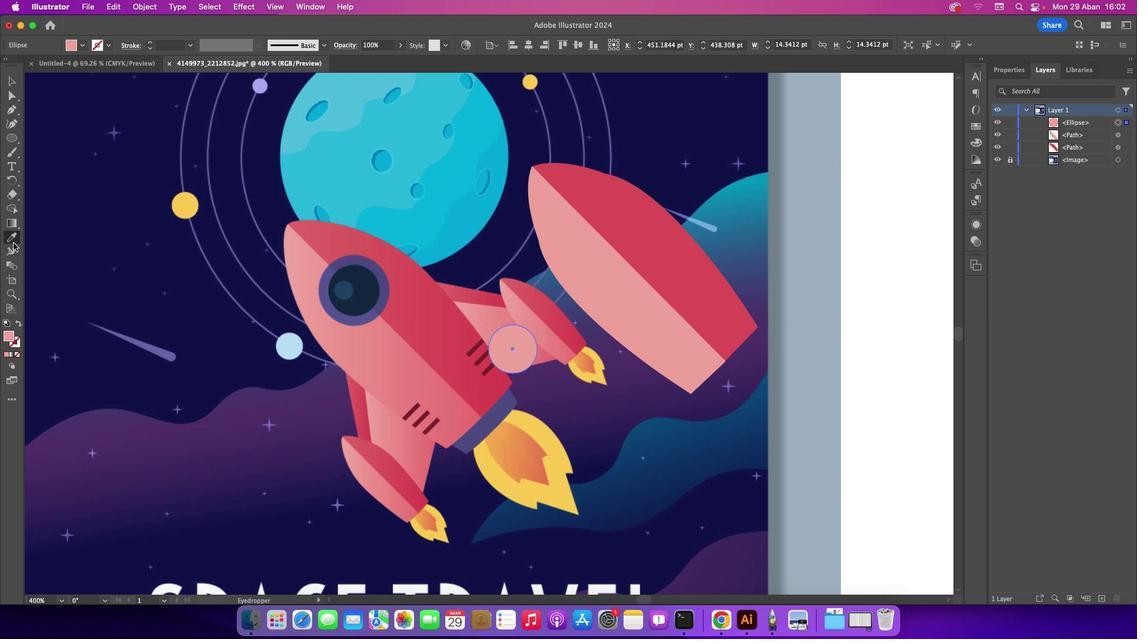 
Action: Mouse moved to (390, 311)
Screenshot: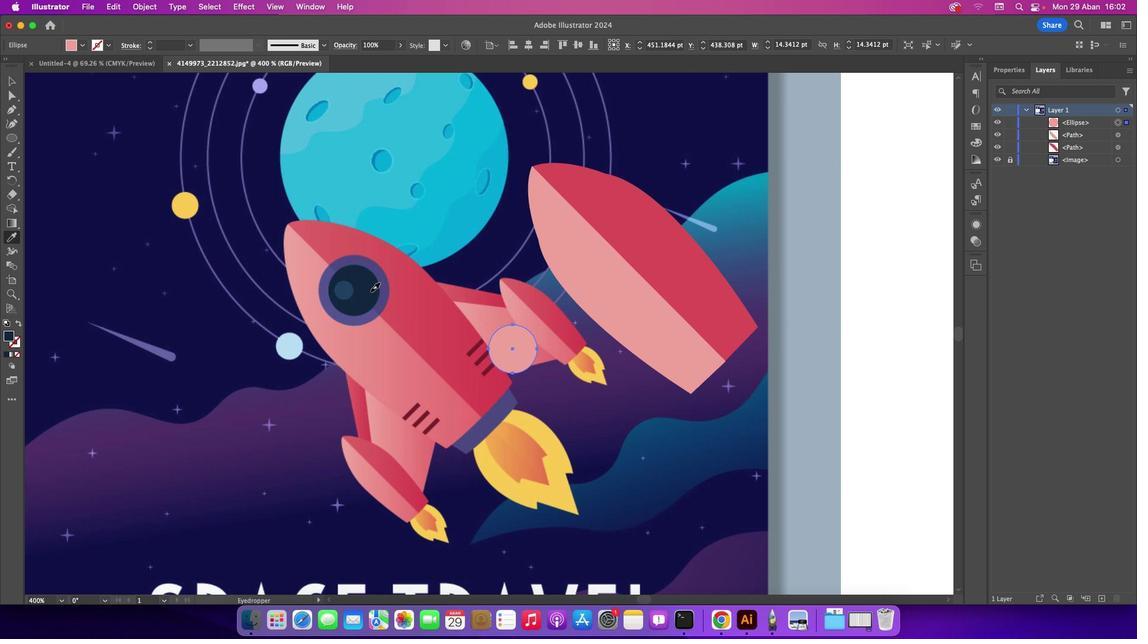 
Action: Mouse pressed left at (390, 311)
Screenshot: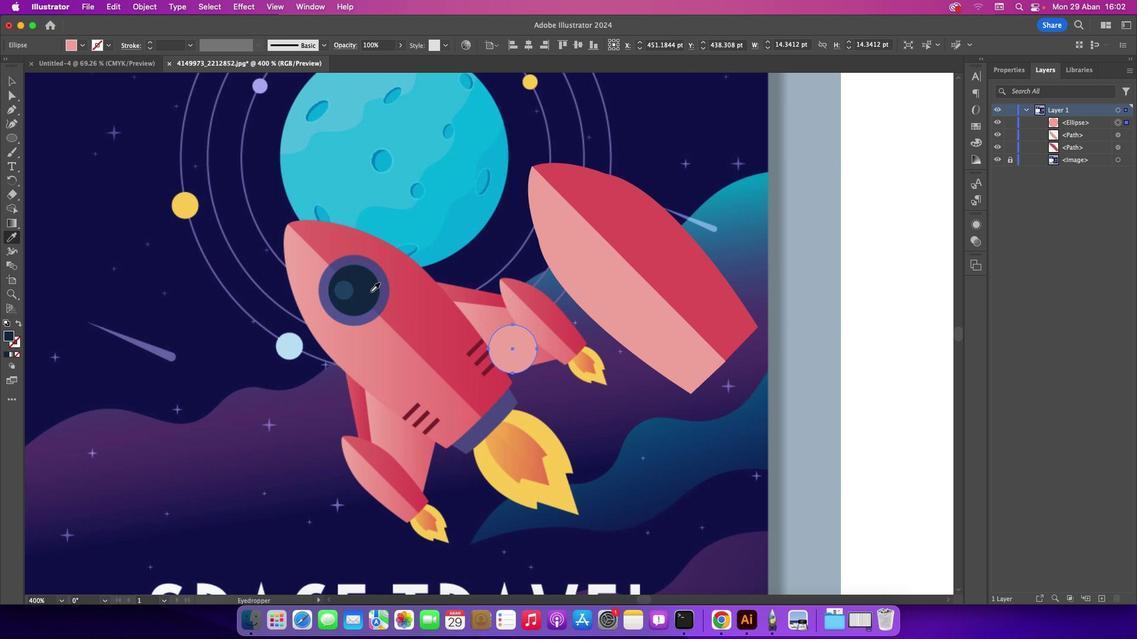 
Action: Mouse moved to (38, 104)
Screenshot: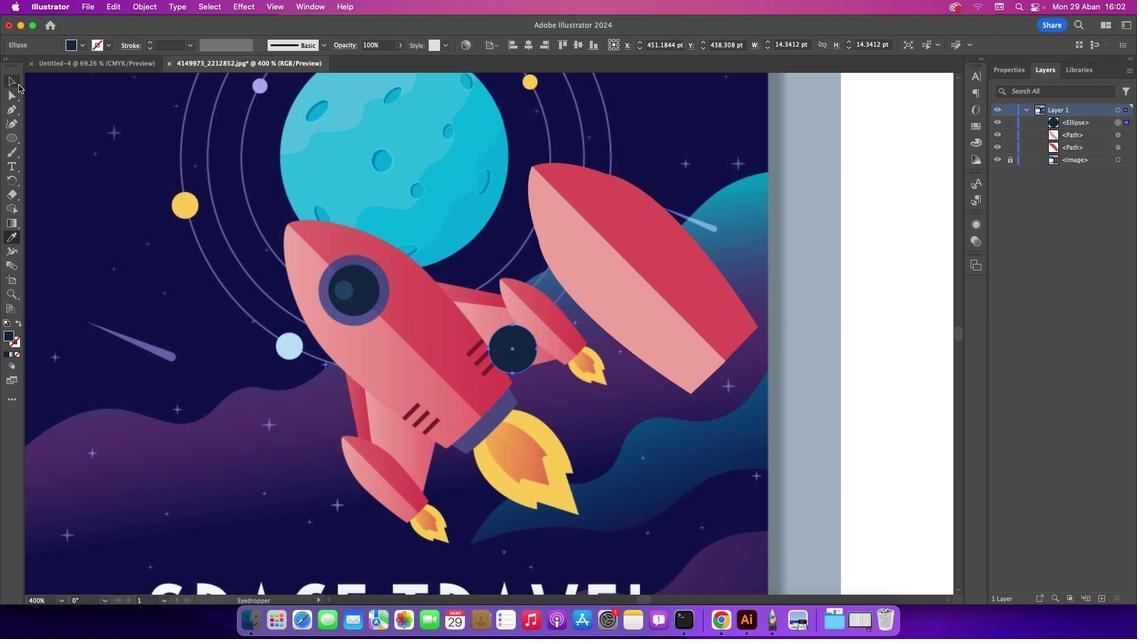 
Action: Mouse pressed left at (38, 104)
Screenshot: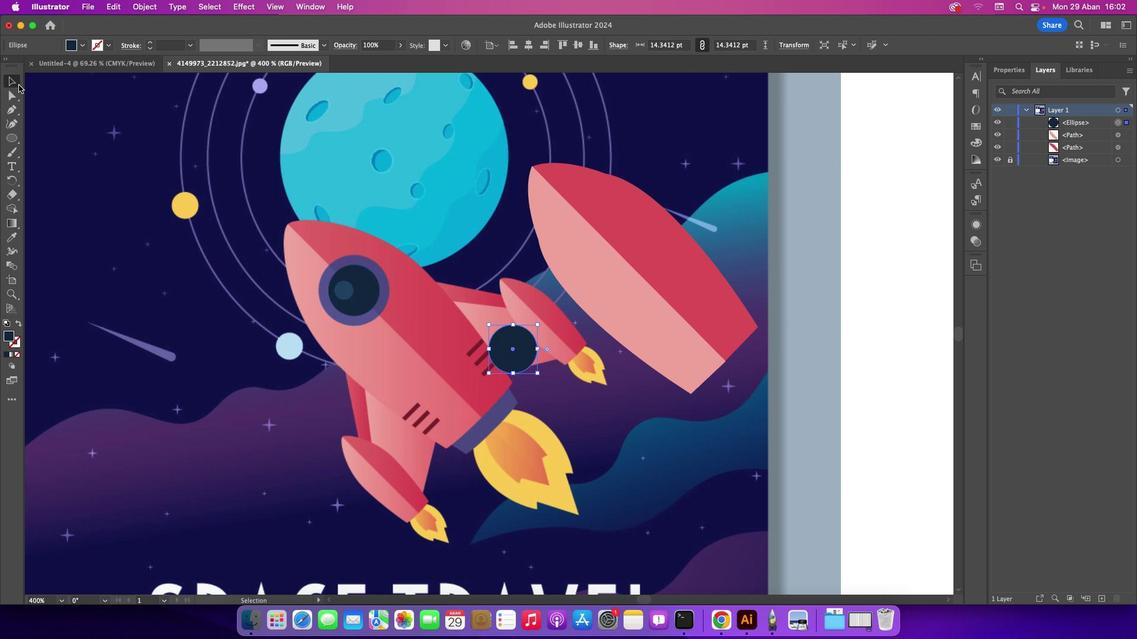 
Action: Mouse moved to (230, 193)
Screenshot: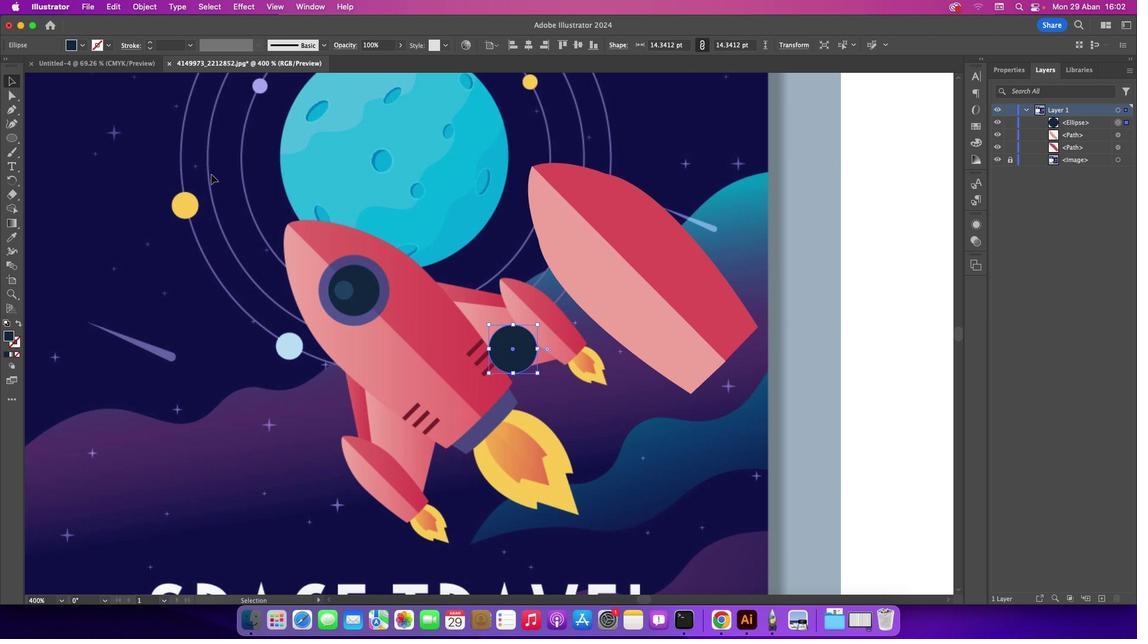 
Action: Mouse pressed left at (230, 193)
Screenshot: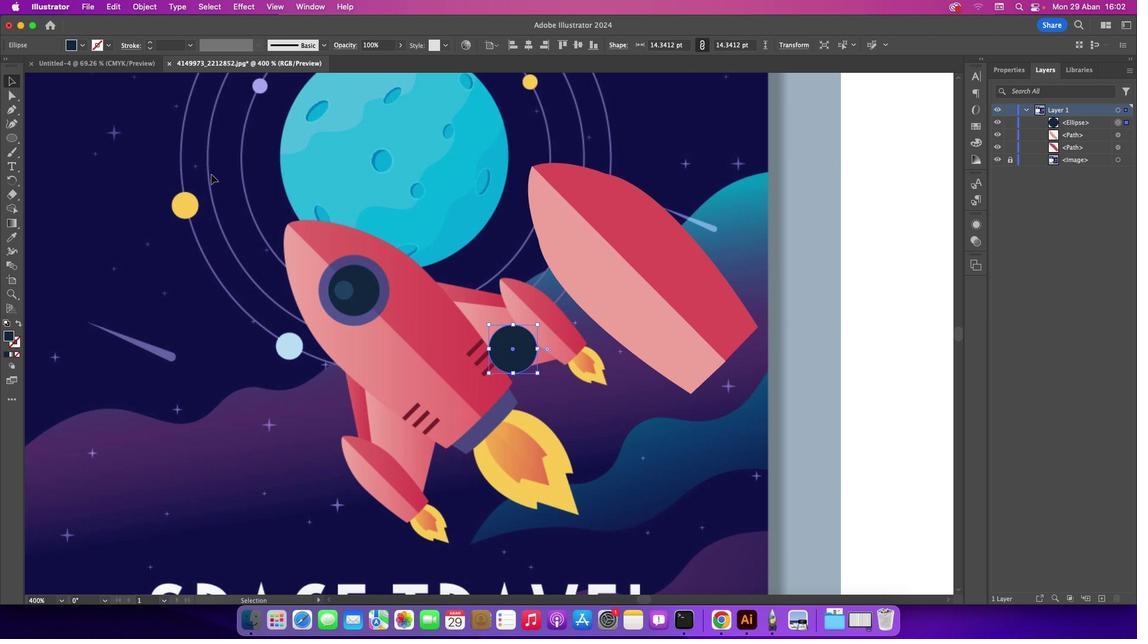 
Action: Mouse moved to (528, 357)
Screenshot: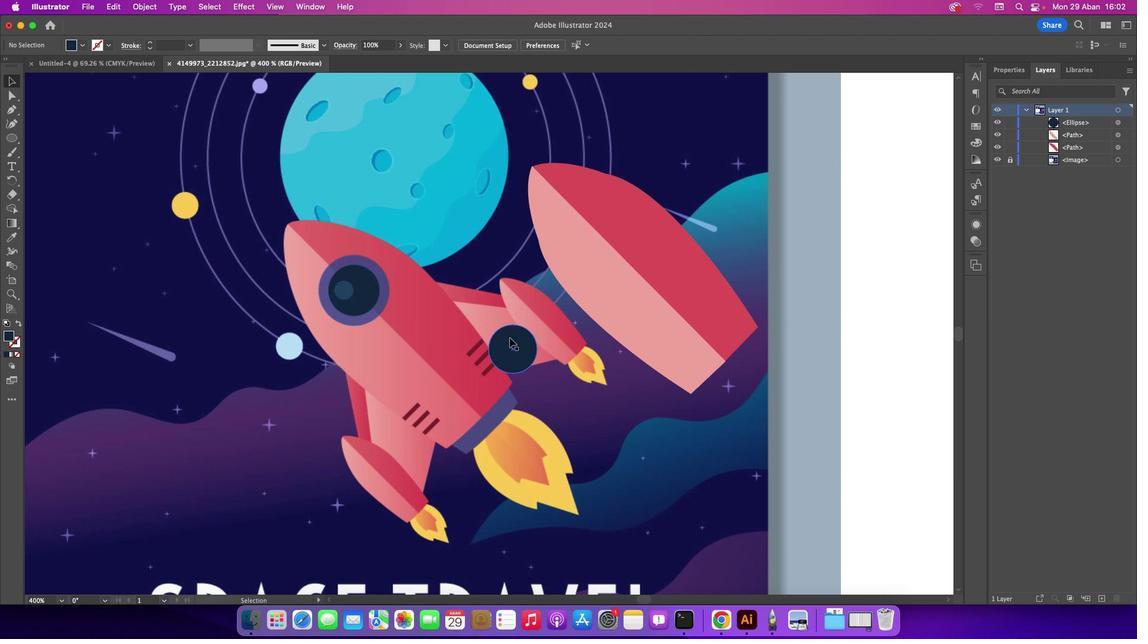 
Action: Mouse pressed left at (528, 357)
Screenshot: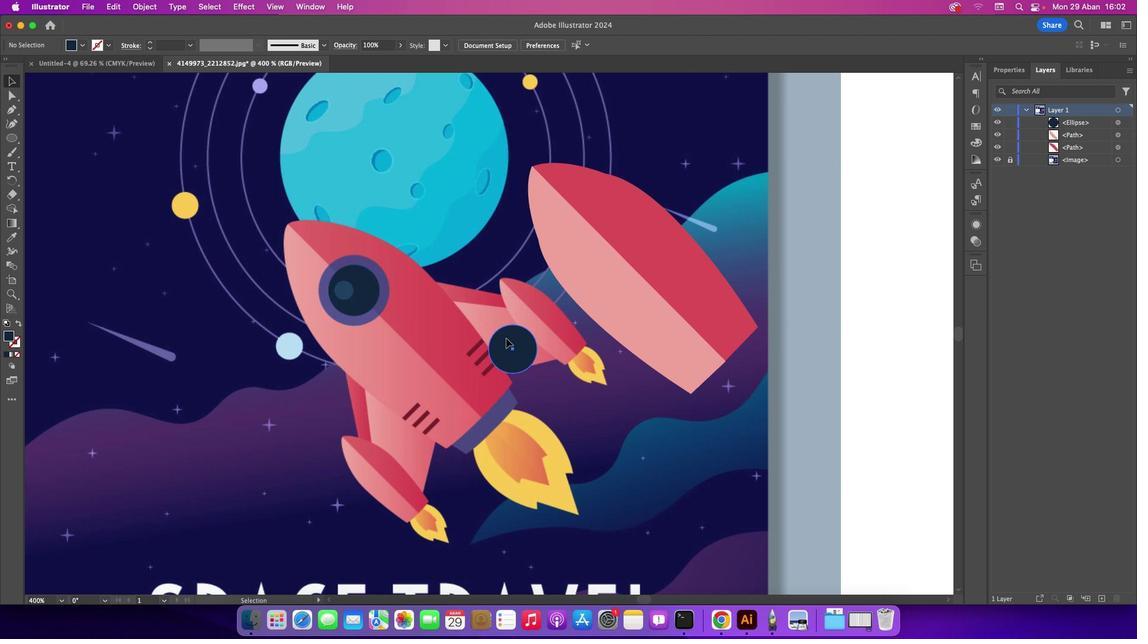 
Action: Mouse moved to (31, 127)
Screenshot: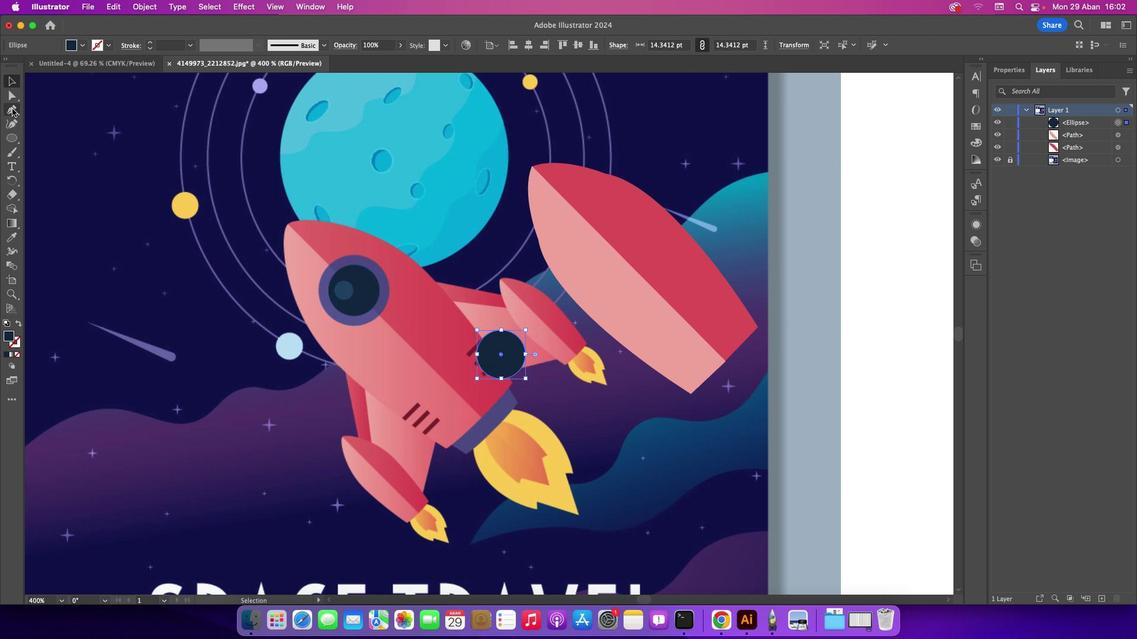 
Action: Mouse pressed left at (31, 127)
Screenshot: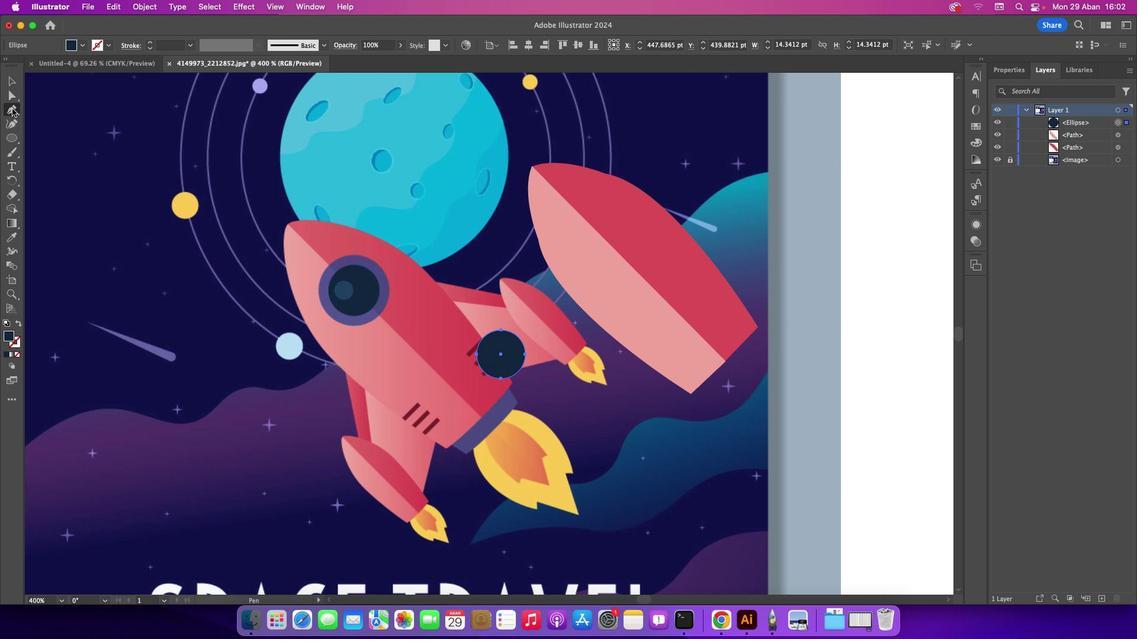 
Action: Mouse moved to (34, 98)
Screenshot: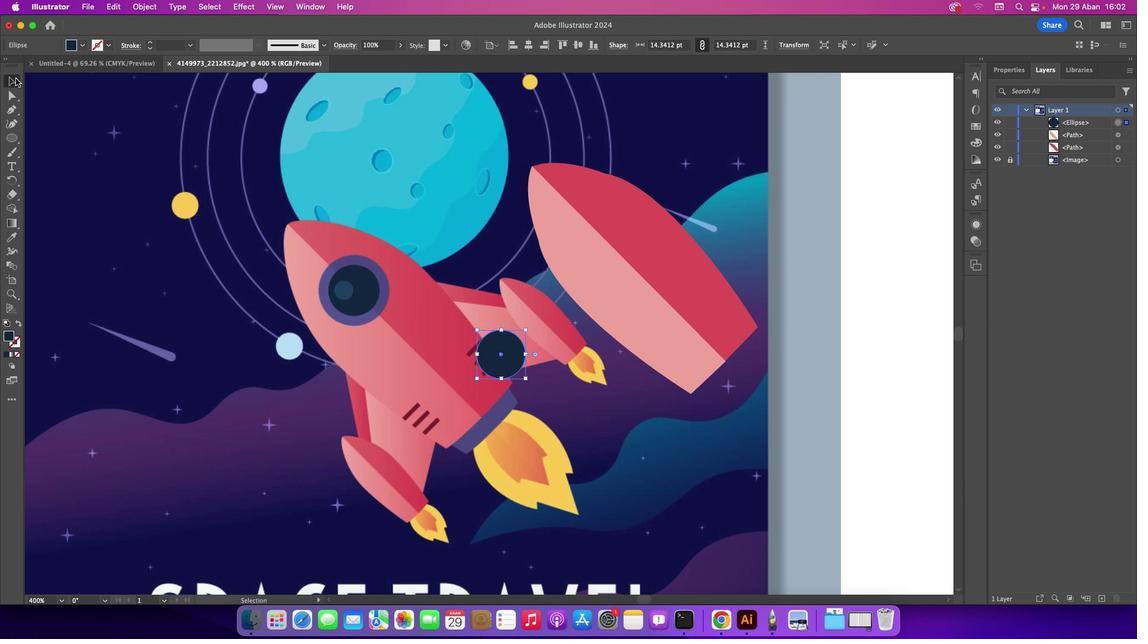 
Action: Mouse pressed left at (34, 98)
Screenshot: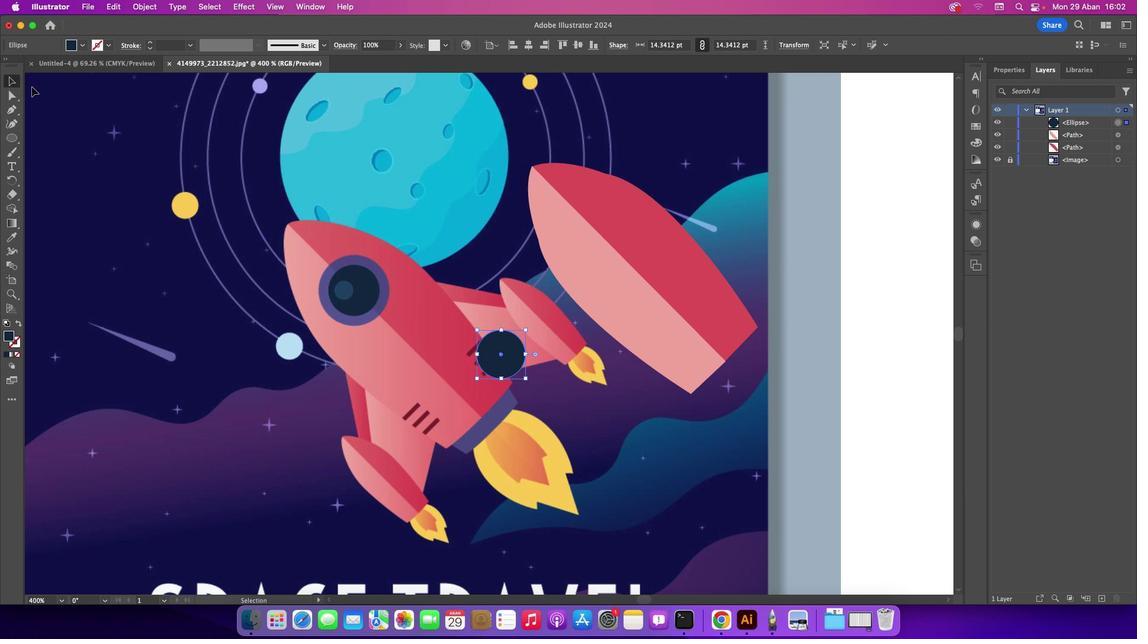 
Action: Mouse moved to (256, 215)
Screenshot: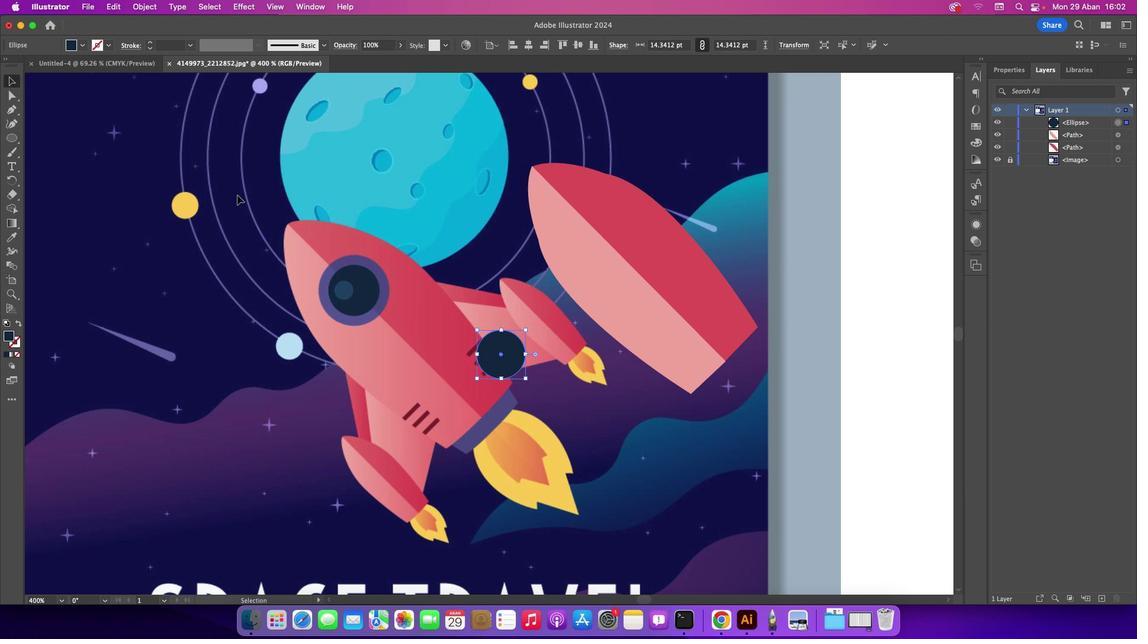 
Action: Mouse pressed left at (256, 215)
Screenshot: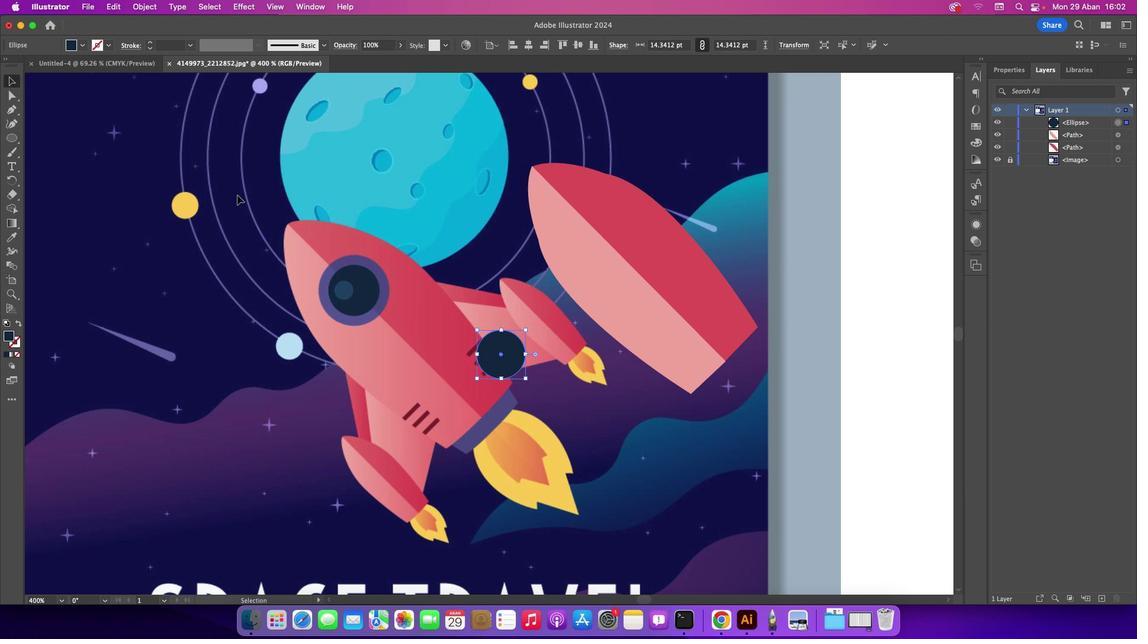
Action: Mouse moved to (225, 263)
Screenshot: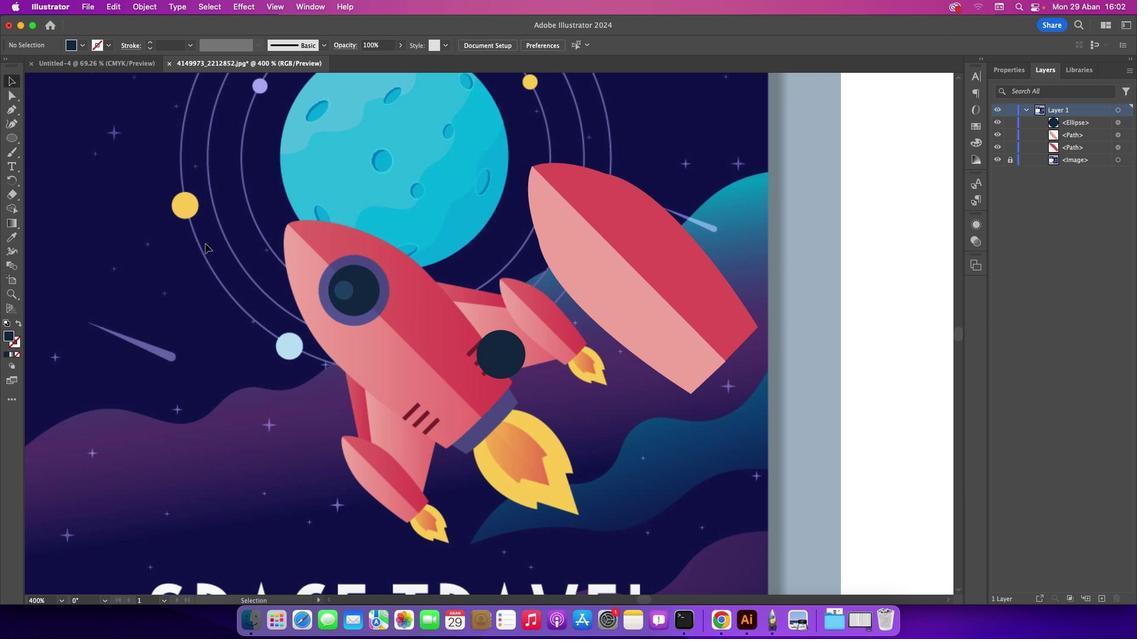 
Action: Key pressed Key.cmd_r'=''=''='
Screenshot: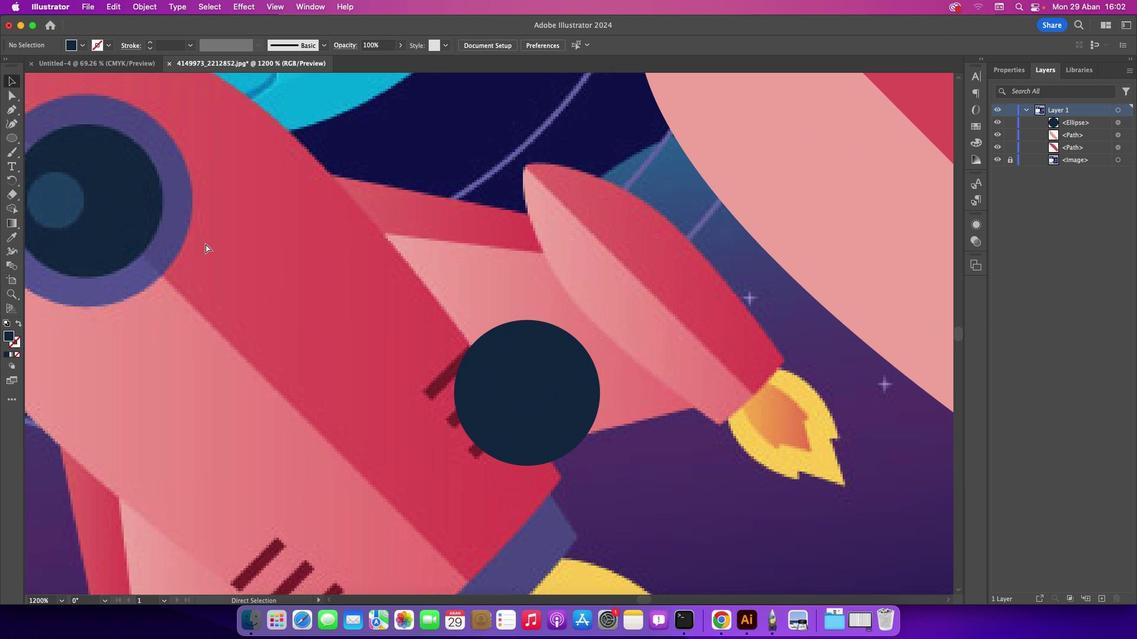 
Action: Mouse moved to (661, 617)
Screenshot: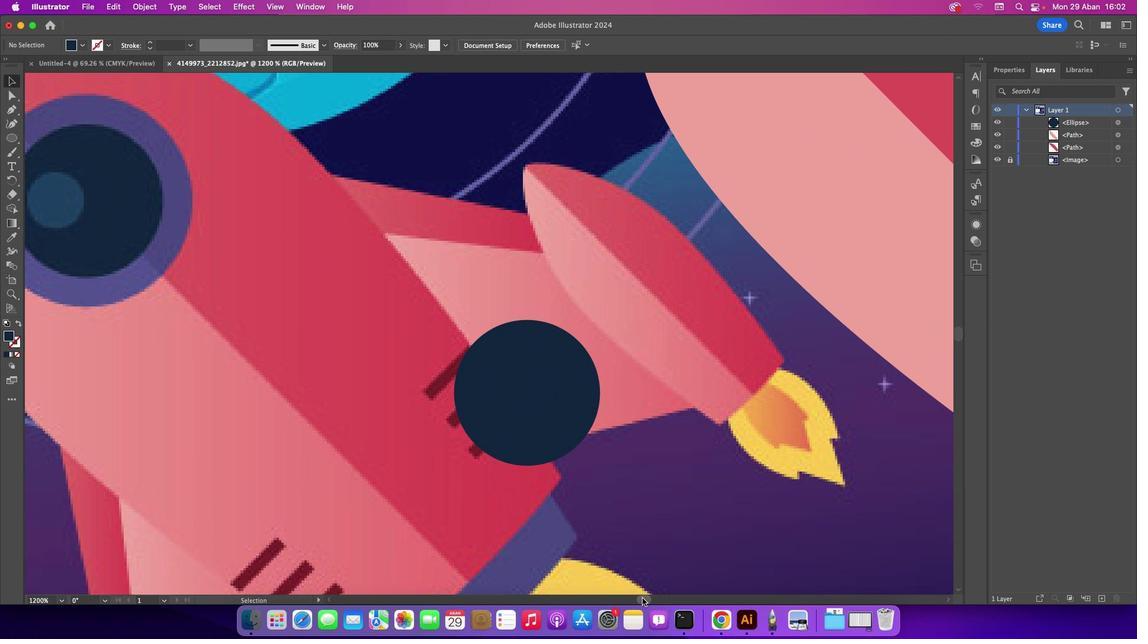 
Action: Mouse pressed left at (661, 617)
Screenshot: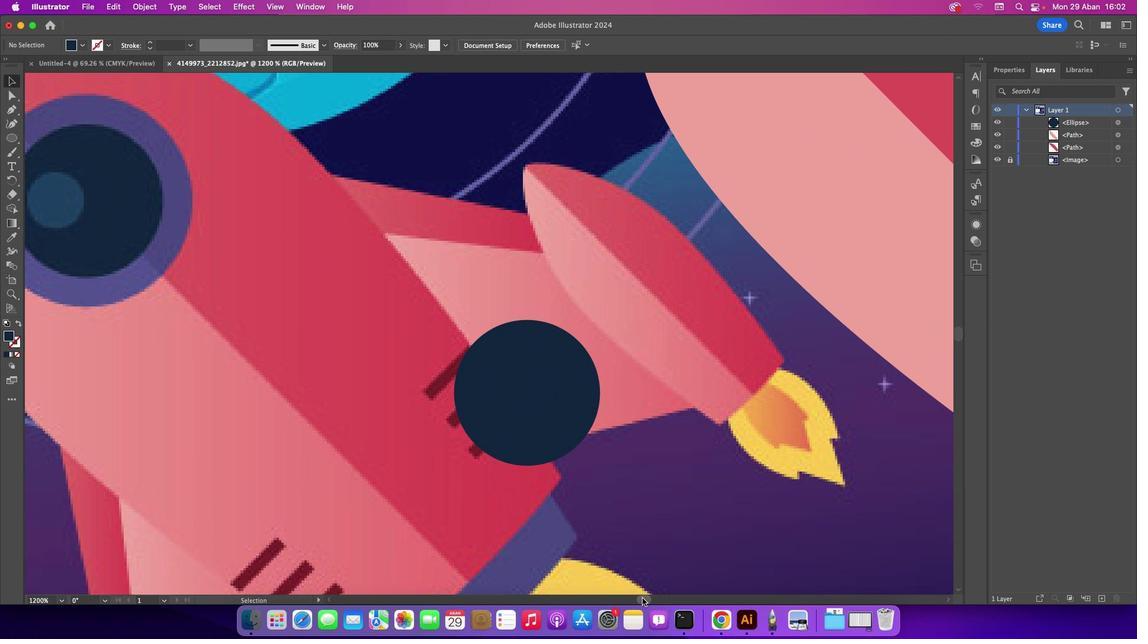 
Action: Mouse moved to (567, 355)
Screenshot: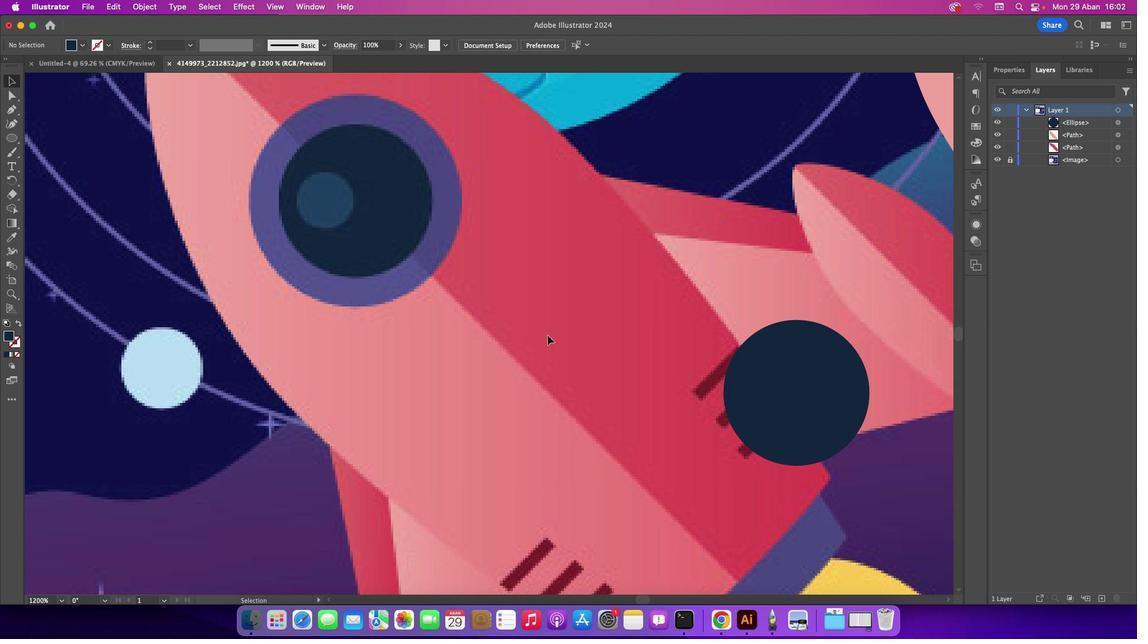 
Action: Mouse scrolled (567, 355) with delta (19, 20)
Screenshot: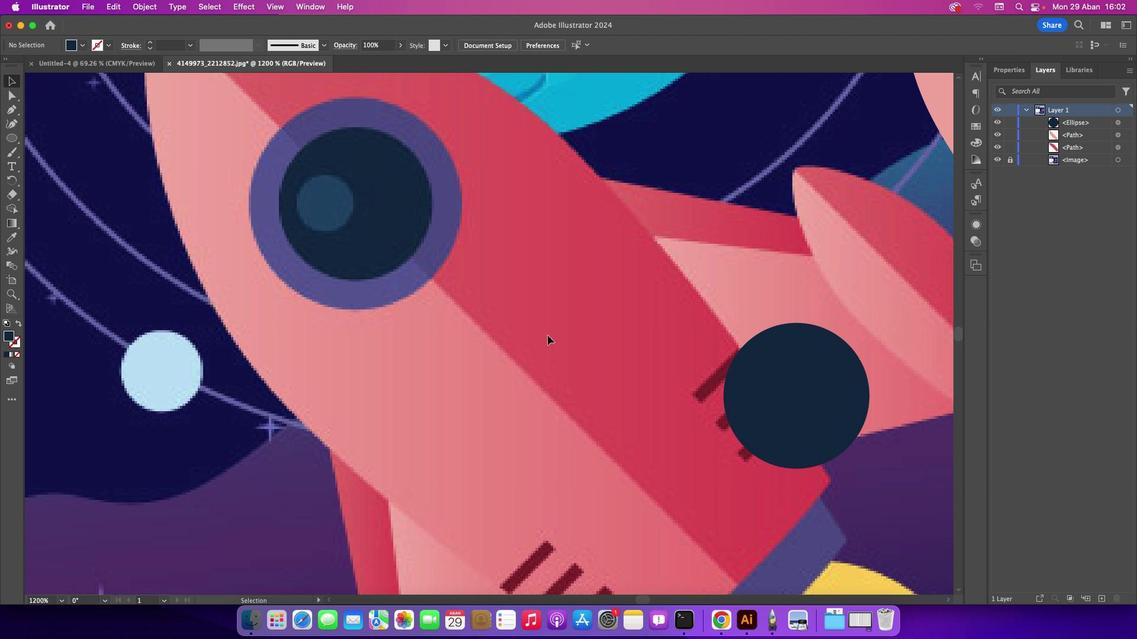 
Action: Mouse scrolled (567, 355) with delta (19, 20)
Screenshot: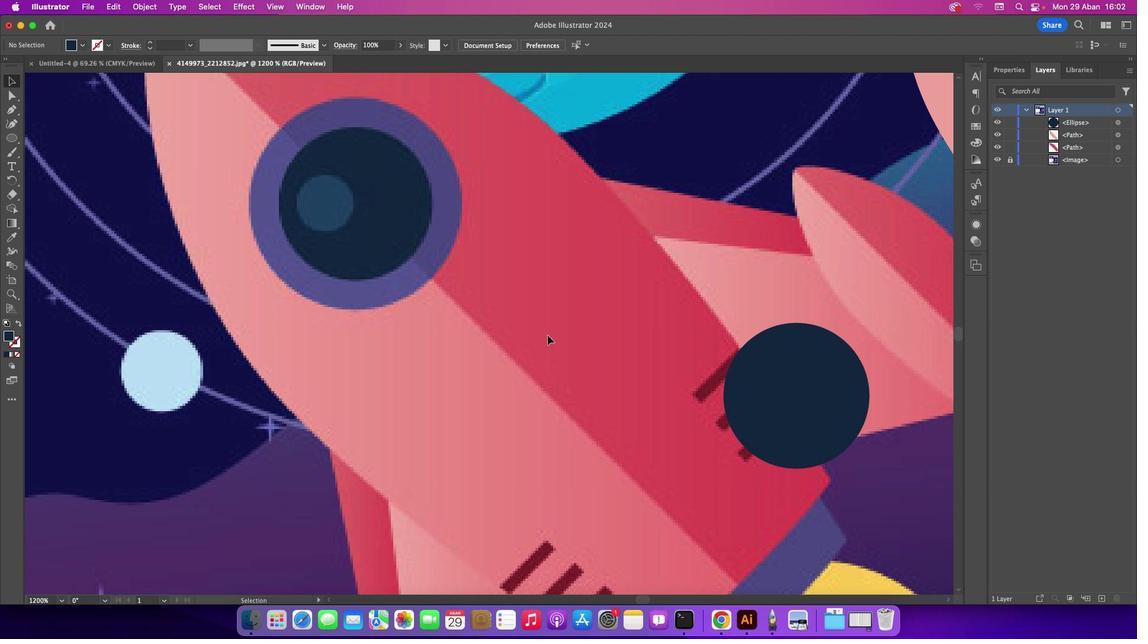 
Action: Mouse scrolled (567, 355) with delta (19, 20)
Screenshot: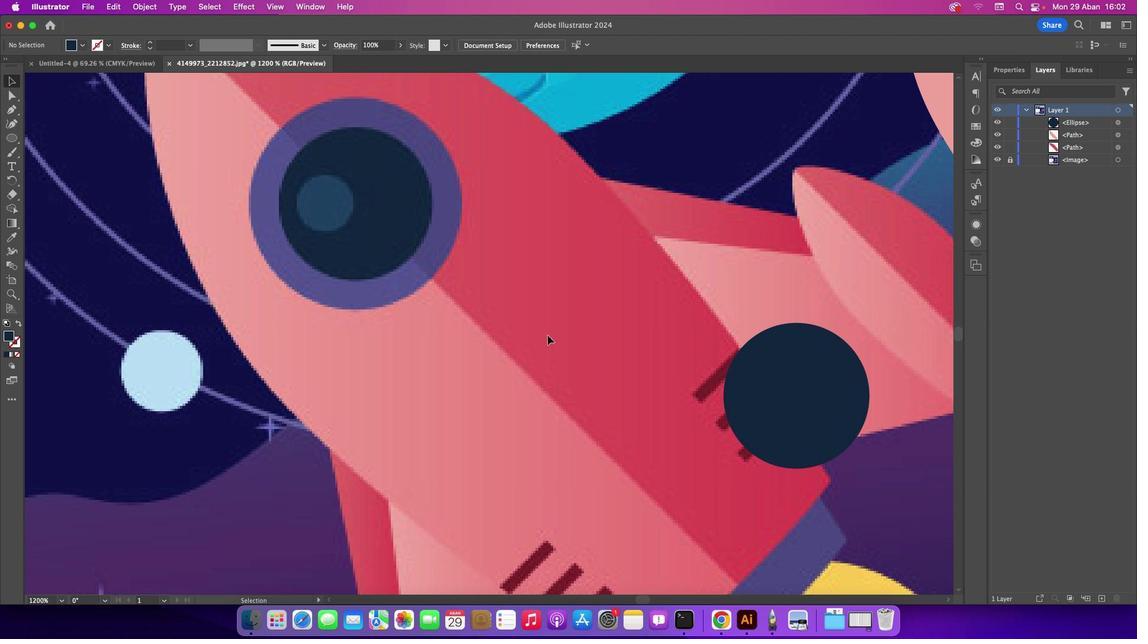 
Action: Mouse scrolled (567, 355) with delta (19, 20)
Screenshot: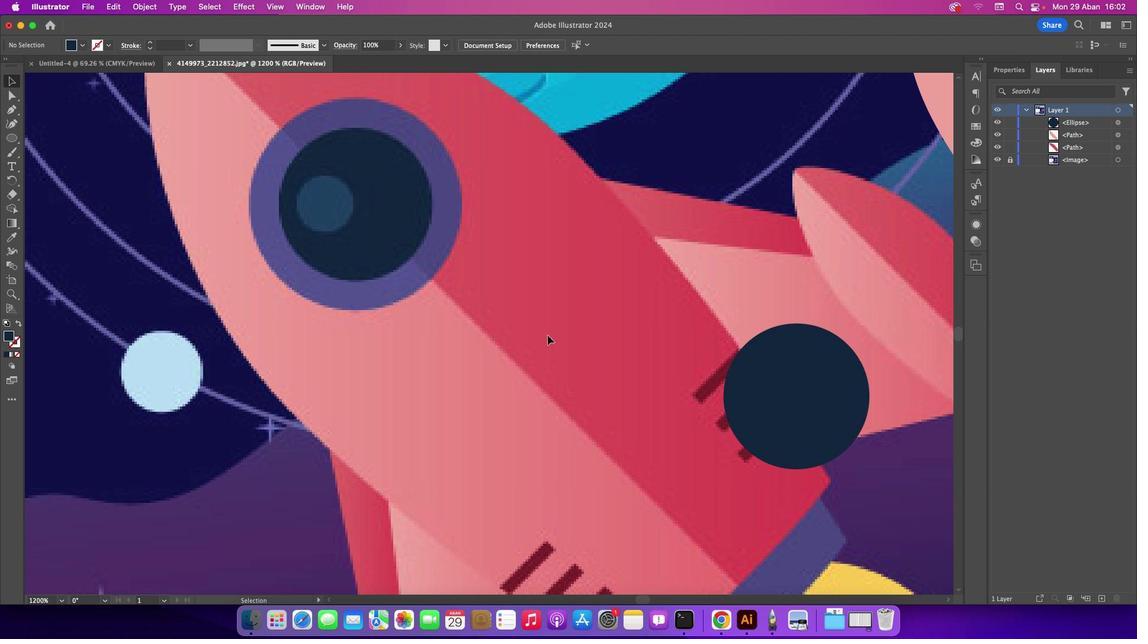 
Action: Mouse scrolled (567, 355) with delta (19, 20)
Screenshot: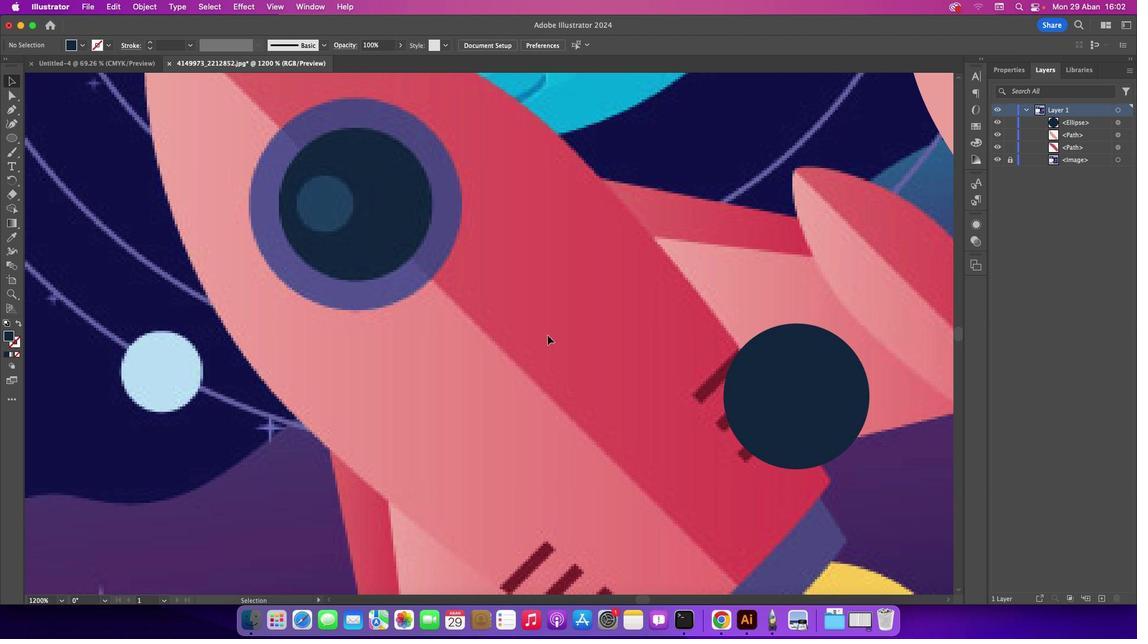 
Action: Mouse scrolled (567, 355) with delta (19, 18)
Screenshot: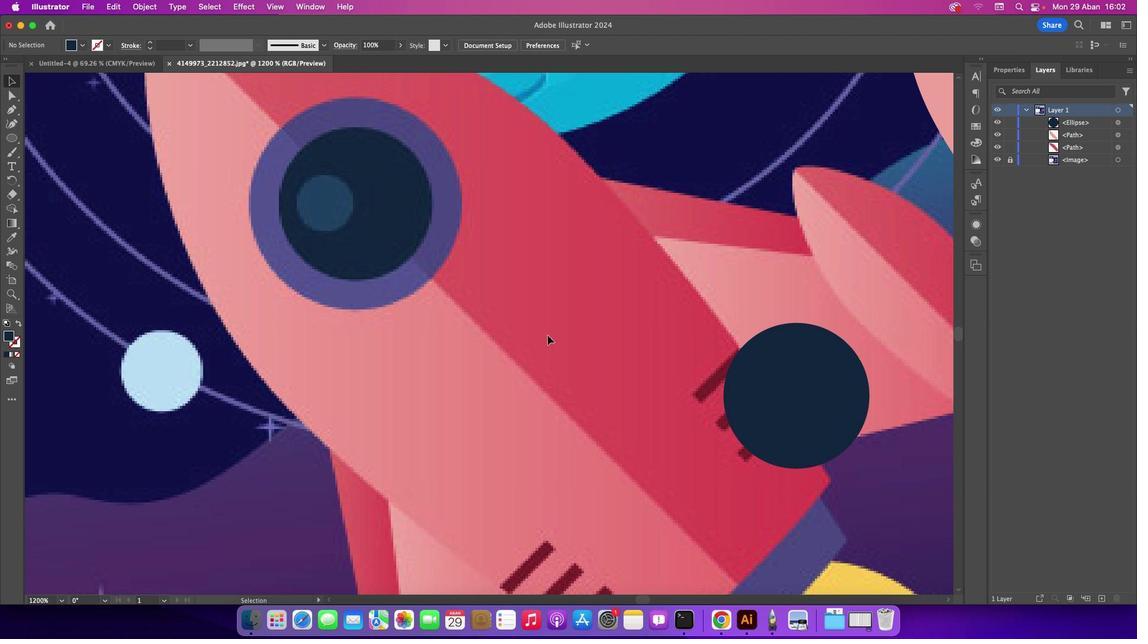 
Action: Mouse scrolled (567, 355) with delta (19, 18)
Screenshot: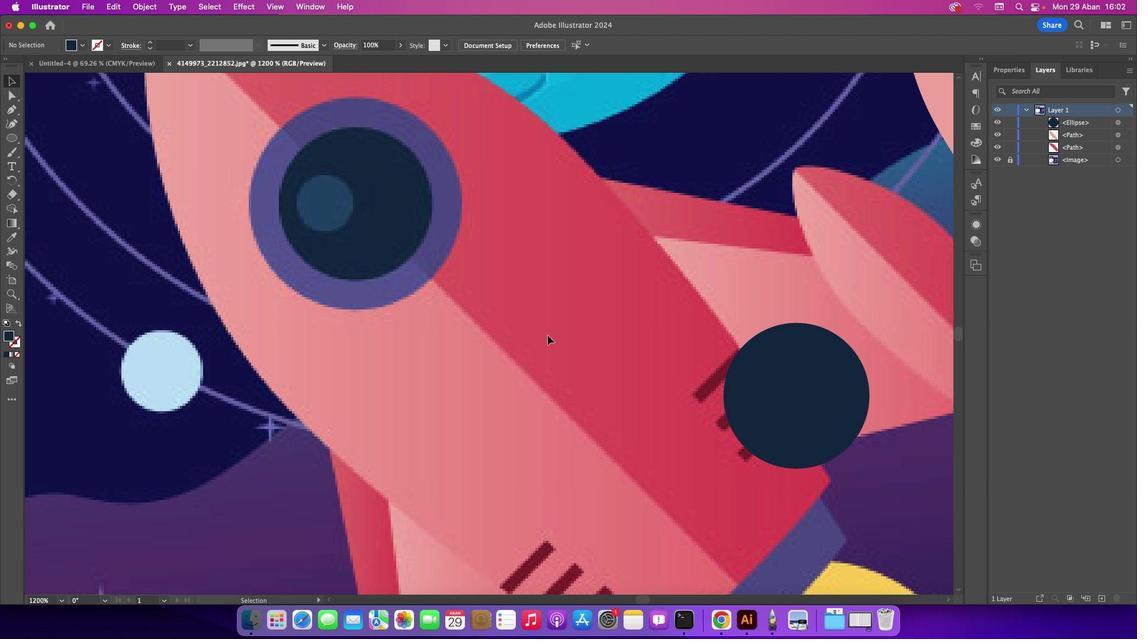 
Action: Mouse scrolled (567, 355) with delta (19, 20)
Screenshot: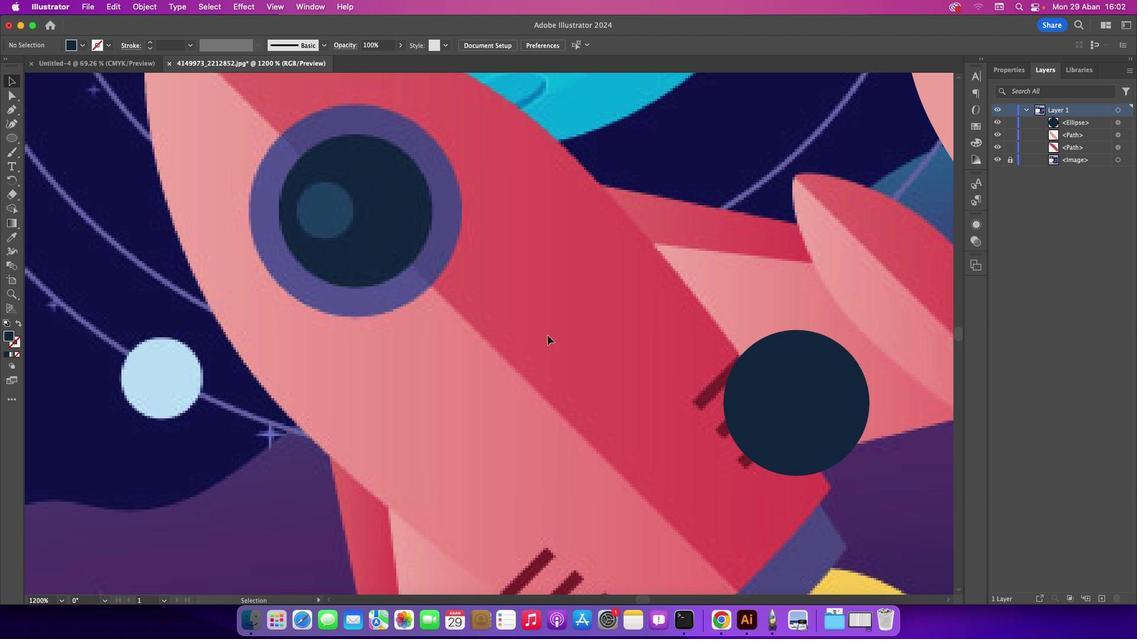 
Action: Mouse scrolled (567, 355) with delta (19, 20)
Screenshot: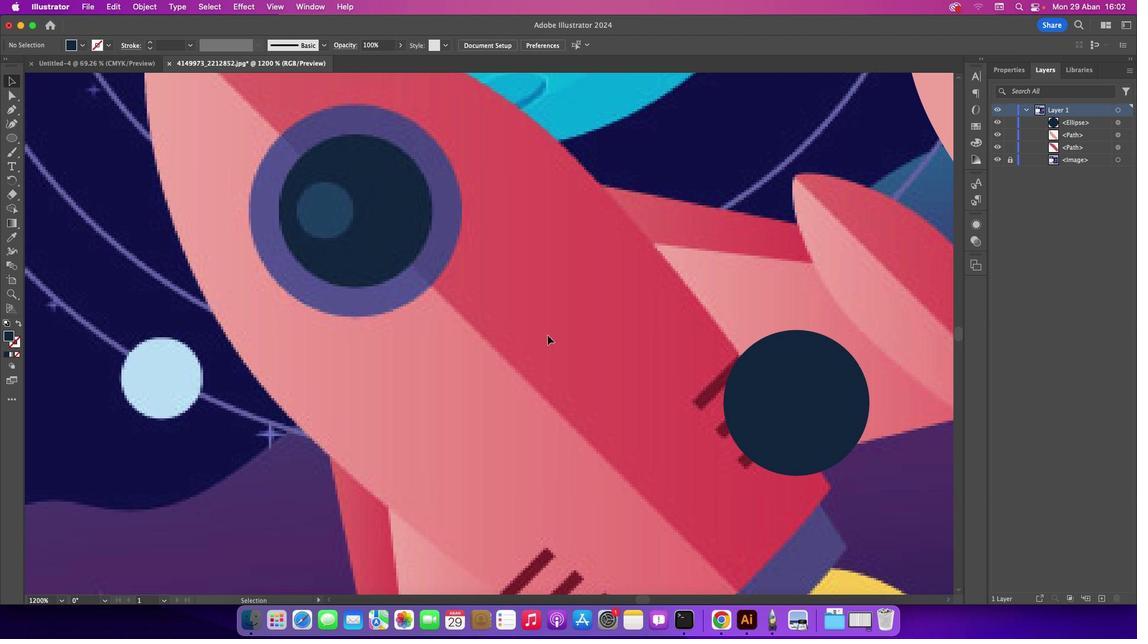 
Action: Mouse scrolled (567, 355) with delta (19, 21)
Screenshot: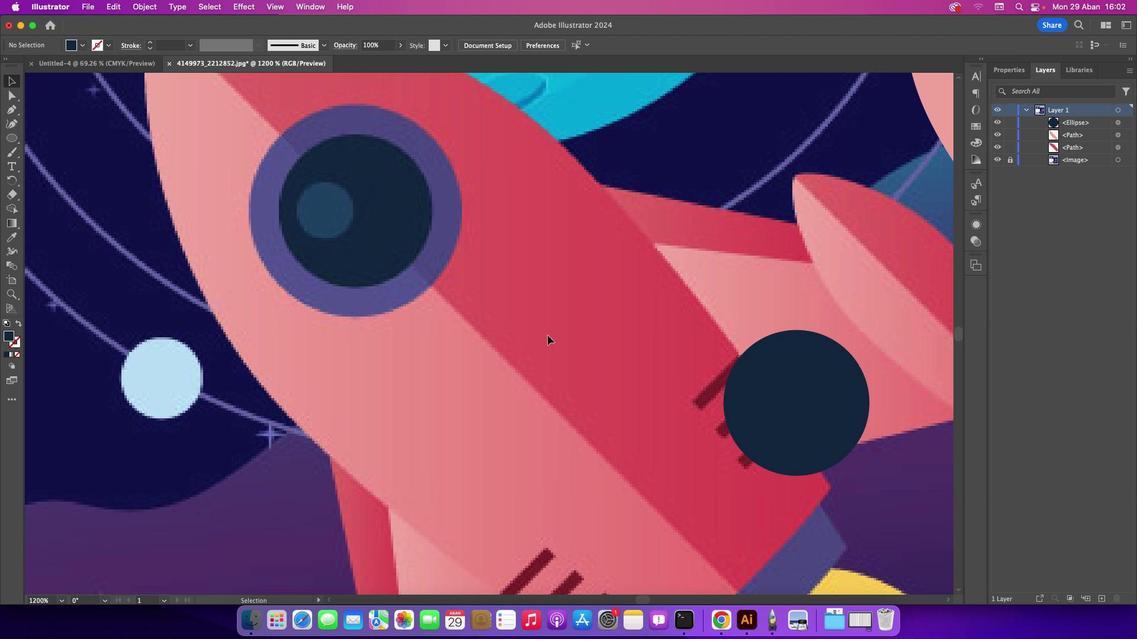 
Action: Mouse scrolled (567, 355) with delta (19, 21)
Screenshot: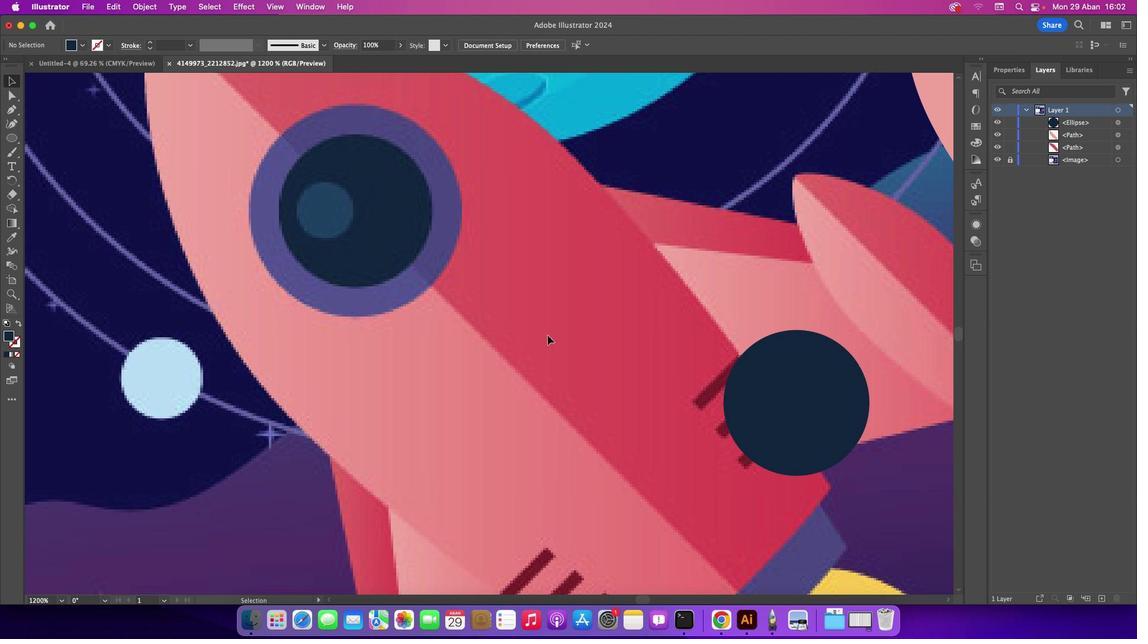 
Action: Mouse scrolled (567, 355) with delta (19, 20)
Screenshot: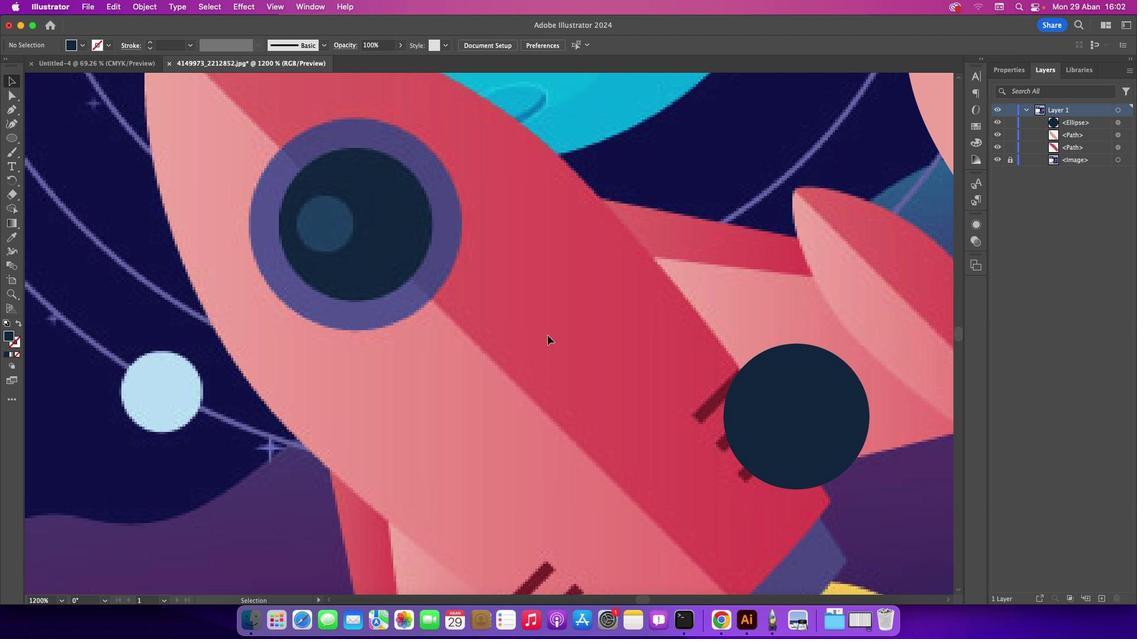 
Action: Mouse scrolled (567, 355) with delta (19, 20)
Screenshot: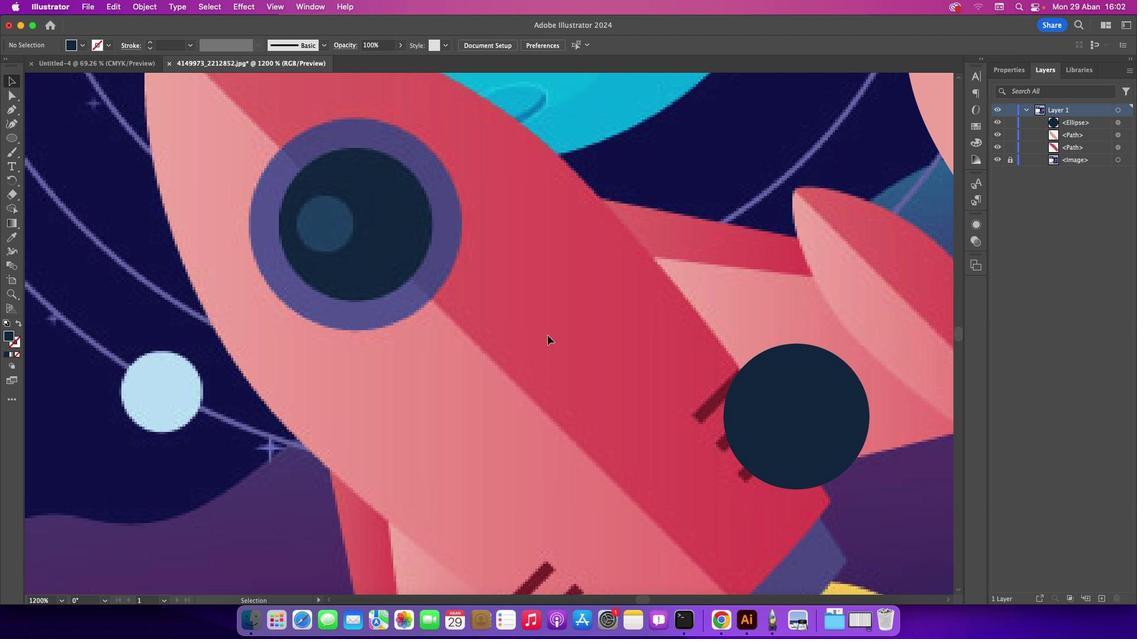 
Action: Mouse scrolled (567, 355) with delta (19, 21)
Screenshot: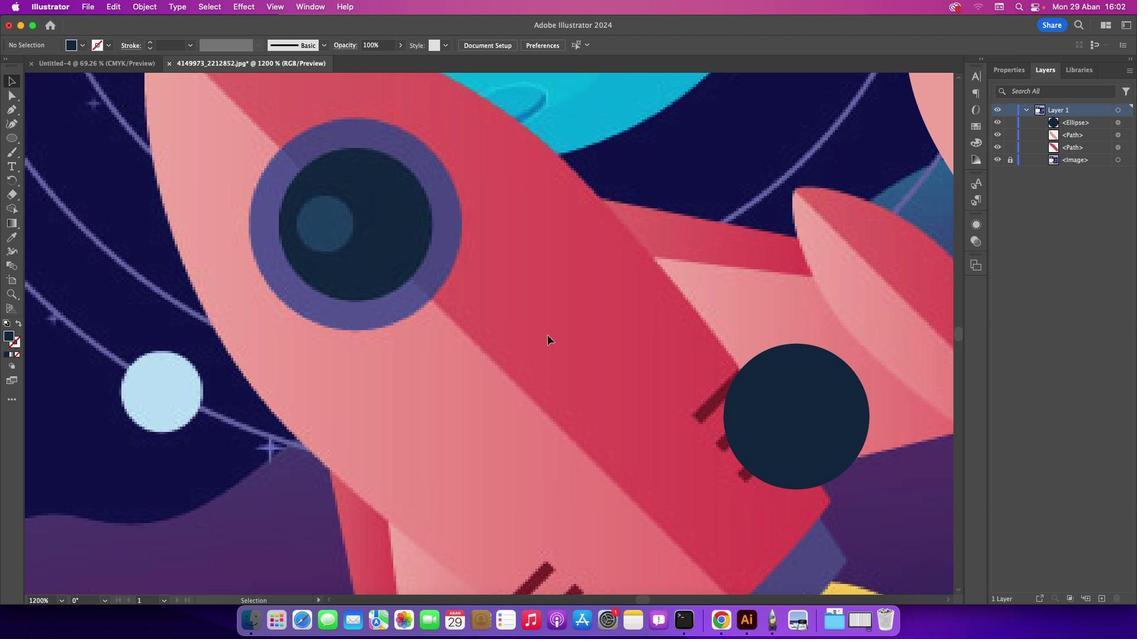 
Action: Mouse scrolled (567, 355) with delta (19, 22)
Screenshot: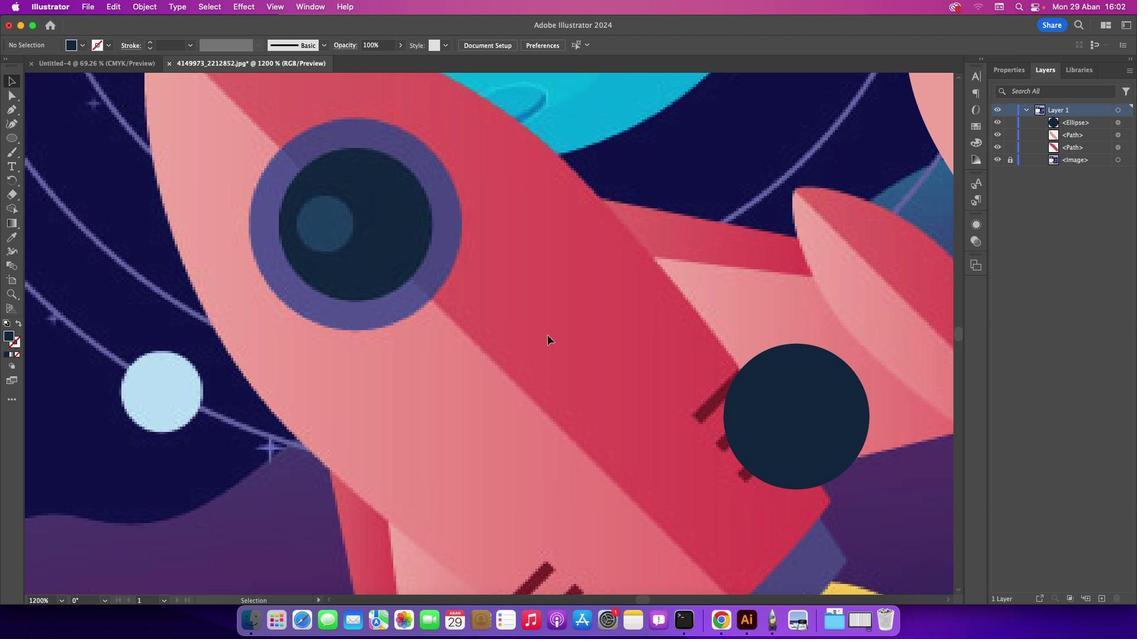 
Action: Mouse scrolled (567, 355) with delta (19, 23)
Screenshot: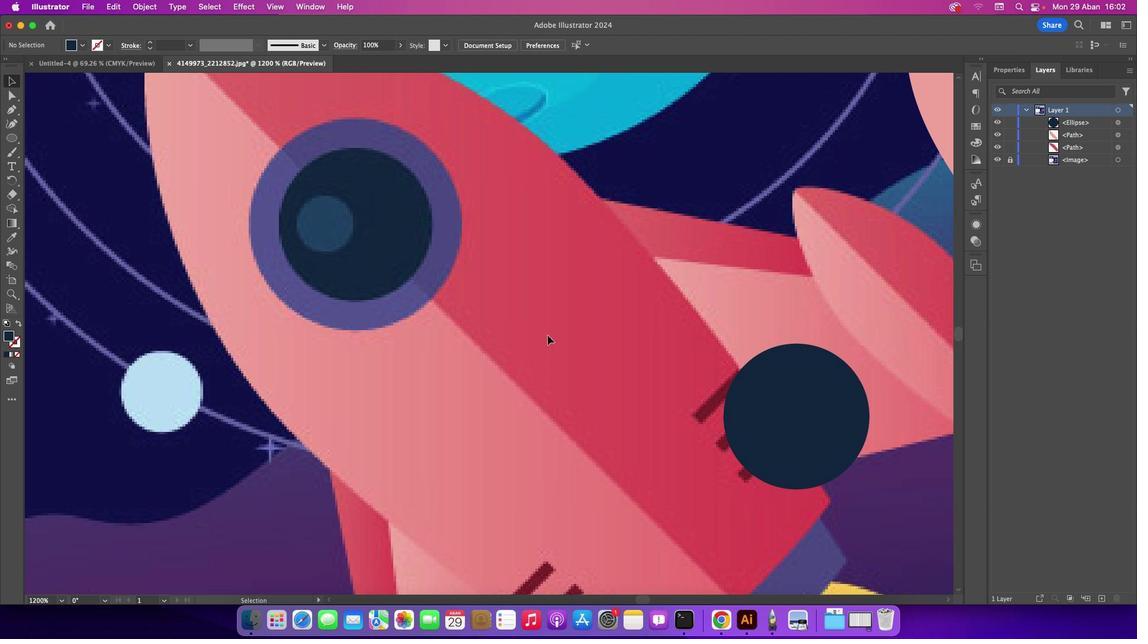 
Action: Mouse scrolled (567, 355) with delta (19, 20)
Screenshot: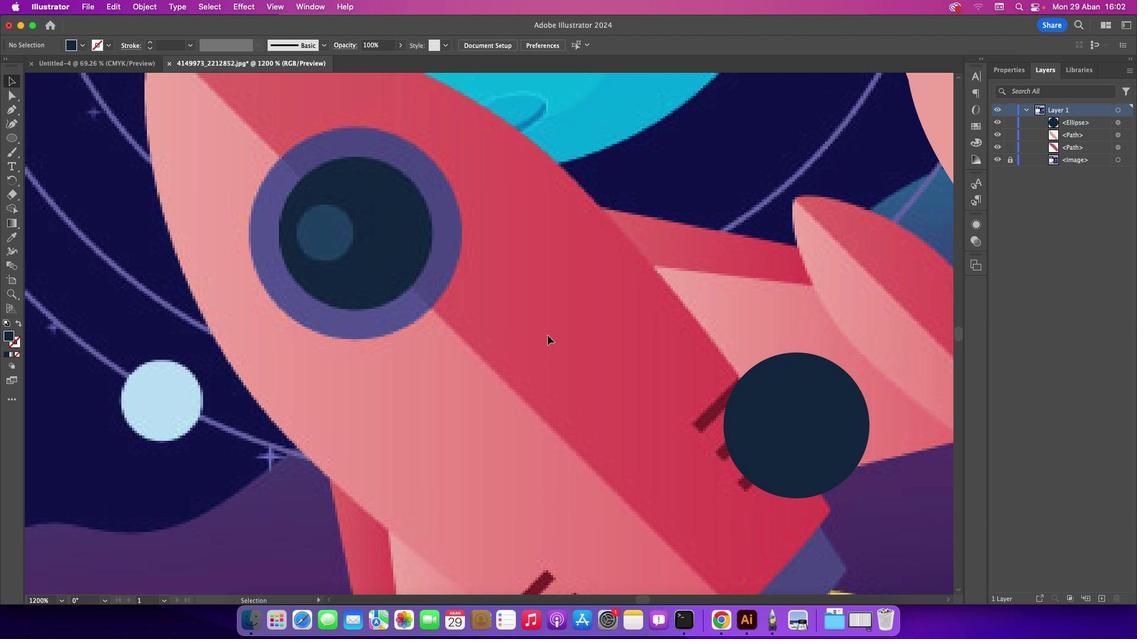 
Action: Mouse scrolled (567, 355) with delta (19, 20)
Screenshot: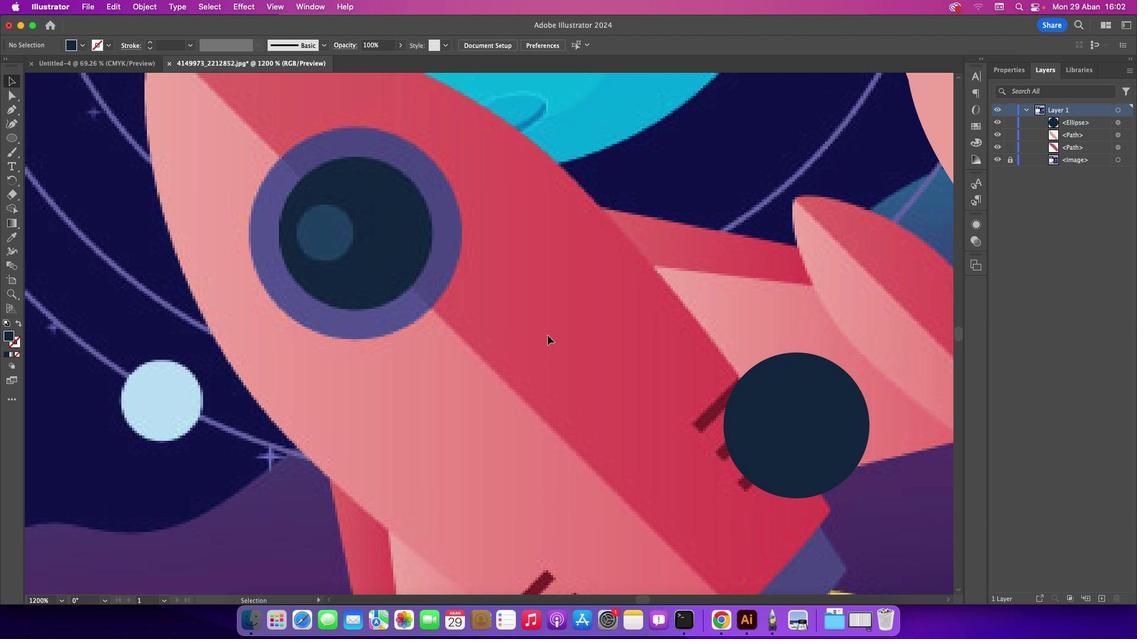 
Action: Mouse scrolled (567, 355) with delta (19, 21)
Screenshot: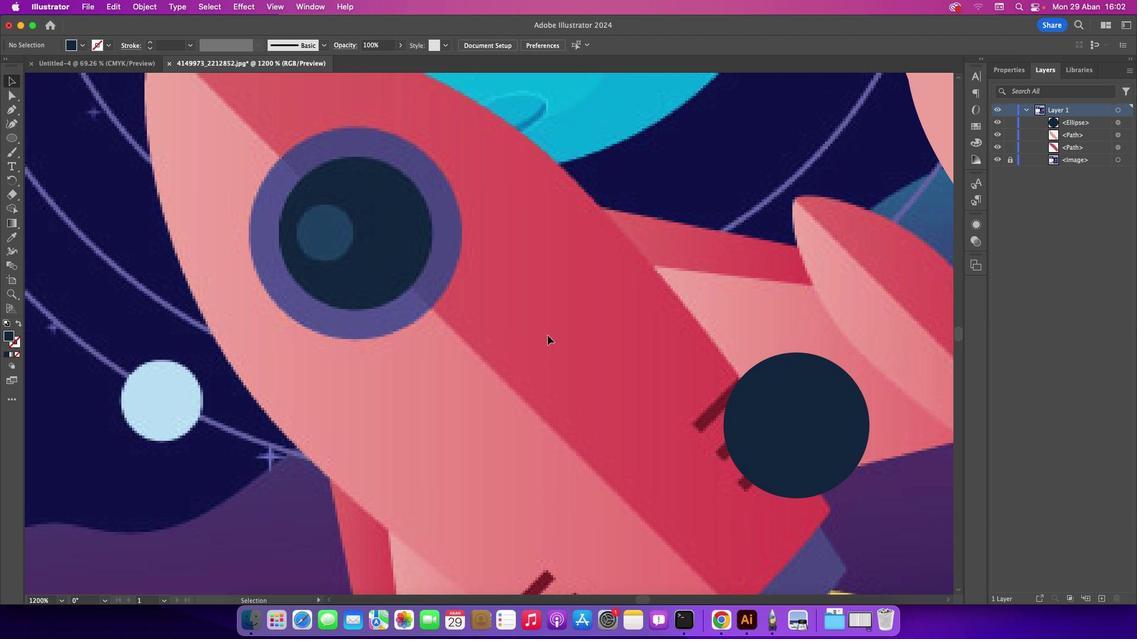 
Action: Mouse scrolled (567, 355) with delta (19, 22)
Screenshot: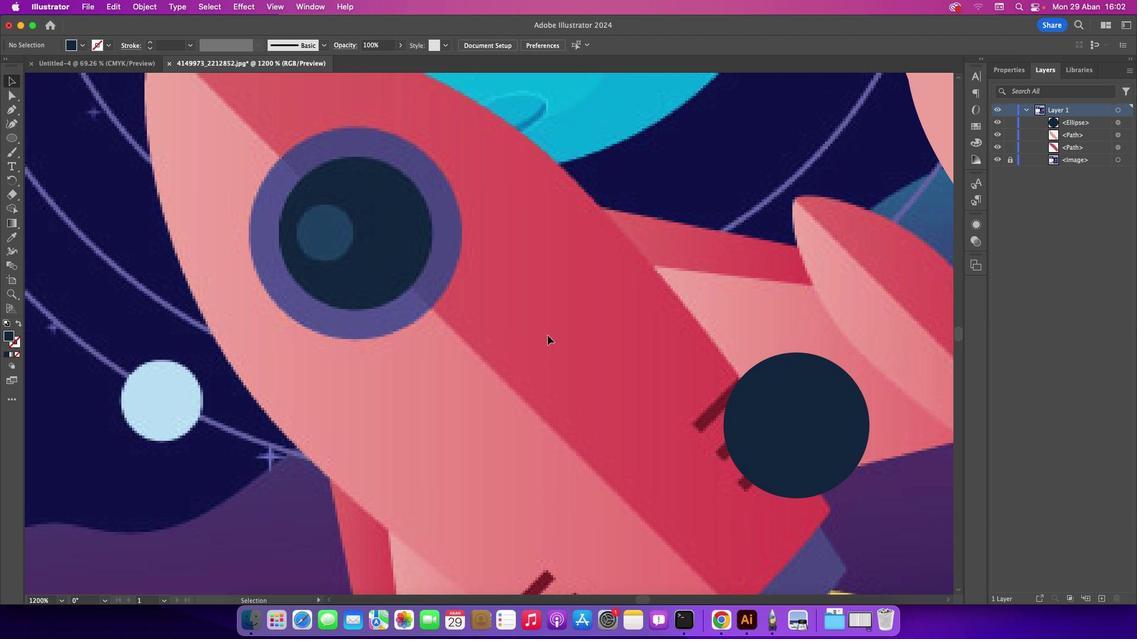 
Action: Mouse scrolled (567, 355) with delta (19, 20)
Screenshot: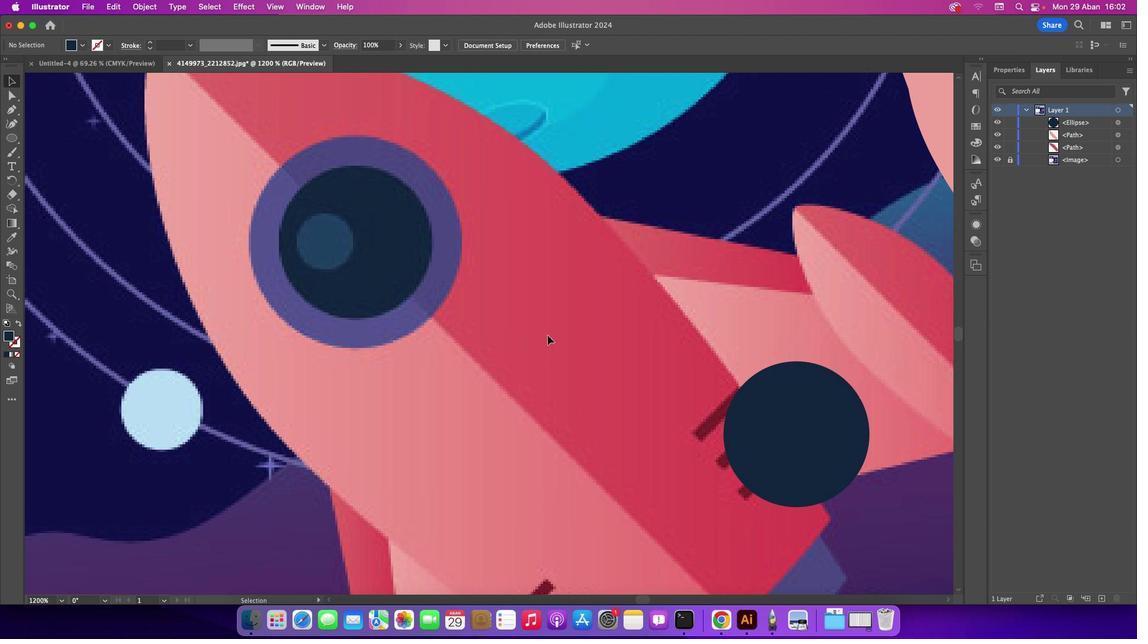 
Action: Mouse scrolled (567, 355) with delta (19, 20)
Screenshot: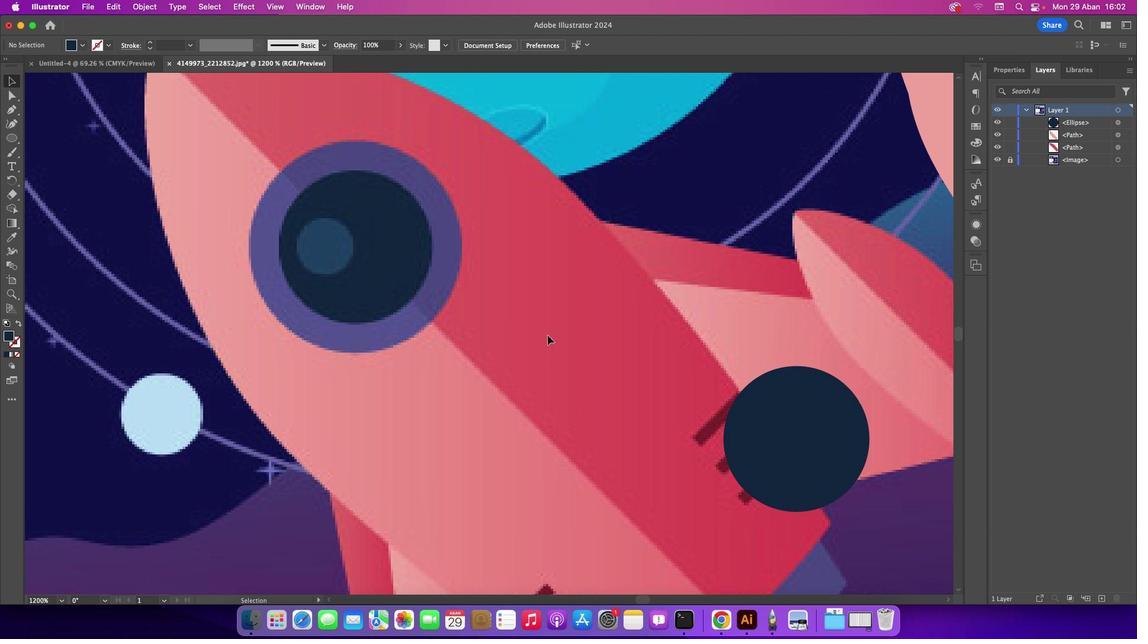 
Action: Mouse scrolled (567, 355) with delta (19, 21)
Screenshot: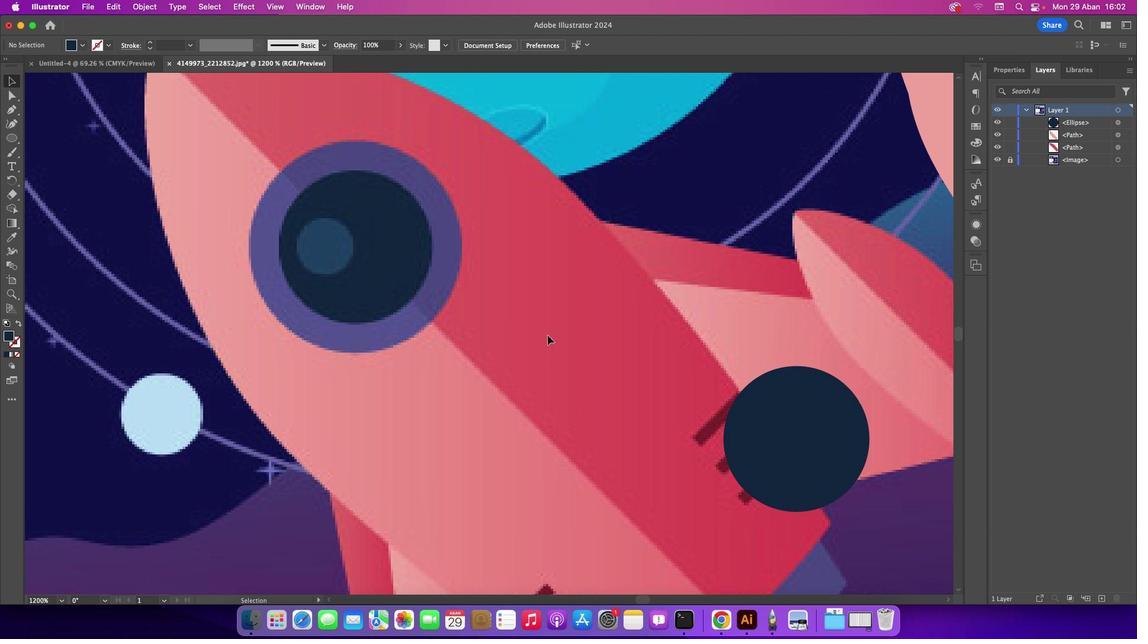 
Action: Mouse scrolled (567, 355) with delta (19, 22)
Screenshot: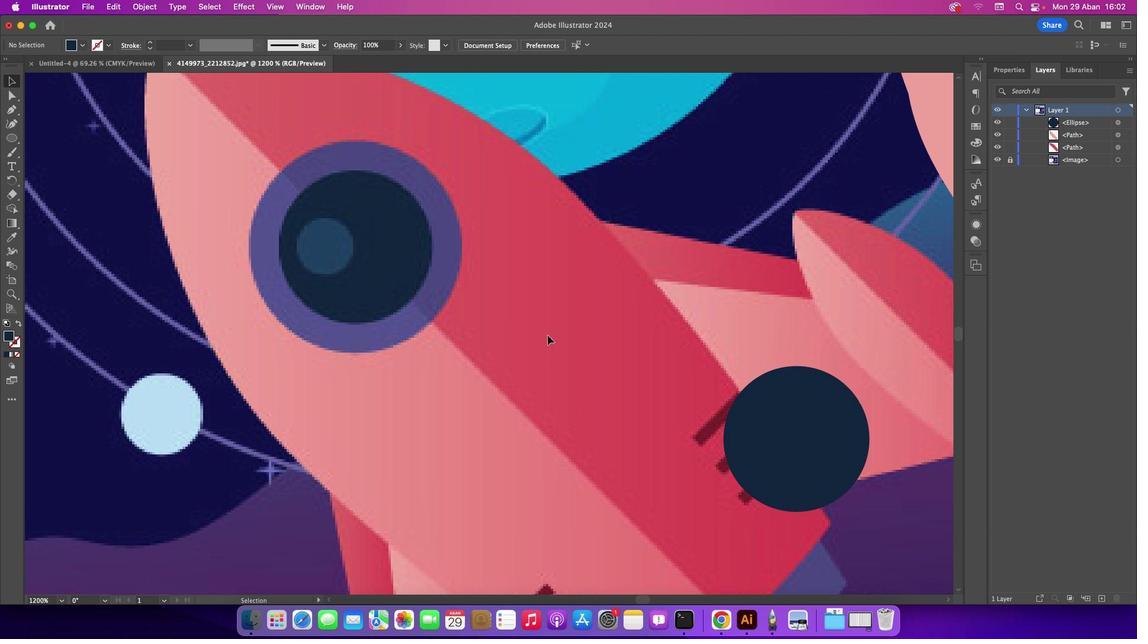 
Action: Mouse scrolled (567, 355) with delta (19, 22)
Screenshot: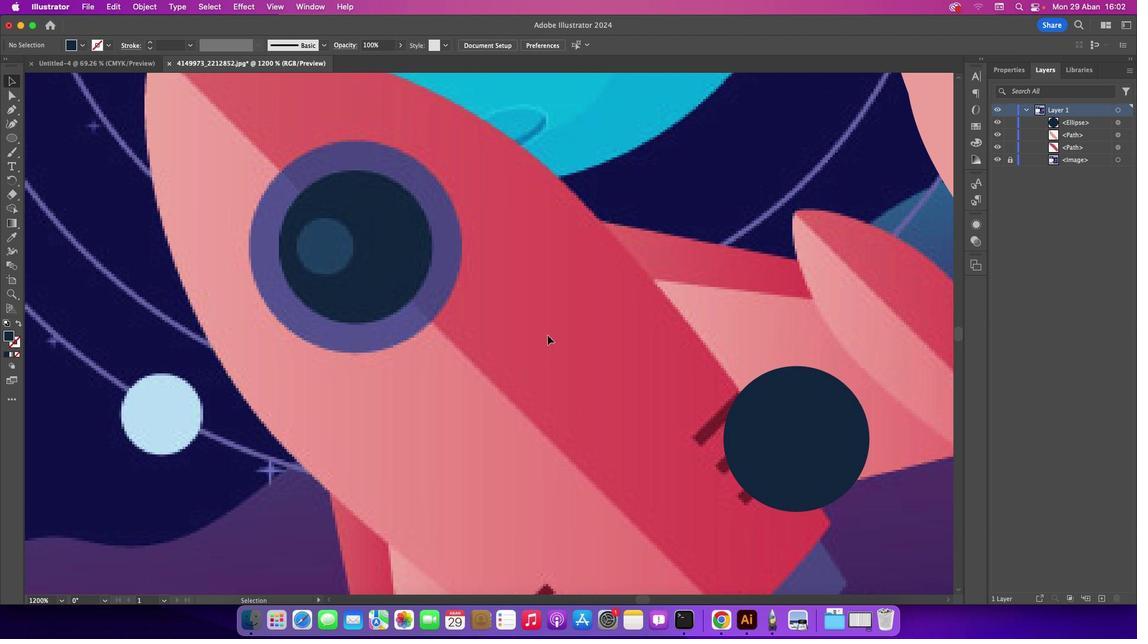 
Action: Mouse moved to (25, 127)
Screenshot: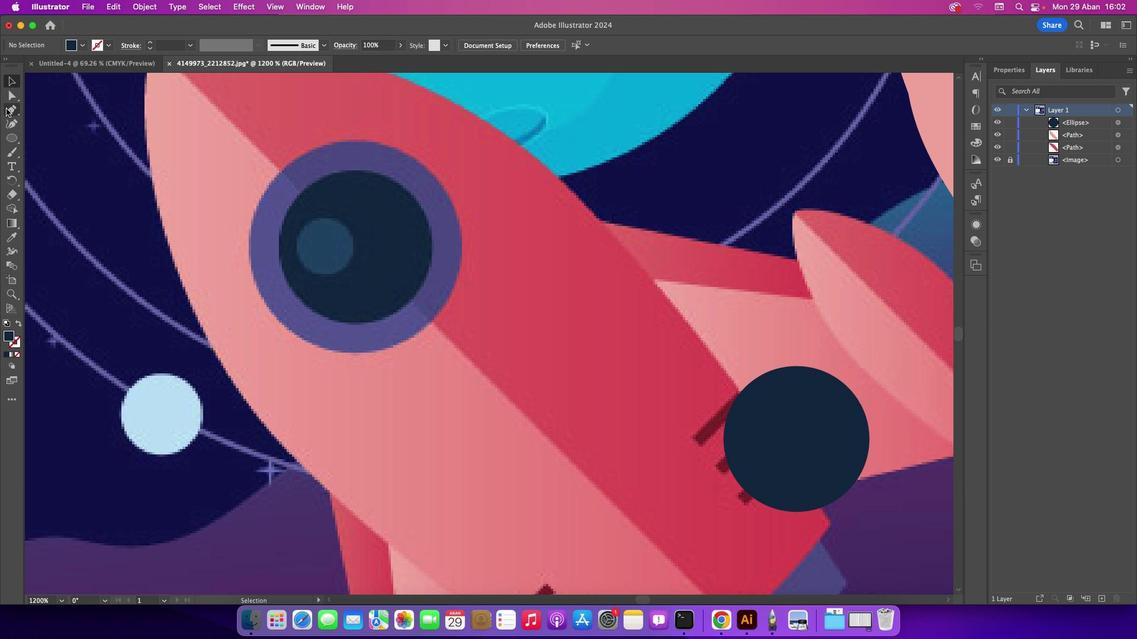 
Action: Mouse pressed left at (25, 127)
Screenshot: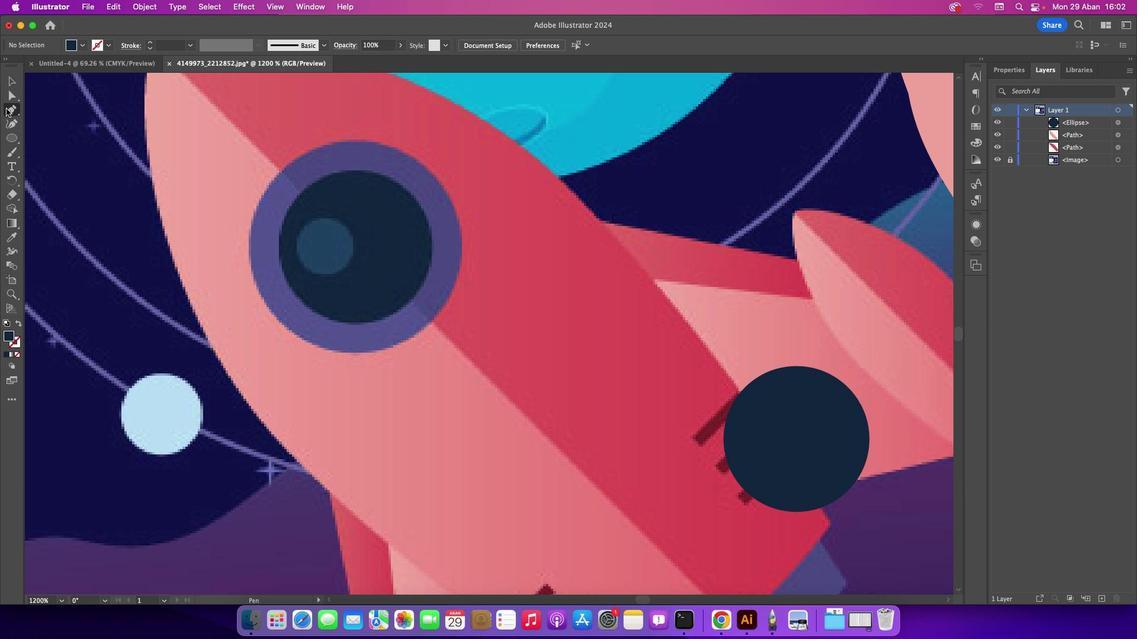 
Action: Mouse moved to (299, 191)
Screenshot: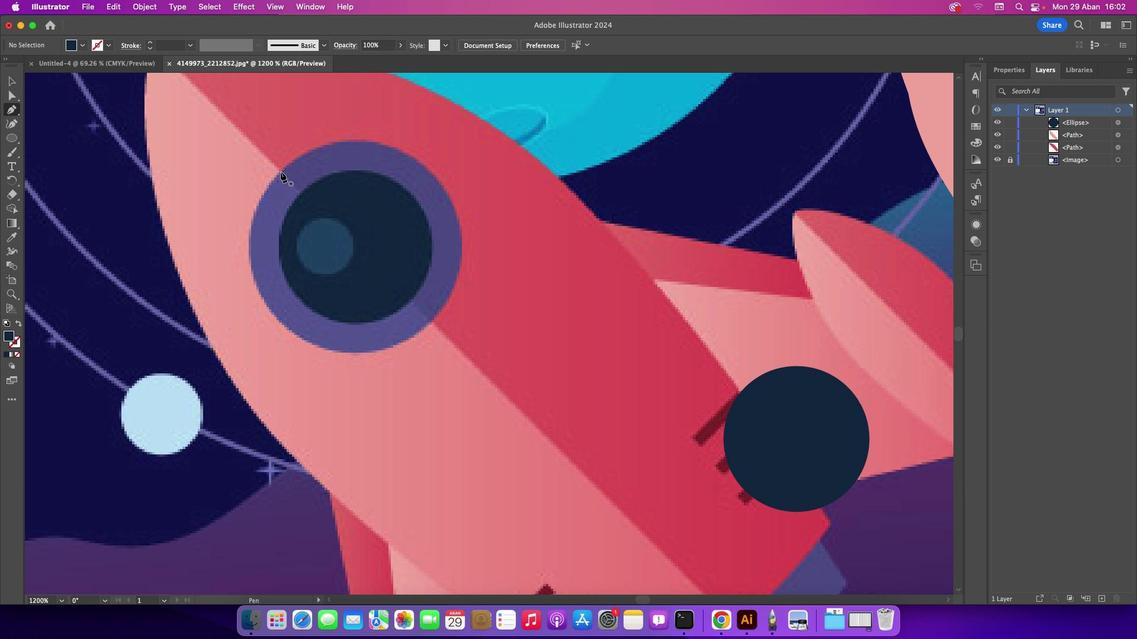 
Action: Mouse pressed left at (299, 191)
Screenshot: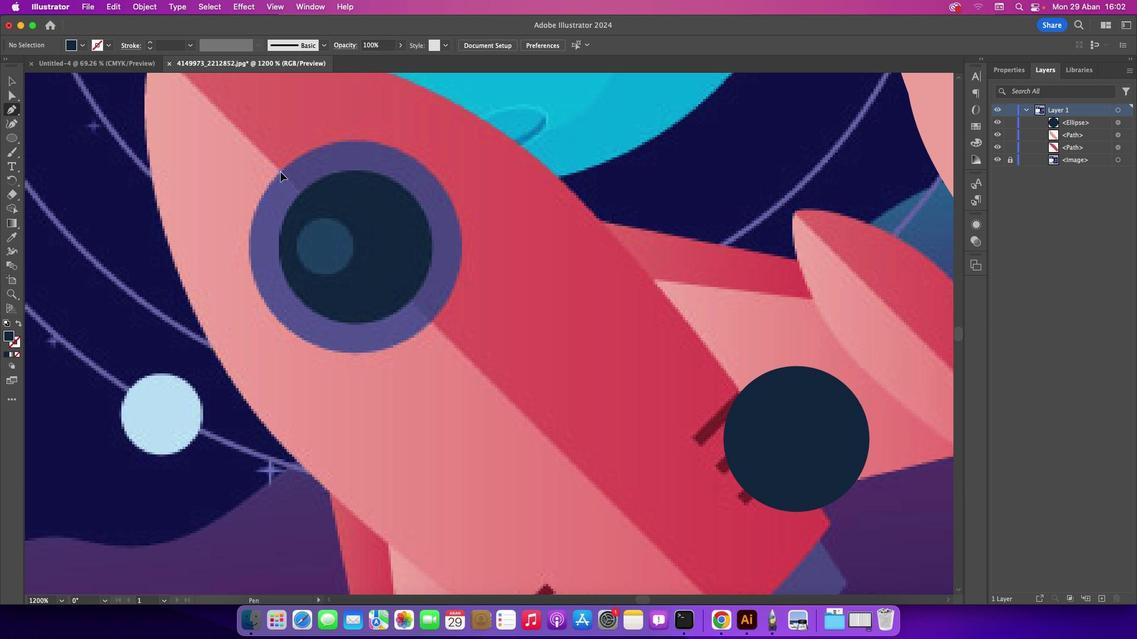 
Action: Mouse moved to (319, 212)
Screenshot: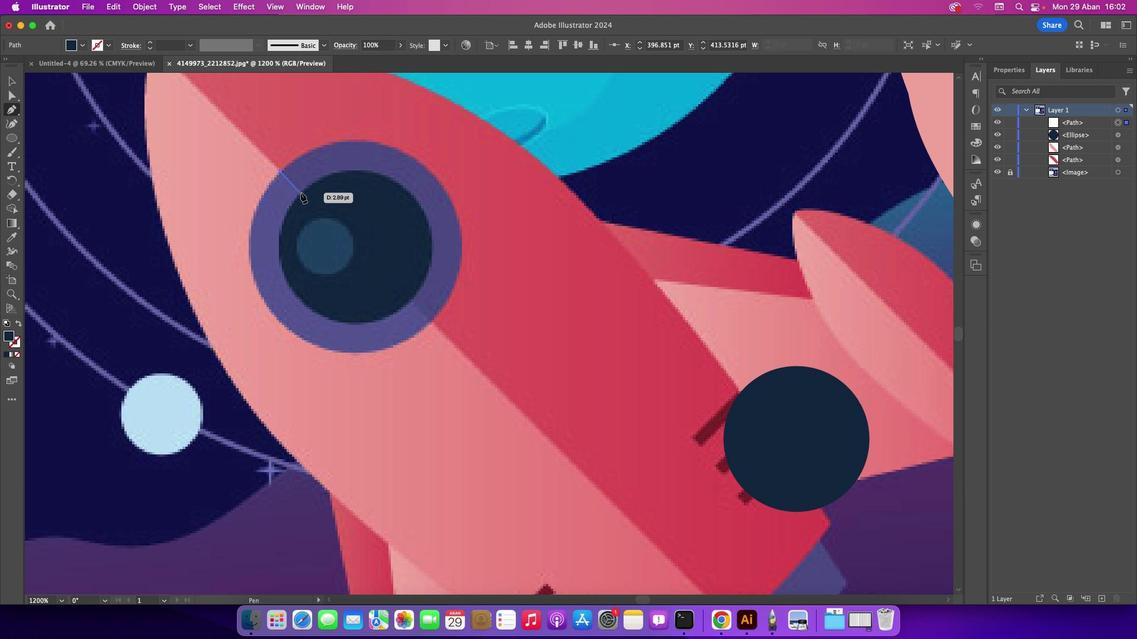 
Action: Mouse pressed left at (319, 212)
Screenshot: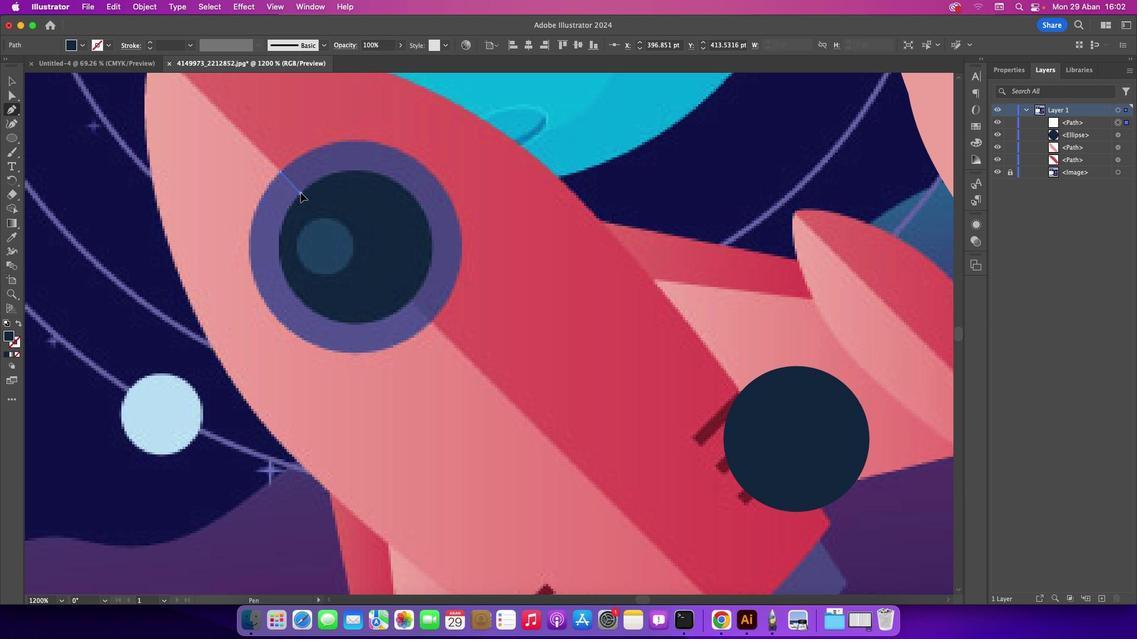 
Action: Mouse moved to (402, 195)
Screenshot: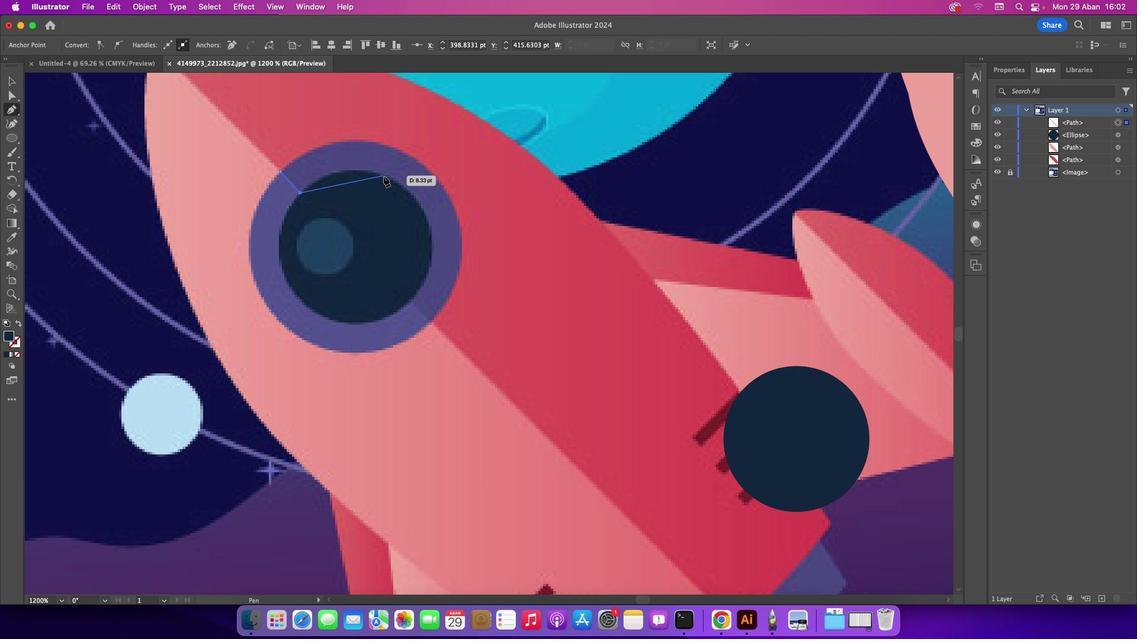 
Action: Mouse pressed left at (402, 195)
Screenshot: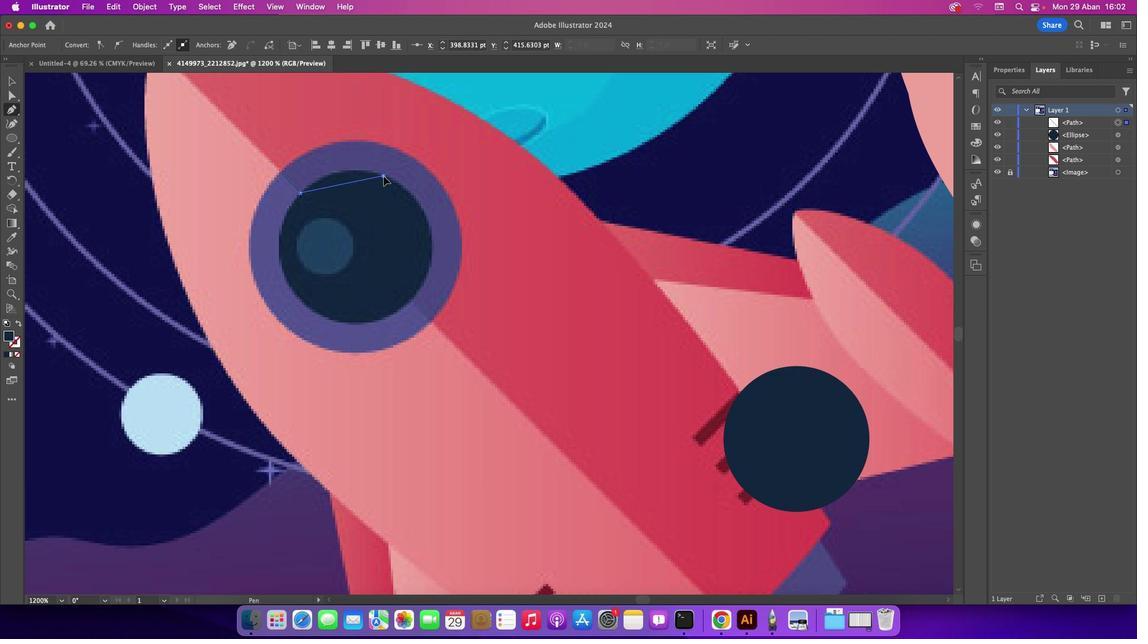 
Action: Mouse moved to (452, 261)
Screenshot: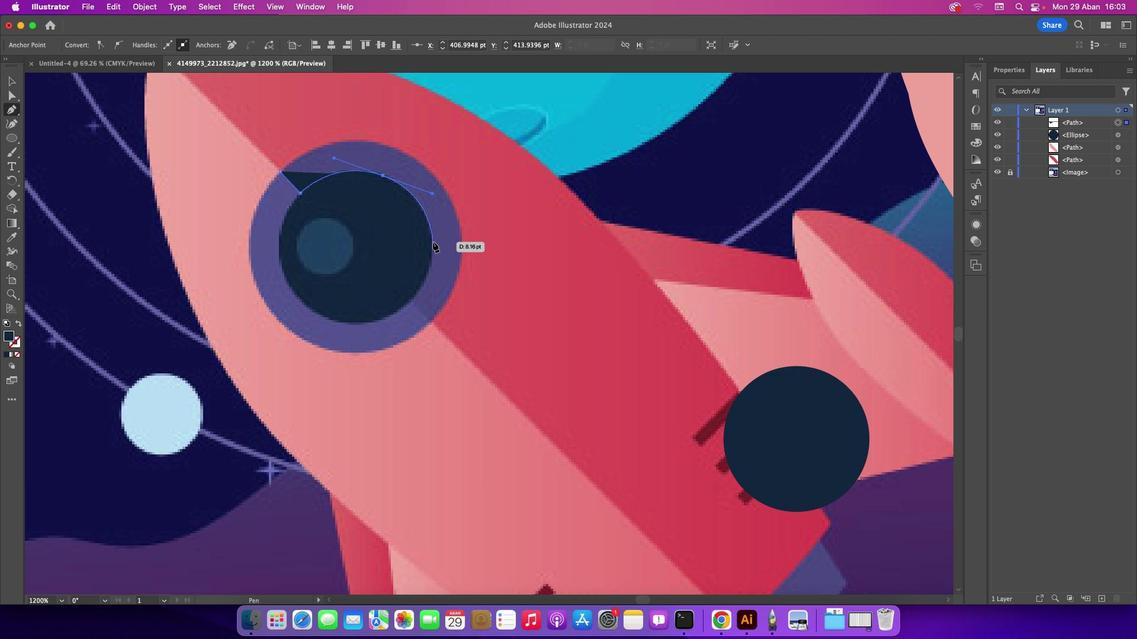 
Action: Mouse pressed left at (452, 261)
Screenshot: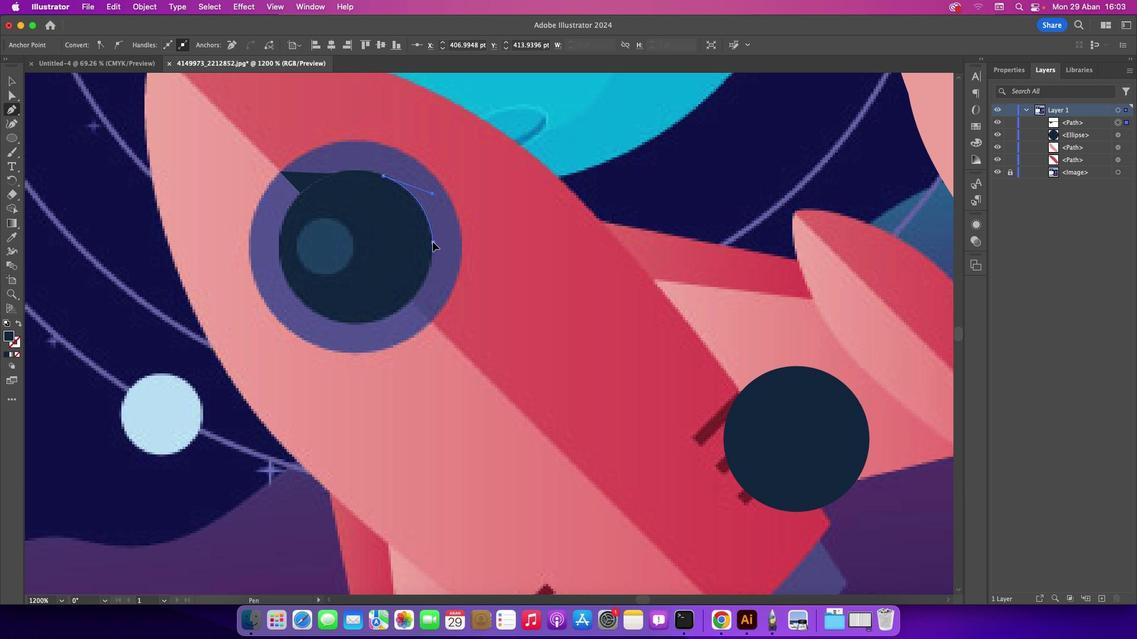 
Action: Mouse moved to (433, 318)
Screenshot: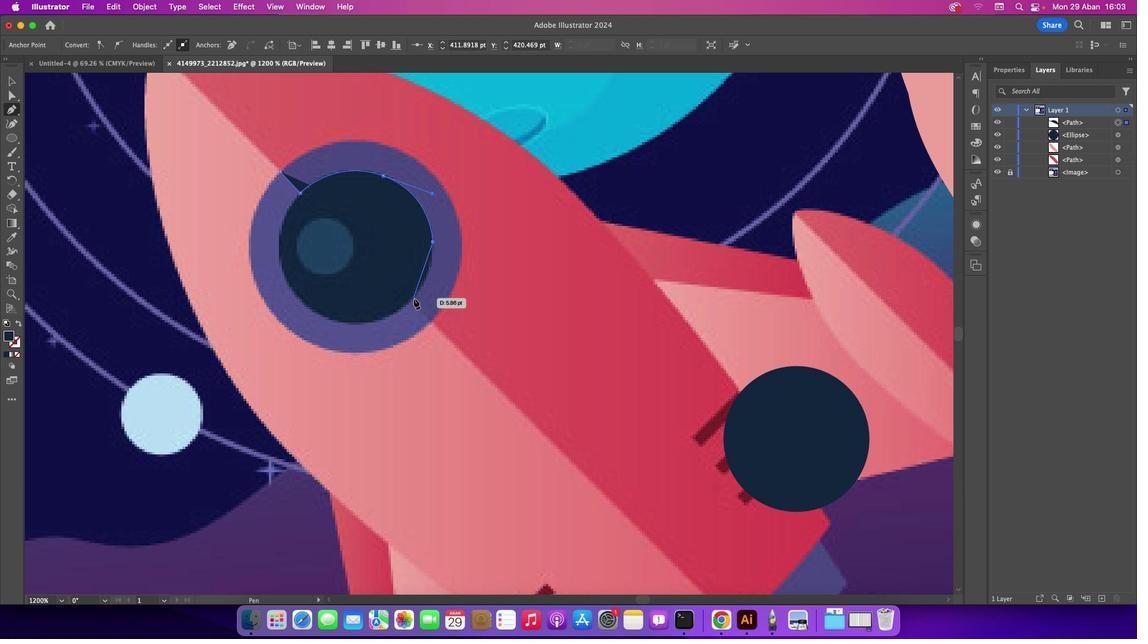 
Action: Mouse pressed left at (433, 318)
Screenshot: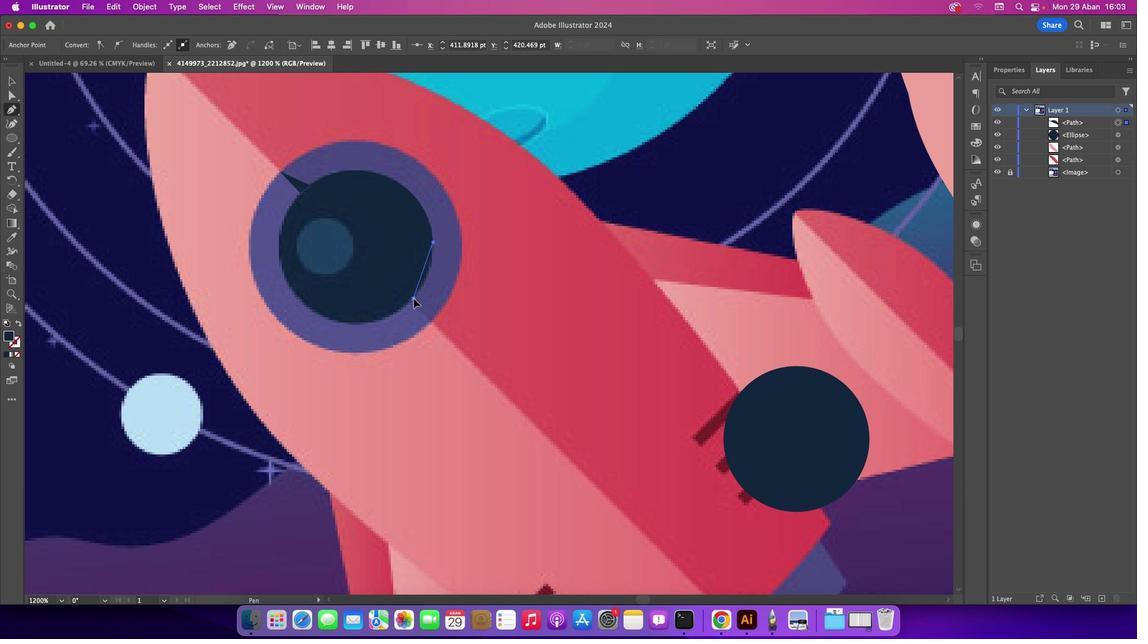 
Action: Mouse moved to (433, 318)
Screenshot: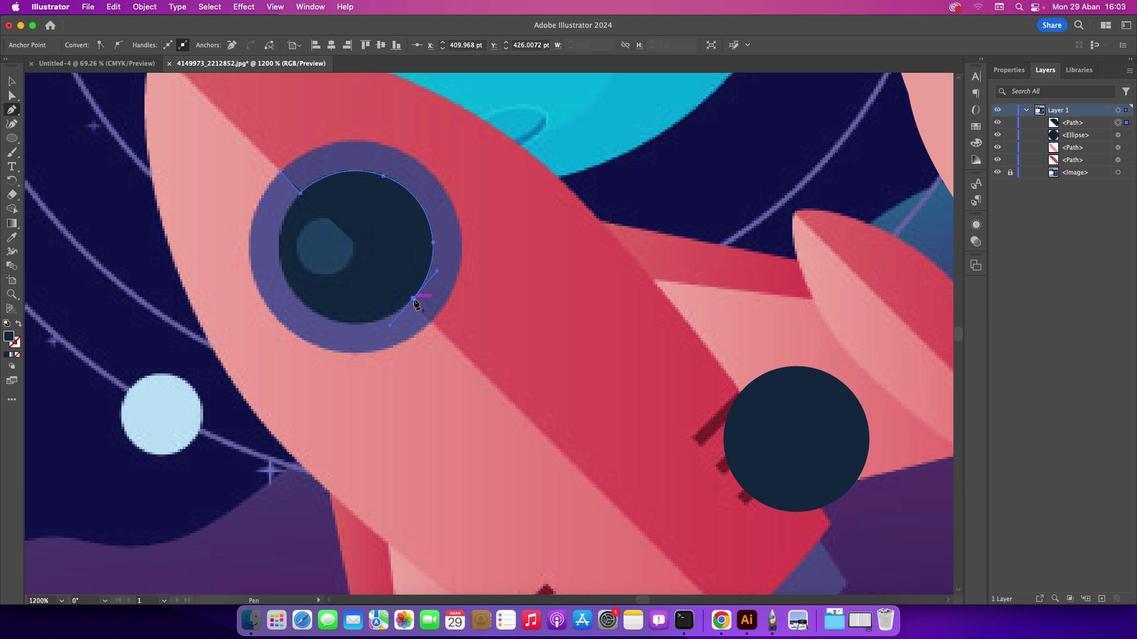 
Action: Mouse pressed left at (433, 318)
Screenshot: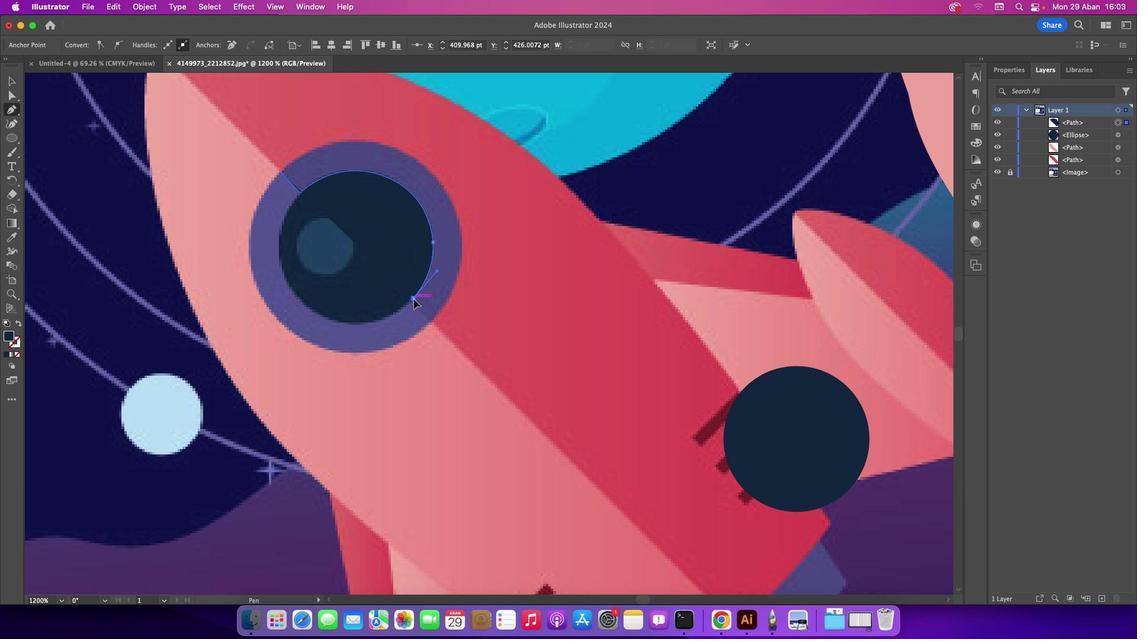 
Action: Mouse moved to (450, 340)
Screenshot: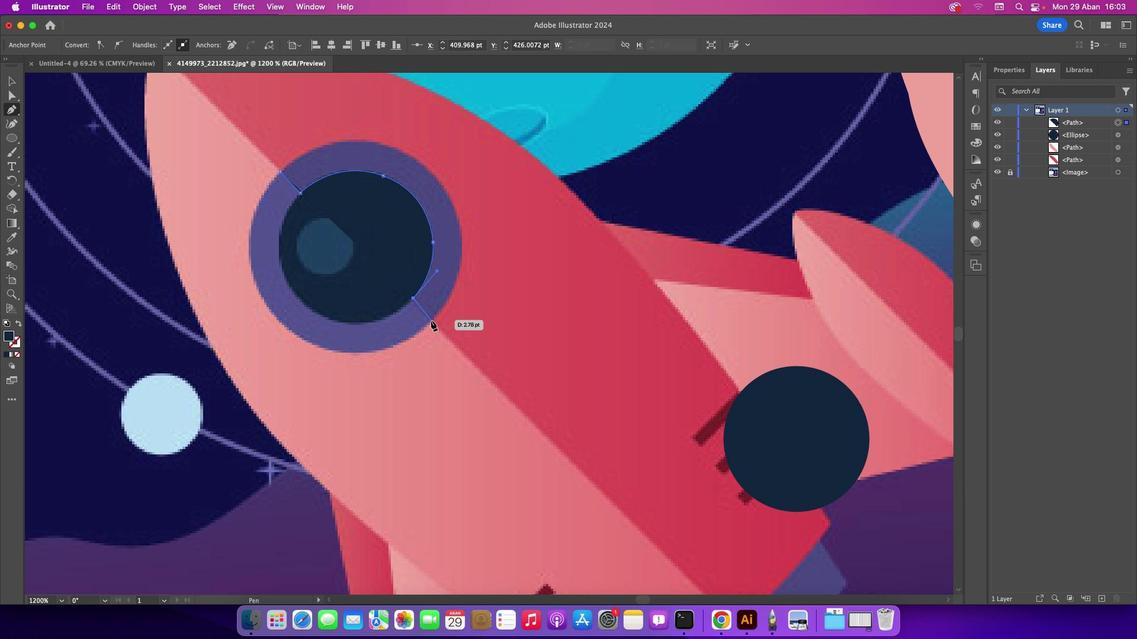 
Action: Mouse pressed left at (450, 340)
Screenshot: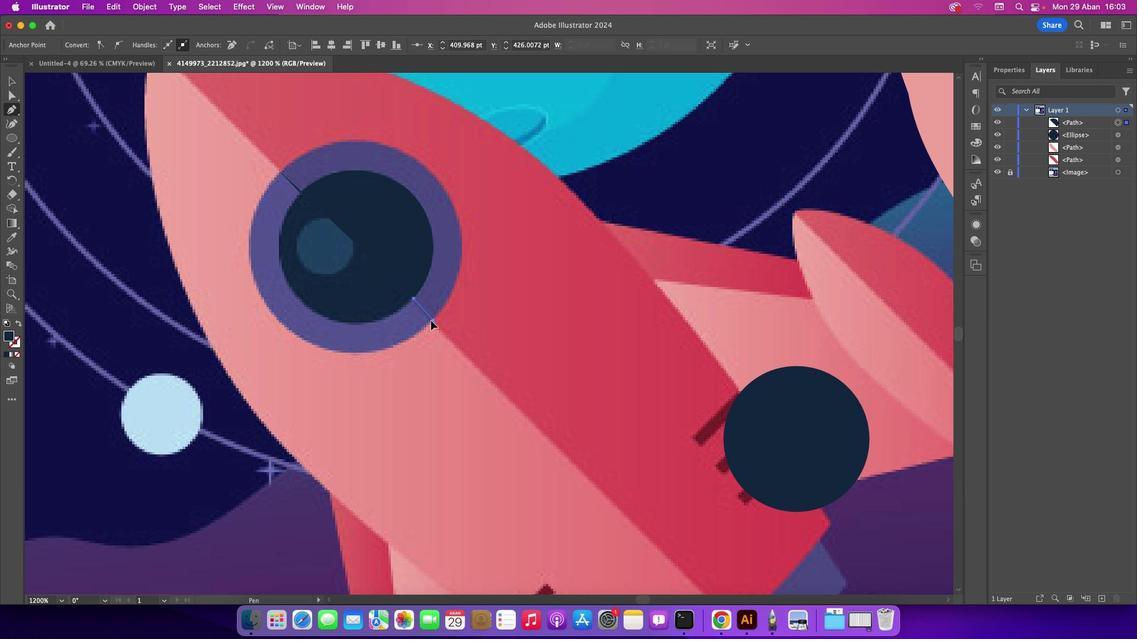 
Action: Mouse moved to (470, 221)
Screenshot: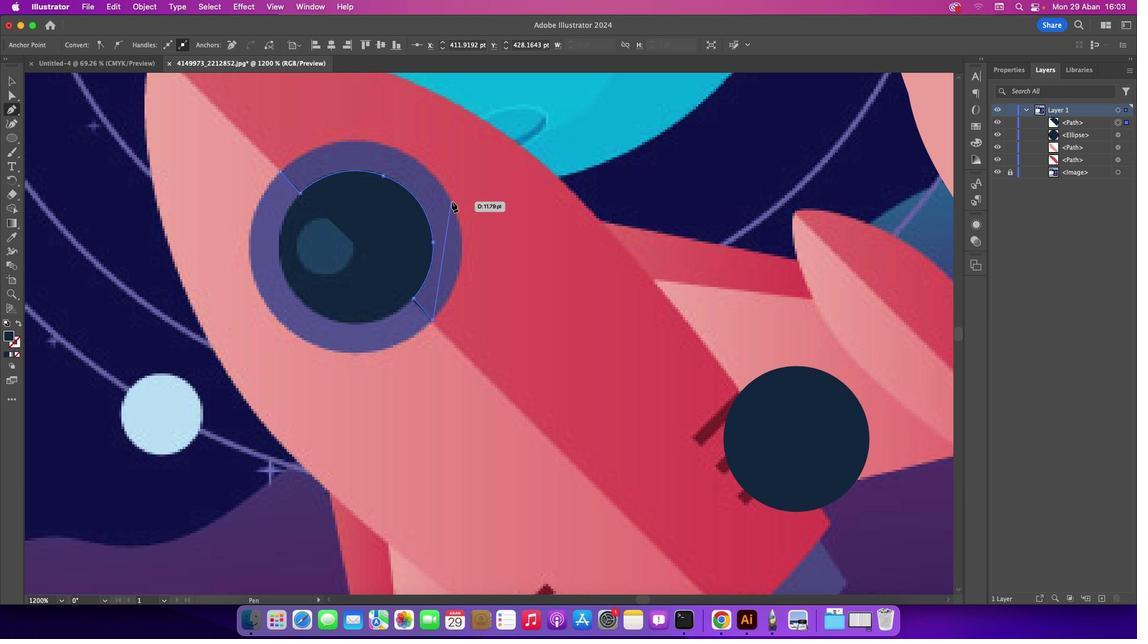 
Action: Mouse pressed left at (470, 221)
Screenshot: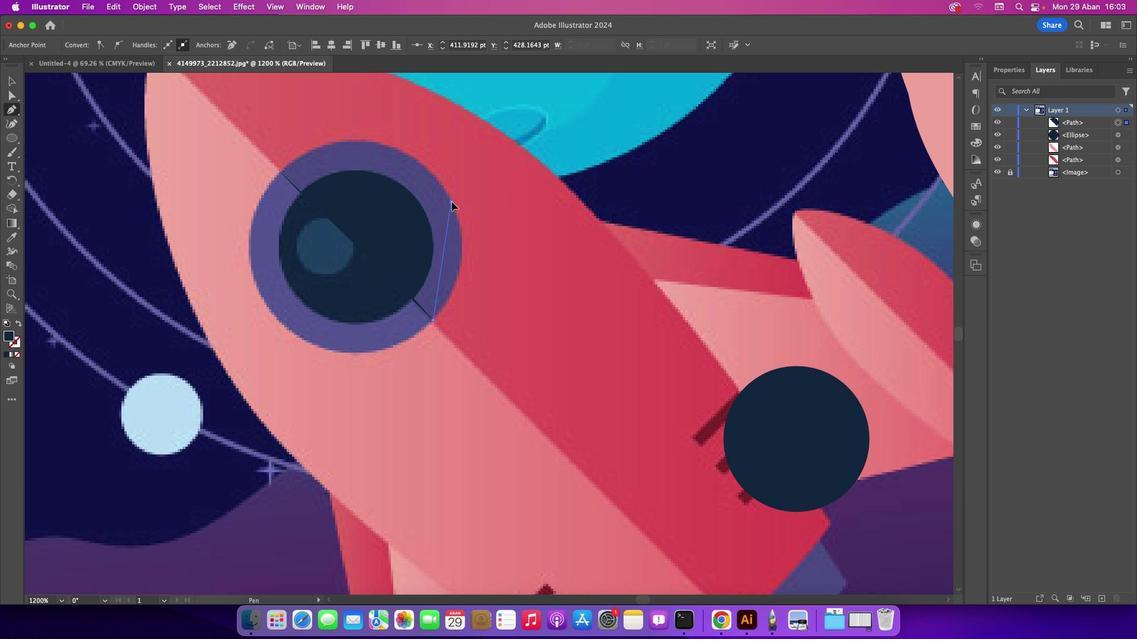 
Action: Mouse moved to (380, 159)
Screenshot: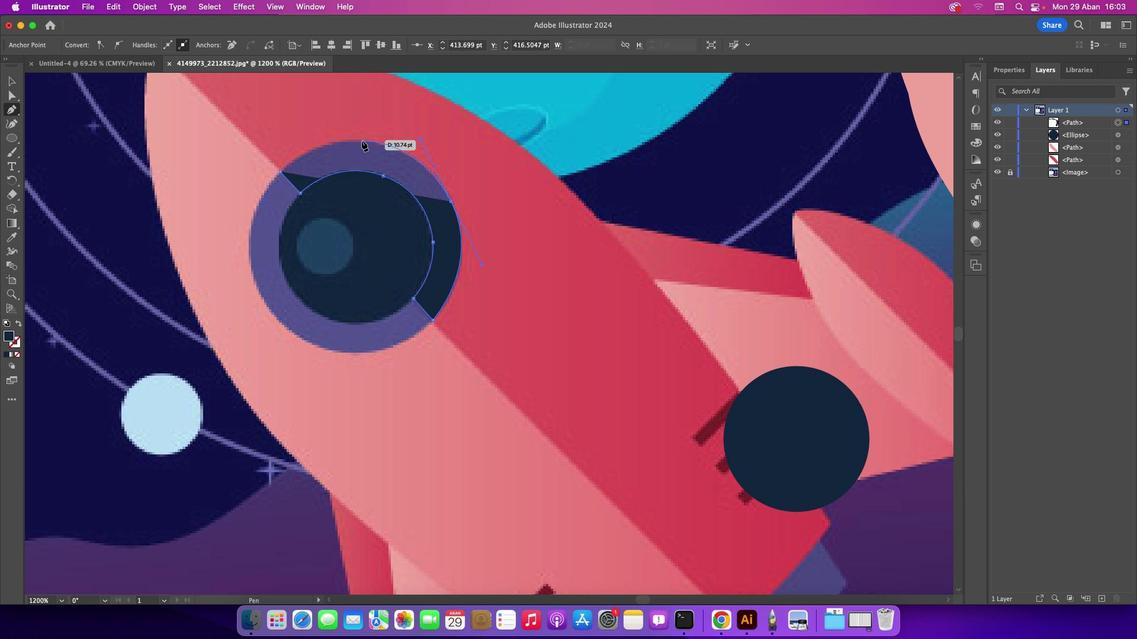 
Action: Mouse pressed left at (380, 159)
Screenshot: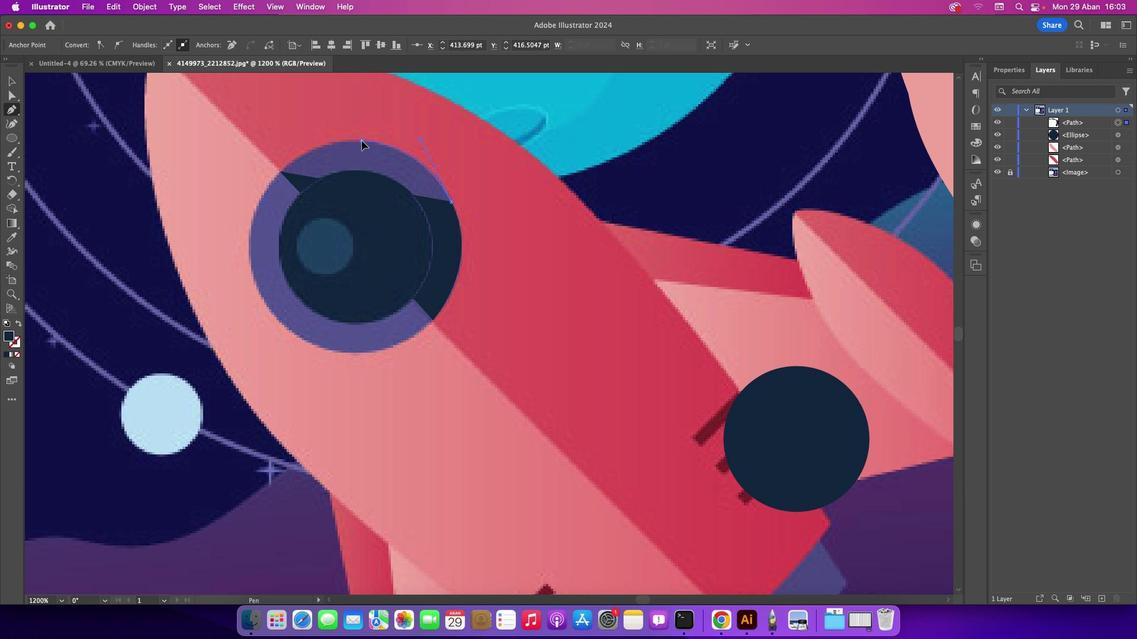
Action: Mouse moved to (299, 191)
Screenshot: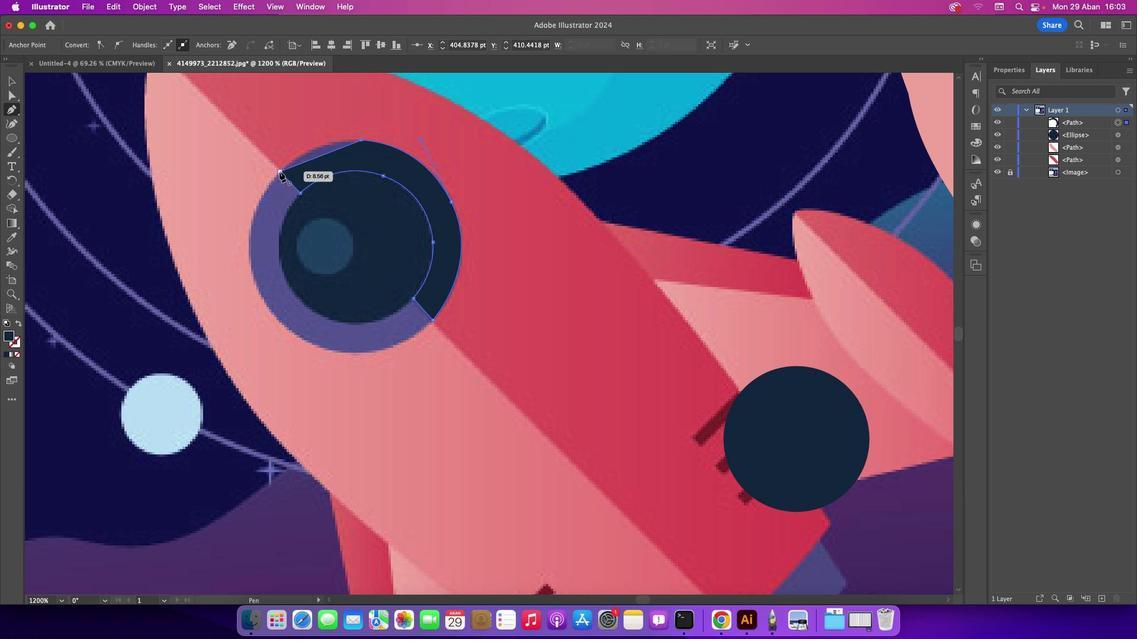 
Action: Mouse pressed left at (299, 191)
Screenshot: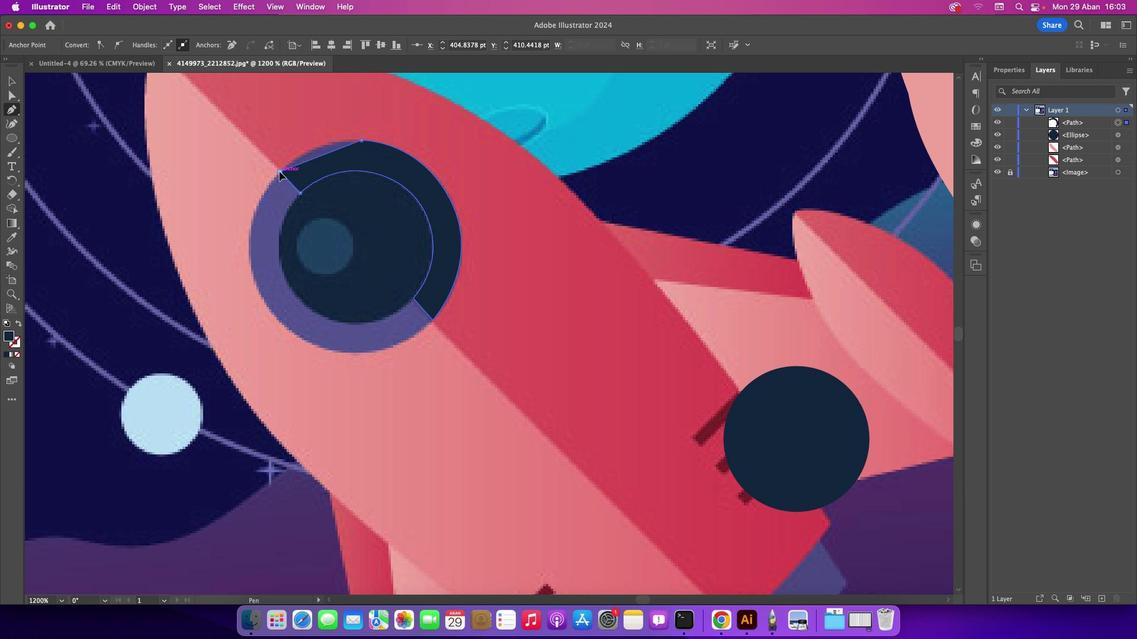 
Action: Mouse moved to (30, 101)
Screenshot: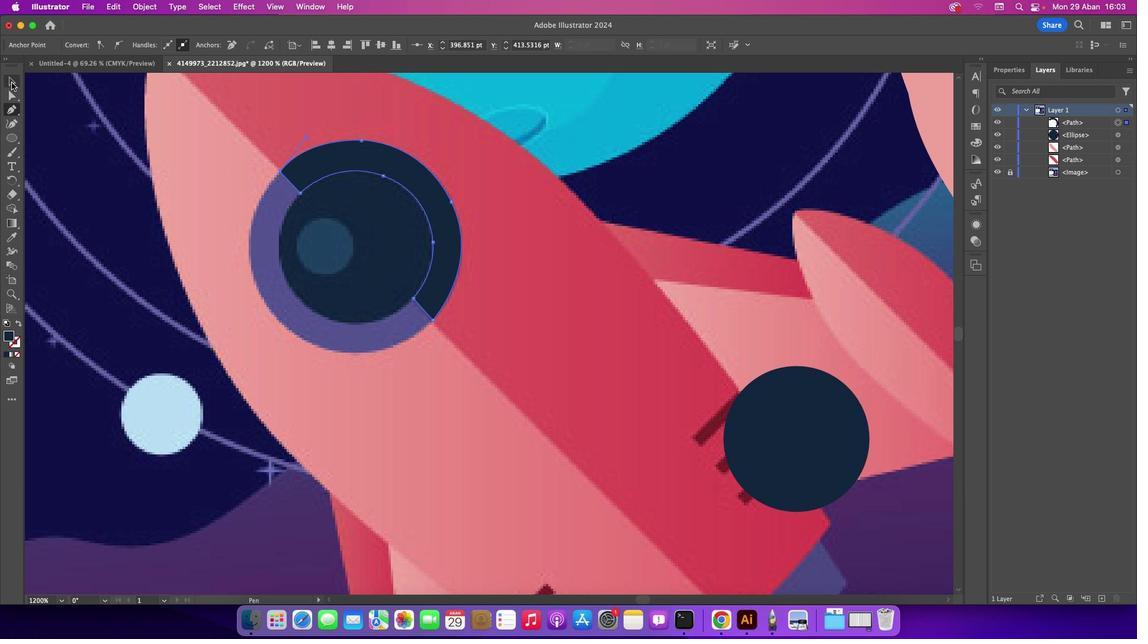 
Action: Mouse pressed left at (30, 101)
Screenshot: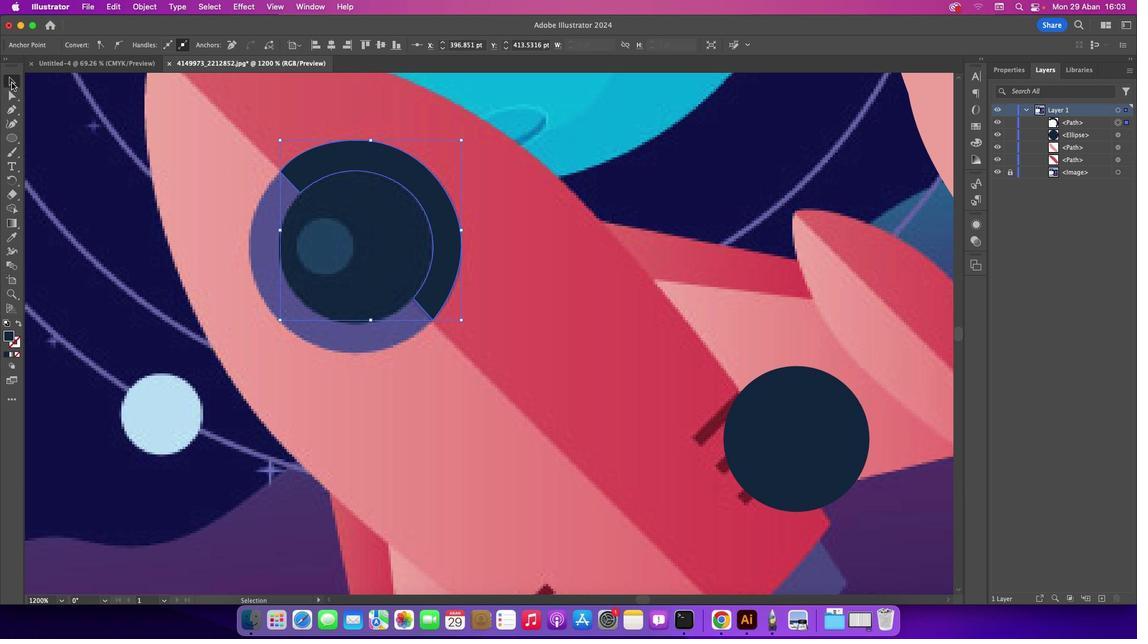 
Action: Mouse moved to (136, 146)
Screenshot: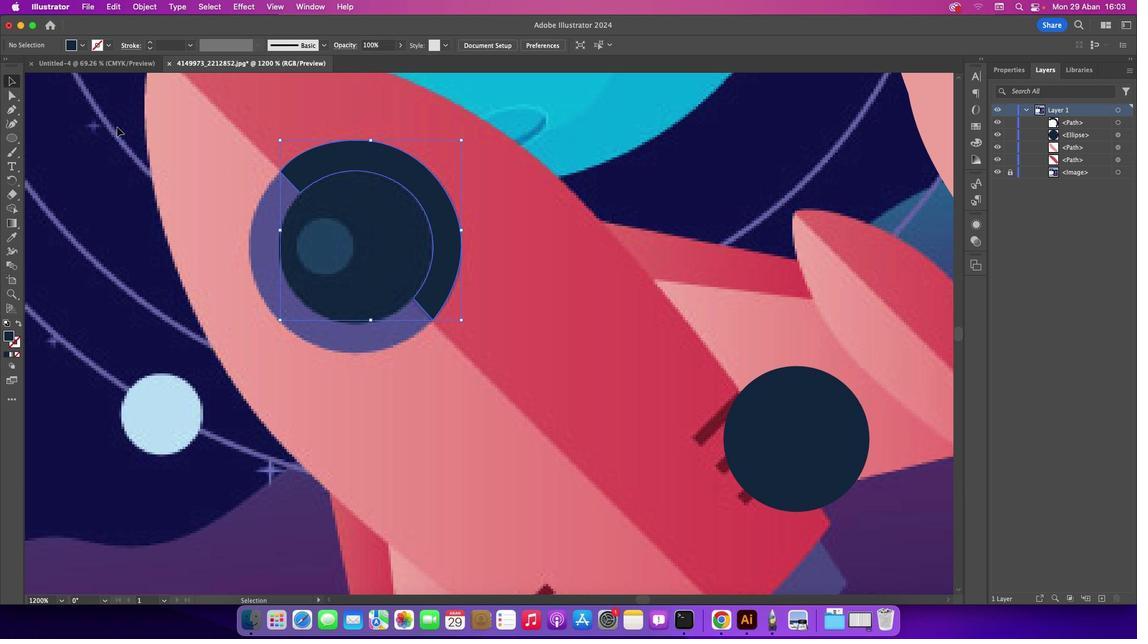 
Action: Mouse pressed left at (136, 146)
